 Task: Look for Airbnb options in Seferhisar, Turkey from 1st December, 2023 to 5th December, 2023 for 1 adult.1  bedroom having 1 bed and 1 bathroom. Property type can be flat. Amenities needed are: wifi. Booking option can be shelf check-in. Look for 3 properties as per requirement.
Action: Key pressed seferhid<Key.backspace>
Screenshot: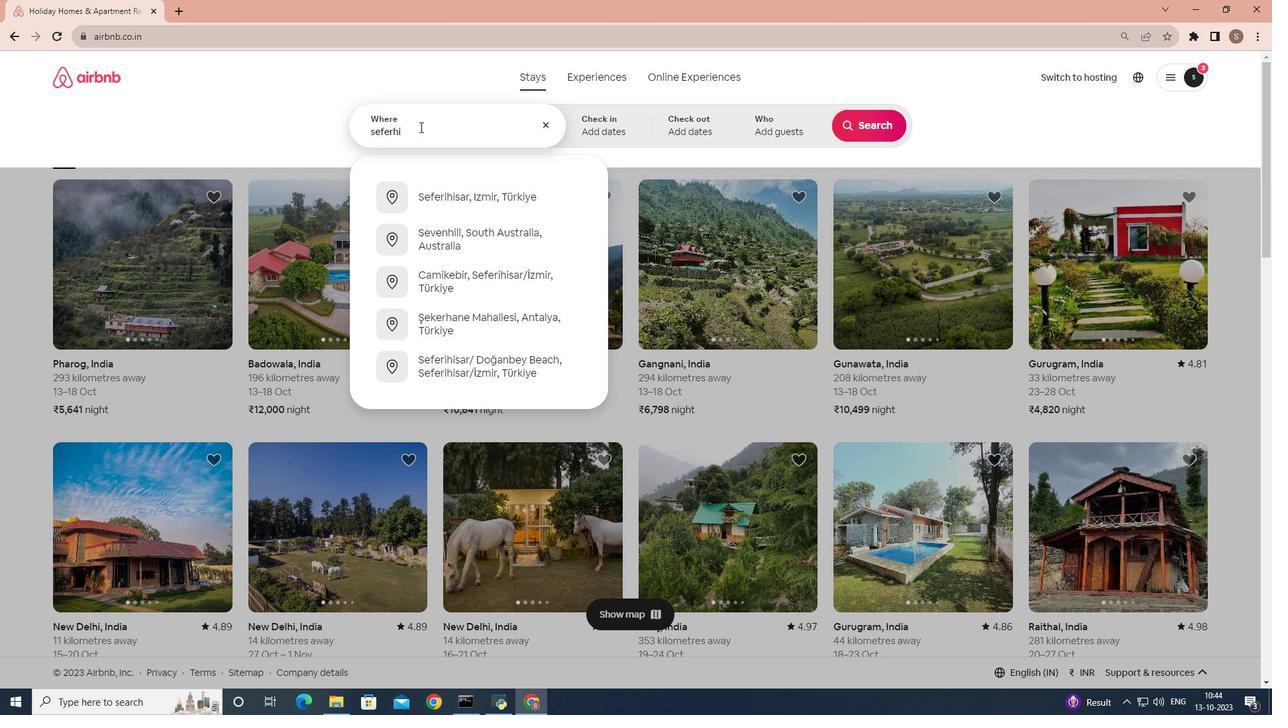 
Action: Mouse moved to (434, 184)
Screenshot: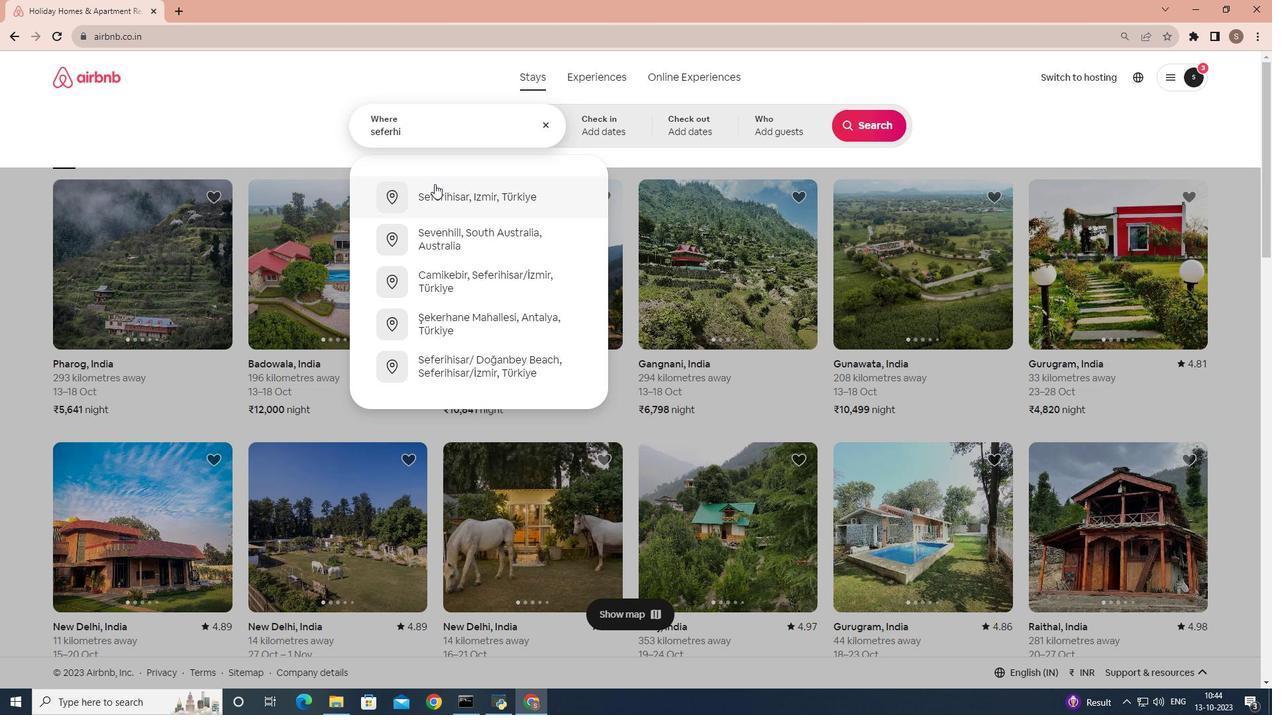 
Action: Mouse pressed left at (434, 184)
Screenshot: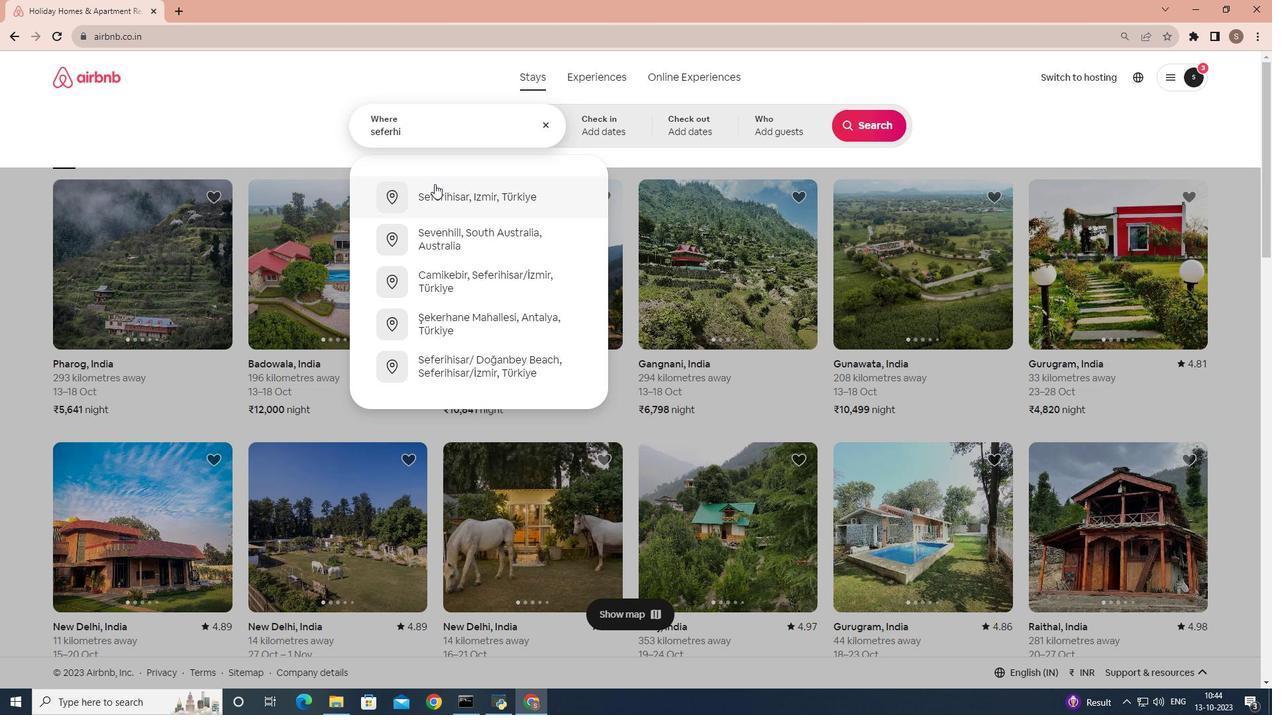 
Action: Mouse moved to (860, 233)
Screenshot: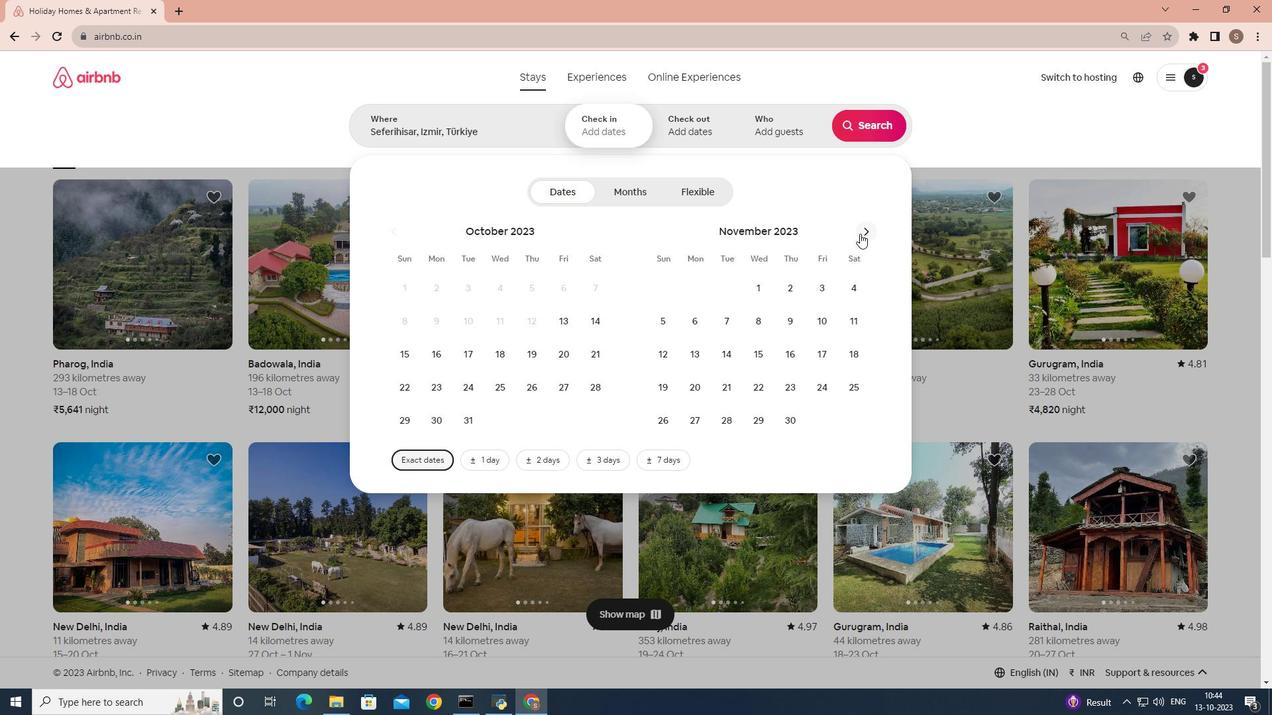 
Action: Mouse pressed left at (860, 233)
Screenshot: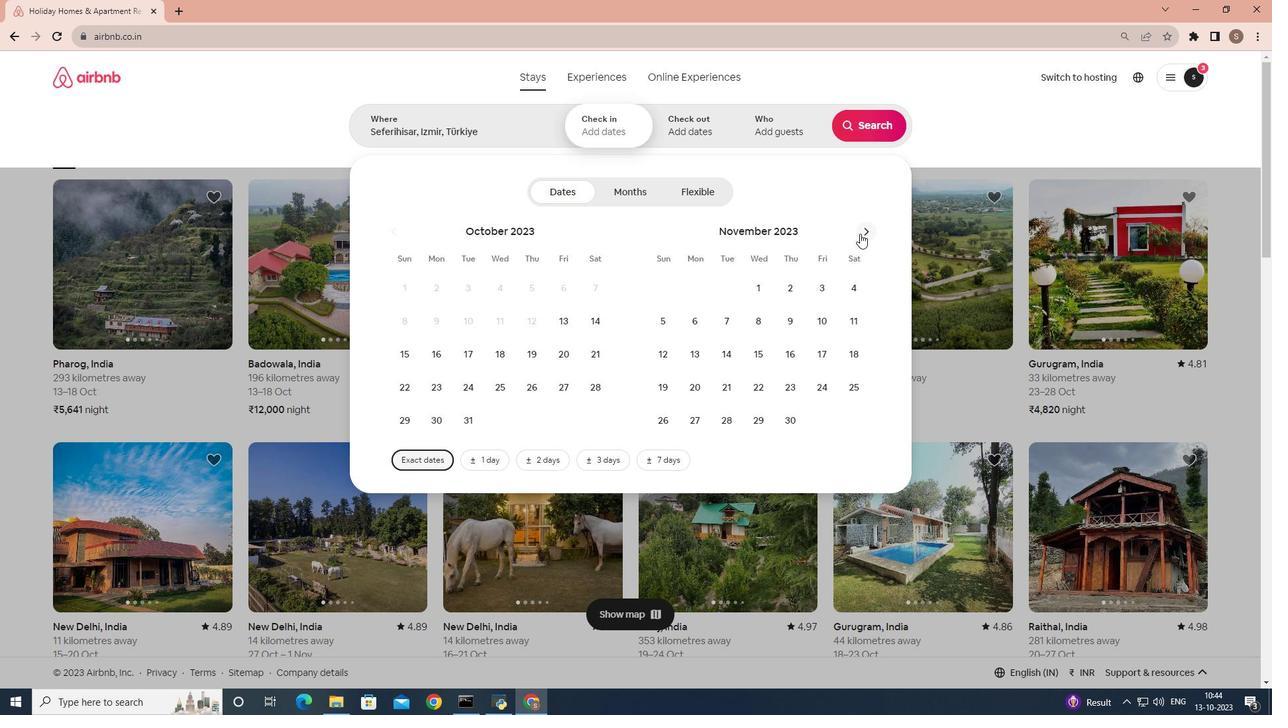 
Action: Mouse moved to (815, 290)
Screenshot: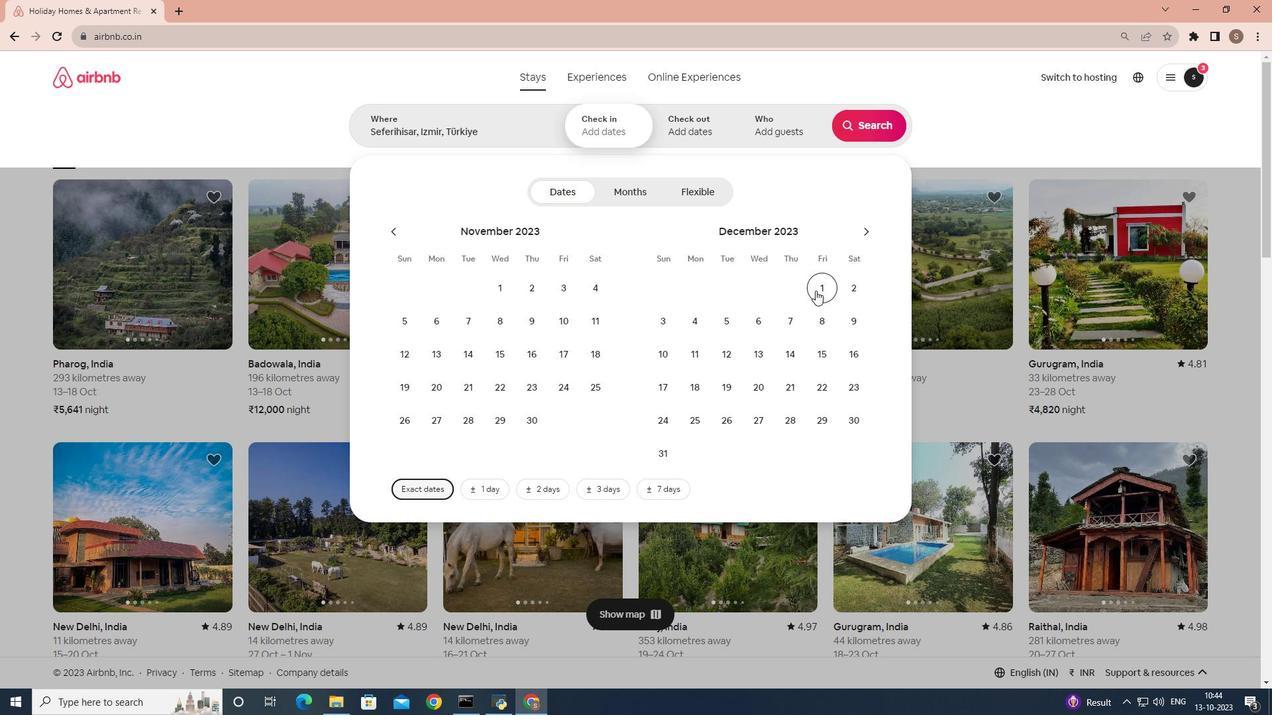 
Action: Mouse pressed left at (815, 290)
Screenshot: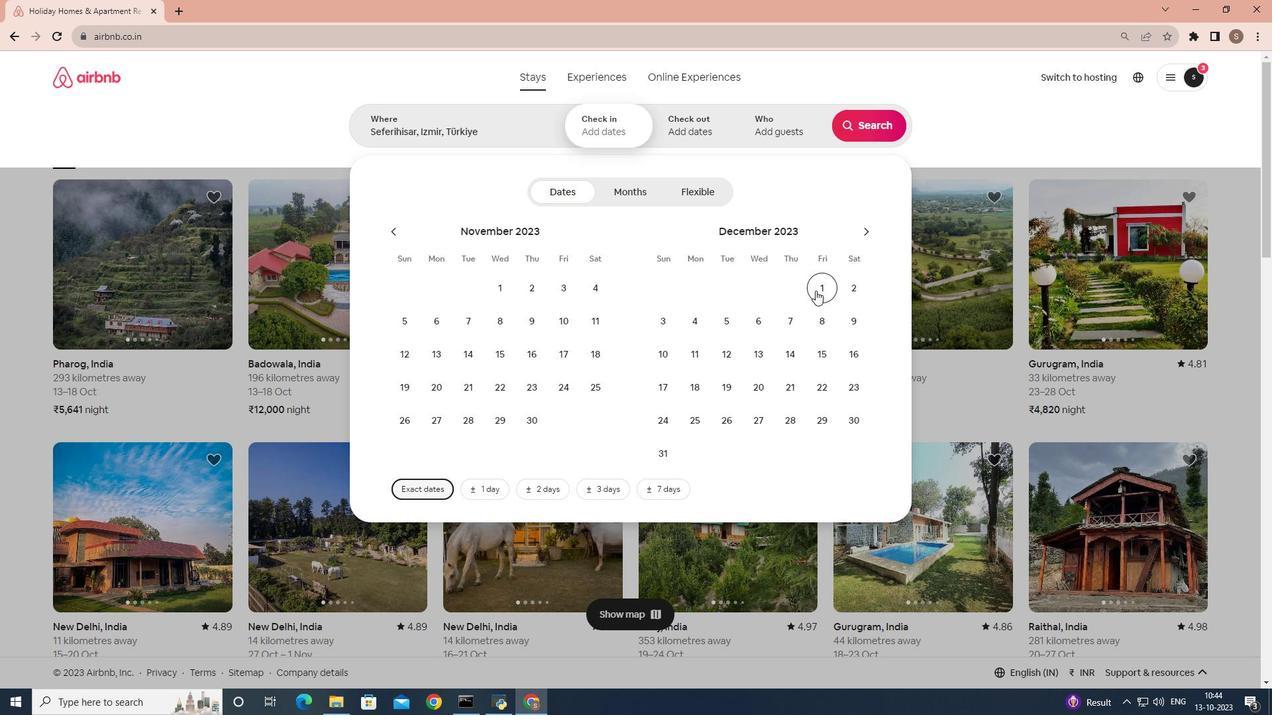 
Action: Mouse moved to (727, 332)
Screenshot: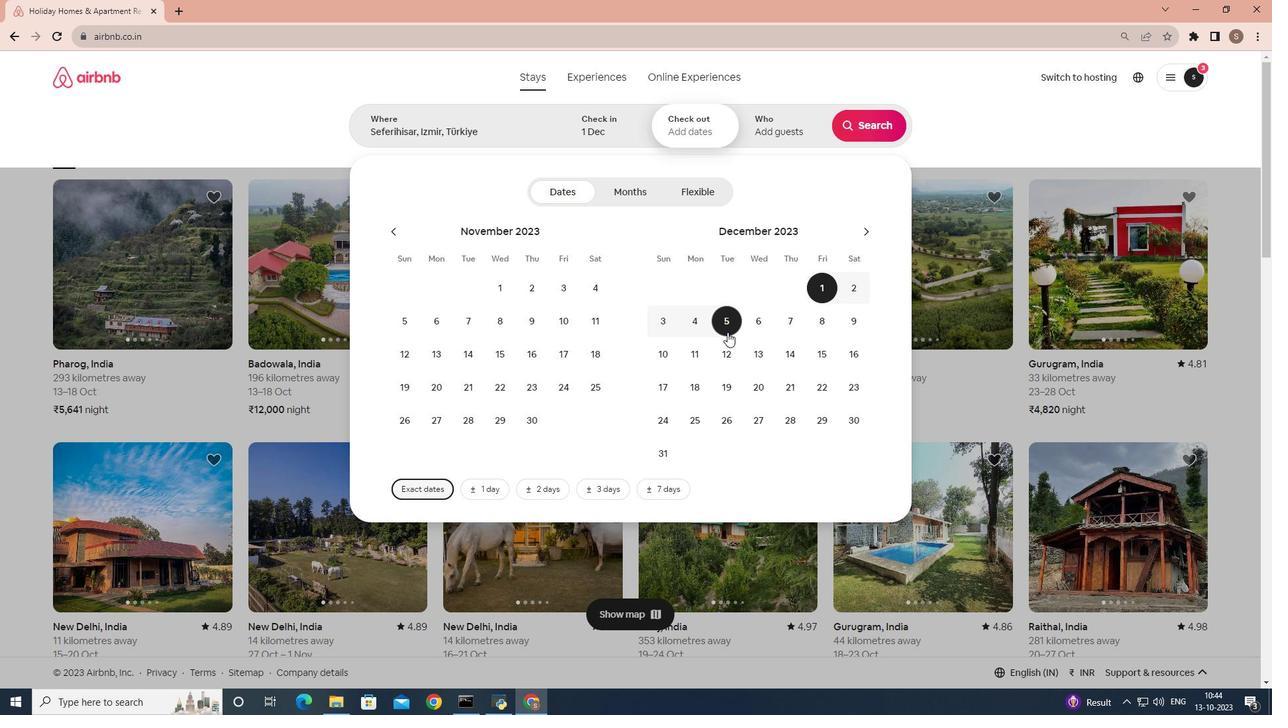 
Action: Mouse pressed left at (727, 332)
Screenshot: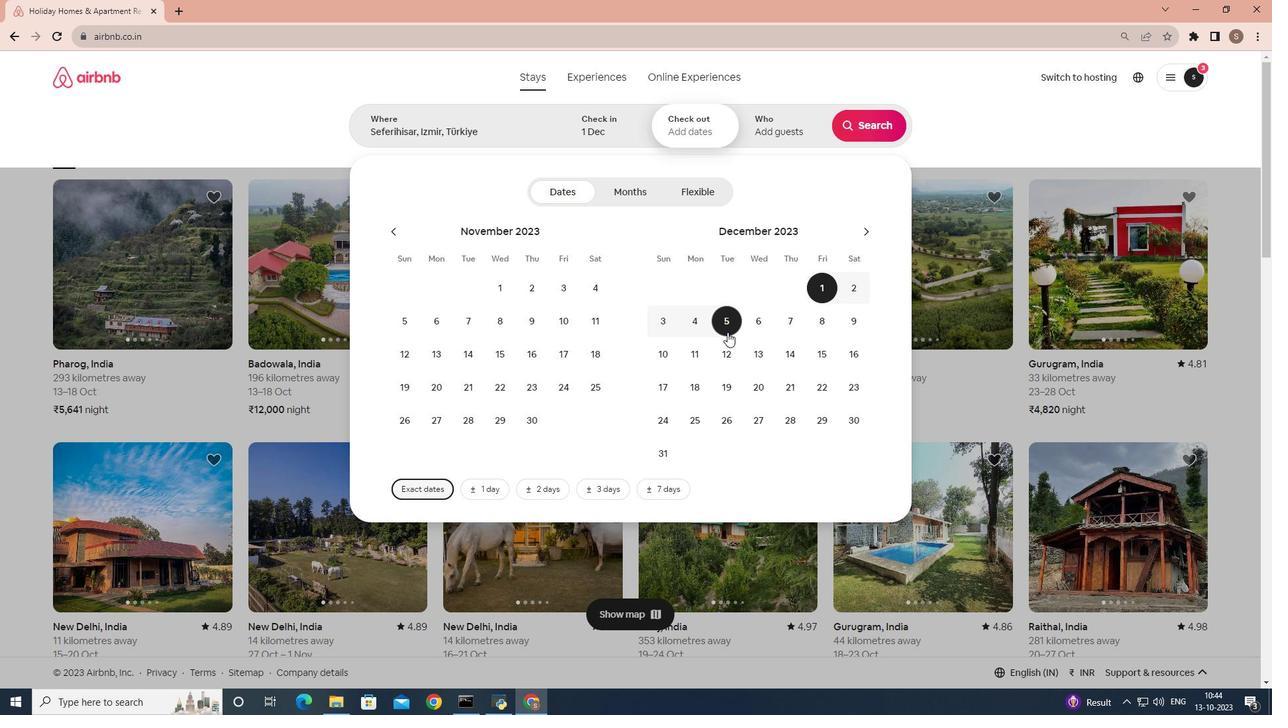 
Action: Mouse moved to (783, 124)
Screenshot: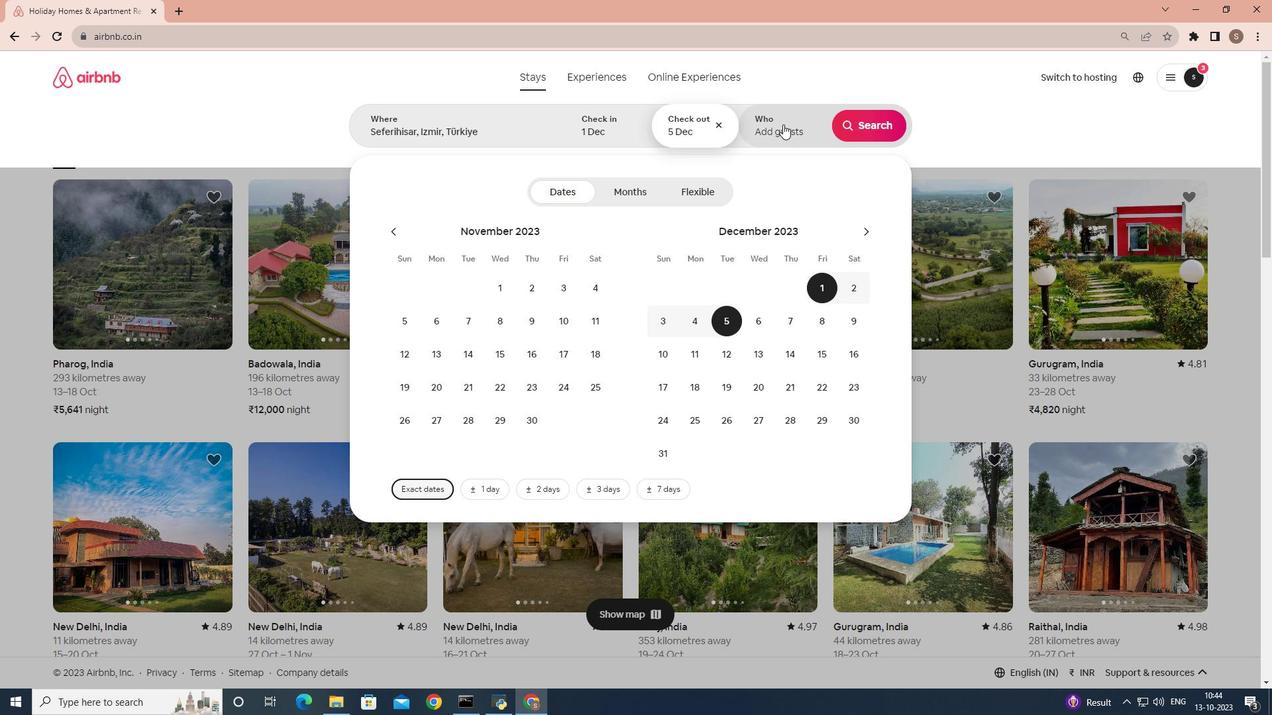 
Action: Mouse pressed left at (783, 124)
Screenshot: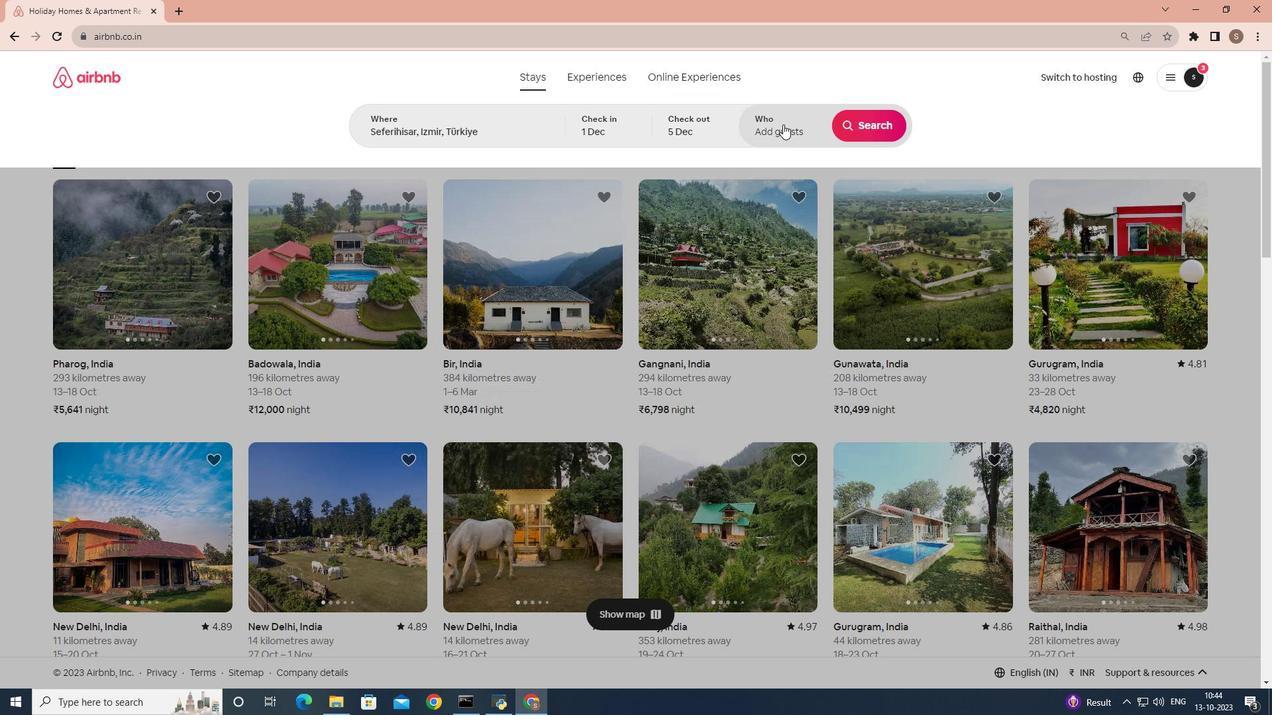 
Action: Mouse moved to (860, 190)
Screenshot: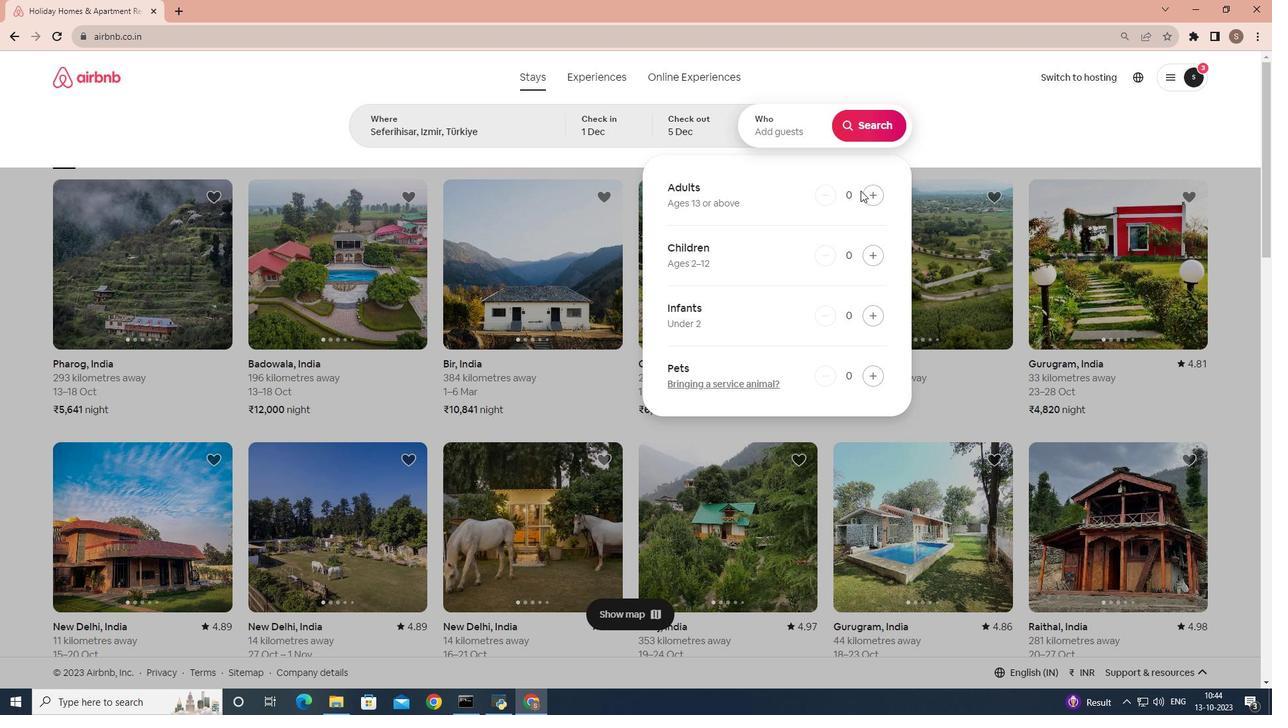
Action: Mouse pressed left at (860, 190)
Screenshot: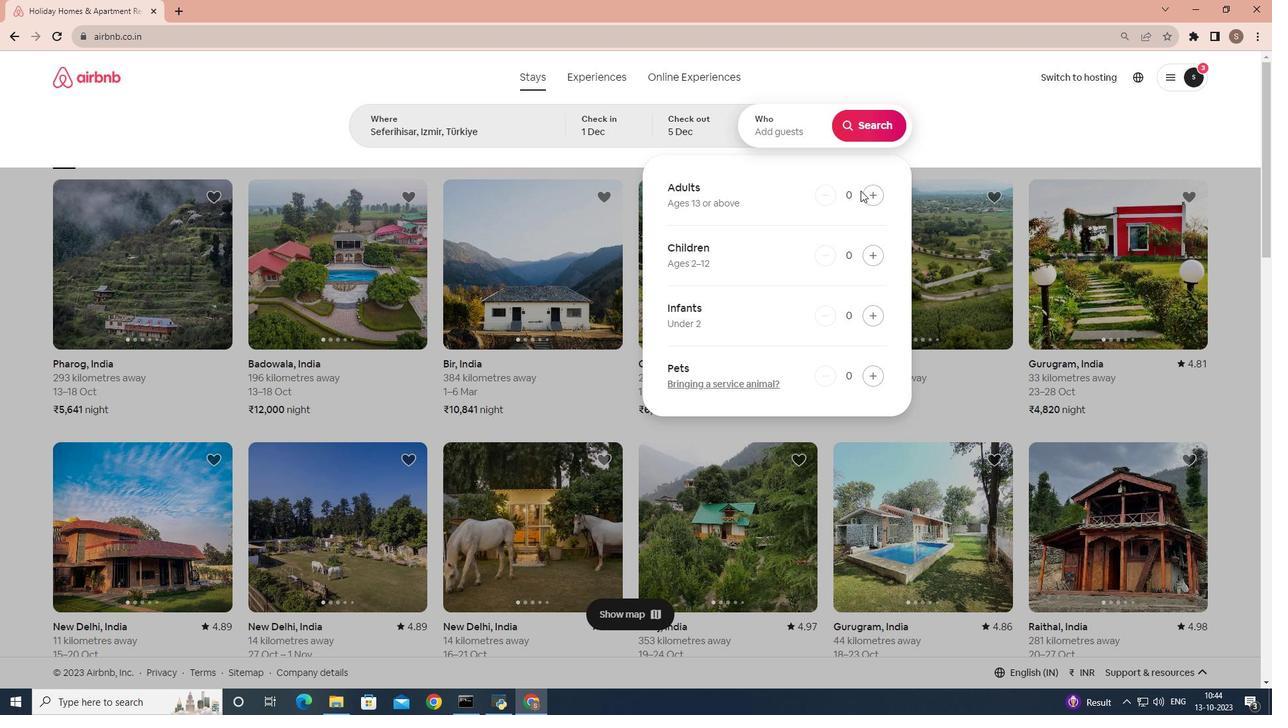 
Action: Mouse moved to (862, 190)
Screenshot: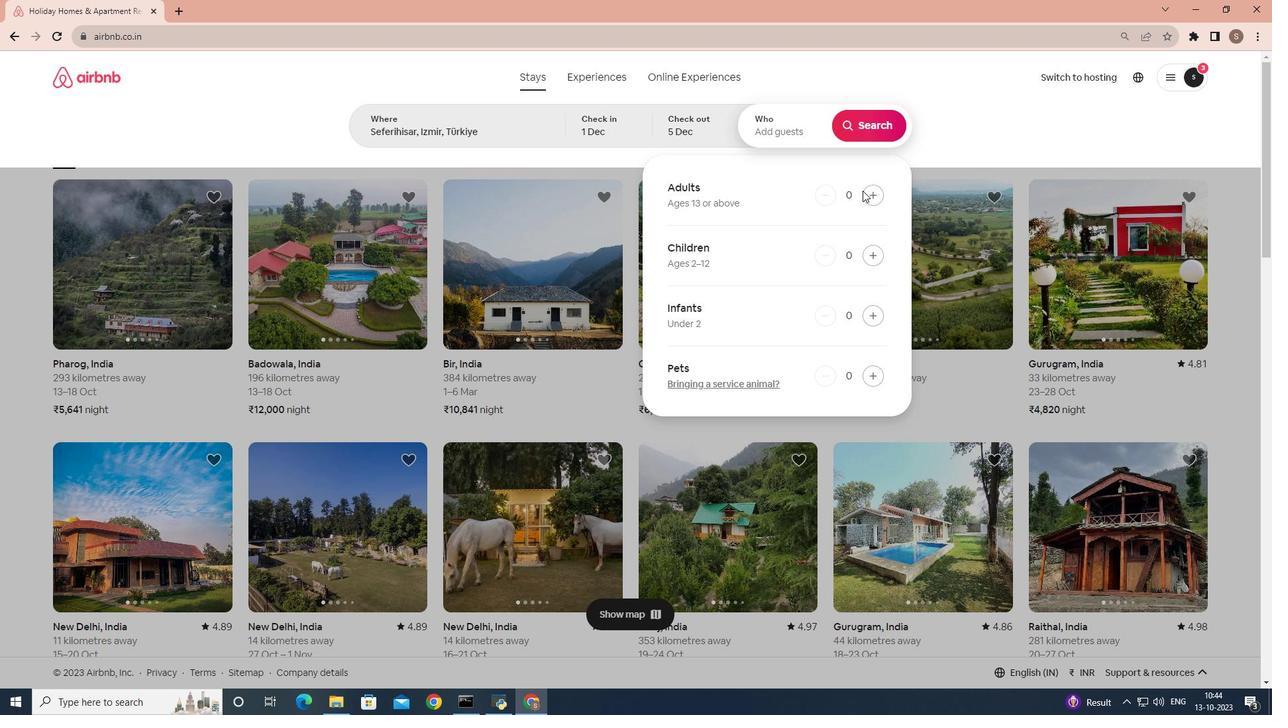 
Action: Mouse pressed left at (862, 190)
Screenshot: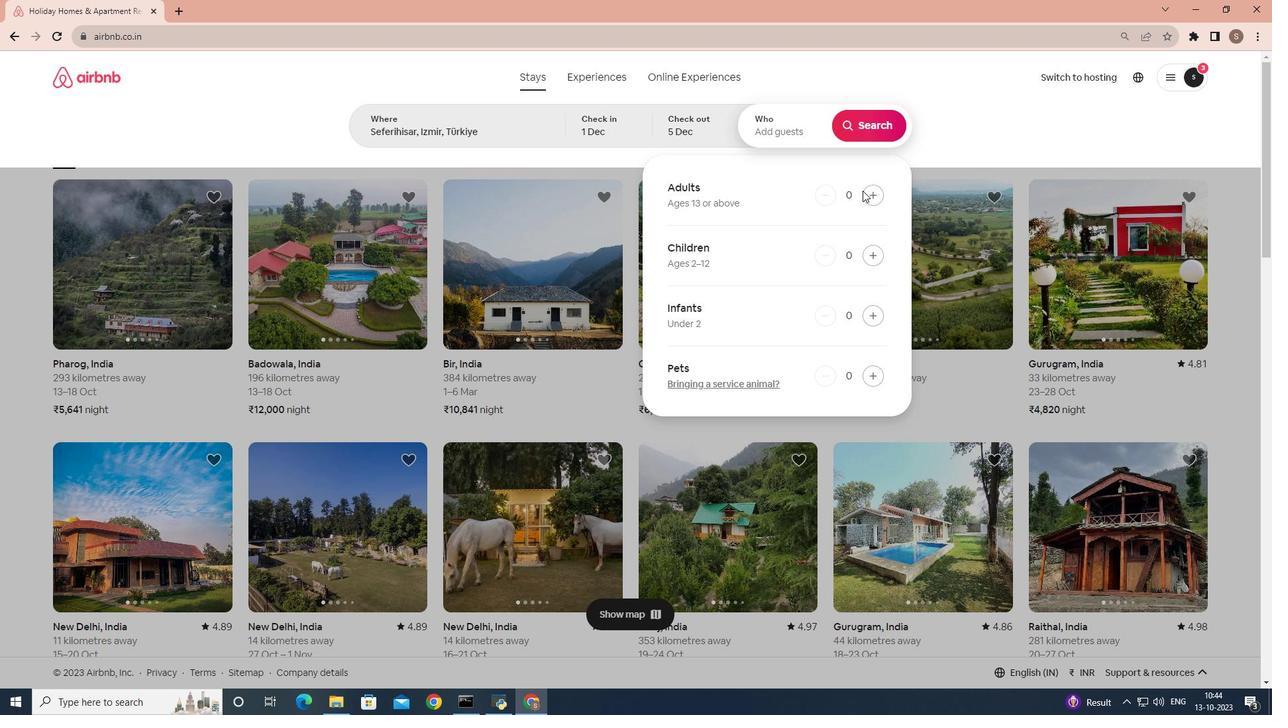 
Action: Mouse moved to (868, 195)
Screenshot: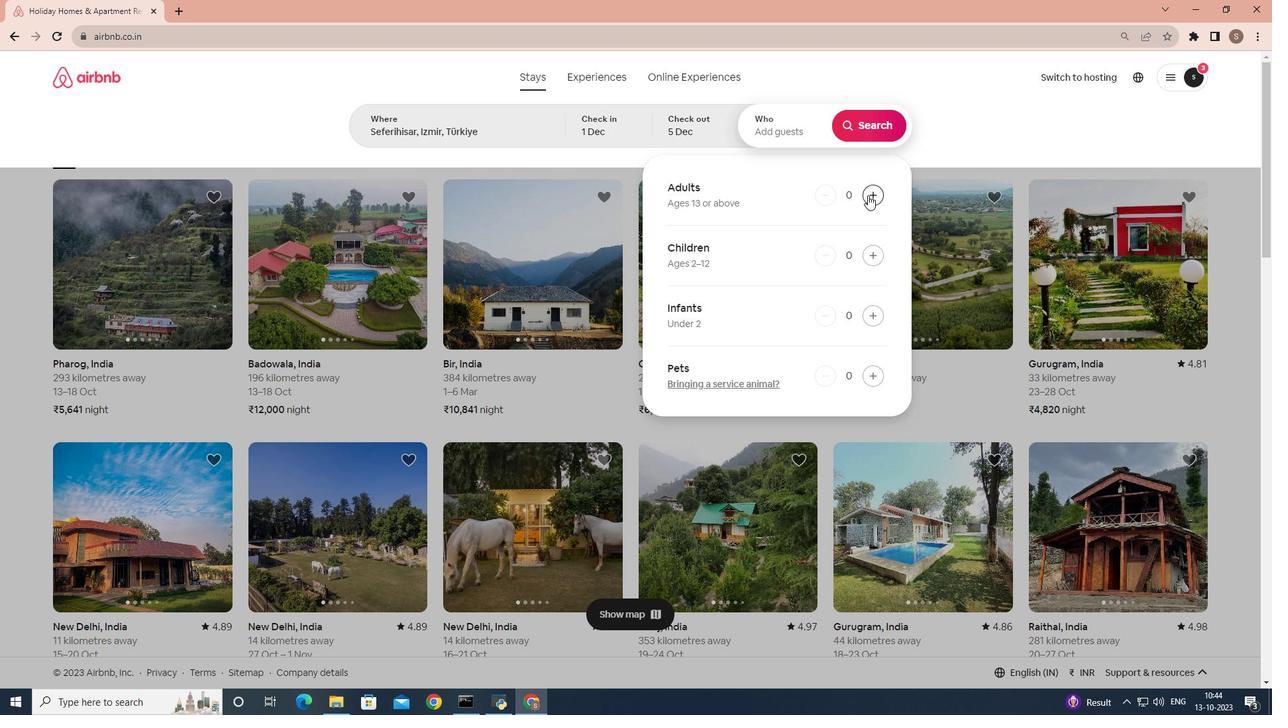 
Action: Mouse pressed left at (868, 195)
Screenshot: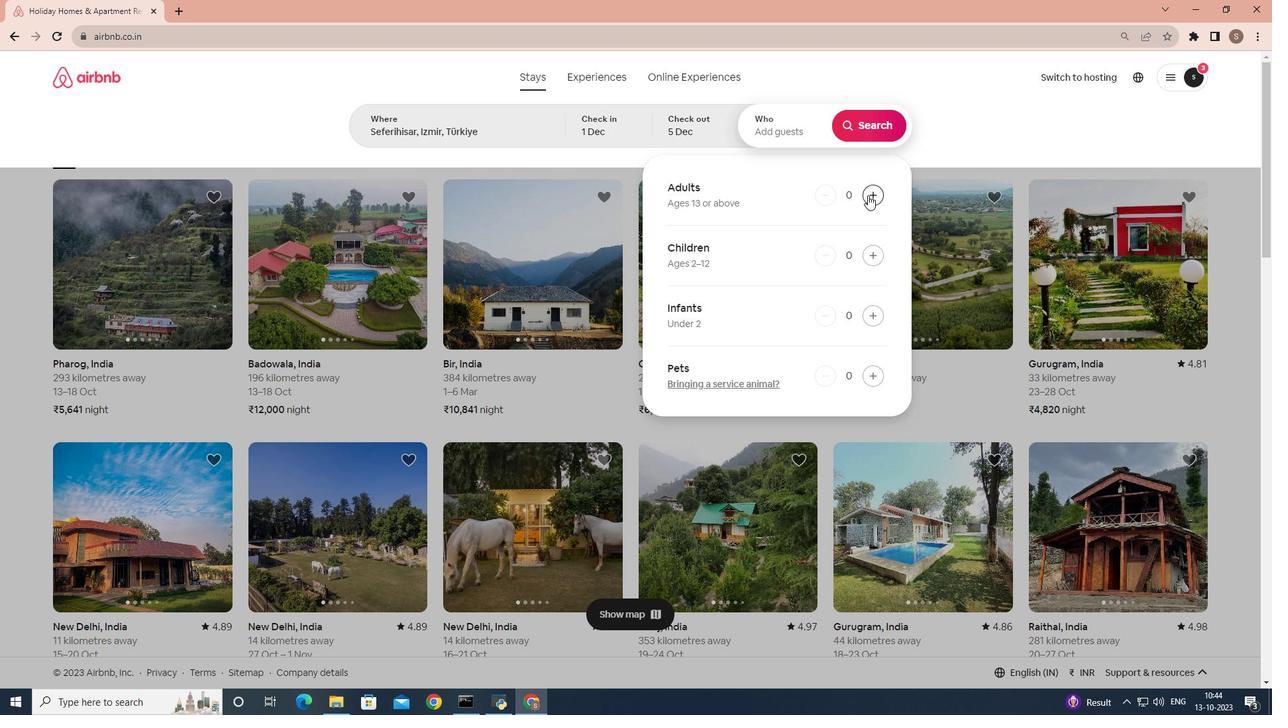 
Action: Mouse moved to (860, 117)
Screenshot: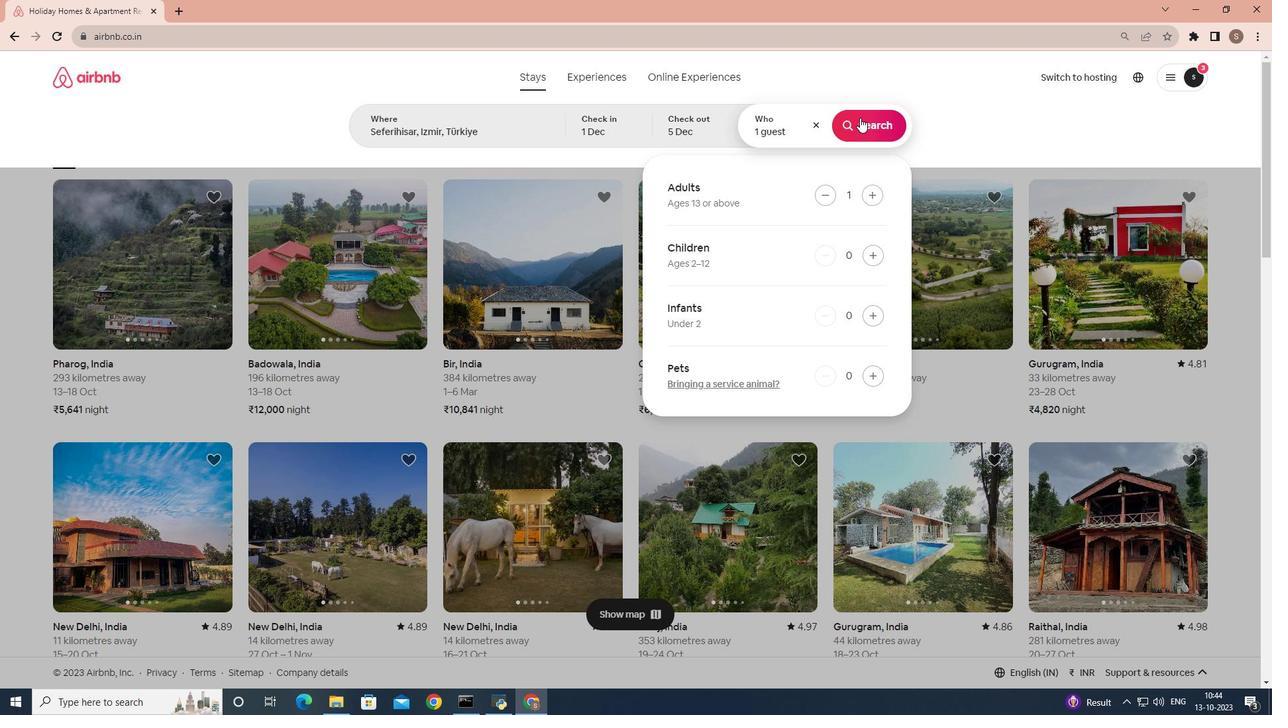 
Action: Mouse pressed left at (860, 117)
Screenshot: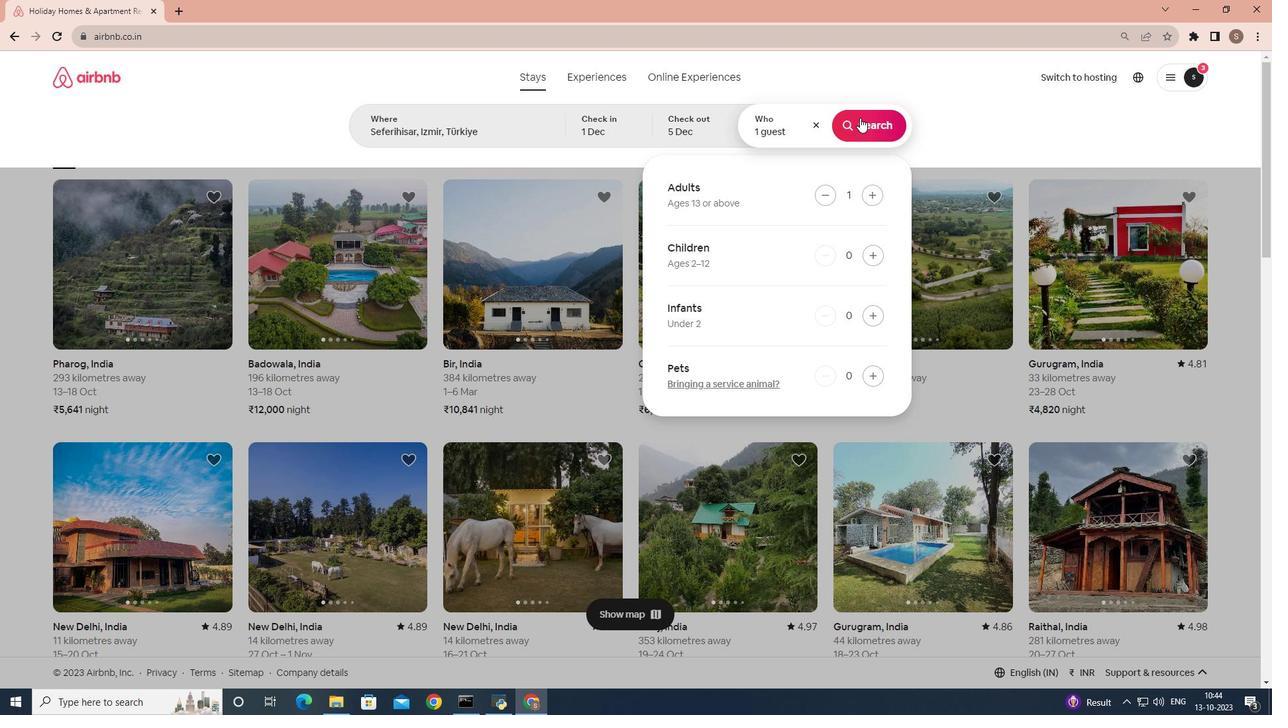 
Action: Mouse moved to (1067, 133)
Screenshot: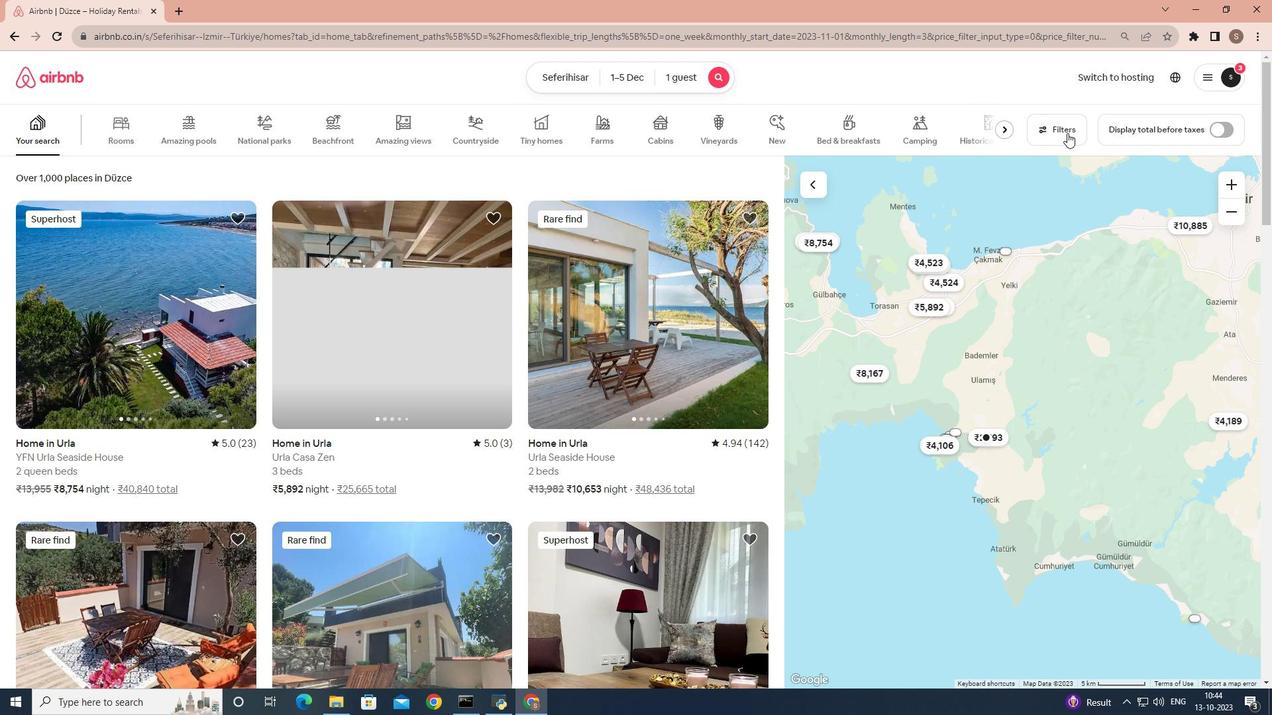 
Action: Mouse pressed left at (1067, 133)
Screenshot: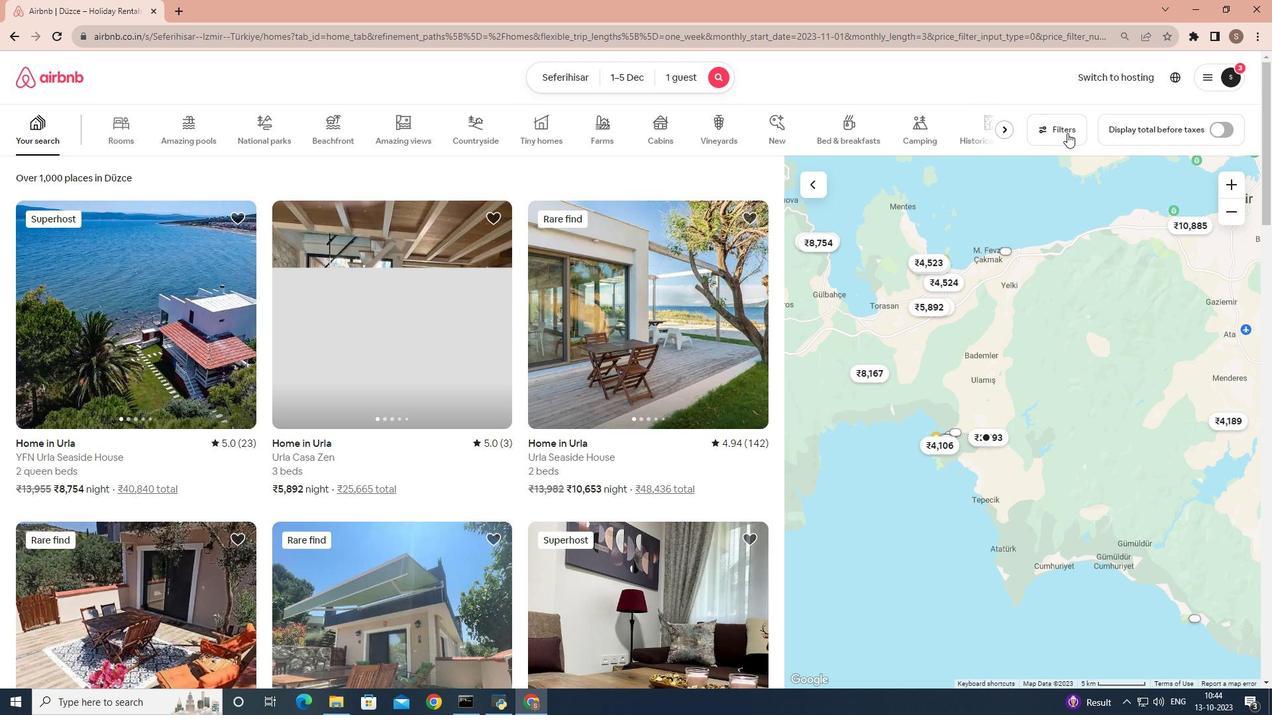 
Action: Mouse moved to (487, 556)
Screenshot: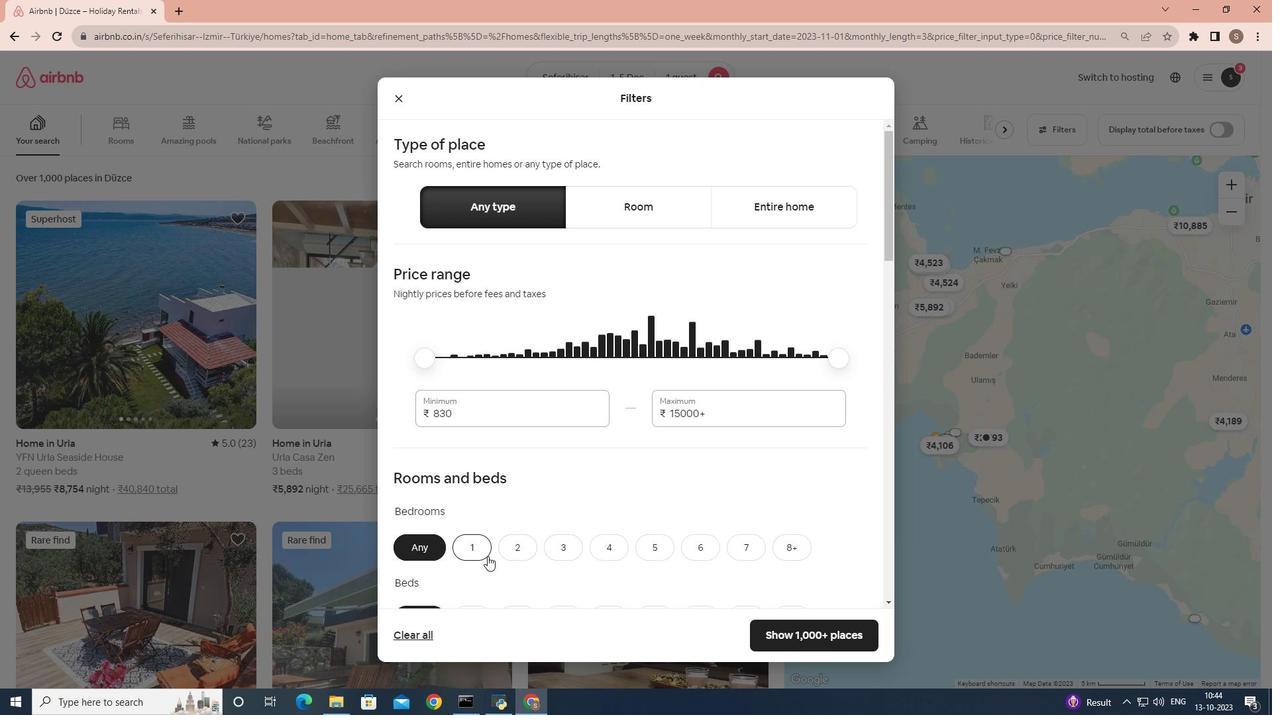 
Action: Mouse pressed left at (487, 556)
Screenshot: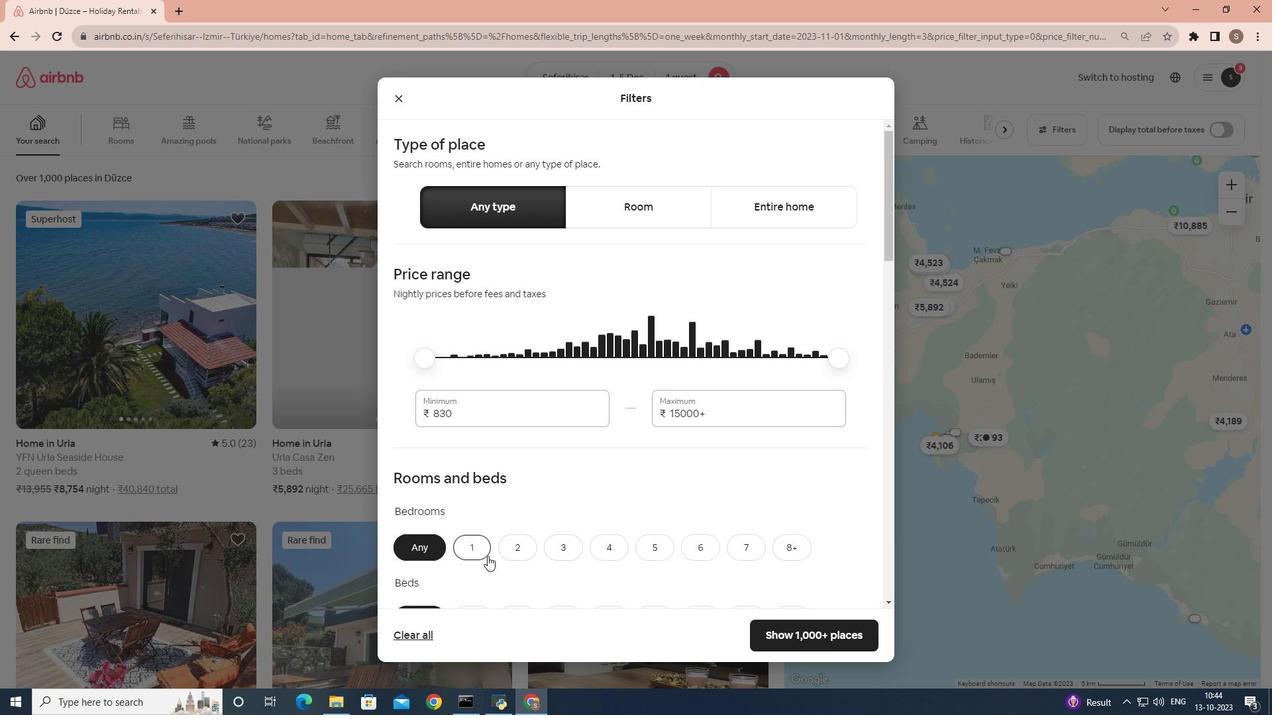 
Action: Mouse moved to (488, 508)
Screenshot: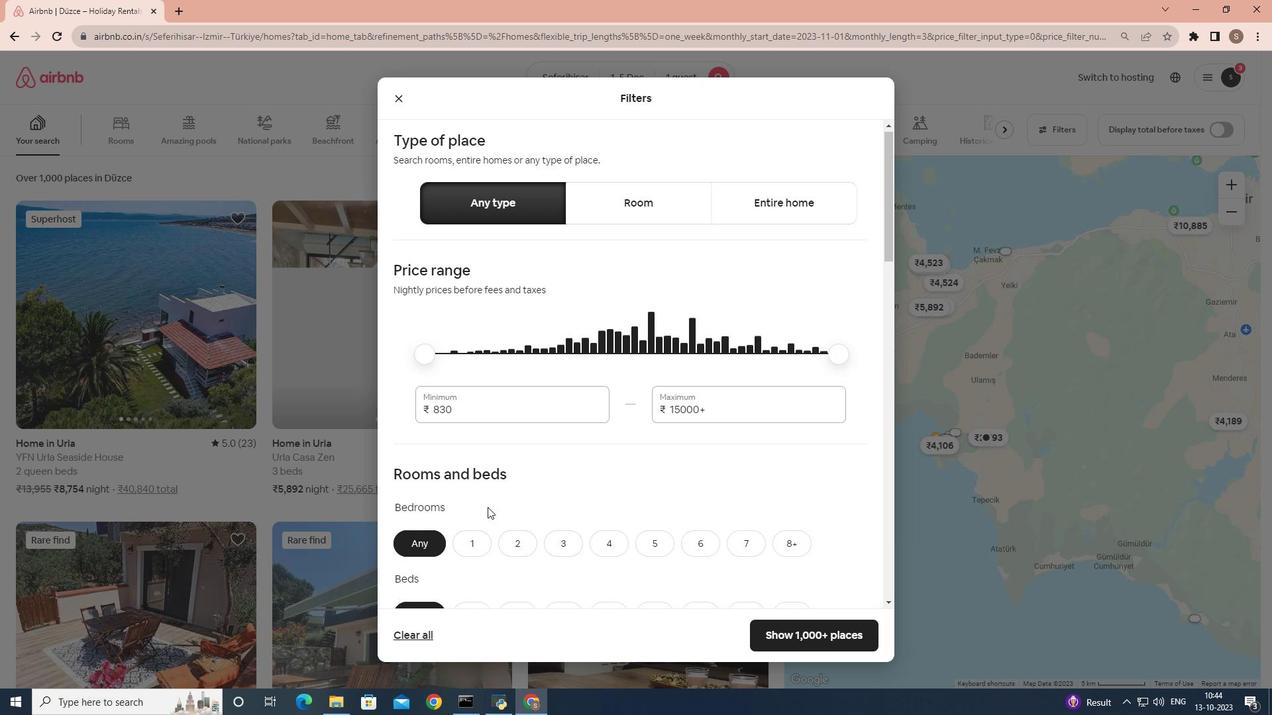 
Action: Mouse scrolled (488, 507) with delta (0, 0)
Screenshot: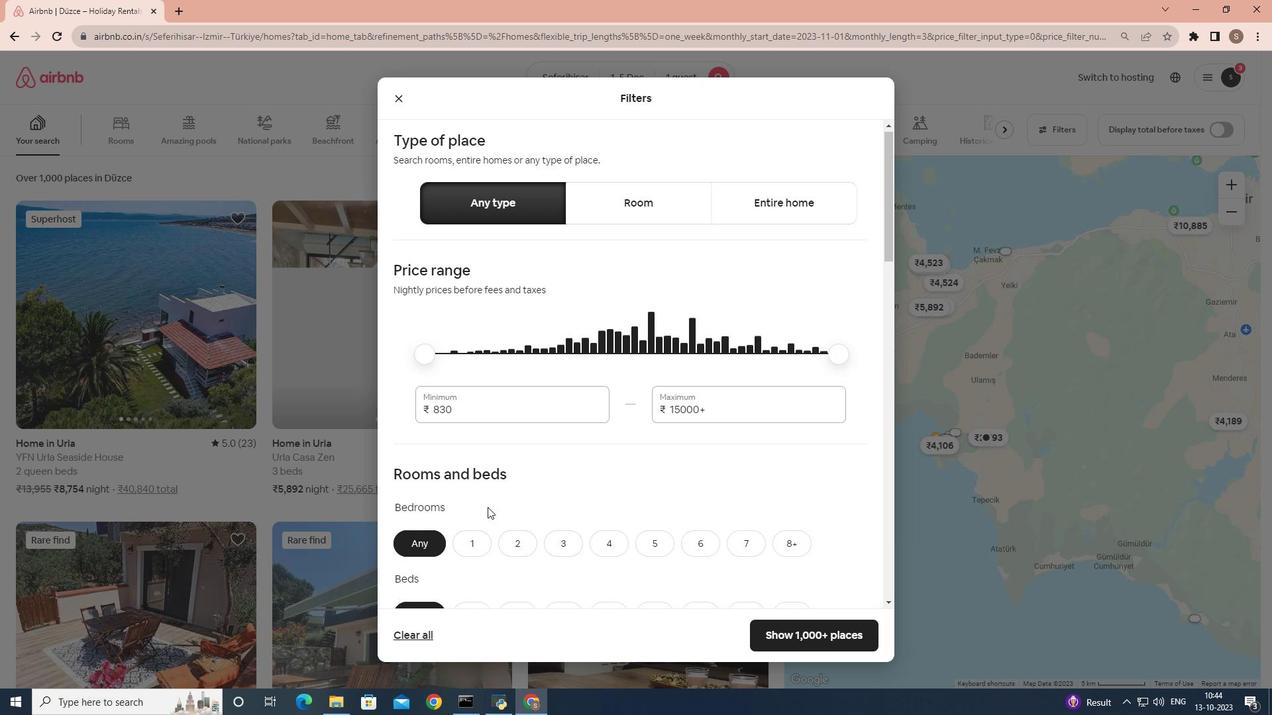 
Action: Mouse moved to (487, 507)
Screenshot: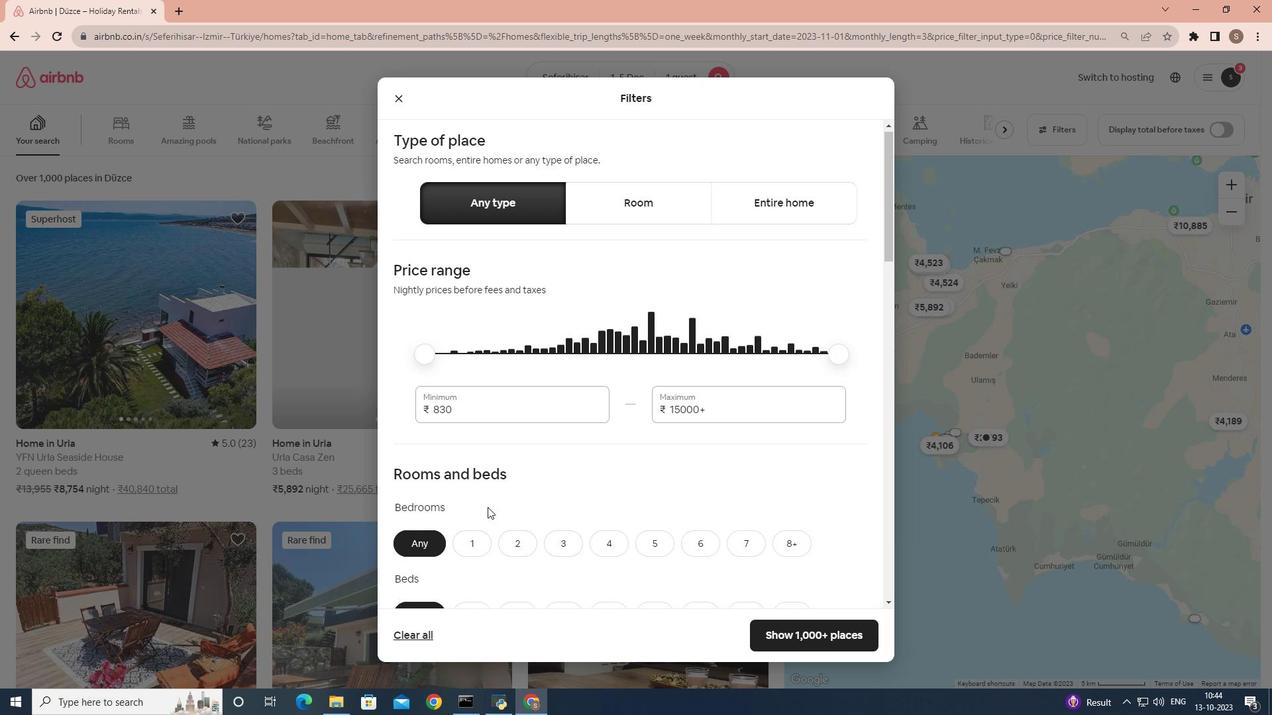 
Action: Mouse scrolled (487, 506) with delta (0, 0)
Screenshot: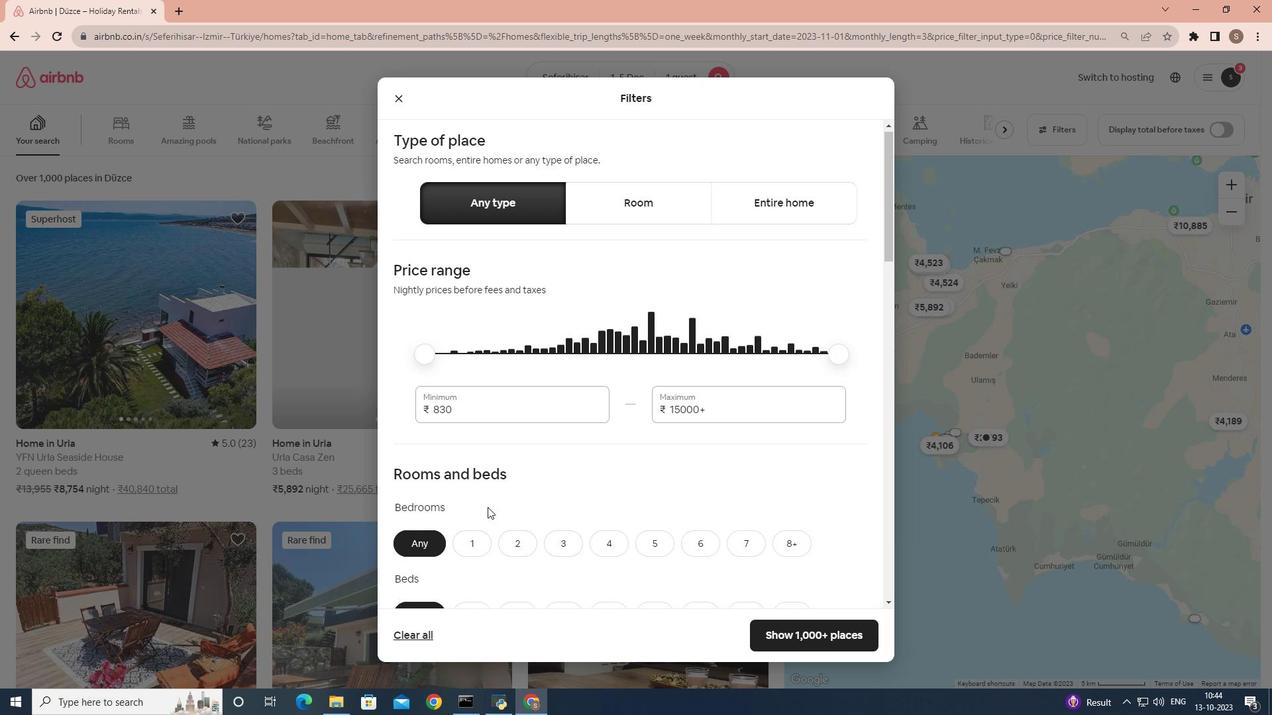 
Action: Mouse scrolled (487, 506) with delta (0, 0)
Screenshot: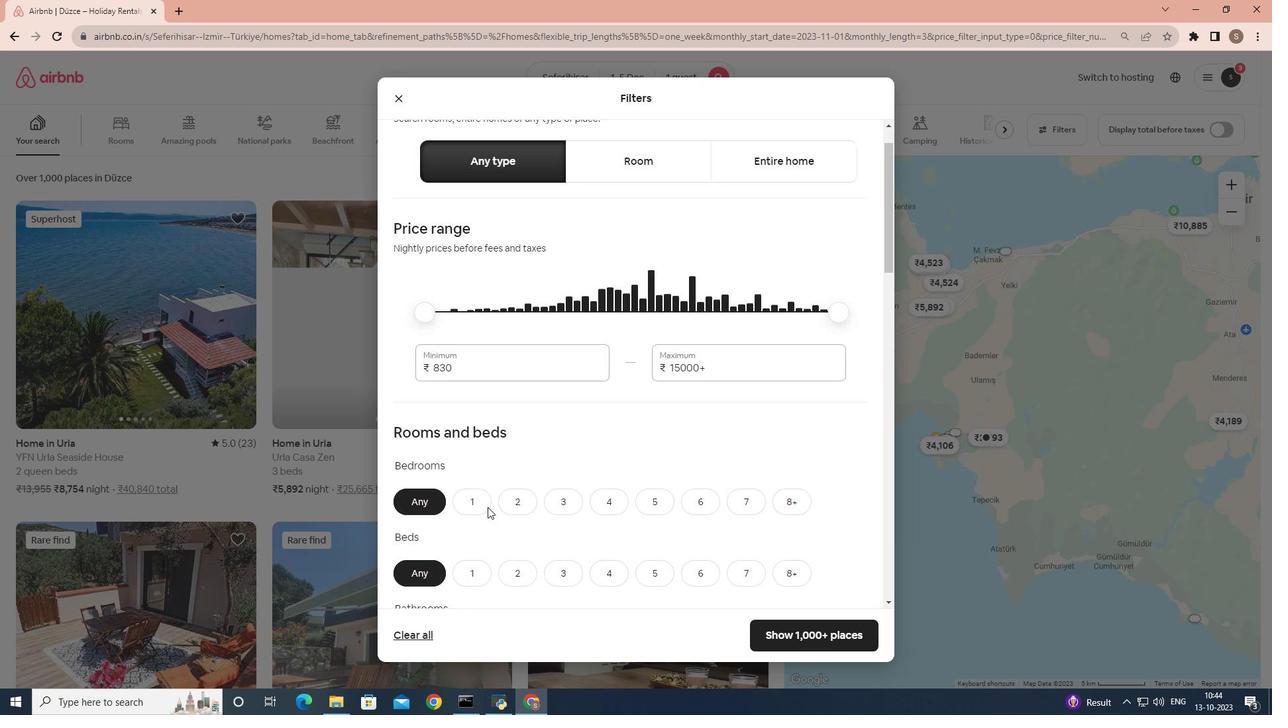 
Action: Mouse moved to (478, 353)
Screenshot: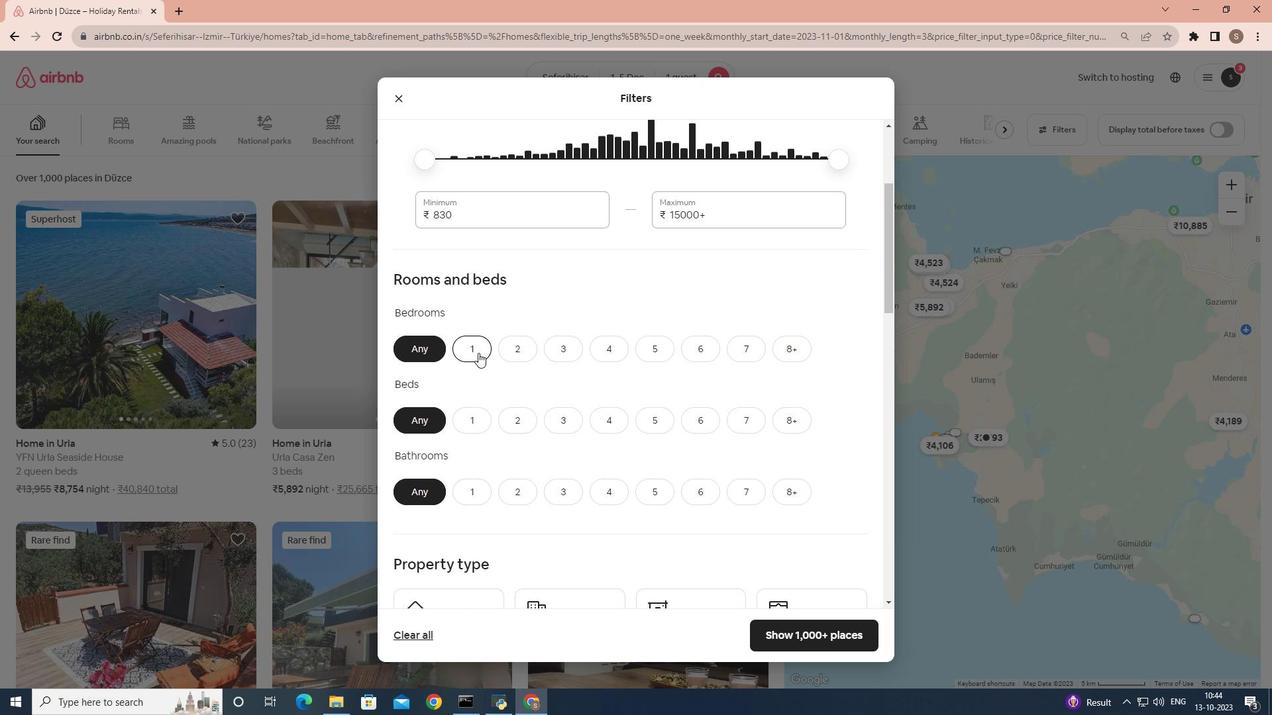 
Action: Mouse pressed left at (478, 353)
Screenshot: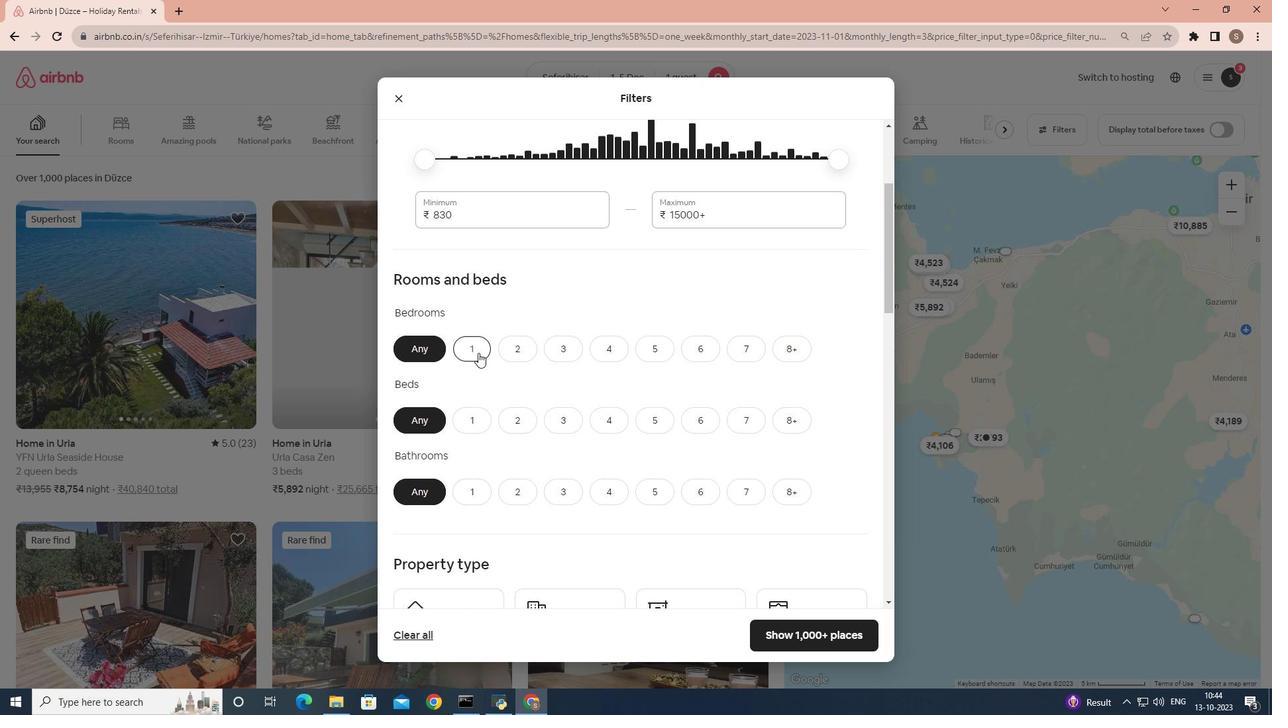 
Action: Mouse moved to (461, 421)
Screenshot: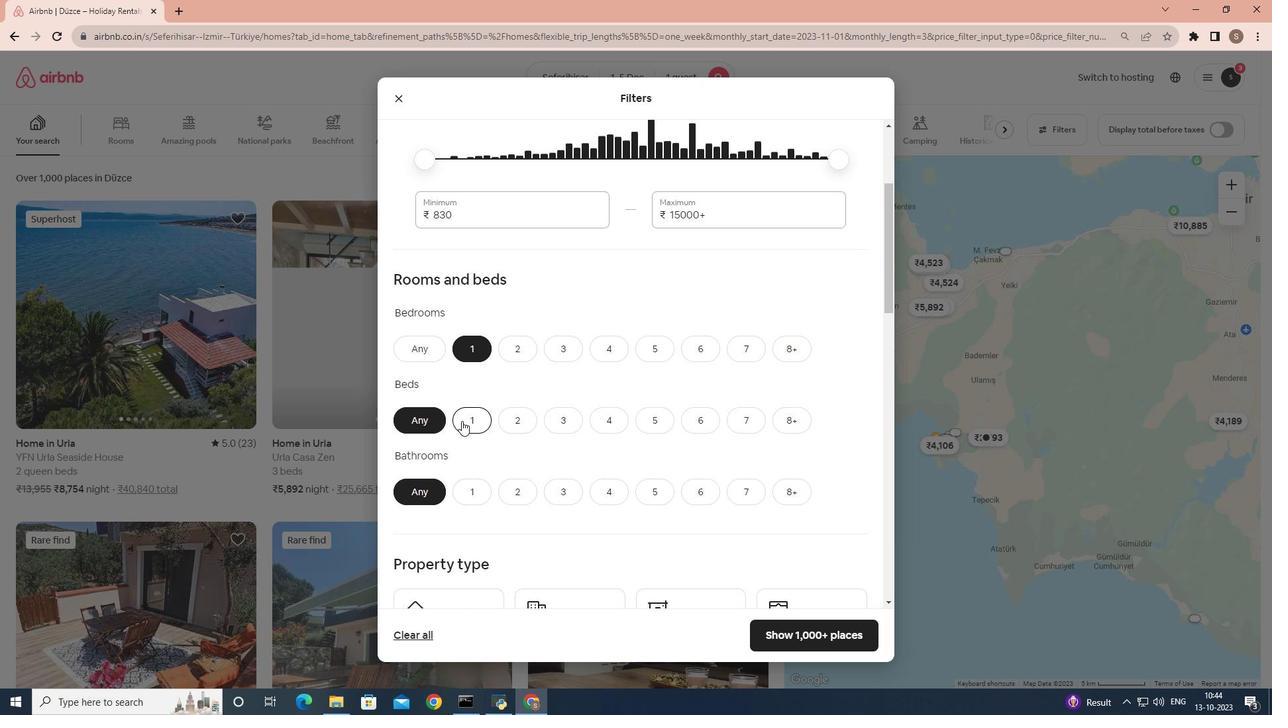 
Action: Mouse pressed left at (461, 421)
Screenshot: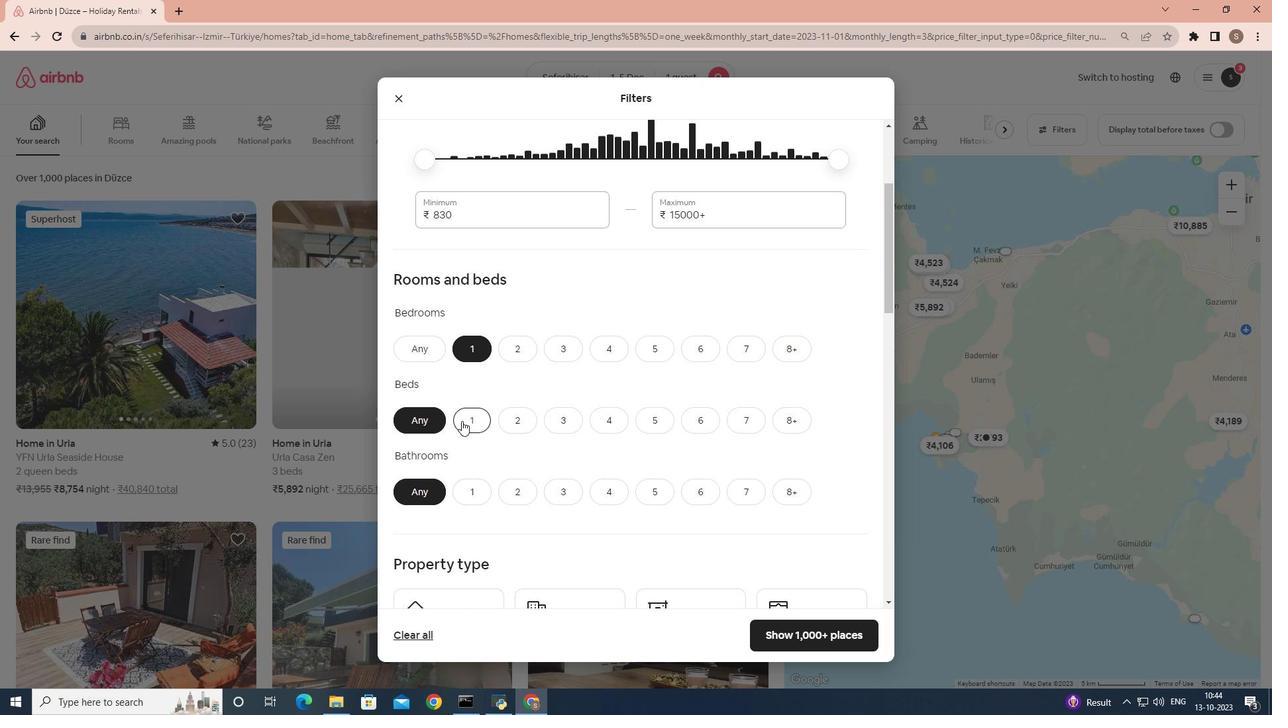 
Action: Mouse moved to (472, 418)
Screenshot: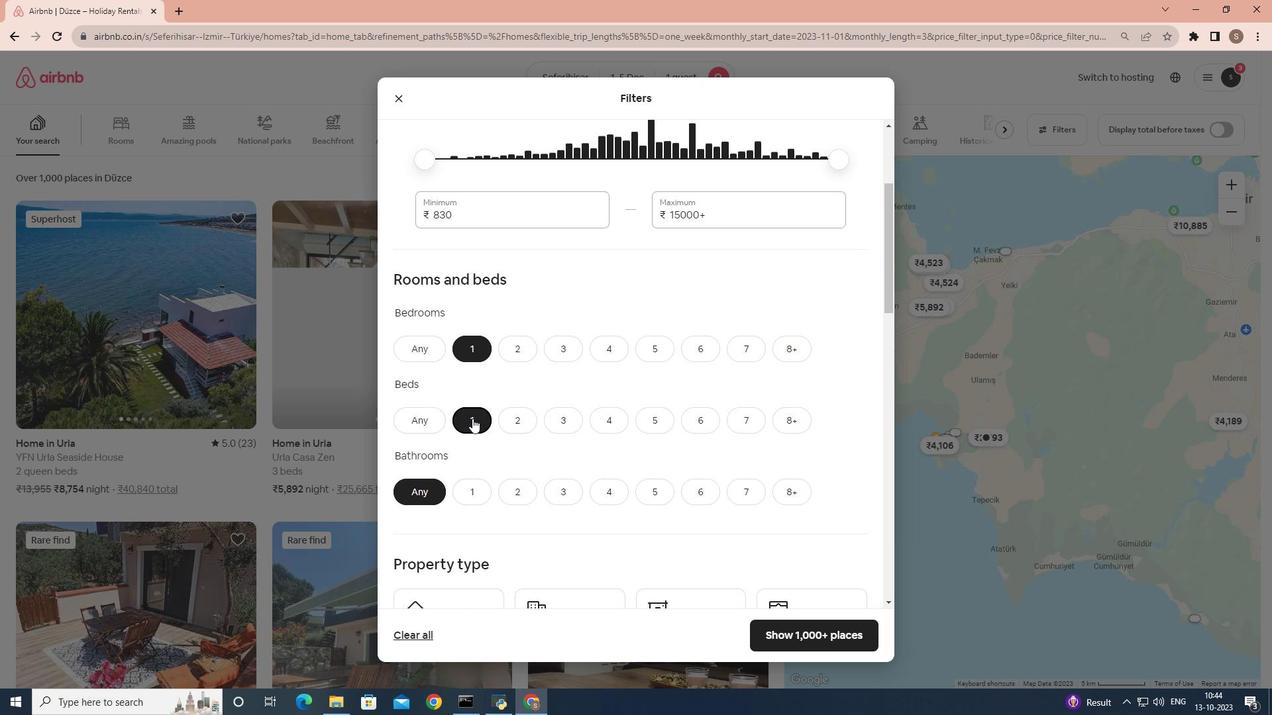 
Action: Mouse scrolled (472, 418) with delta (0, 0)
Screenshot: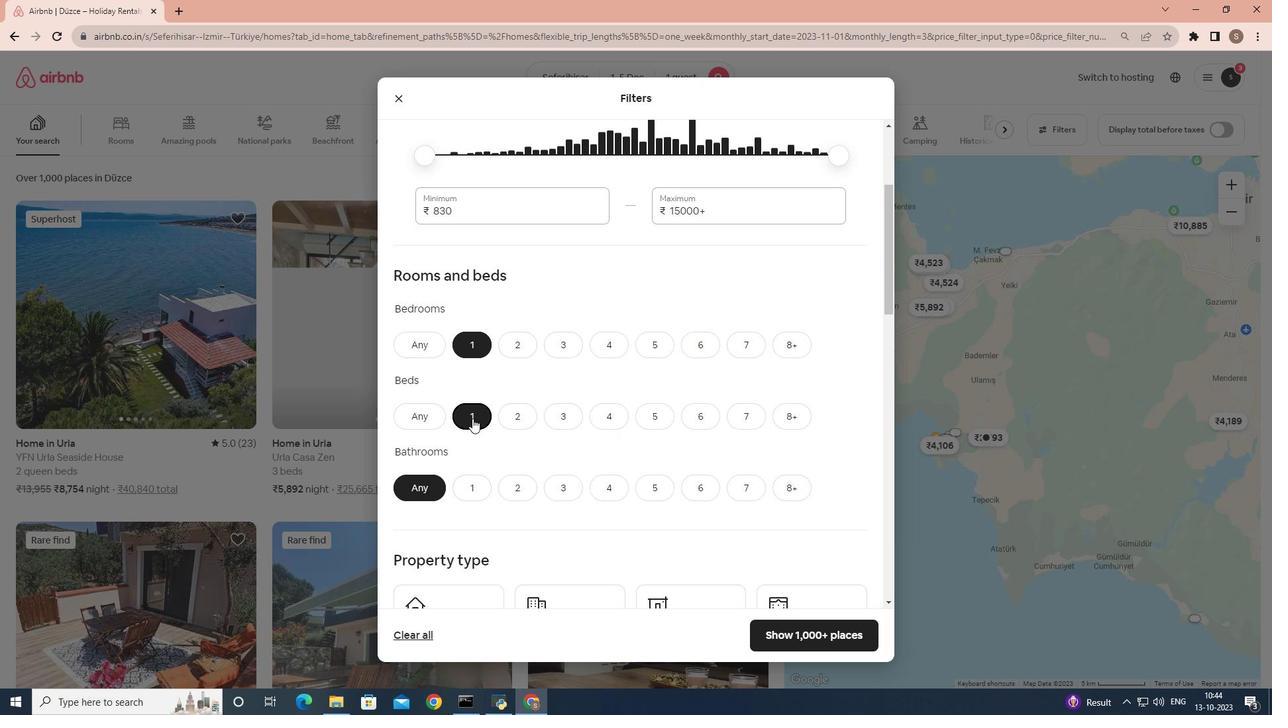 
Action: Mouse scrolled (472, 418) with delta (0, 0)
Screenshot: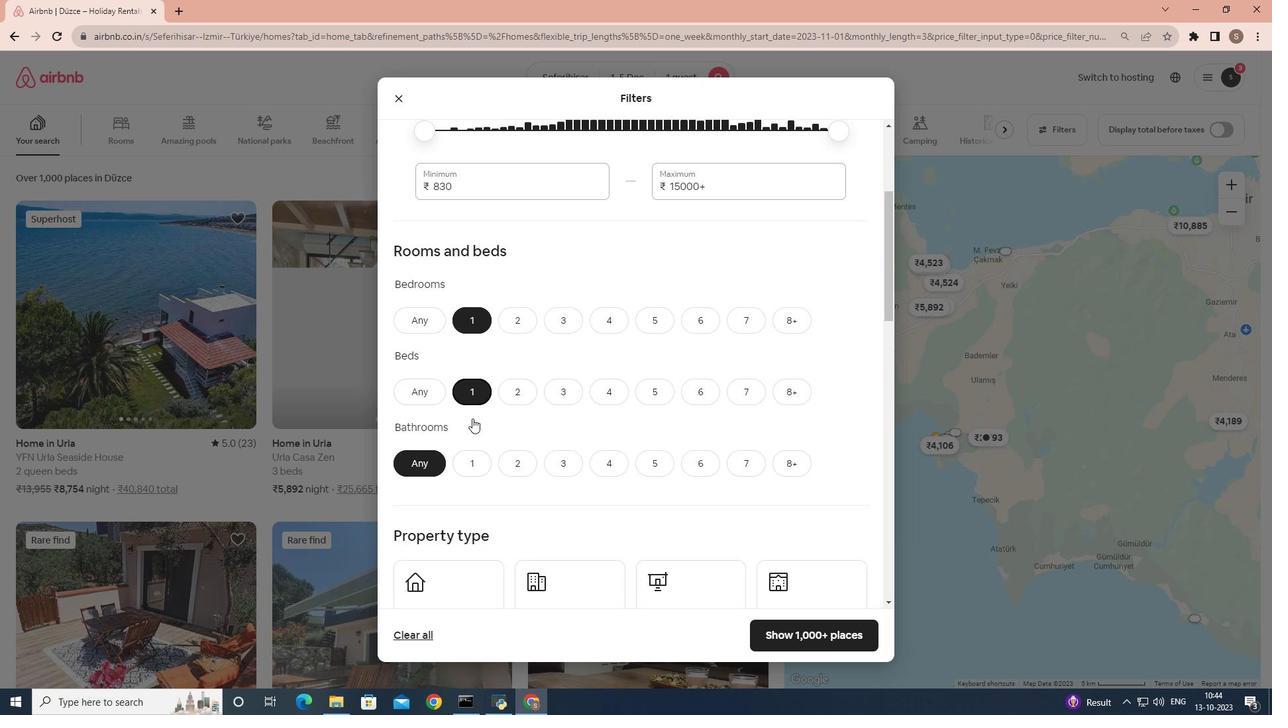 
Action: Mouse scrolled (472, 418) with delta (0, 0)
Screenshot: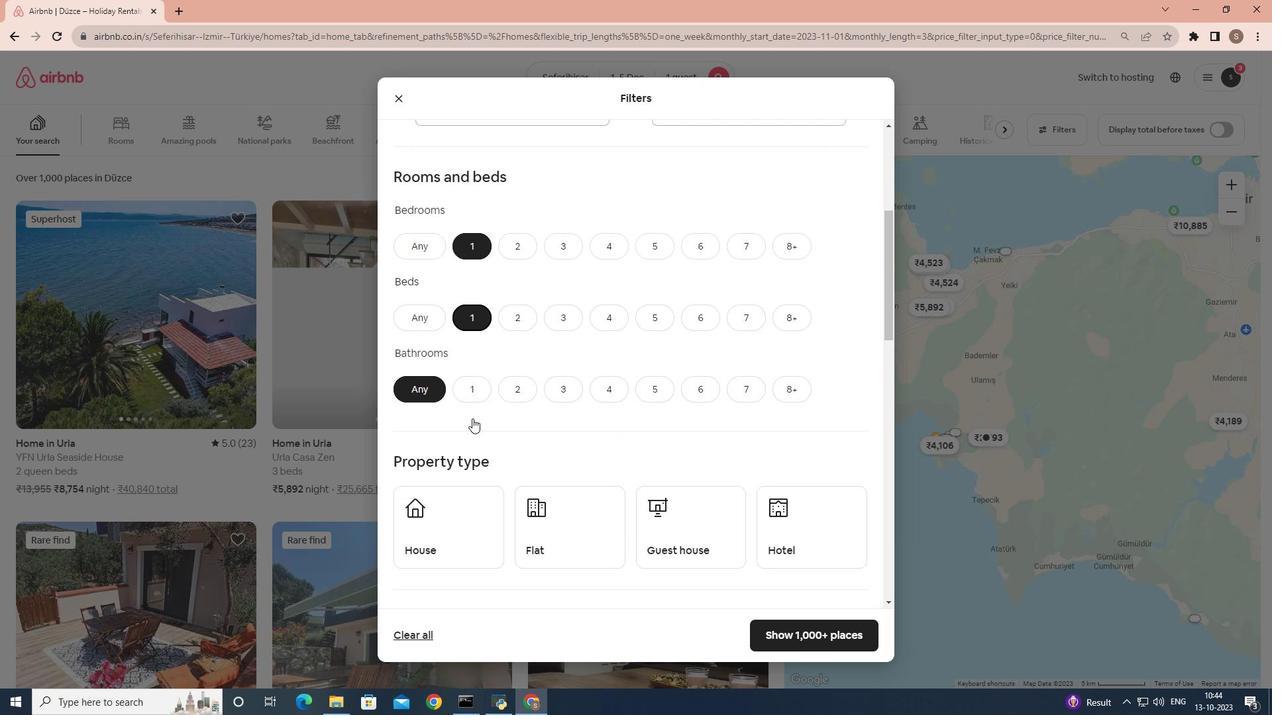 
Action: Mouse moved to (483, 296)
Screenshot: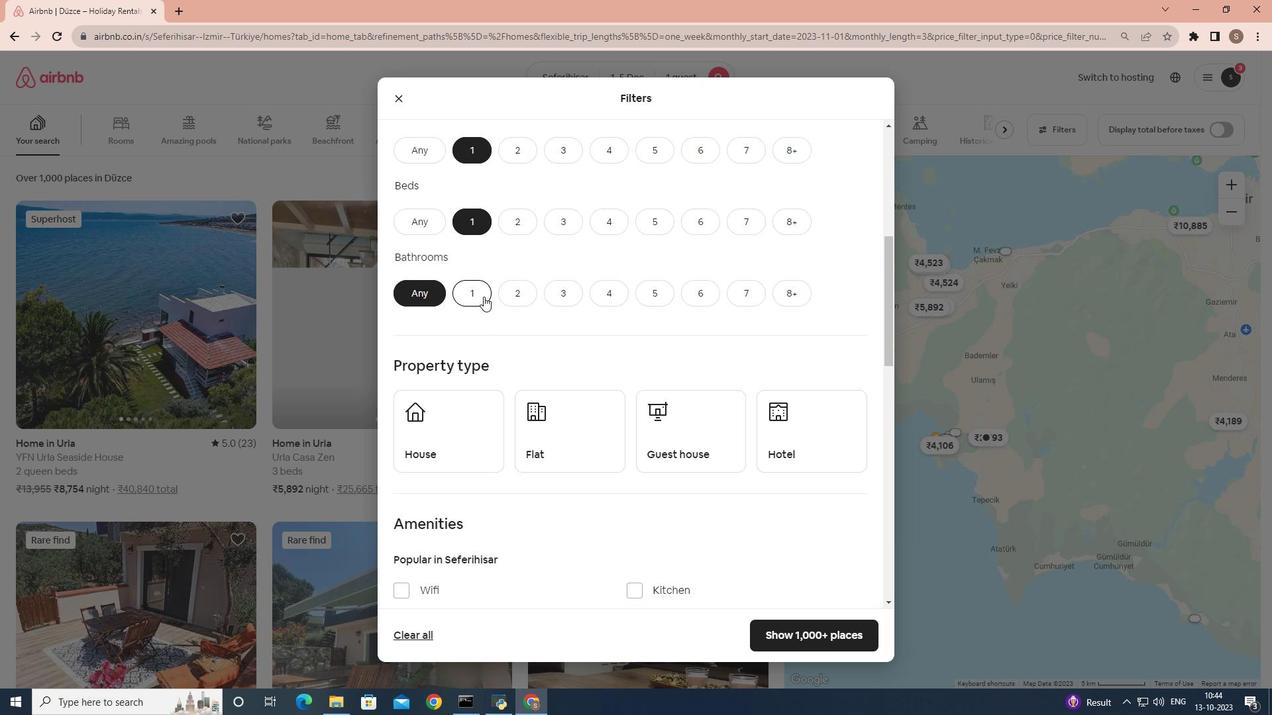 
Action: Mouse pressed left at (483, 296)
Screenshot: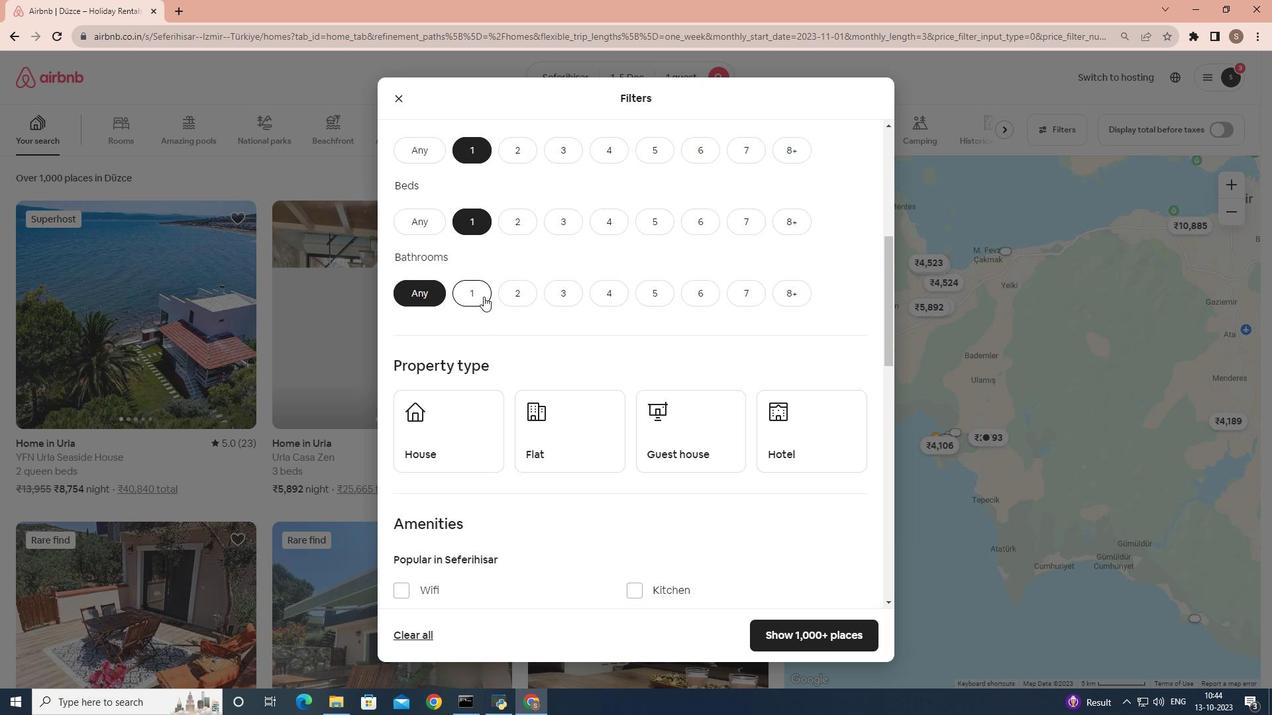 
Action: Mouse moved to (501, 350)
Screenshot: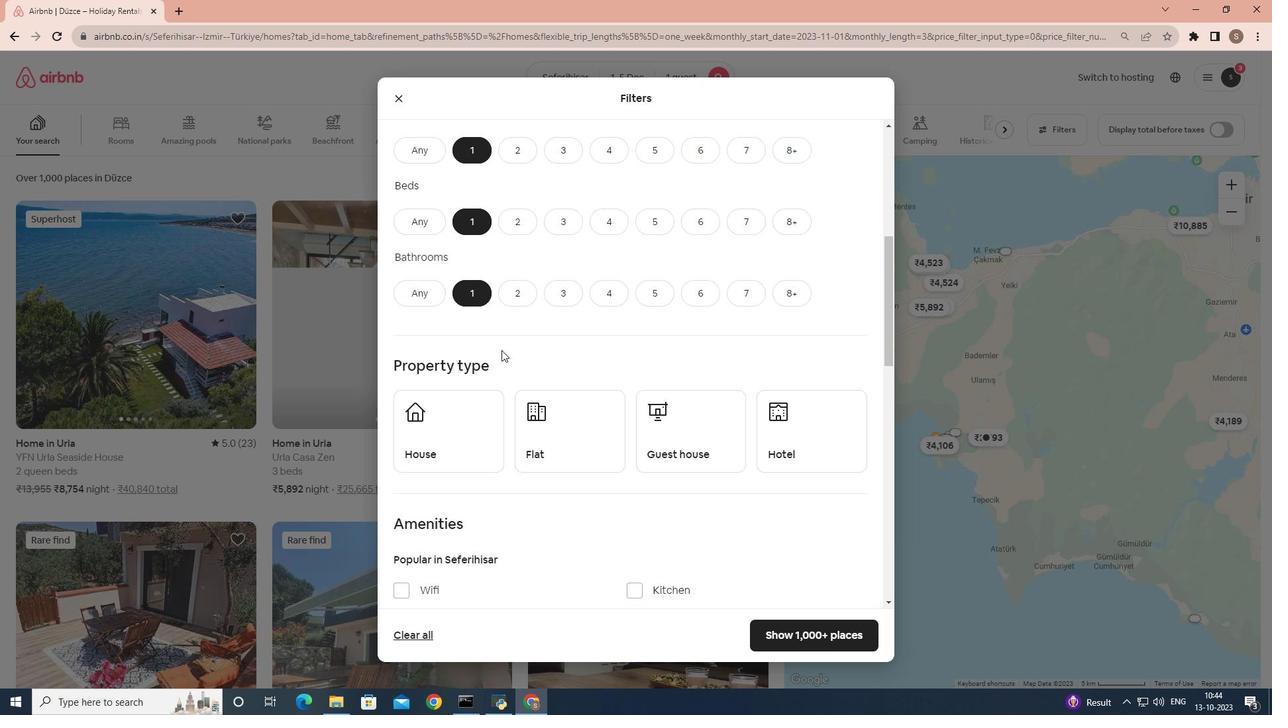 
Action: Mouse scrolled (501, 349) with delta (0, 0)
Screenshot: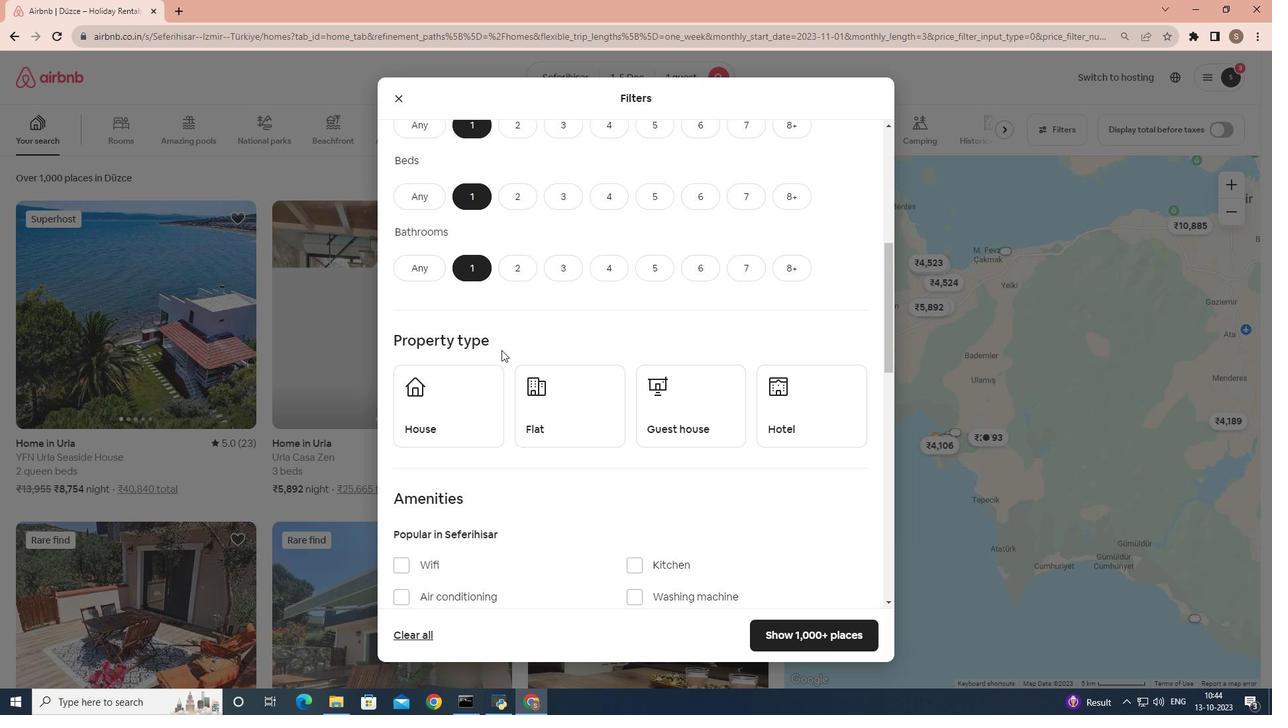 
Action: Mouse scrolled (501, 349) with delta (0, 0)
Screenshot: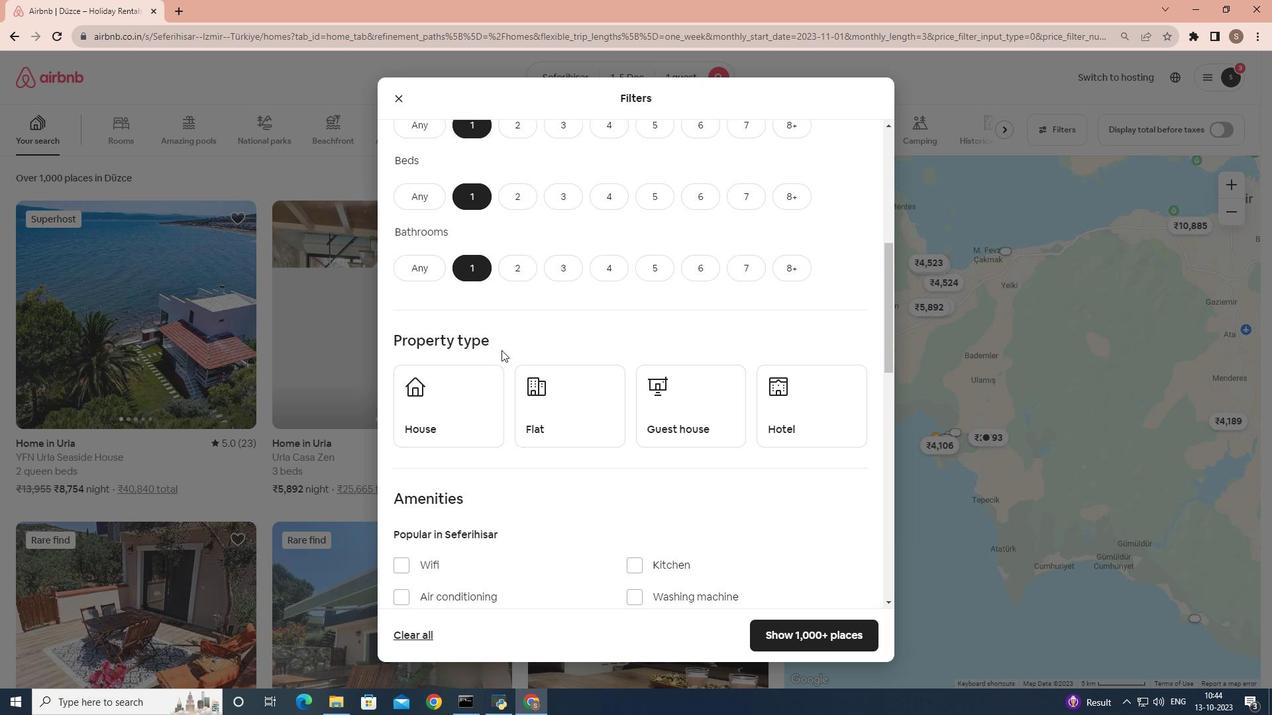 
Action: Mouse scrolled (501, 349) with delta (0, 0)
Screenshot: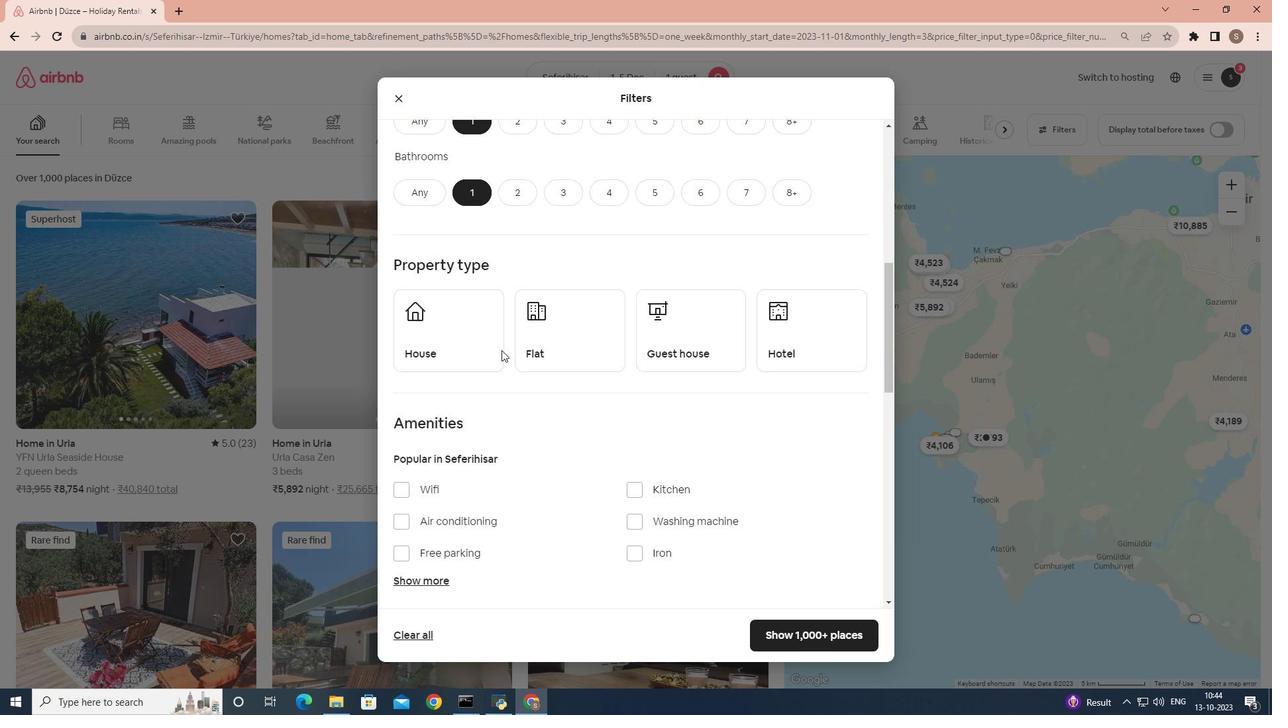 
Action: Mouse scrolled (501, 349) with delta (0, 0)
Screenshot: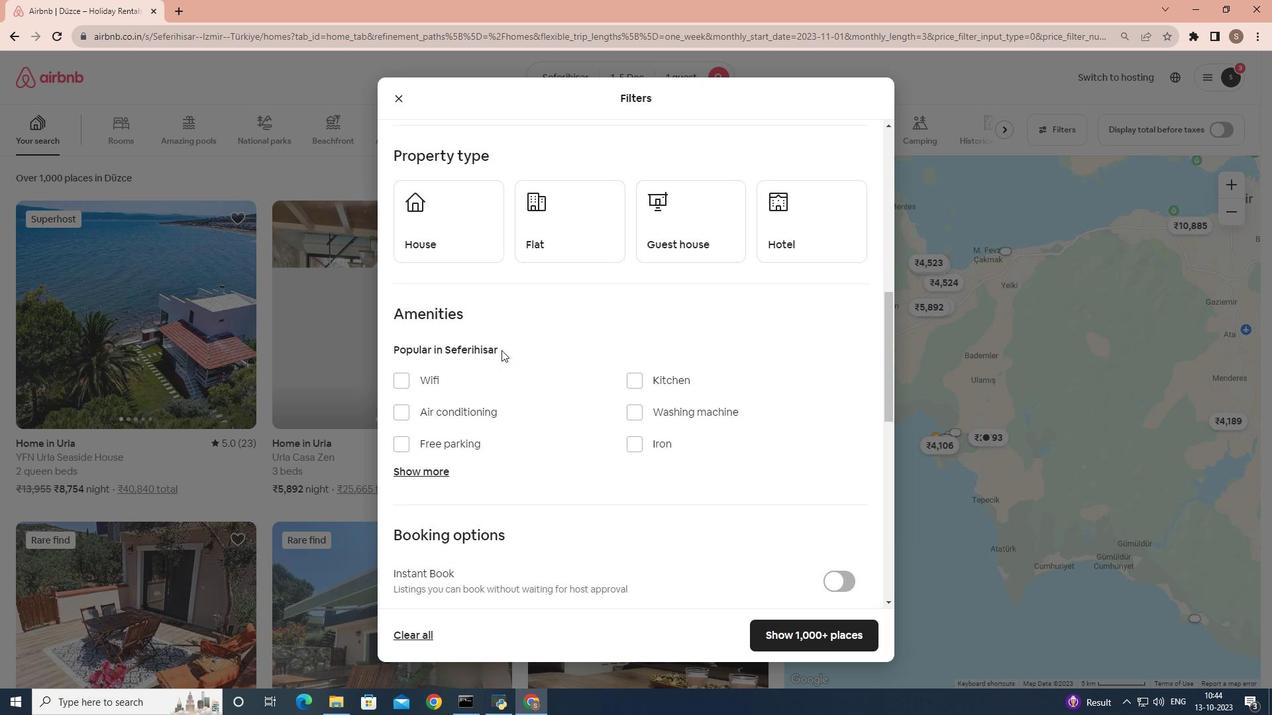 
Action: Mouse scrolled (501, 351) with delta (0, 0)
Screenshot: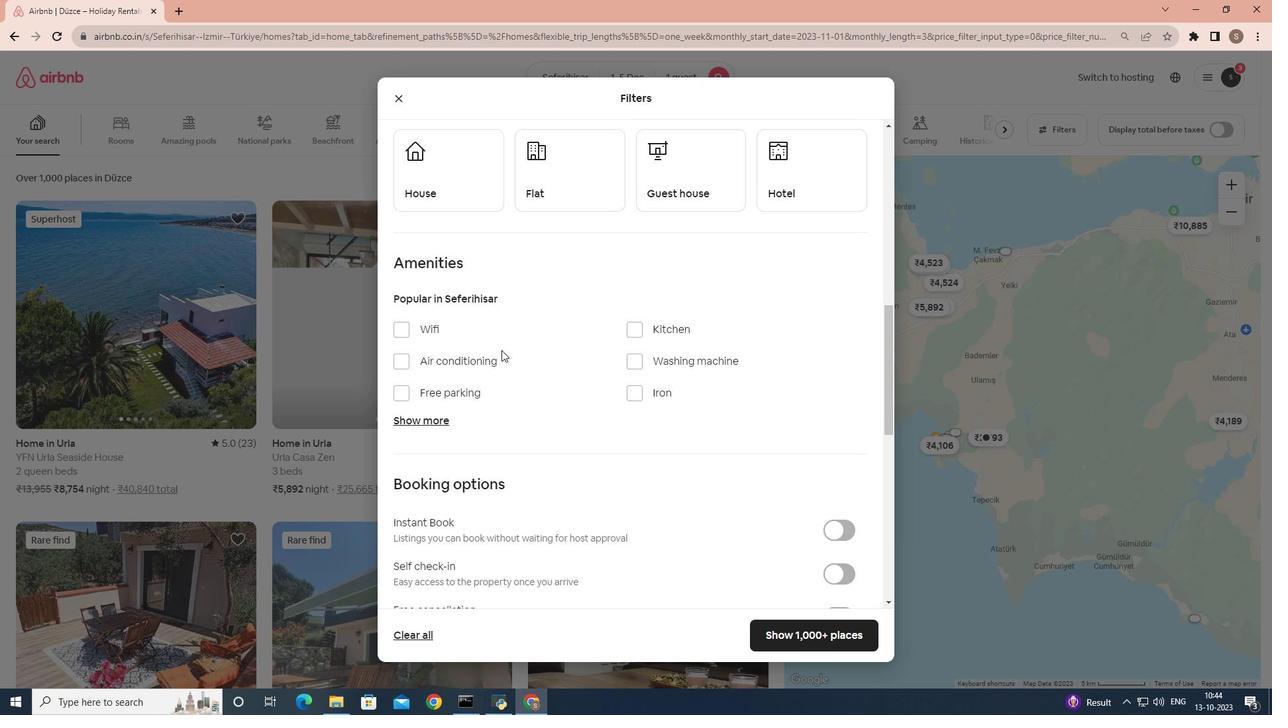 
Action: Mouse moved to (544, 254)
Screenshot: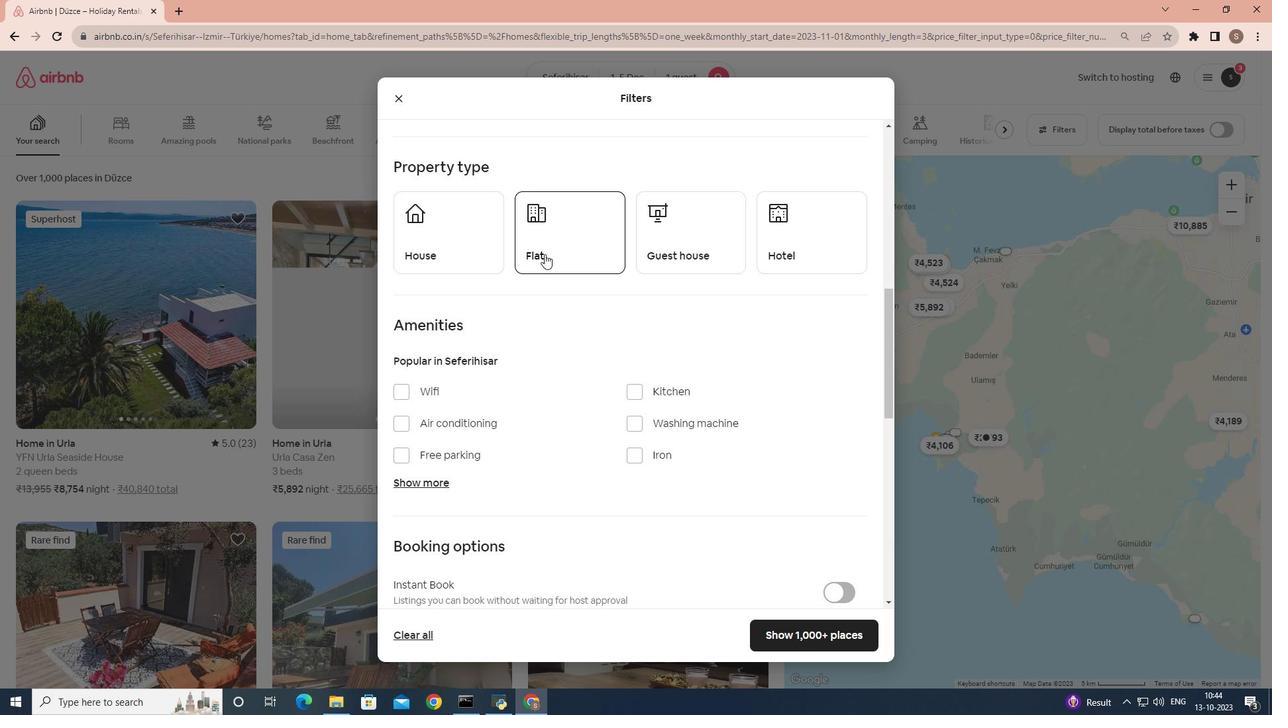 
Action: Mouse pressed left at (544, 254)
Screenshot: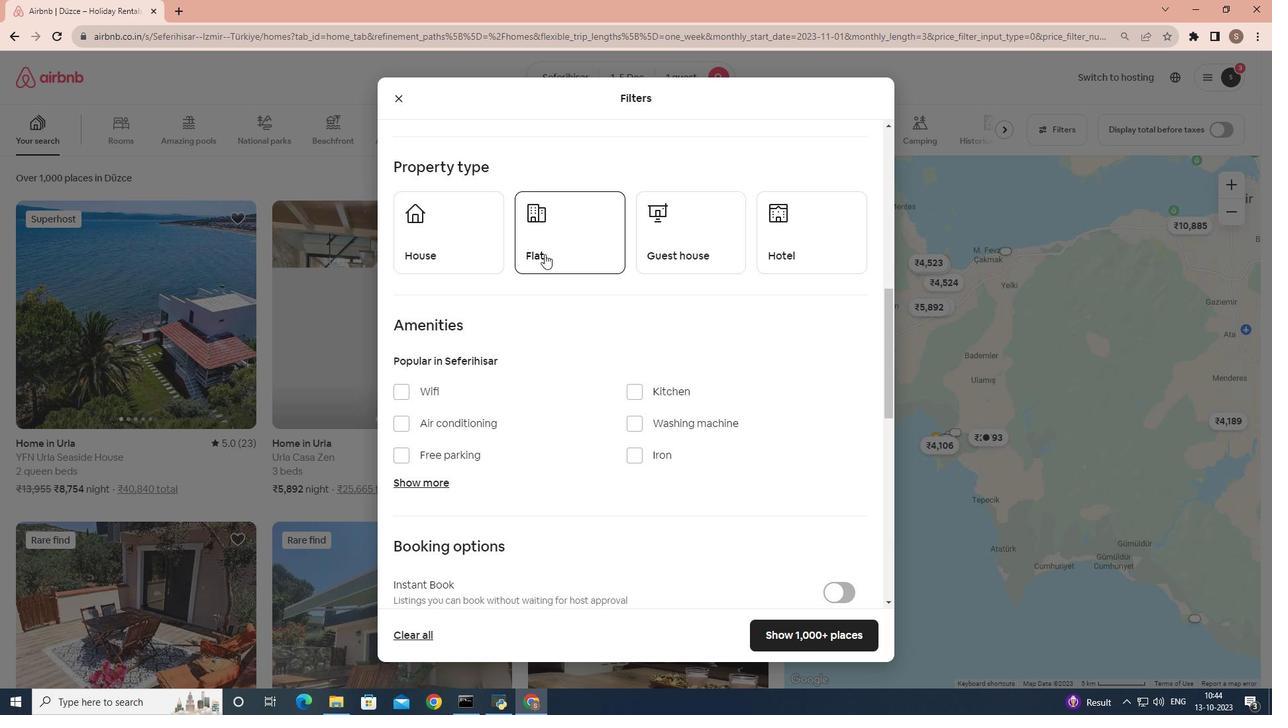 
Action: Mouse moved to (461, 426)
Screenshot: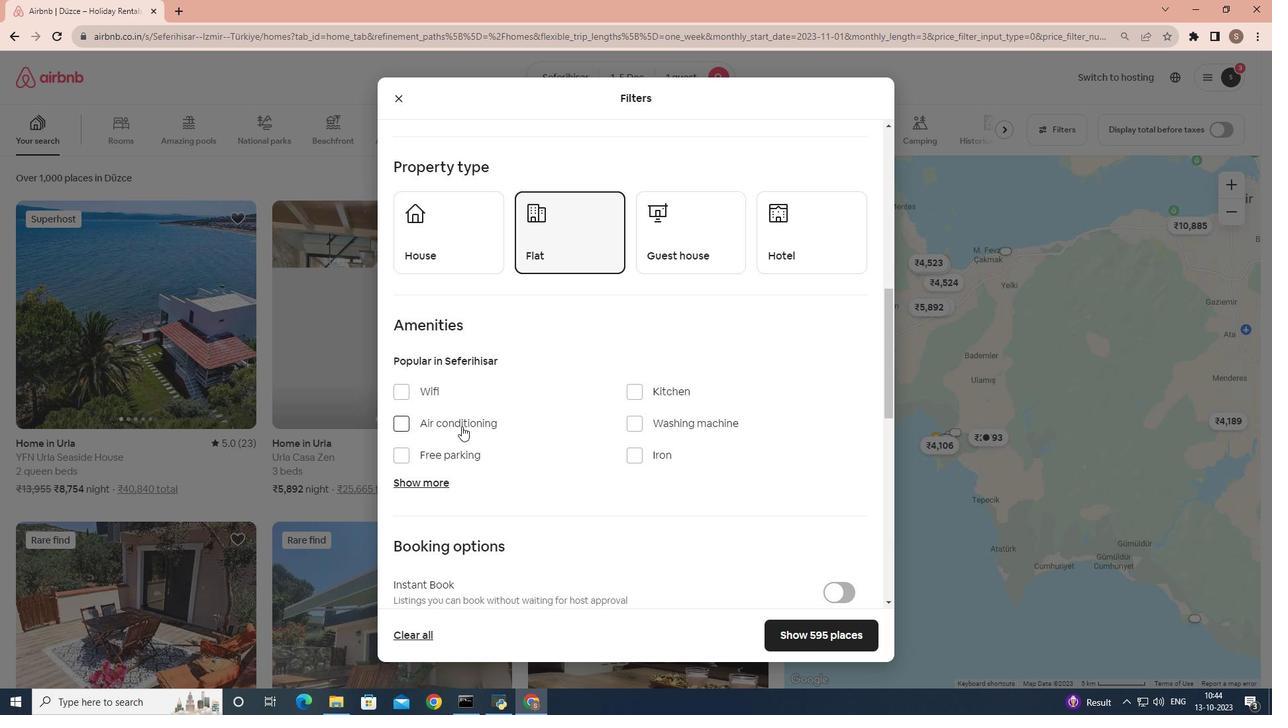 
Action: Mouse scrolled (461, 426) with delta (0, 0)
Screenshot: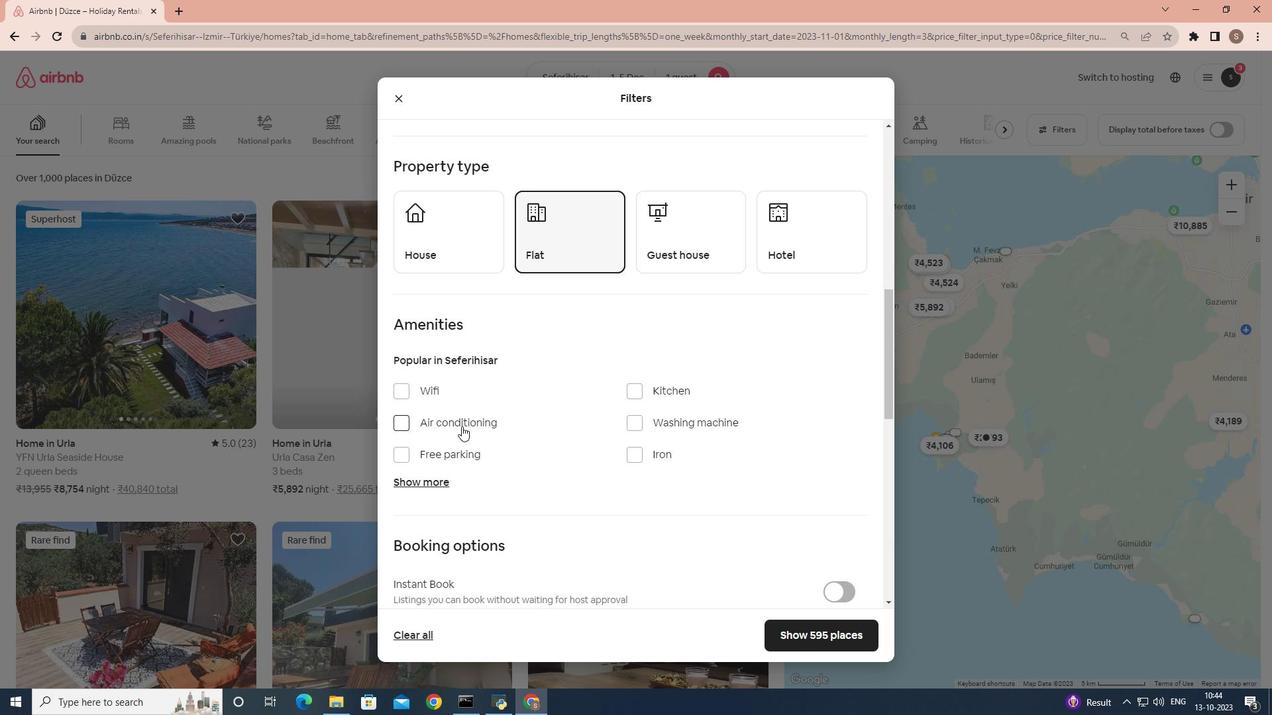 
Action: Mouse scrolled (461, 426) with delta (0, 0)
Screenshot: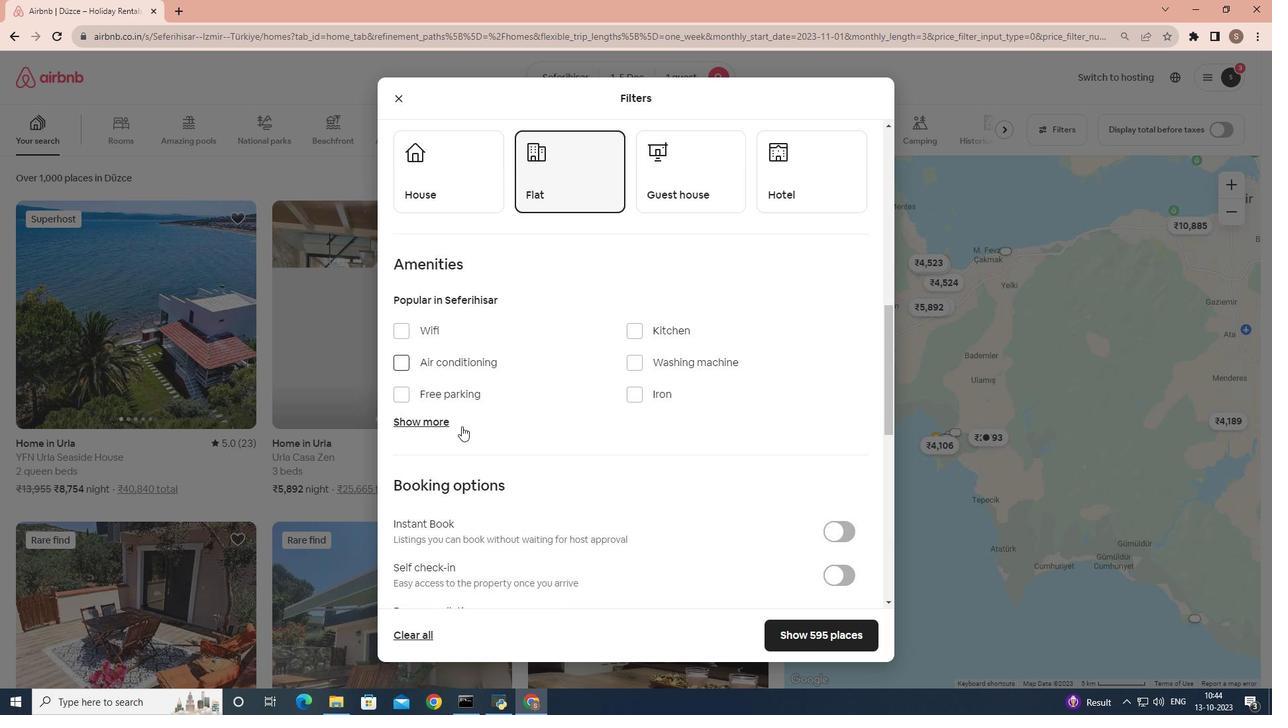
Action: Mouse moved to (432, 256)
Screenshot: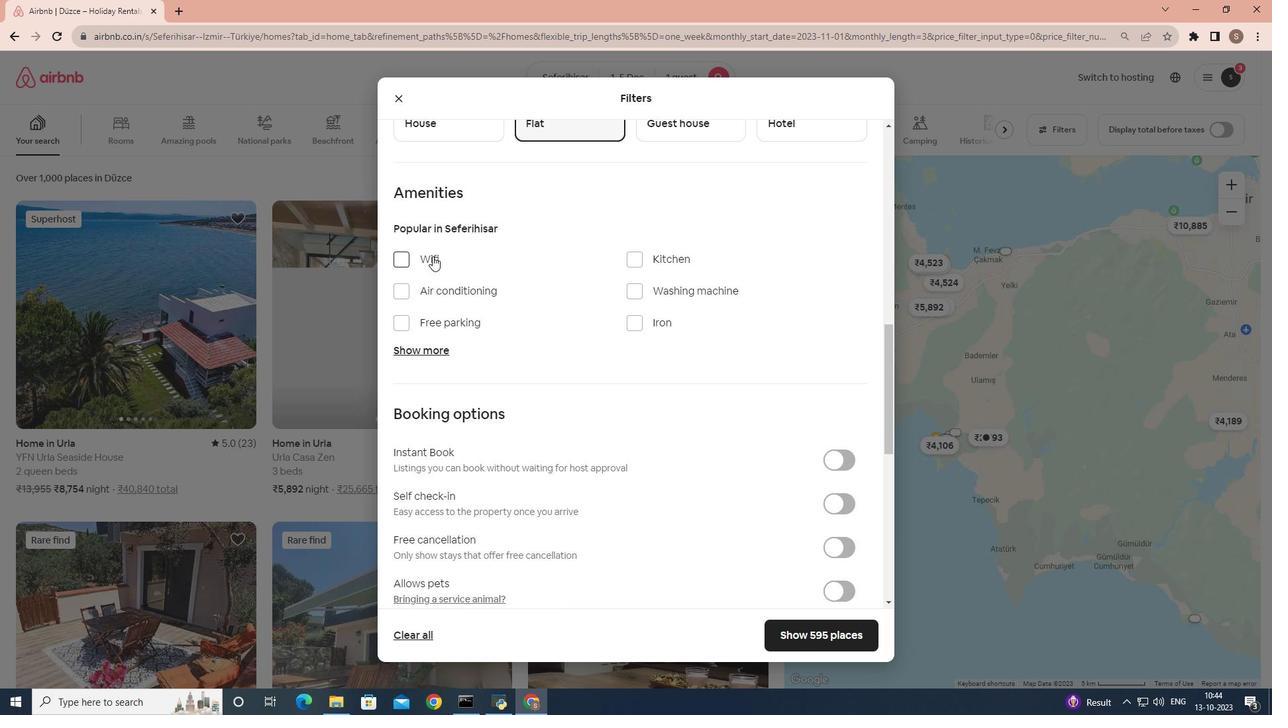 
Action: Mouse pressed left at (432, 256)
Screenshot: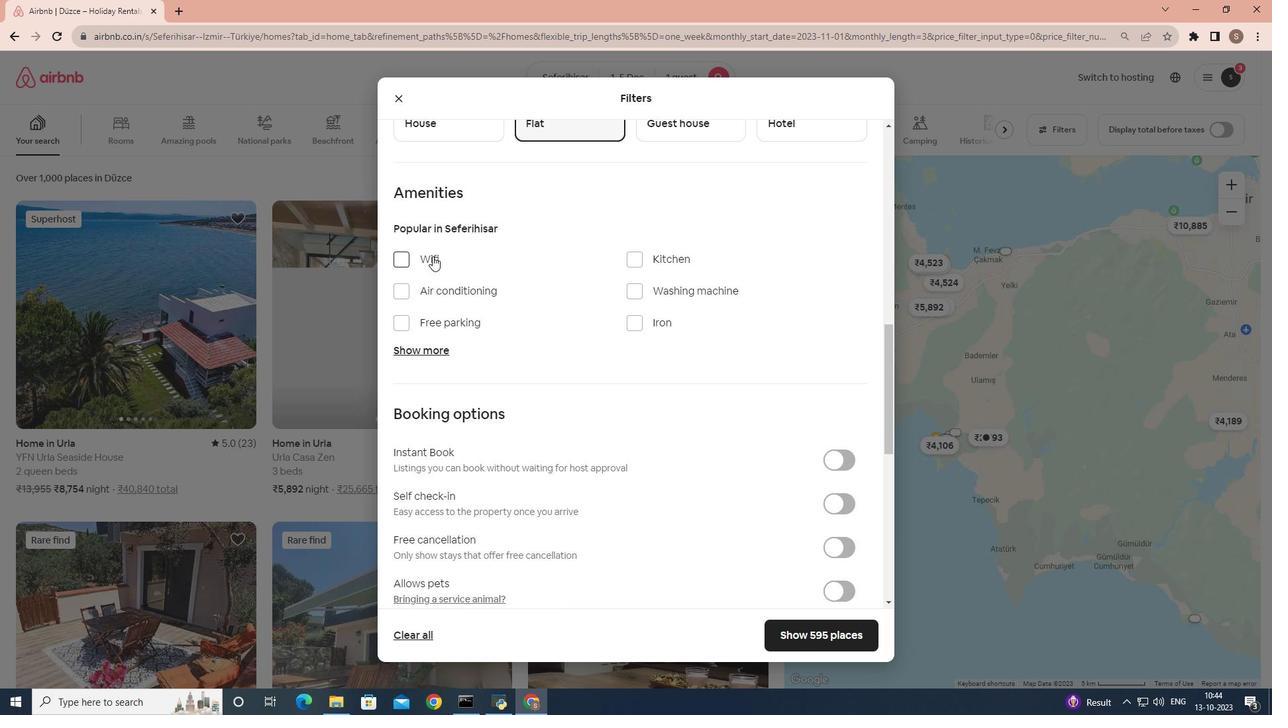 
Action: Mouse moved to (520, 381)
Screenshot: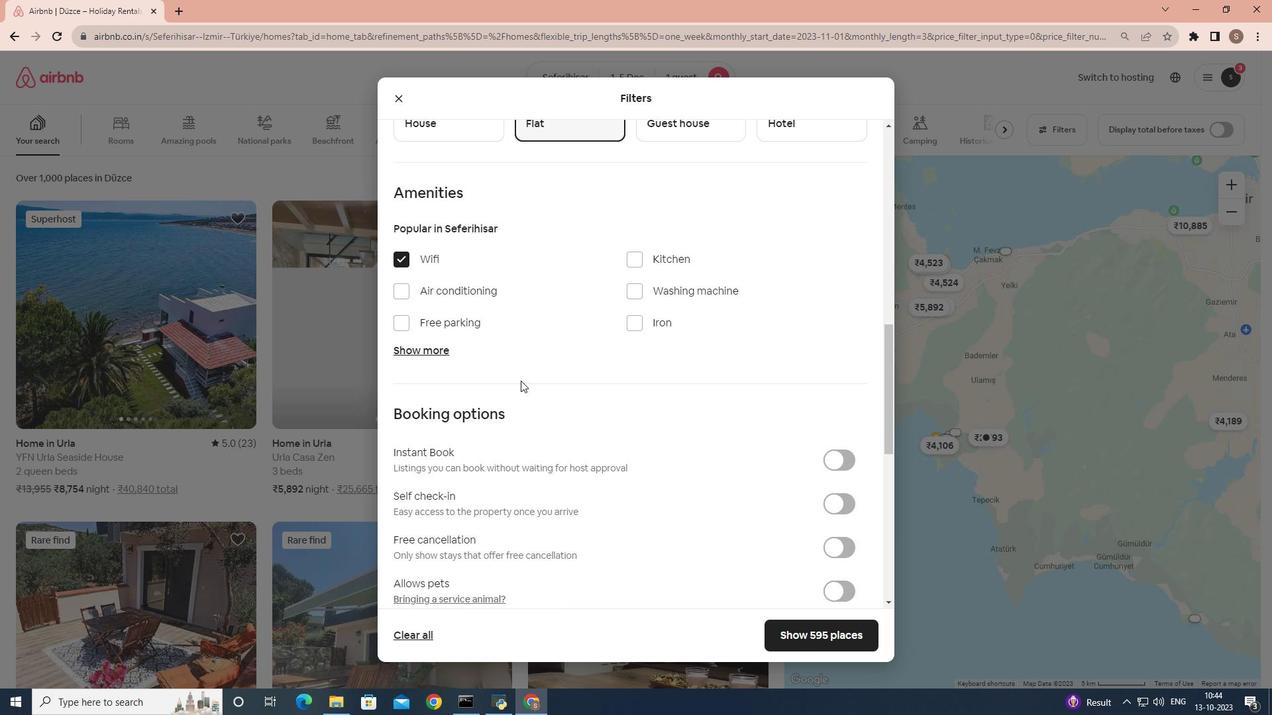 
Action: Mouse scrolled (520, 380) with delta (0, 0)
Screenshot: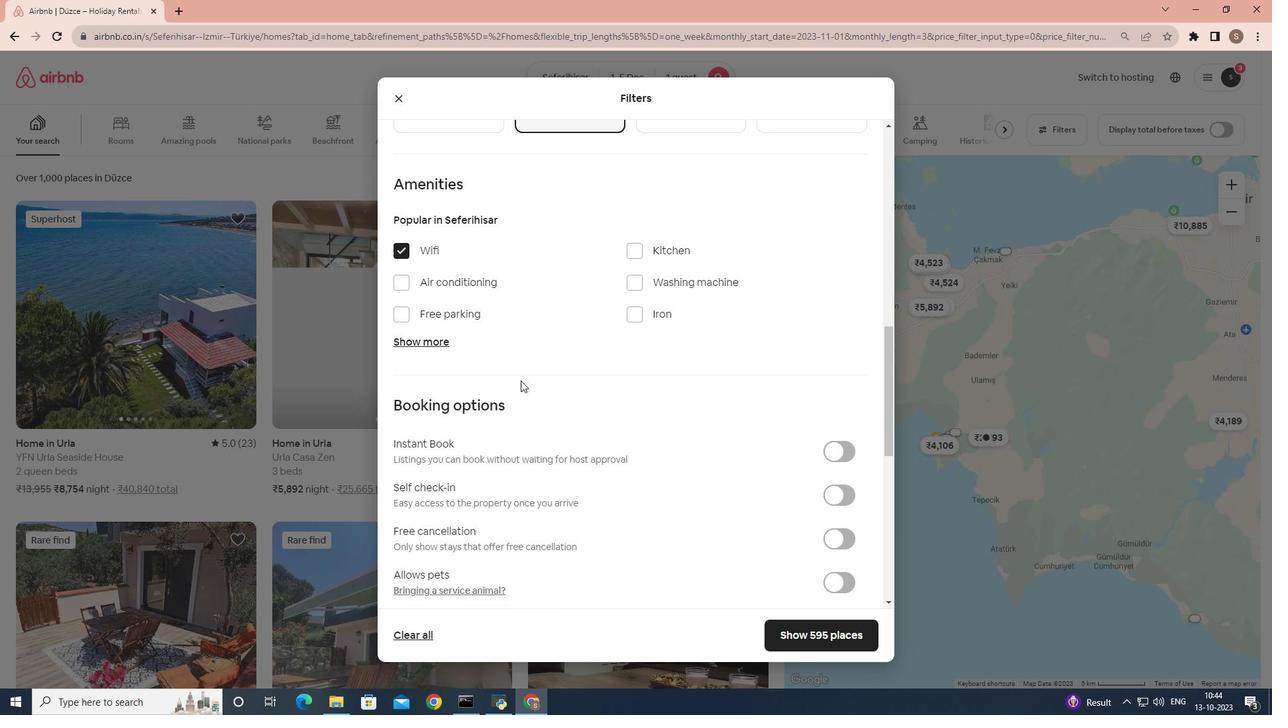 
Action: Mouse scrolled (520, 380) with delta (0, 0)
Screenshot: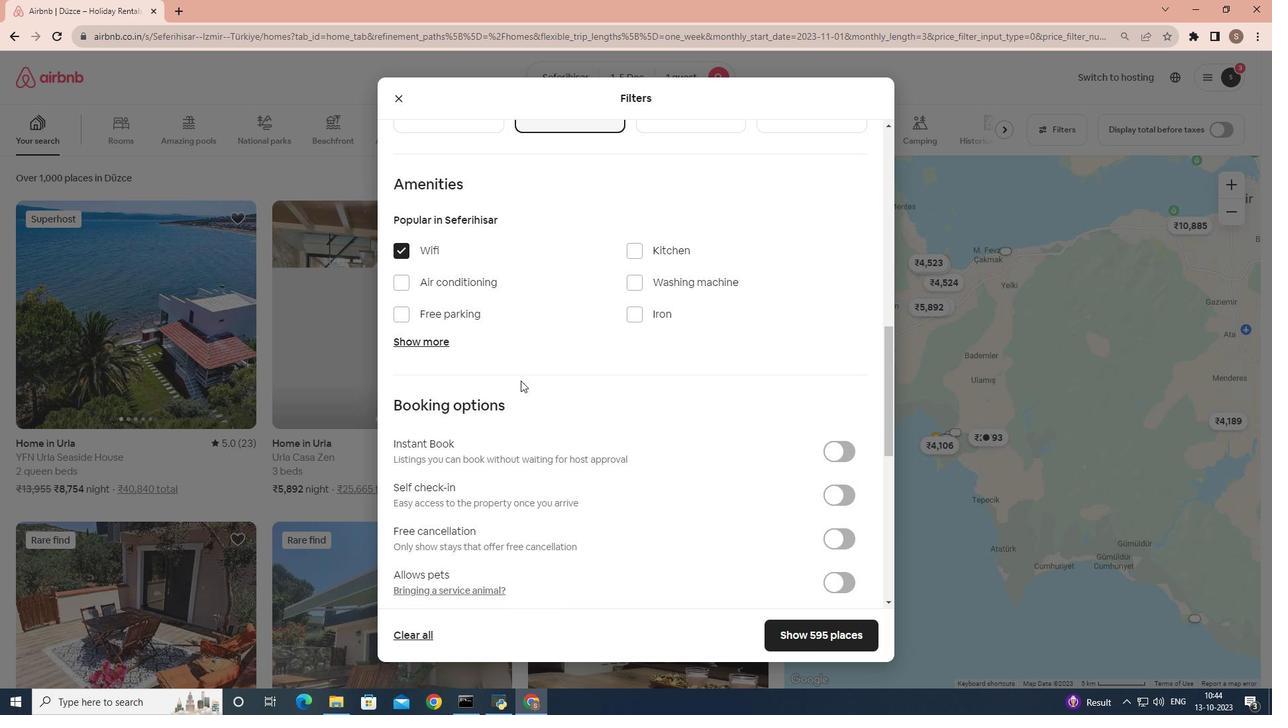 
Action: Mouse scrolled (520, 380) with delta (0, 0)
Screenshot: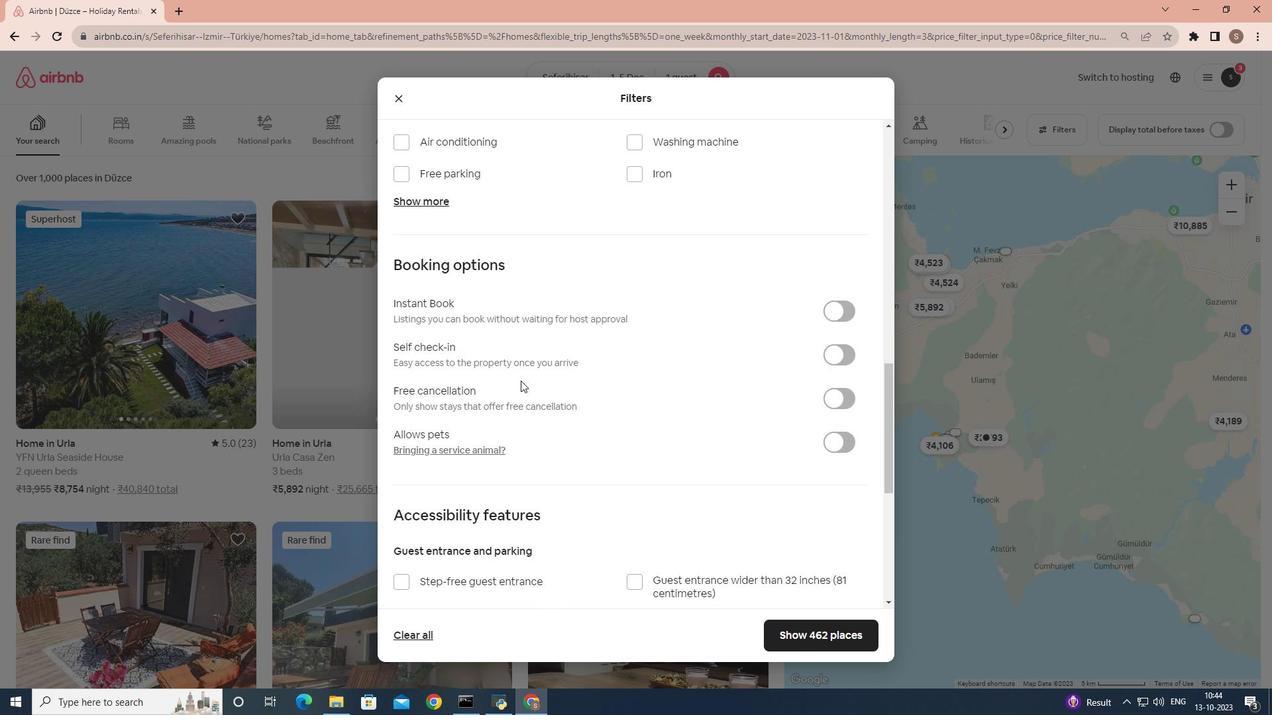 
Action: Mouse moved to (851, 308)
Screenshot: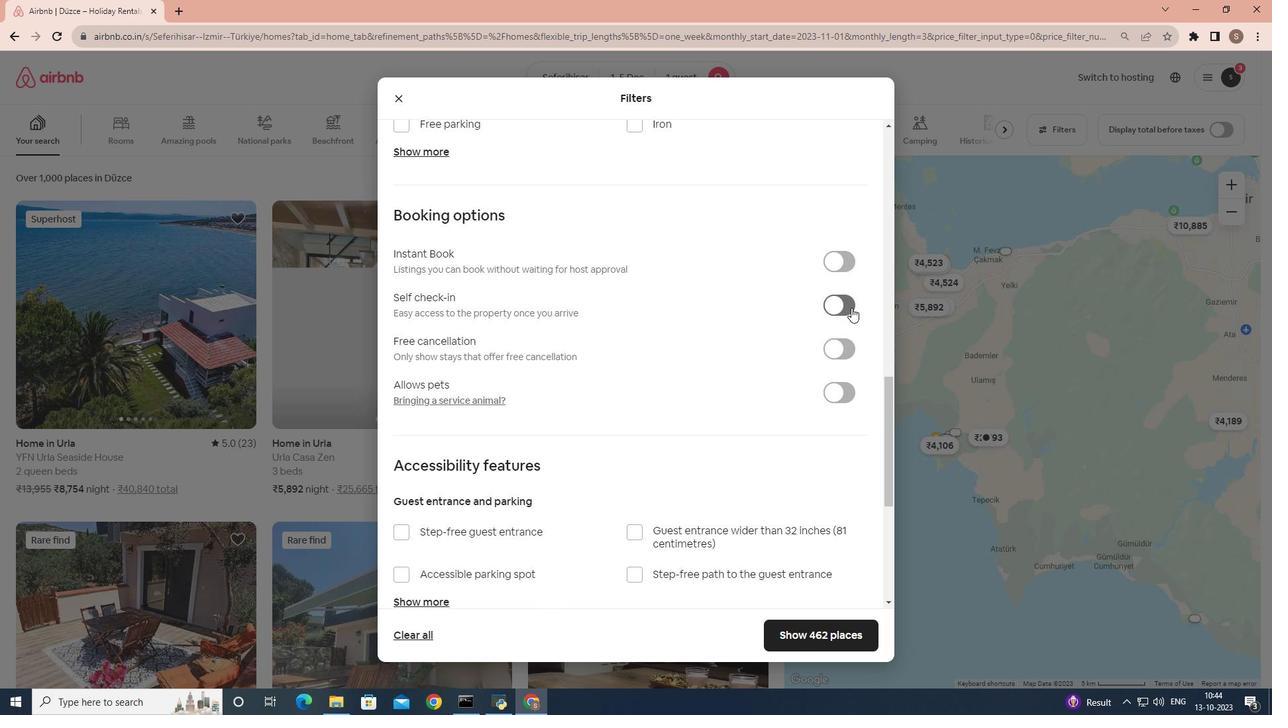 
Action: Mouse pressed left at (851, 308)
Screenshot: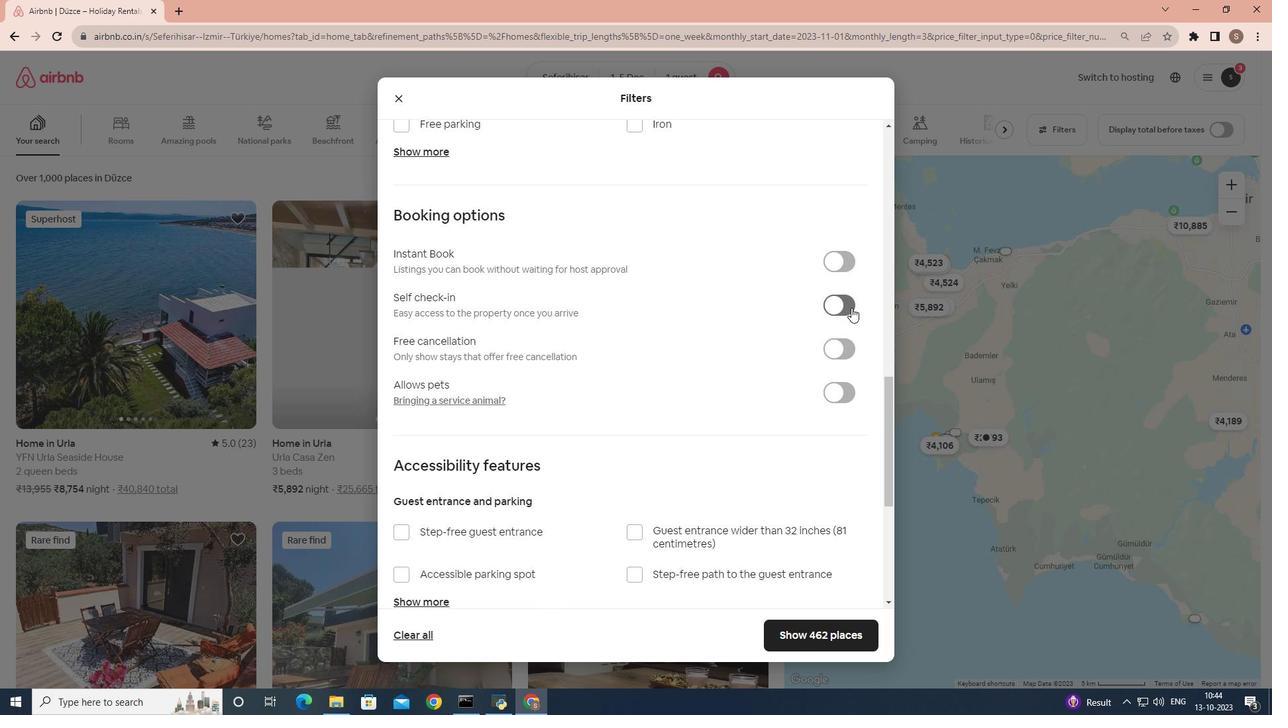 
Action: Mouse moved to (832, 645)
Screenshot: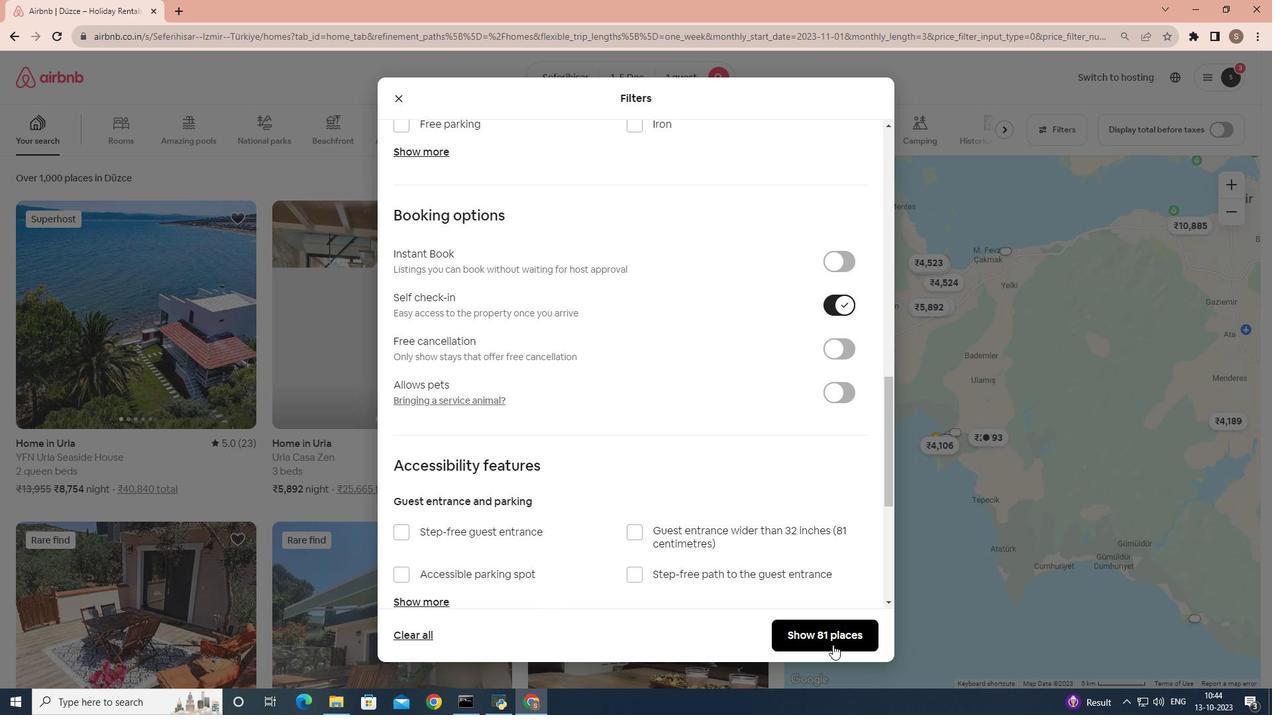 
Action: Mouse pressed left at (832, 645)
Screenshot: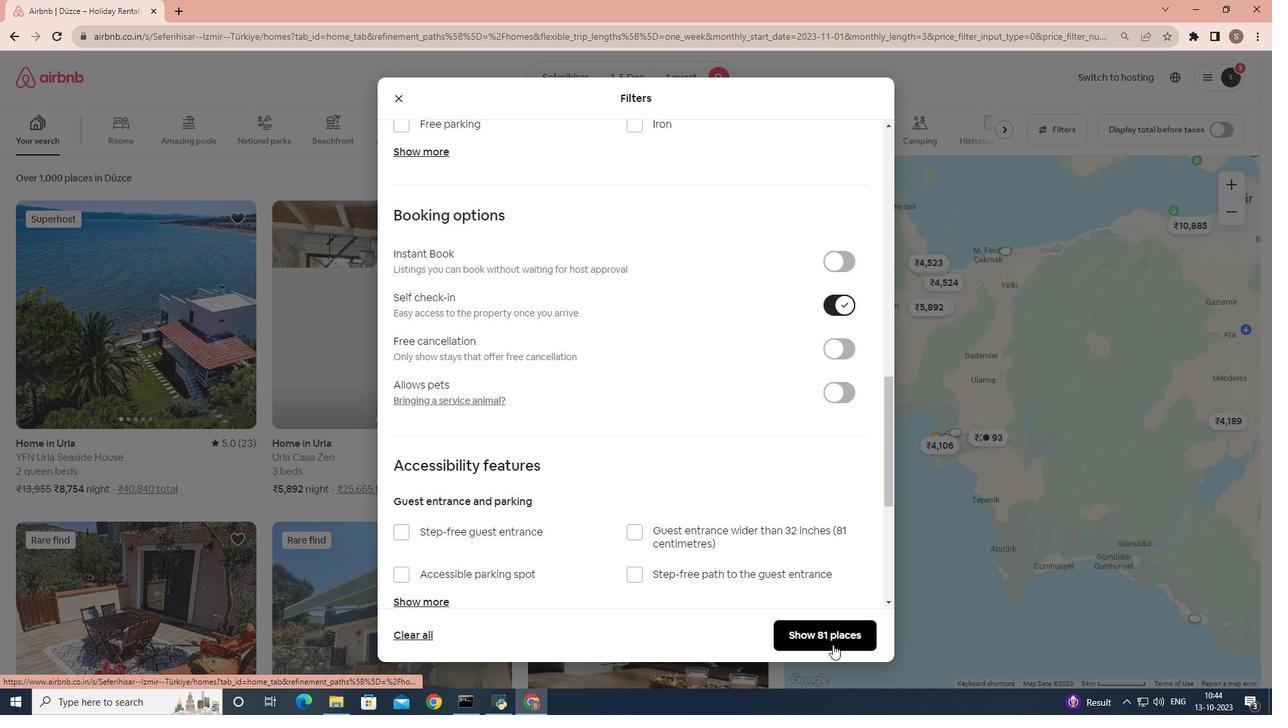 
Action: Mouse moved to (131, 357)
Screenshot: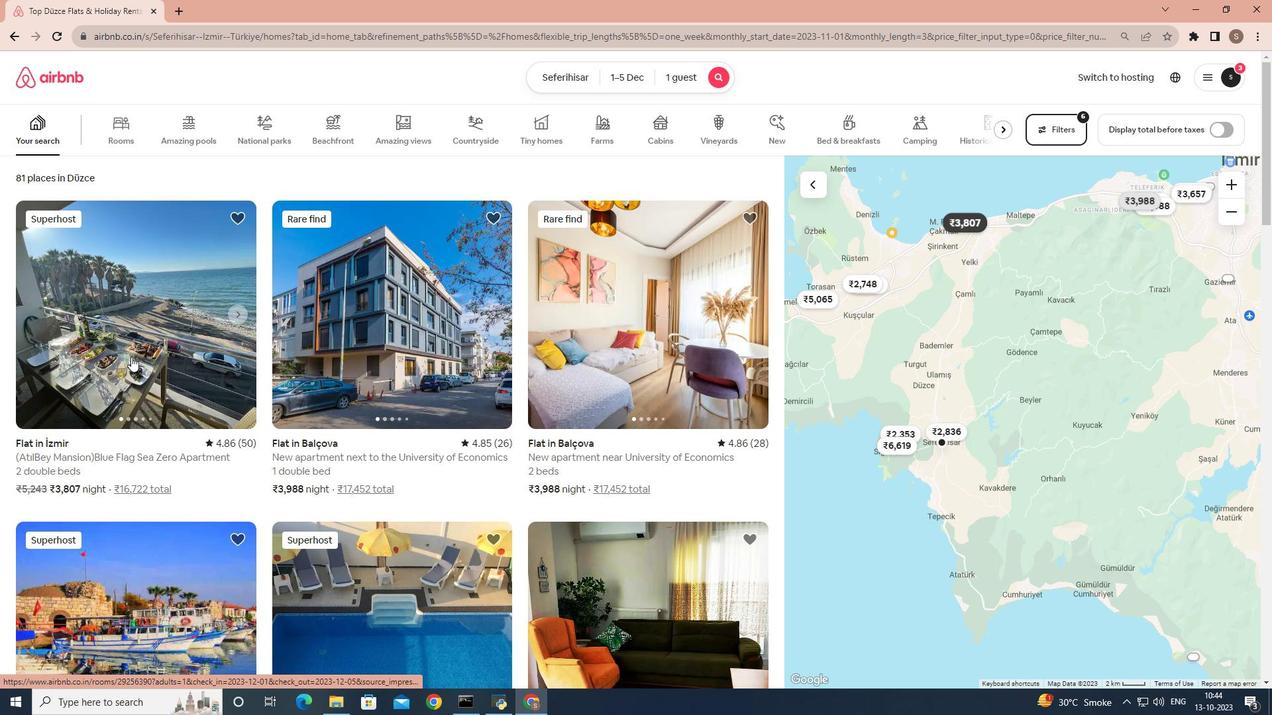 
Action: Mouse pressed left at (131, 357)
Screenshot: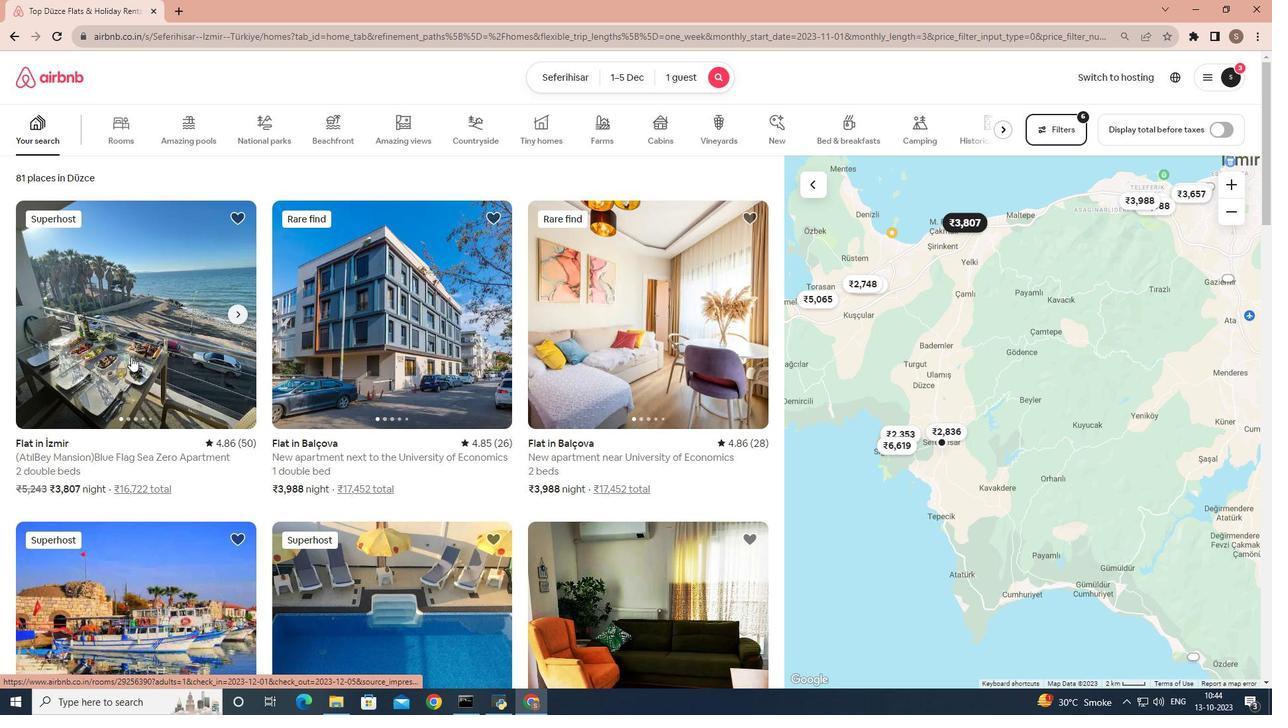 
Action: Mouse moved to (339, 350)
Screenshot: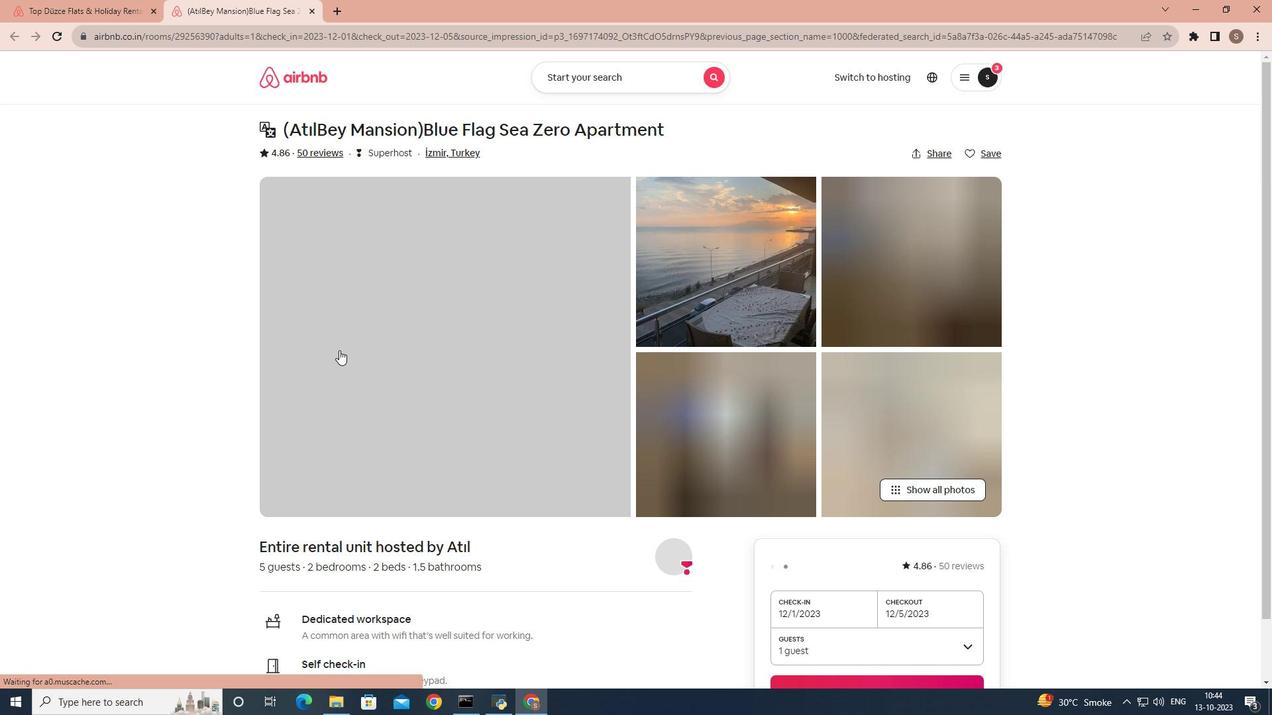 
Action: Mouse scrolled (339, 349) with delta (0, 0)
Screenshot: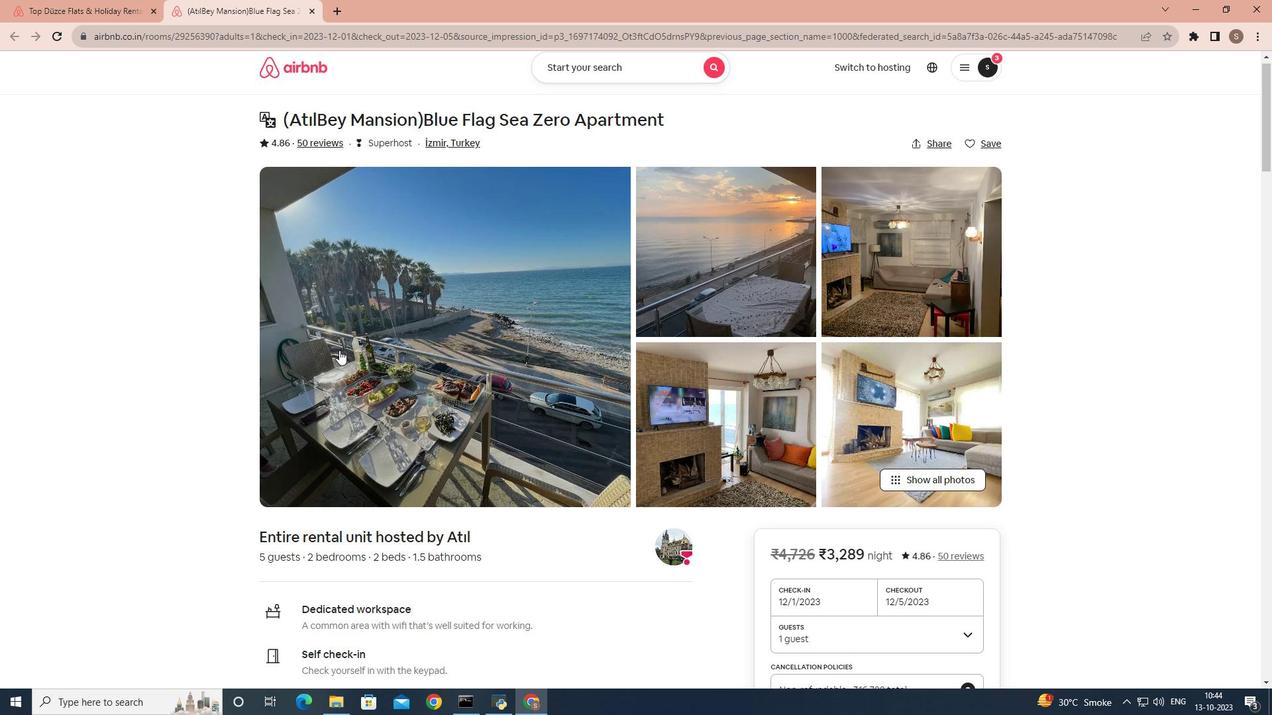 
Action: Mouse scrolled (339, 349) with delta (0, 0)
Screenshot: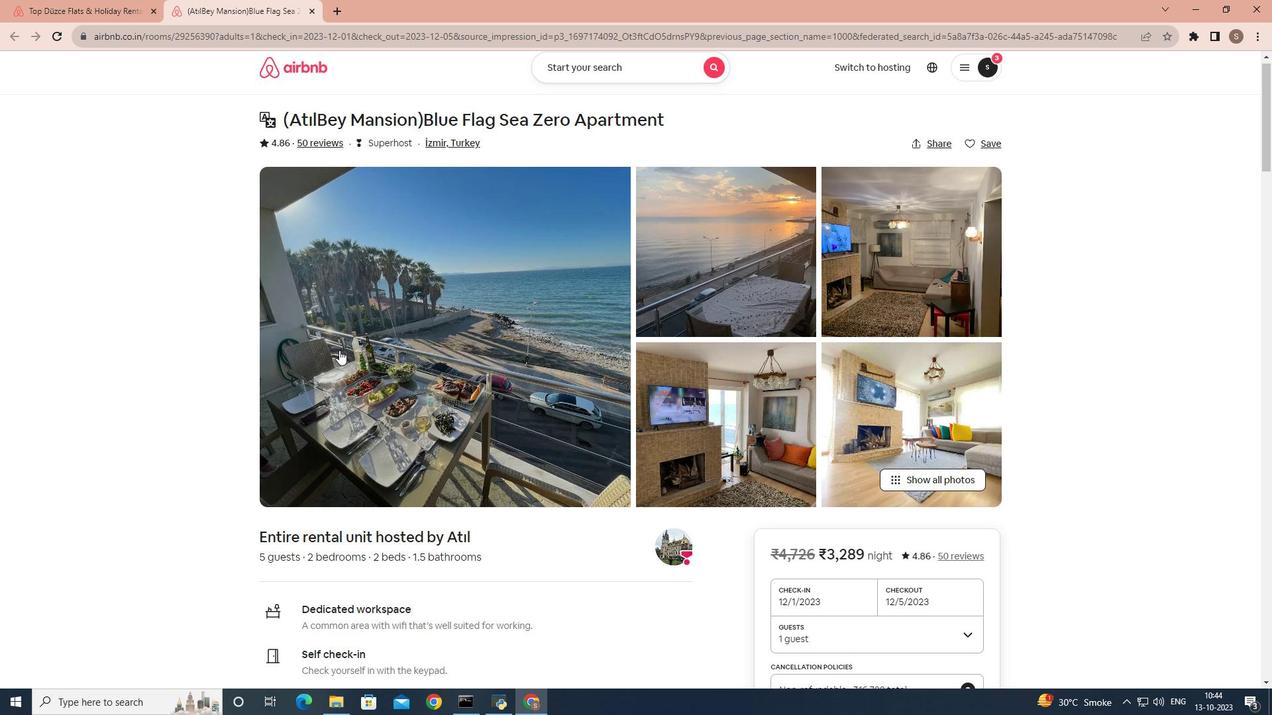 
Action: Mouse scrolled (339, 349) with delta (0, 0)
Screenshot: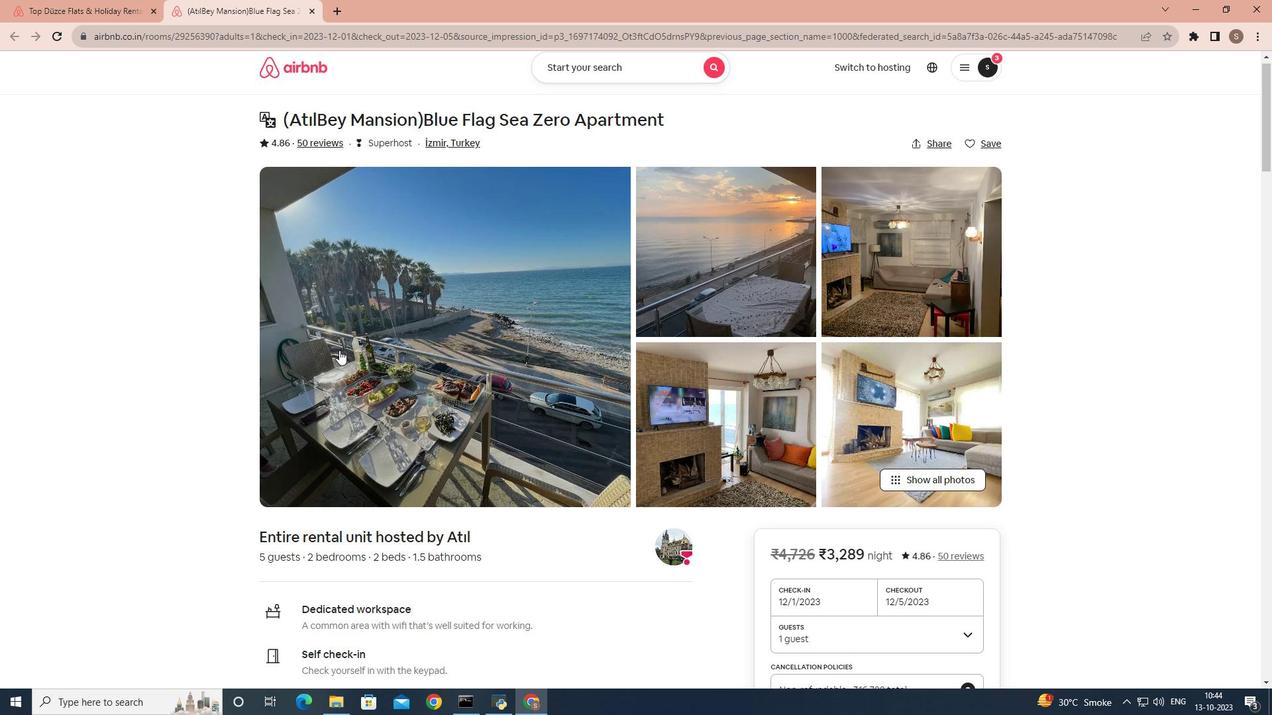 
Action: Mouse scrolled (339, 349) with delta (0, 0)
Screenshot: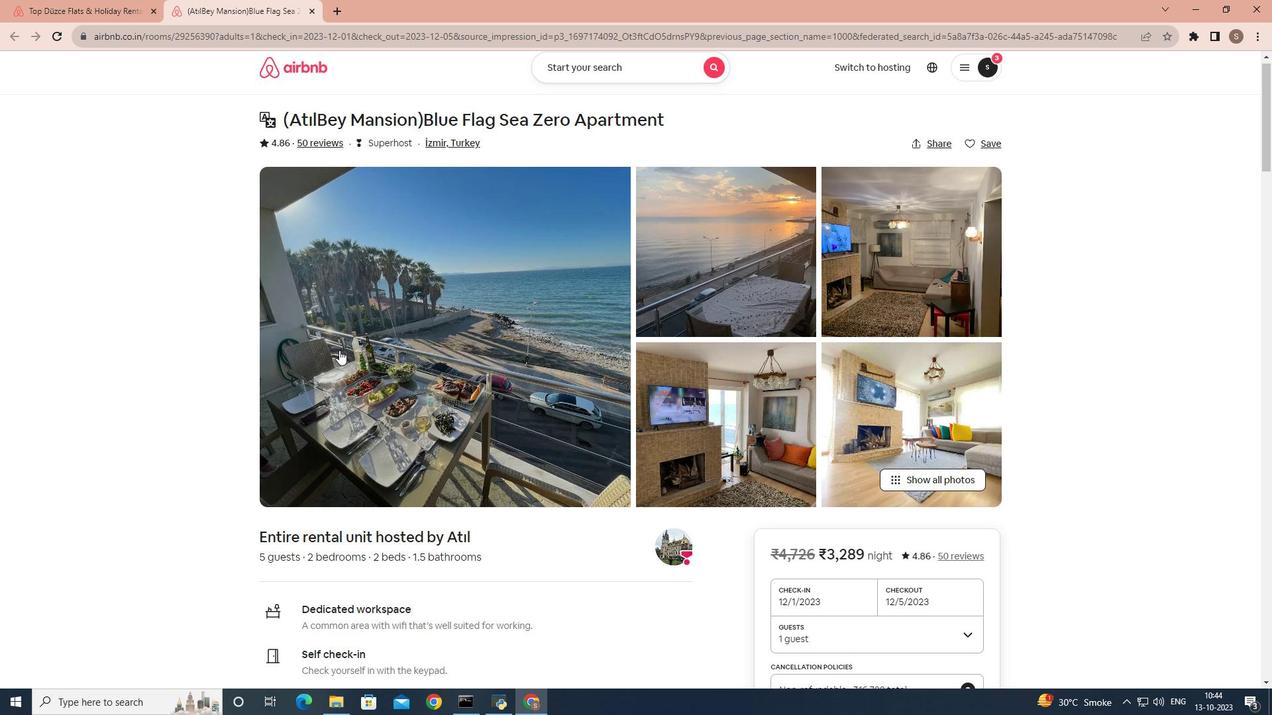 
Action: Mouse scrolled (339, 349) with delta (0, 0)
Screenshot: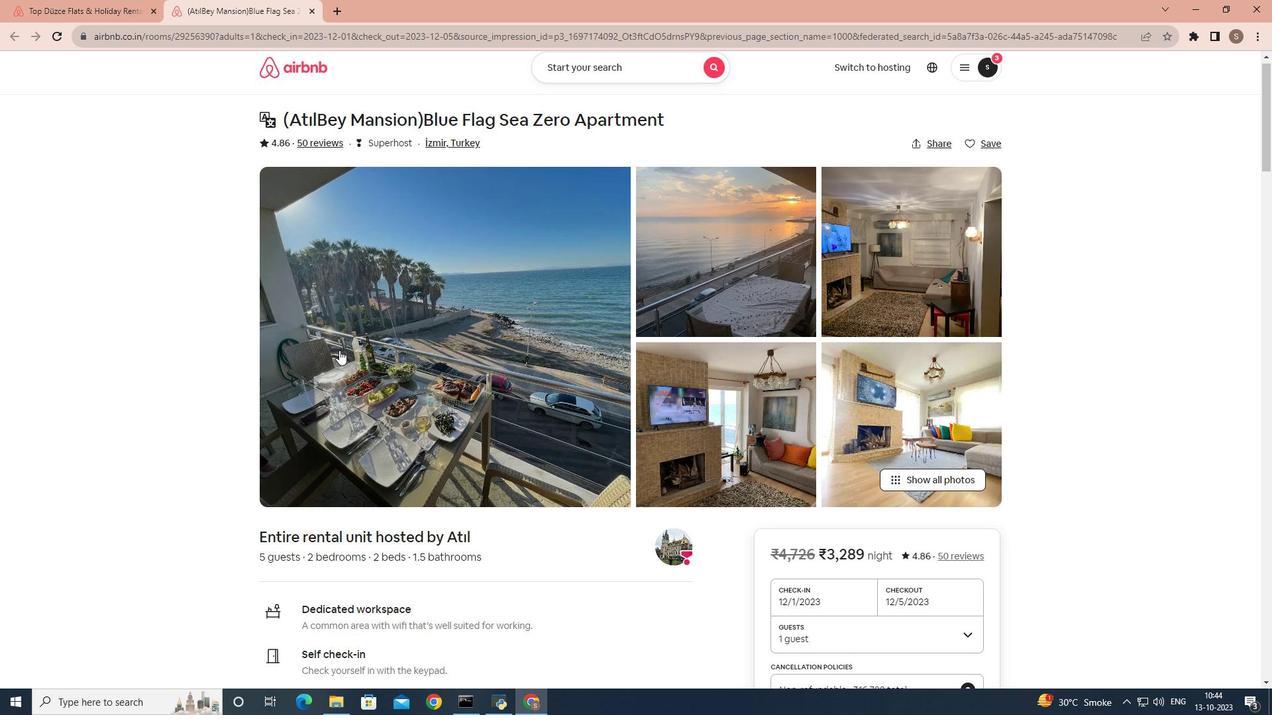 
Action: Mouse scrolled (339, 349) with delta (0, 0)
Screenshot: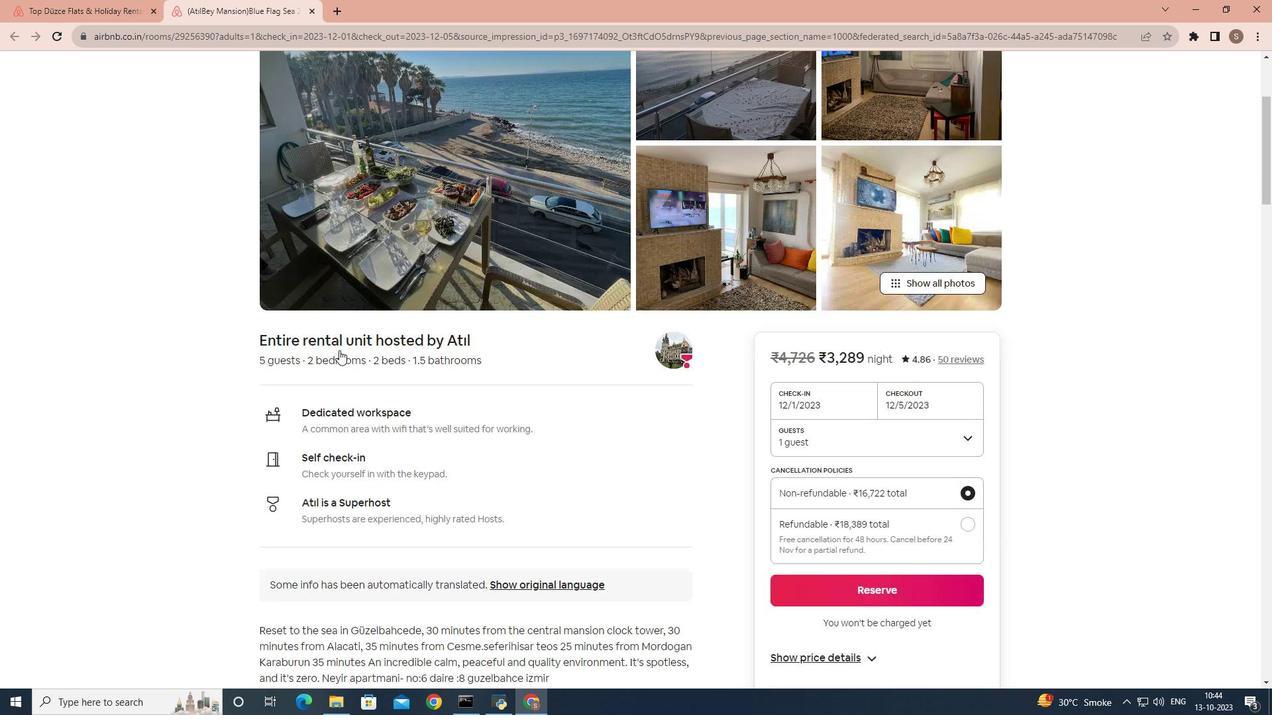 
Action: Mouse scrolled (339, 349) with delta (0, 0)
Screenshot: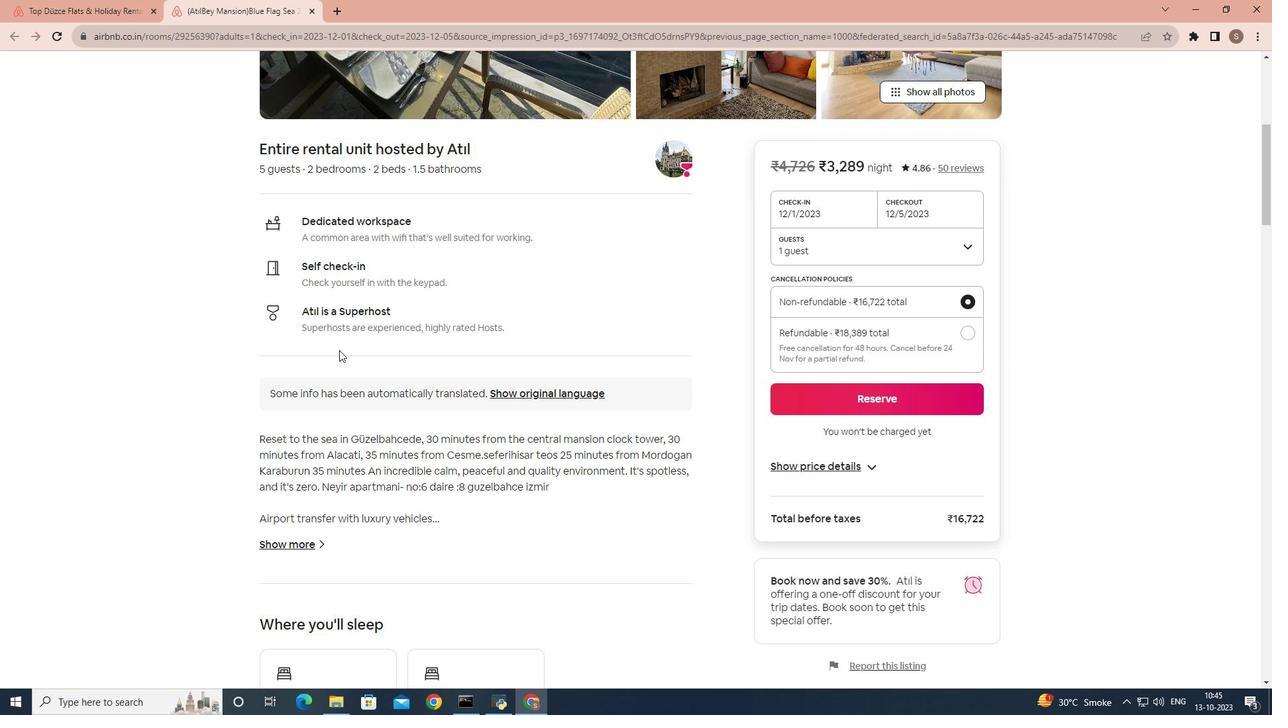 
Action: Mouse scrolled (339, 349) with delta (0, 0)
Screenshot: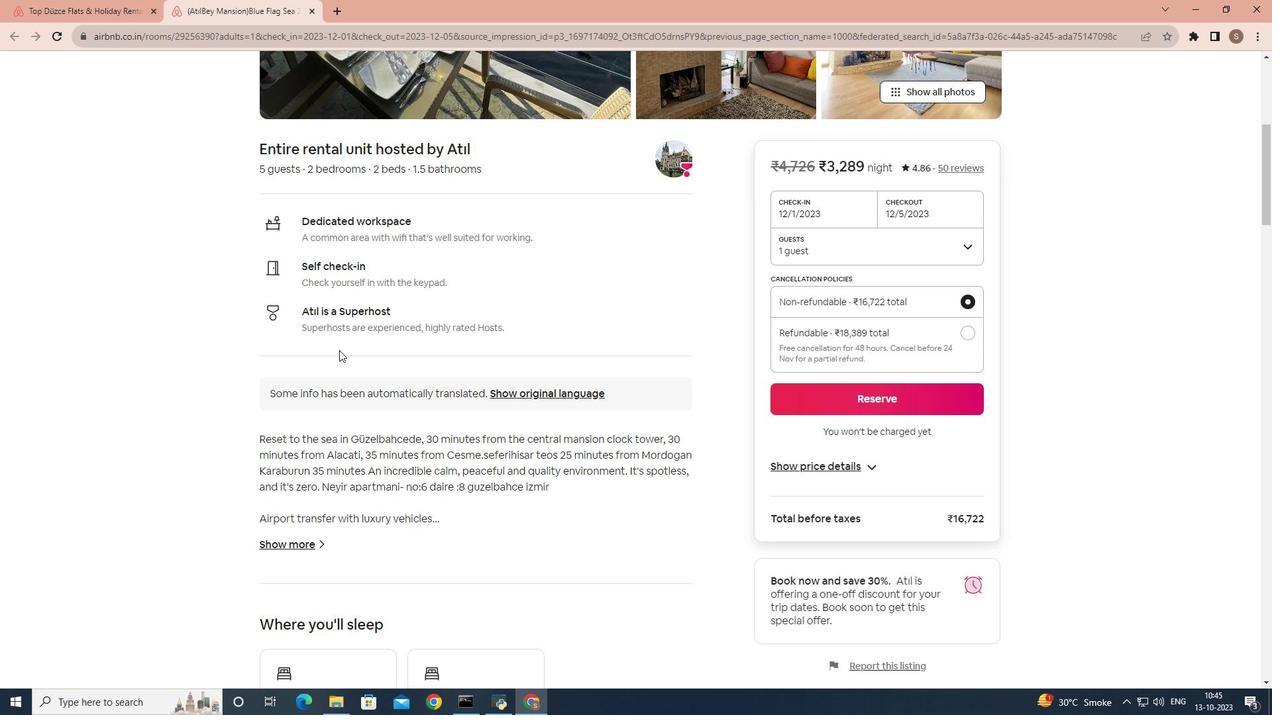 
Action: Mouse scrolled (339, 349) with delta (0, 0)
Screenshot: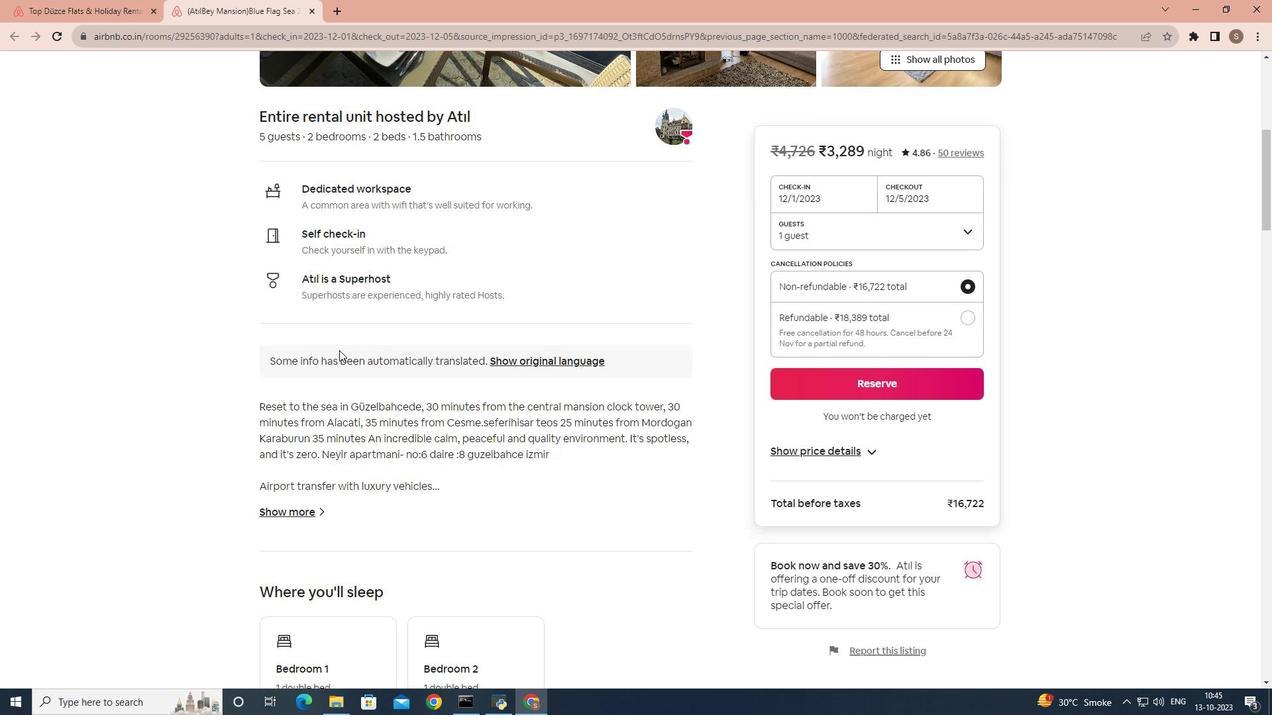 
Action: Mouse moved to (321, 355)
Screenshot: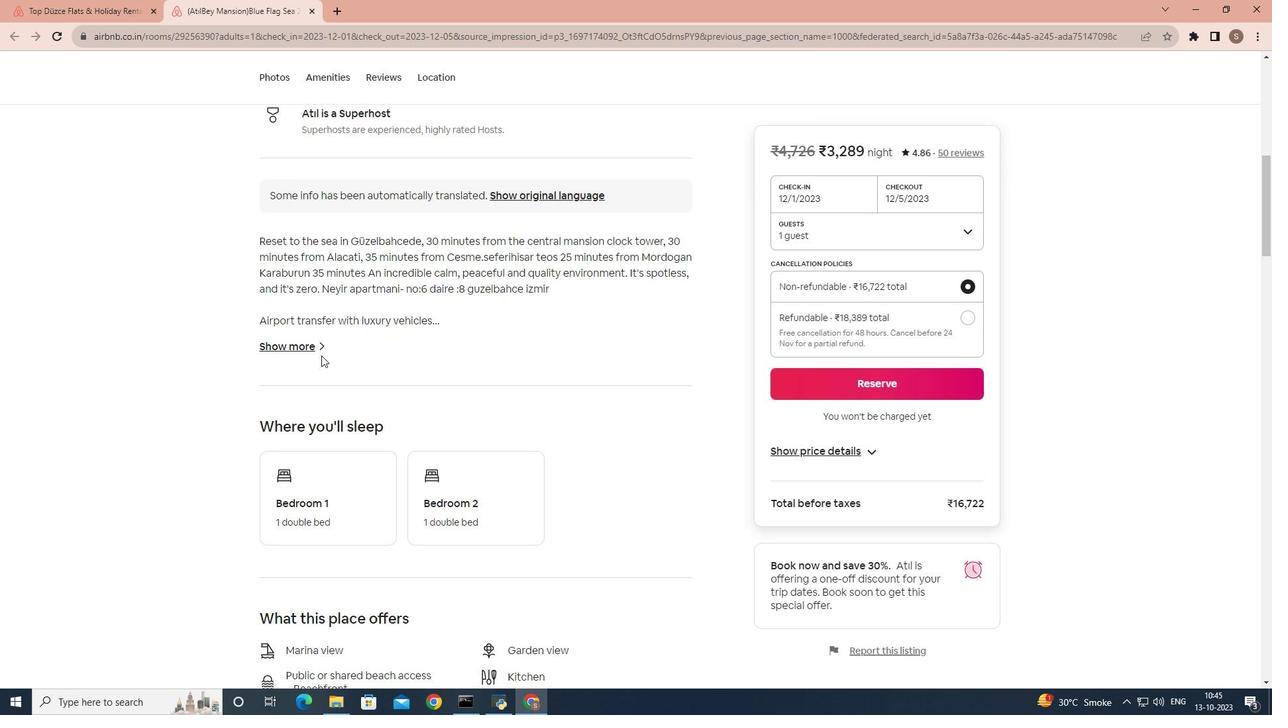 
Action: Mouse pressed left at (321, 355)
Screenshot: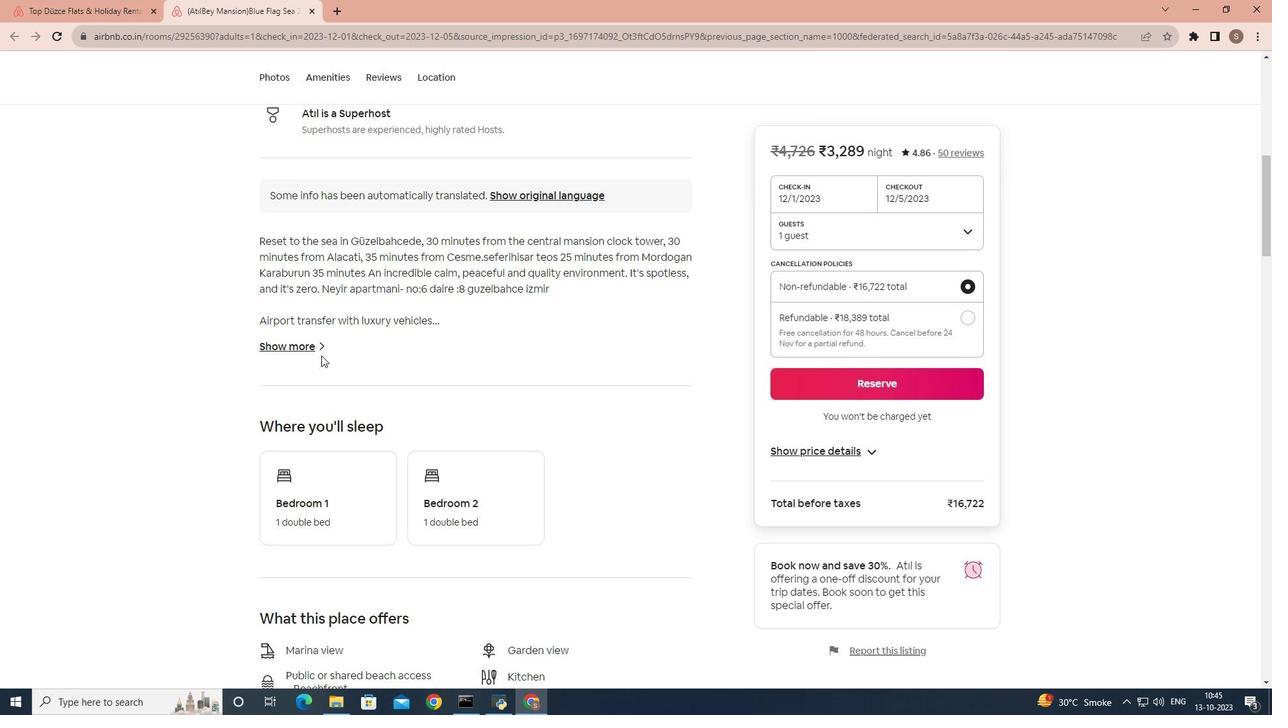 
Action: Mouse moved to (320, 347)
Screenshot: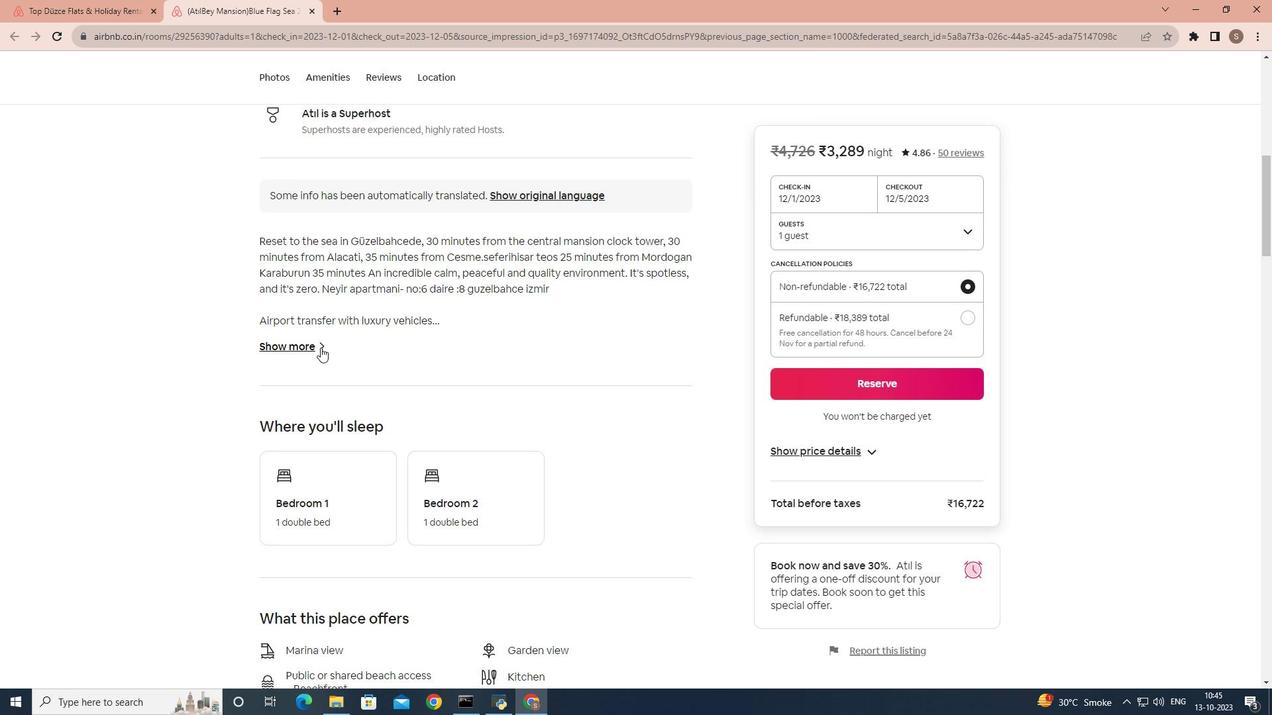 
Action: Mouse pressed left at (320, 347)
Screenshot: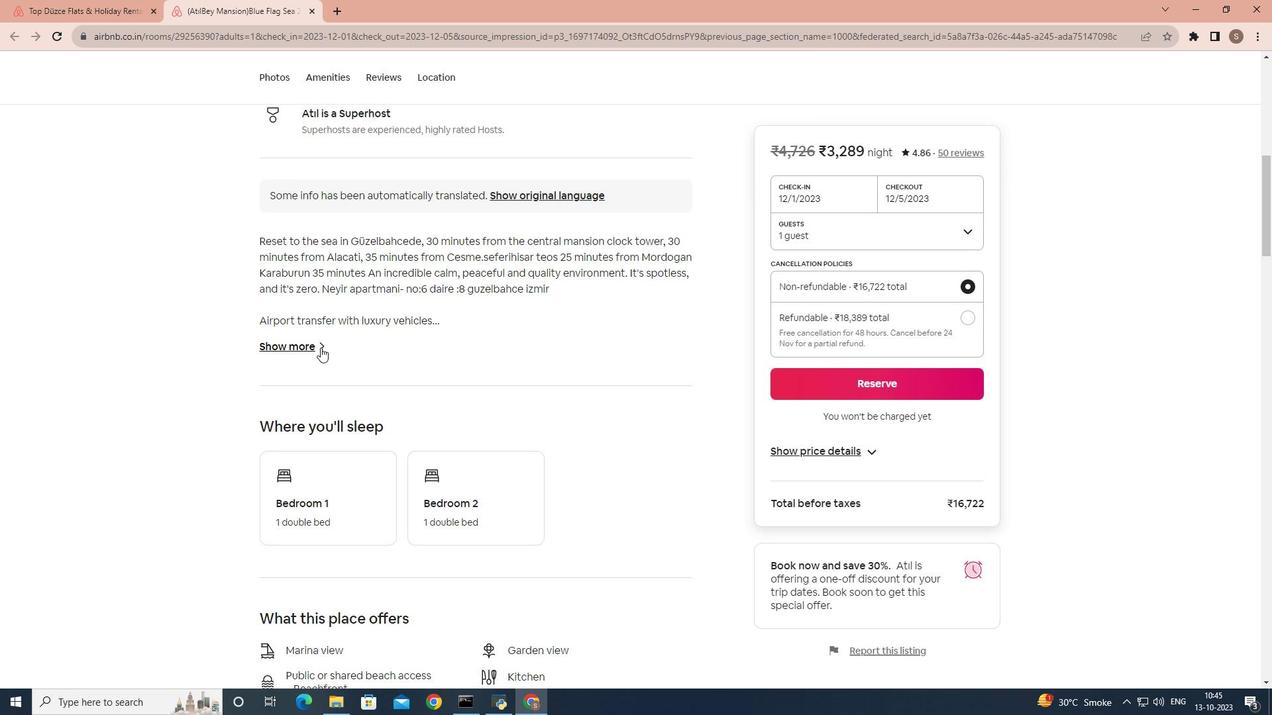 
Action: Mouse moved to (447, 342)
Screenshot: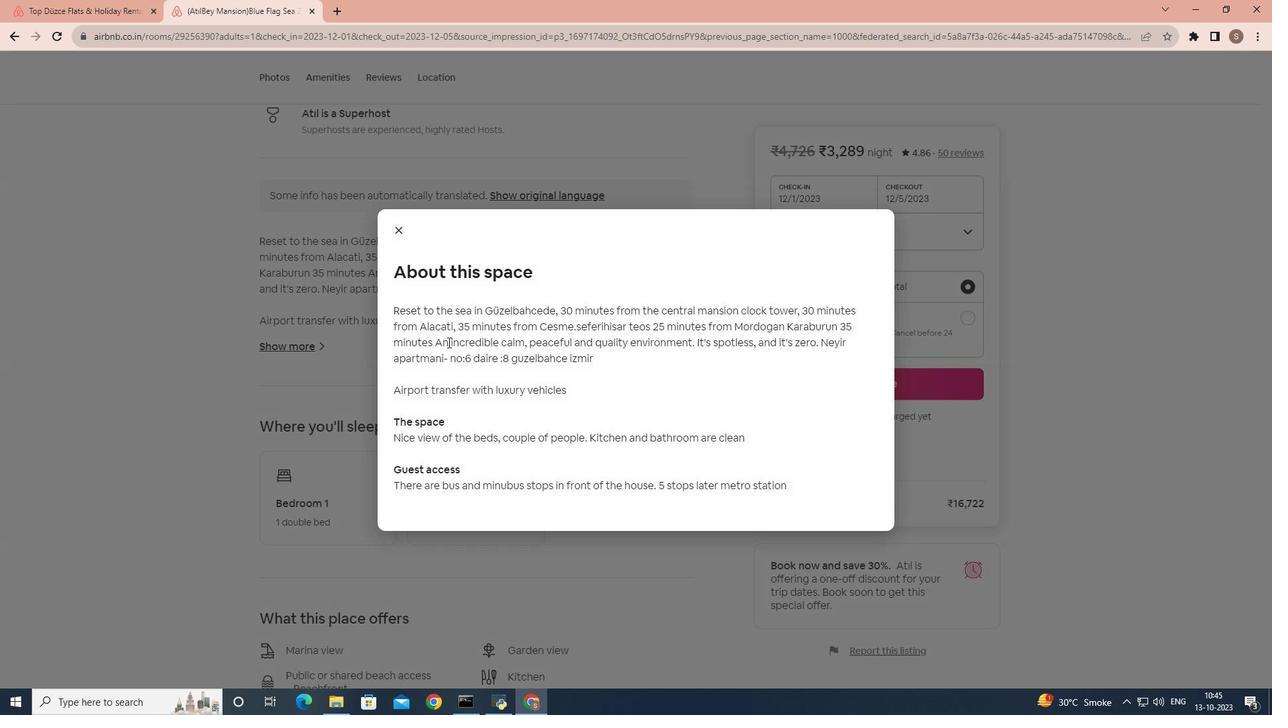 
Action: Mouse scrolled (447, 341) with delta (0, 0)
Screenshot: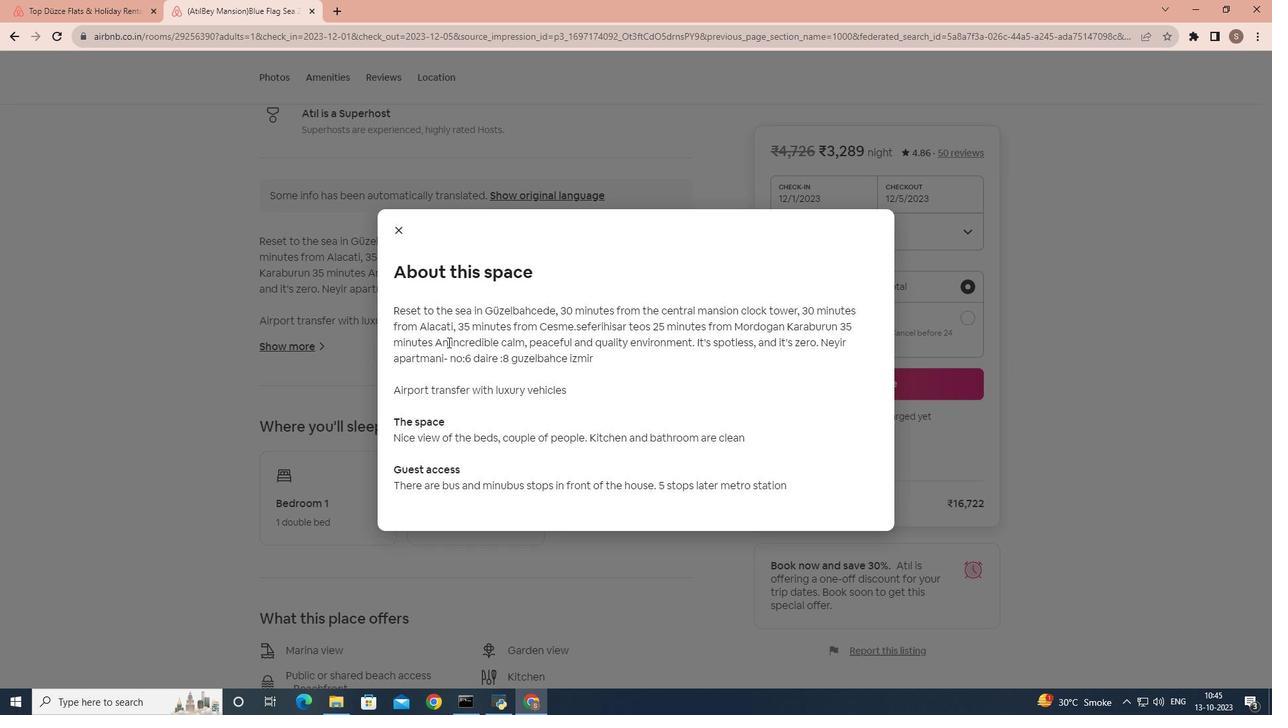 
Action: Mouse scrolled (447, 341) with delta (0, 0)
Screenshot: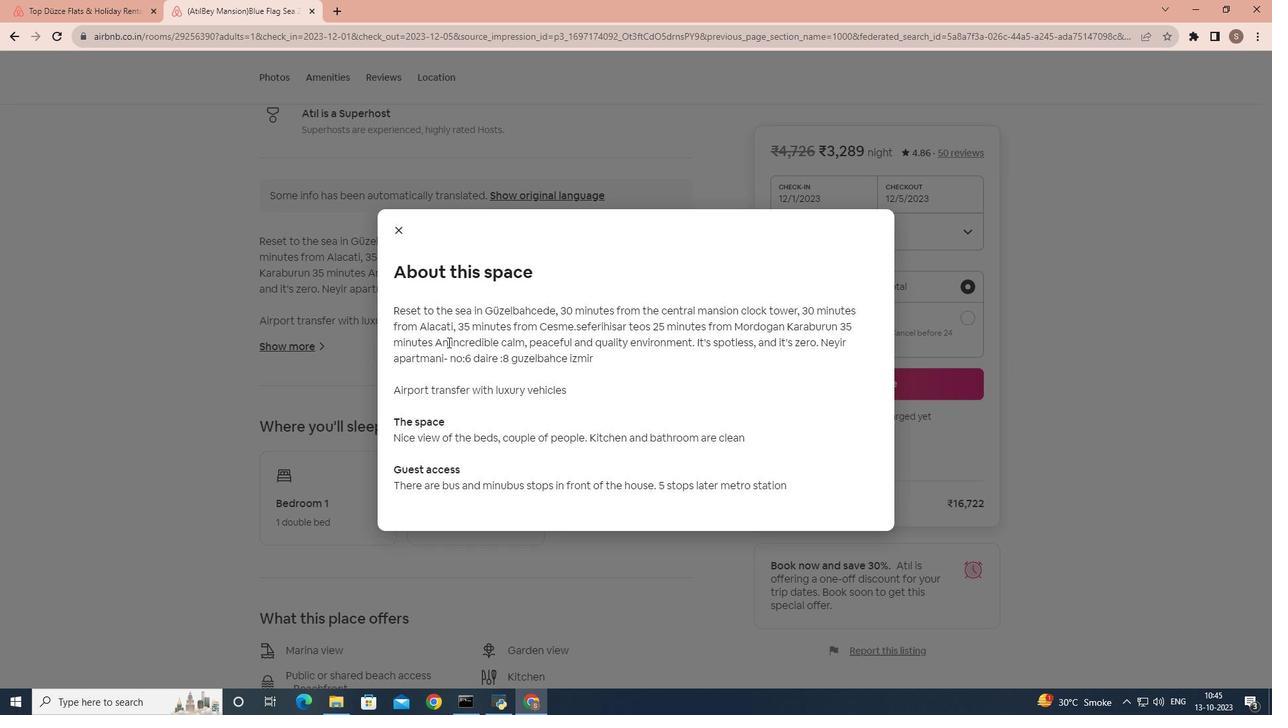 
Action: Mouse moved to (403, 233)
Screenshot: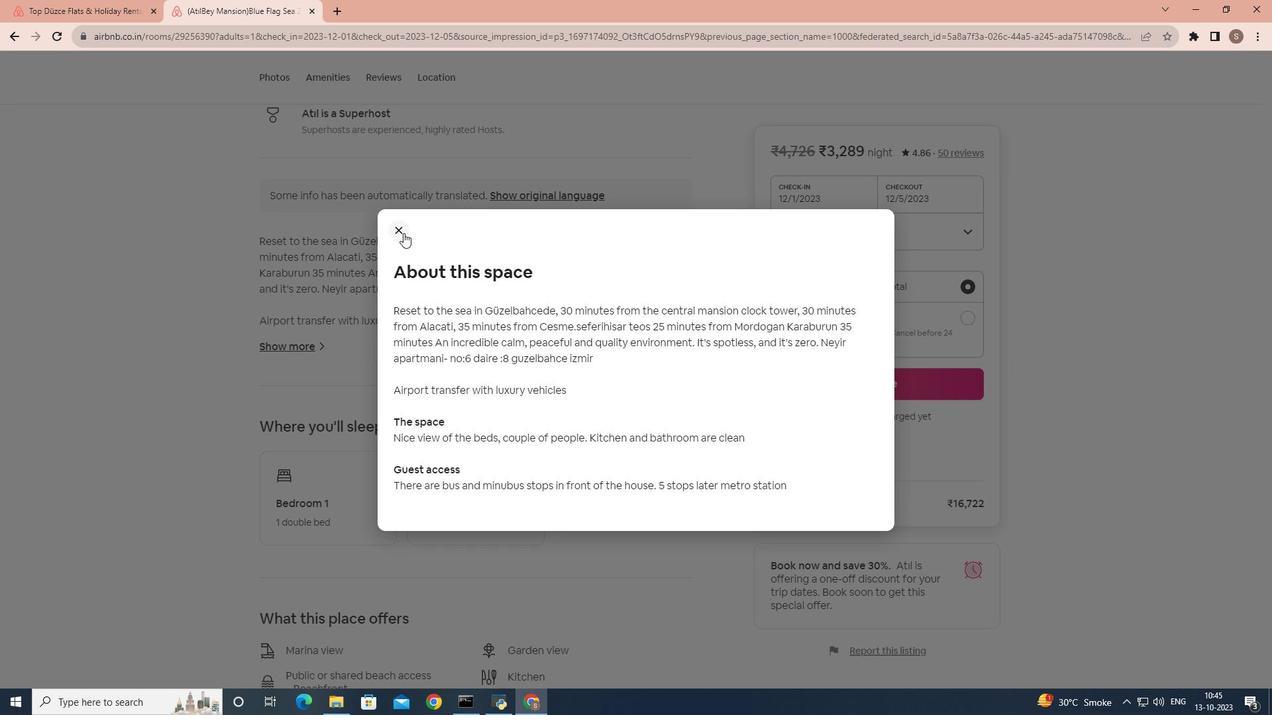 
Action: Mouse pressed left at (403, 233)
Screenshot: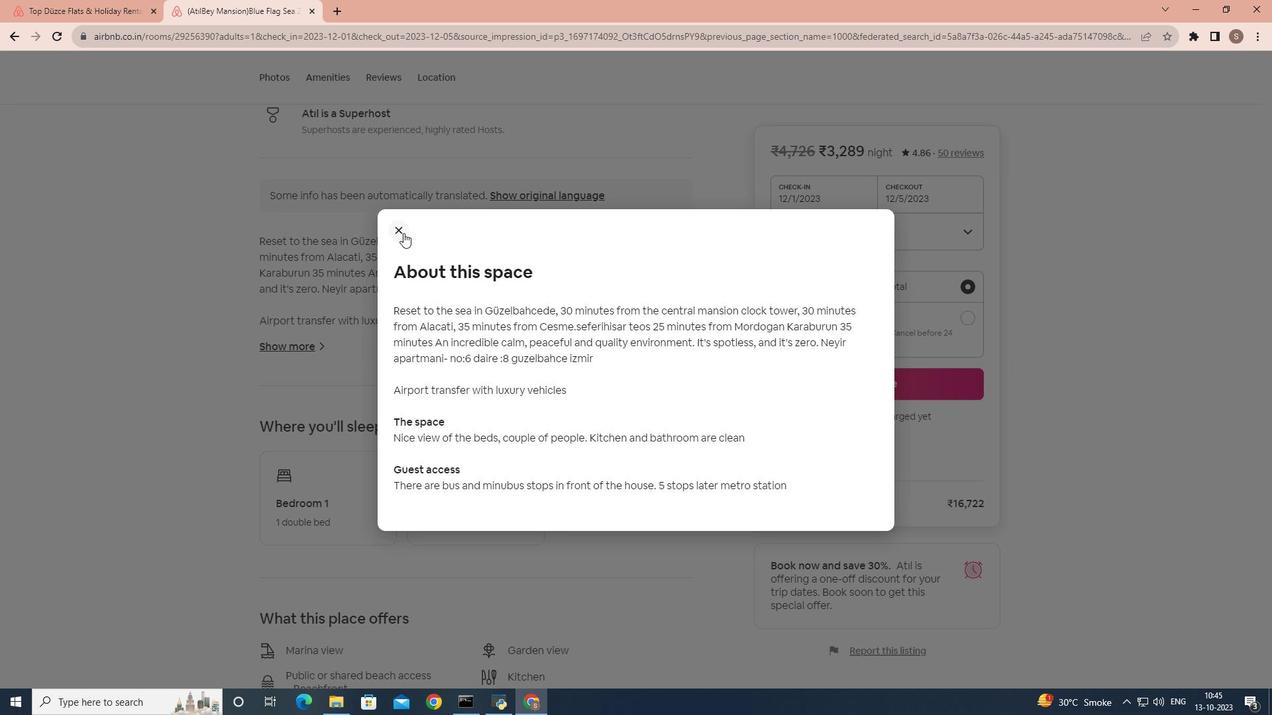 
Action: Mouse moved to (369, 322)
Screenshot: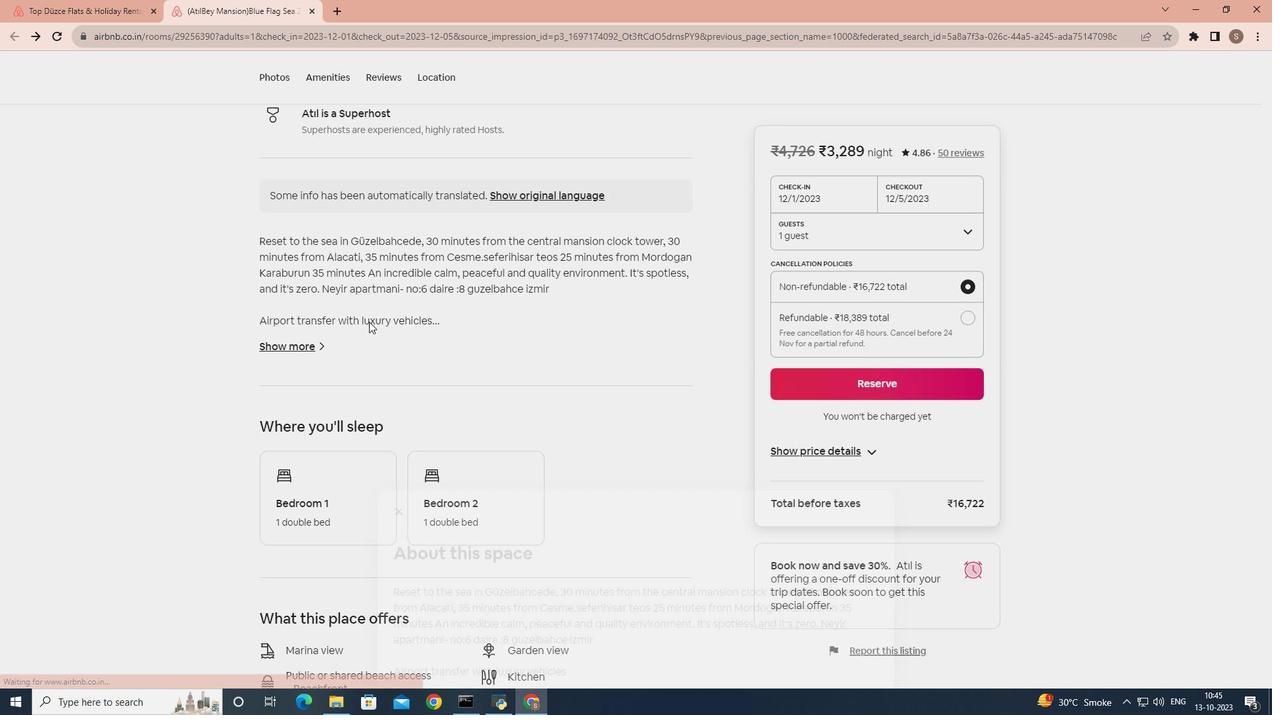 
Action: Mouse scrolled (369, 321) with delta (0, 0)
Screenshot: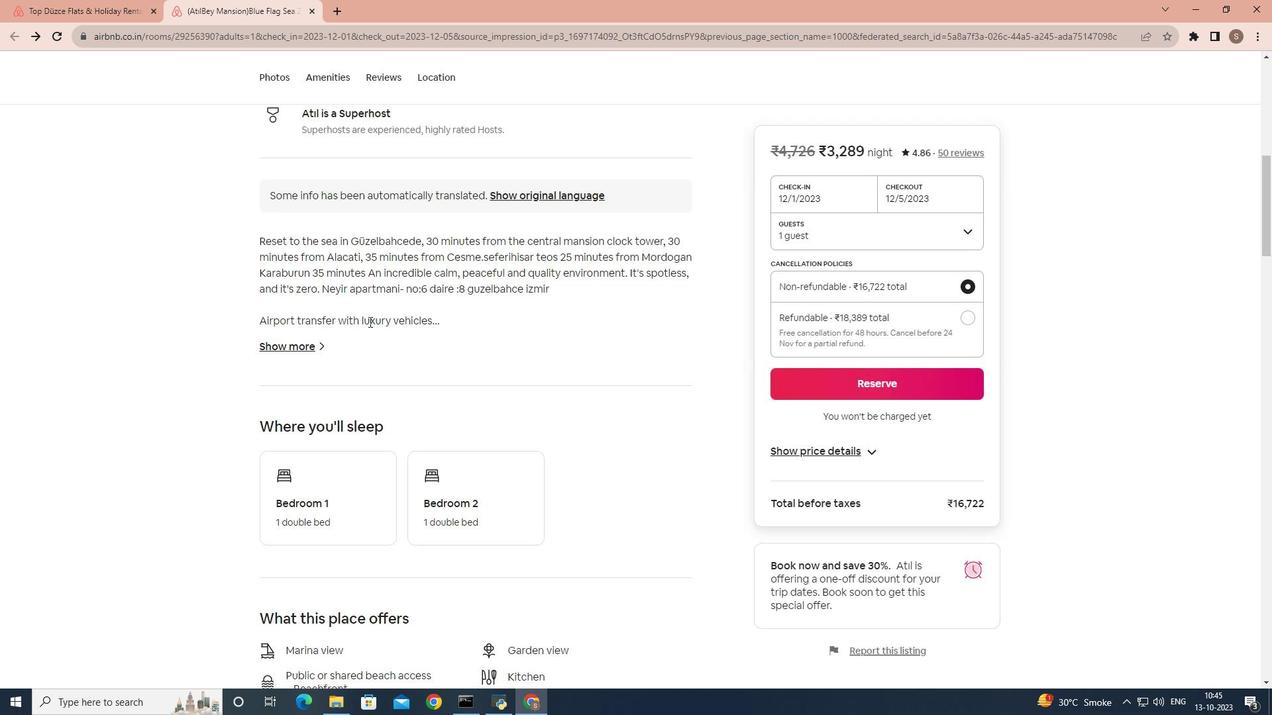 
Action: Mouse scrolled (369, 321) with delta (0, 0)
Screenshot: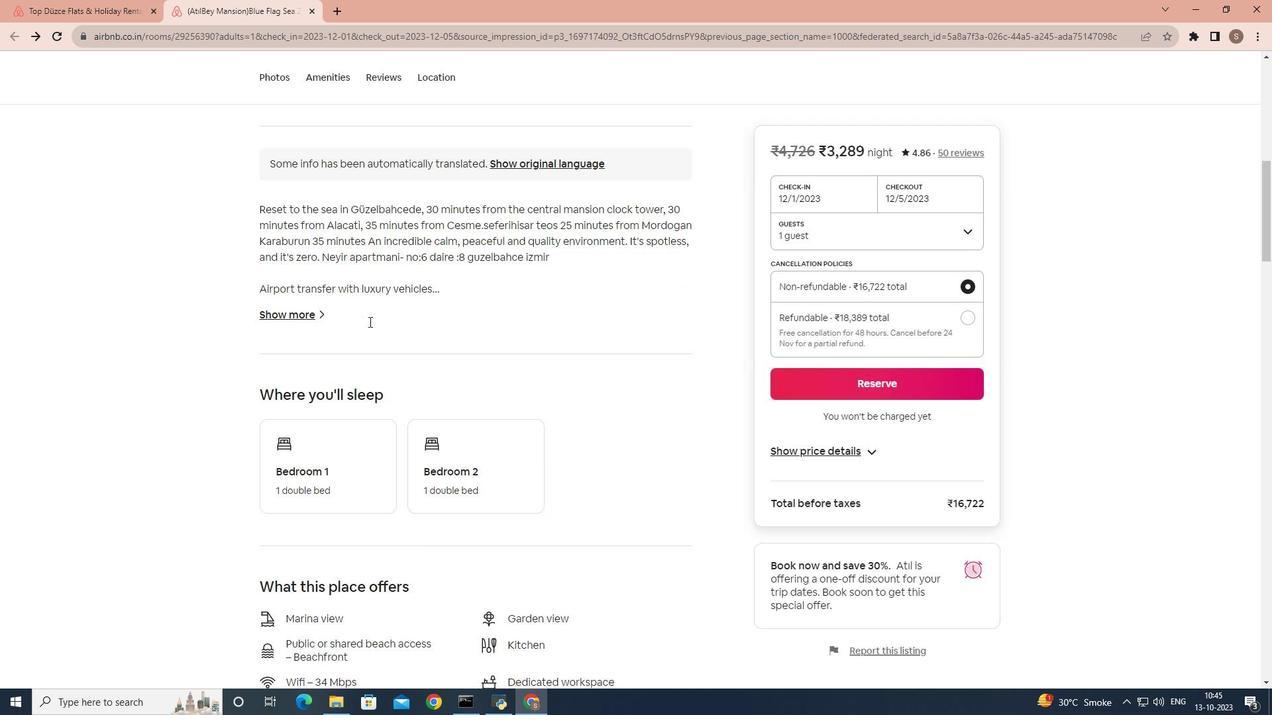 
Action: Mouse scrolled (369, 321) with delta (0, 0)
Screenshot: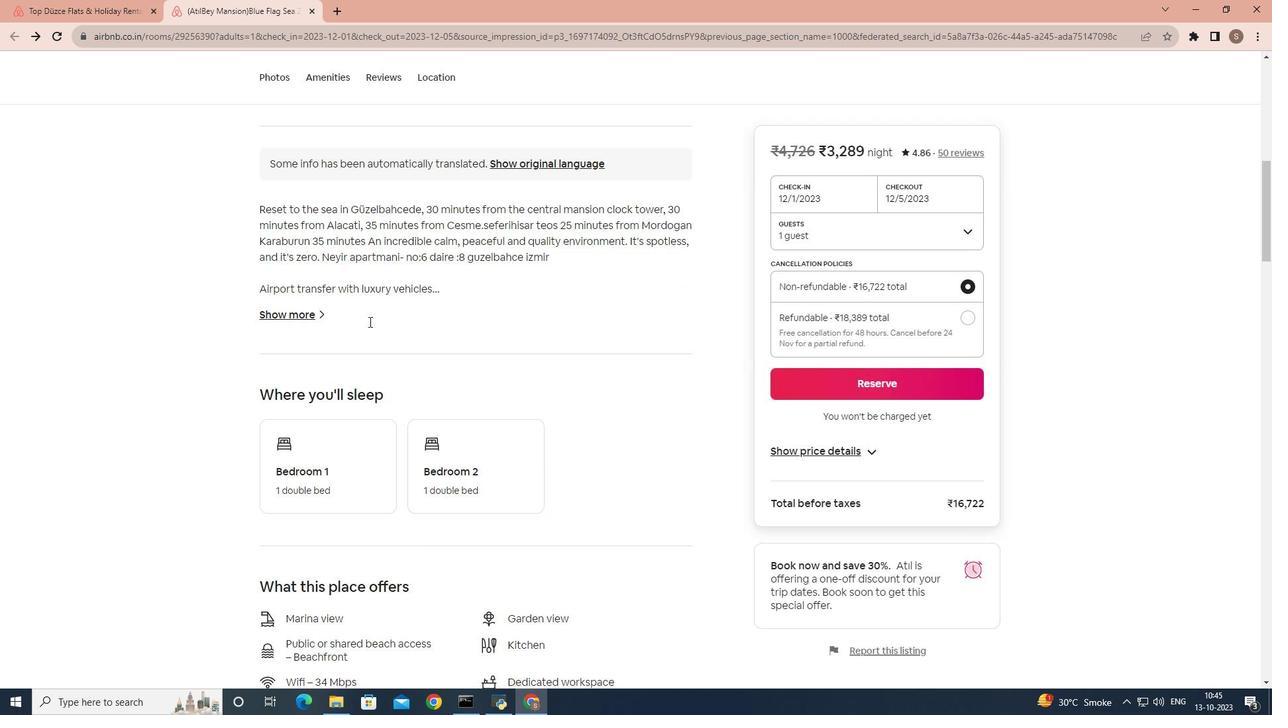 
Action: Mouse scrolled (369, 321) with delta (0, 0)
Screenshot: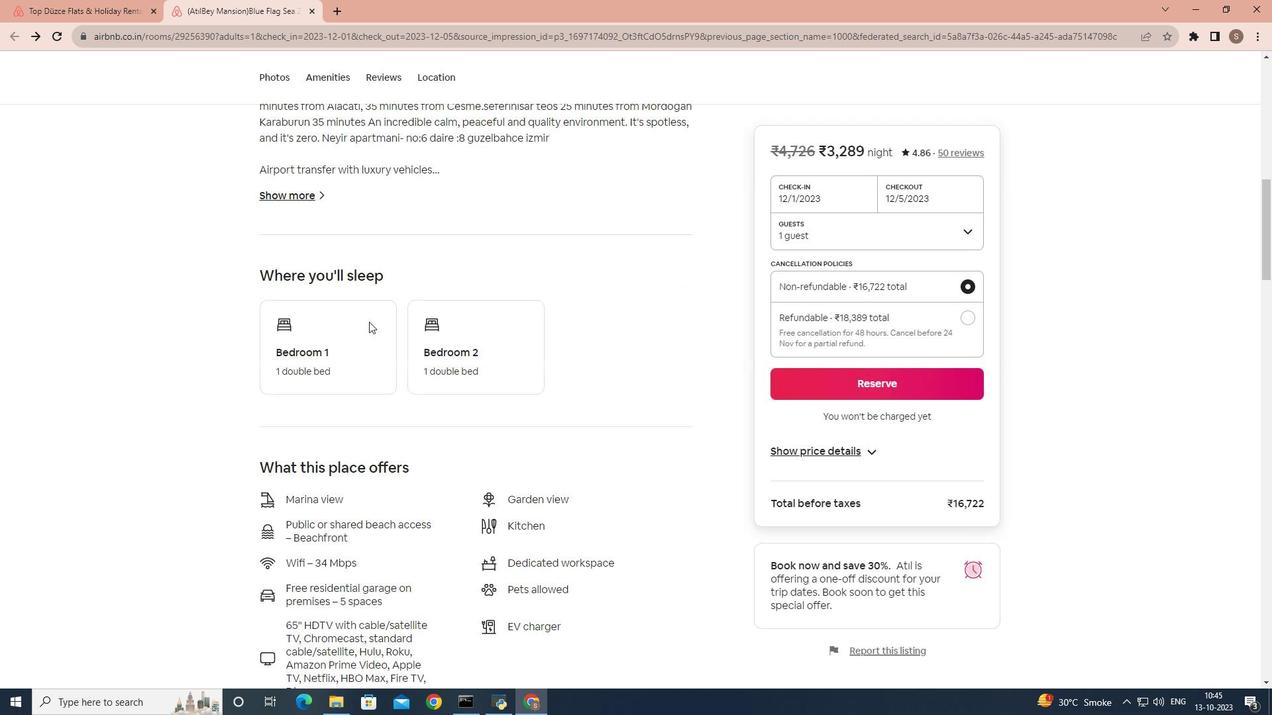 
Action: Mouse scrolled (369, 321) with delta (0, 0)
Screenshot: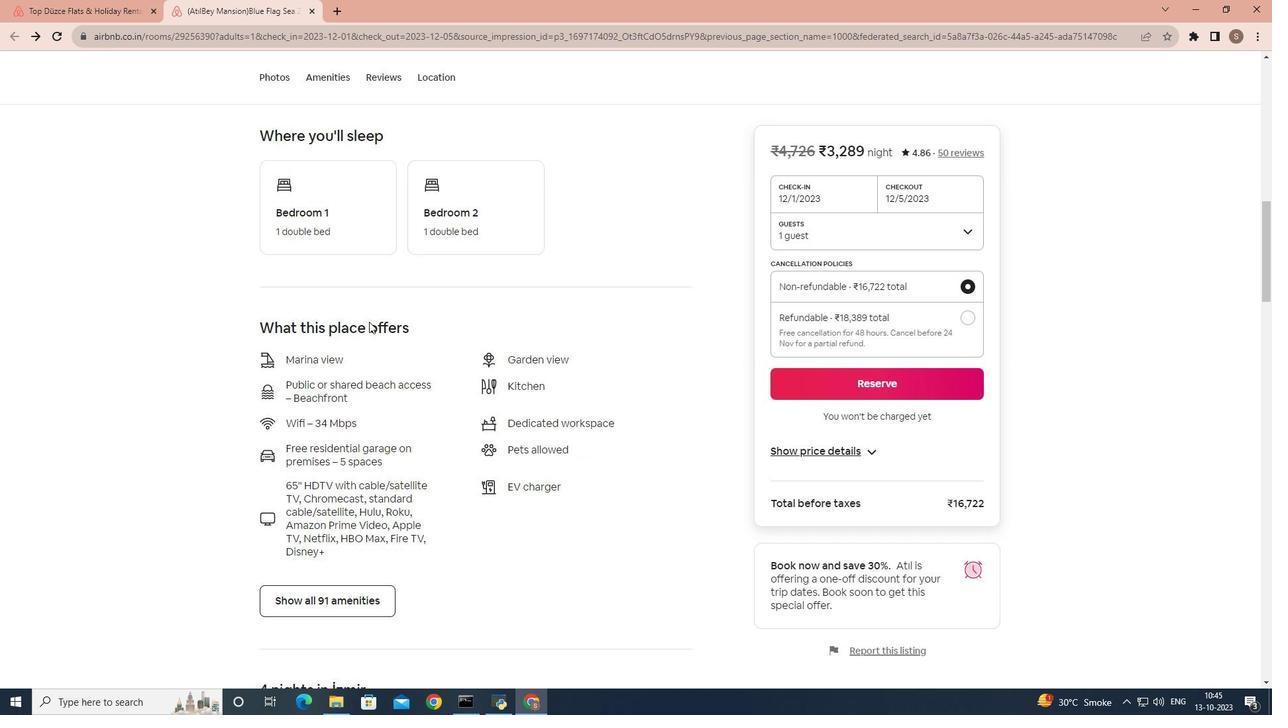 
Action: Mouse scrolled (369, 321) with delta (0, 0)
Screenshot: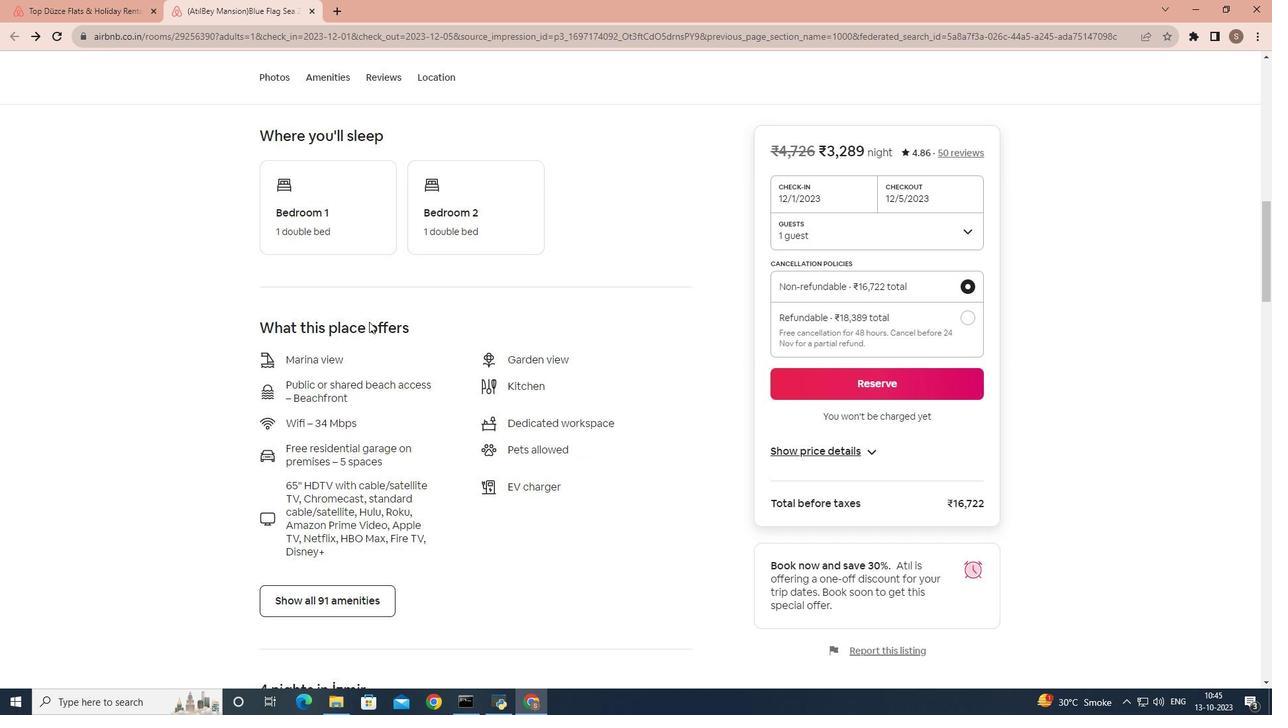 
Action: Mouse scrolled (369, 321) with delta (0, 0)
Screenshot: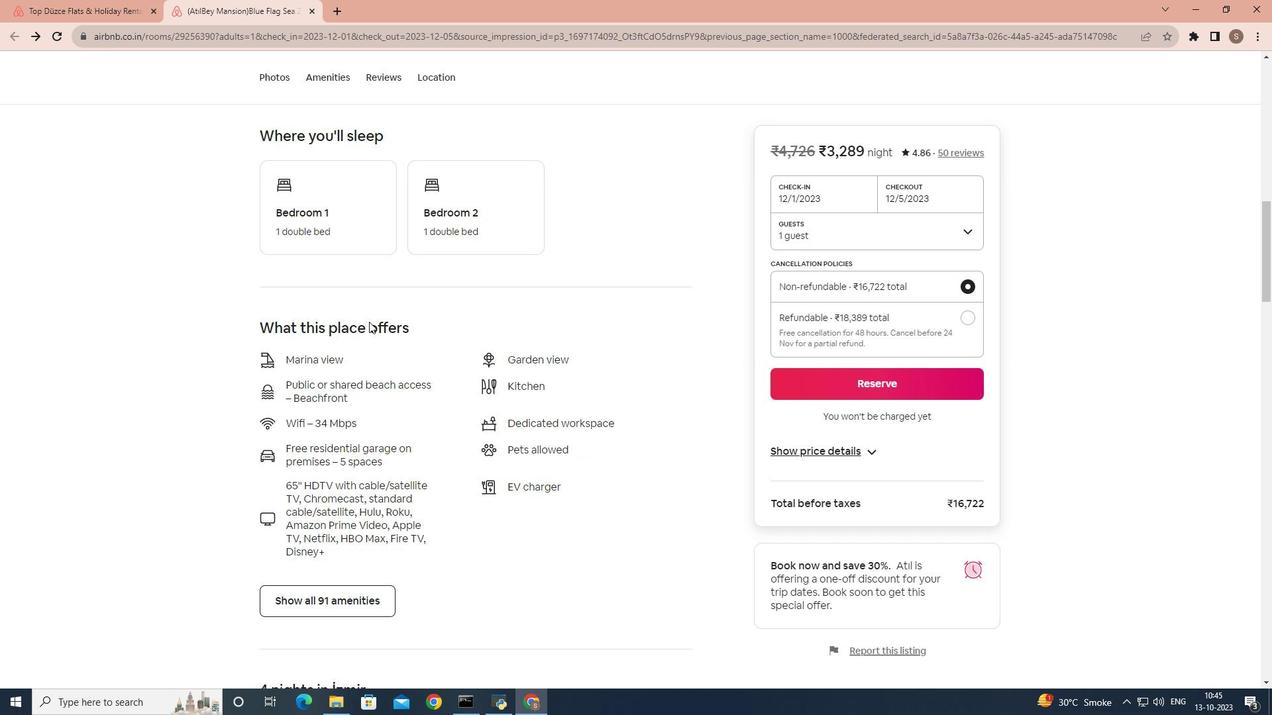 
Action: Mouse moved to (274, 437)
Screenshot: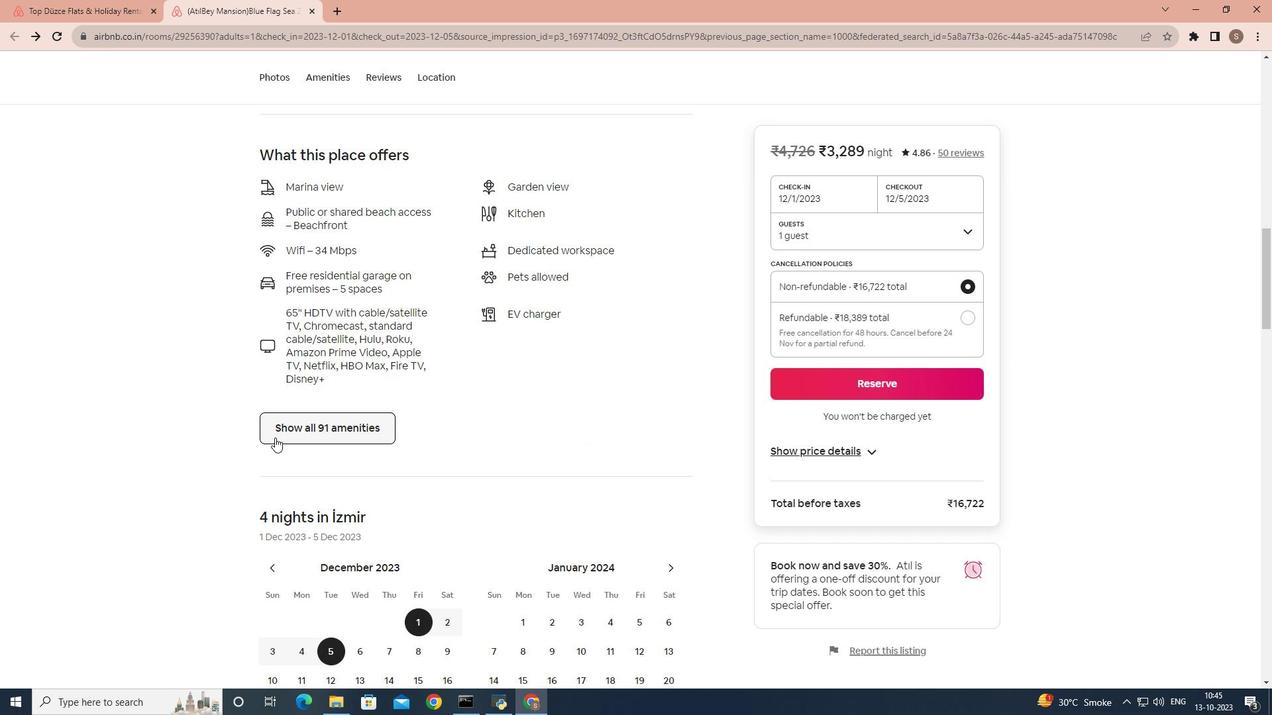 
Action: Mouse pressed left at (274, 437)
Screenshot: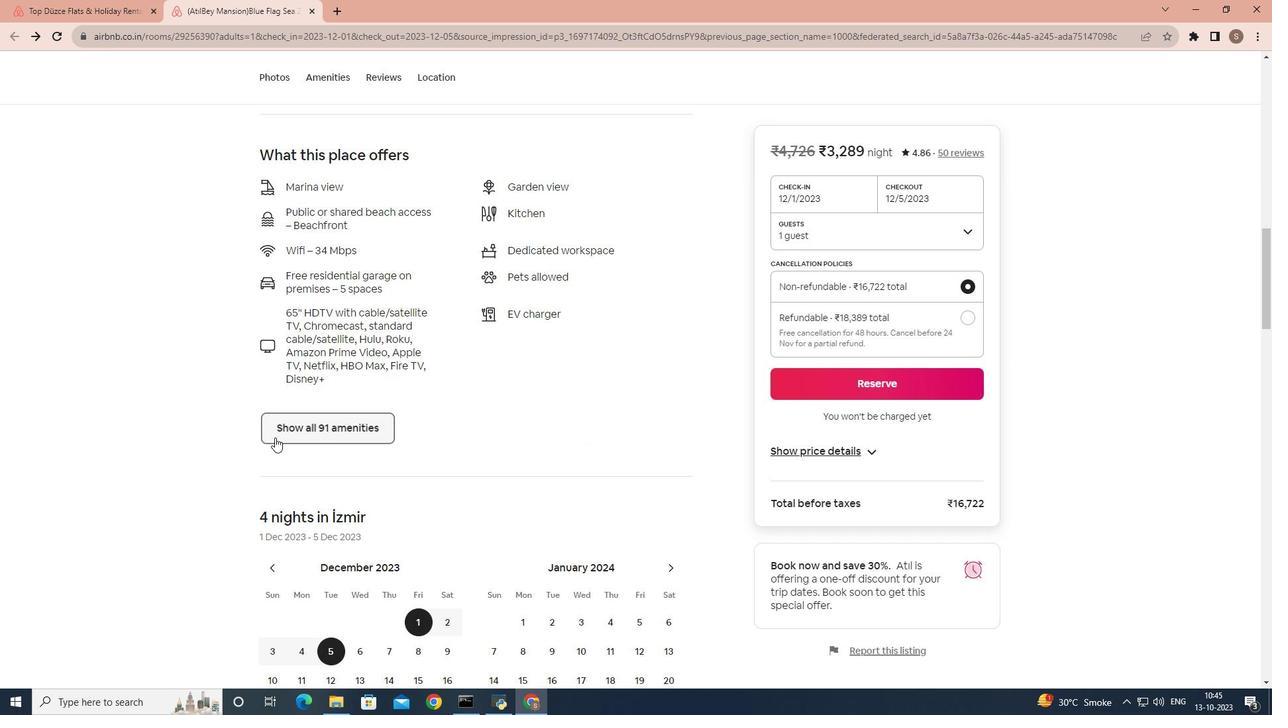 
Action: Mouse moved to (553, 392)
Screenshot: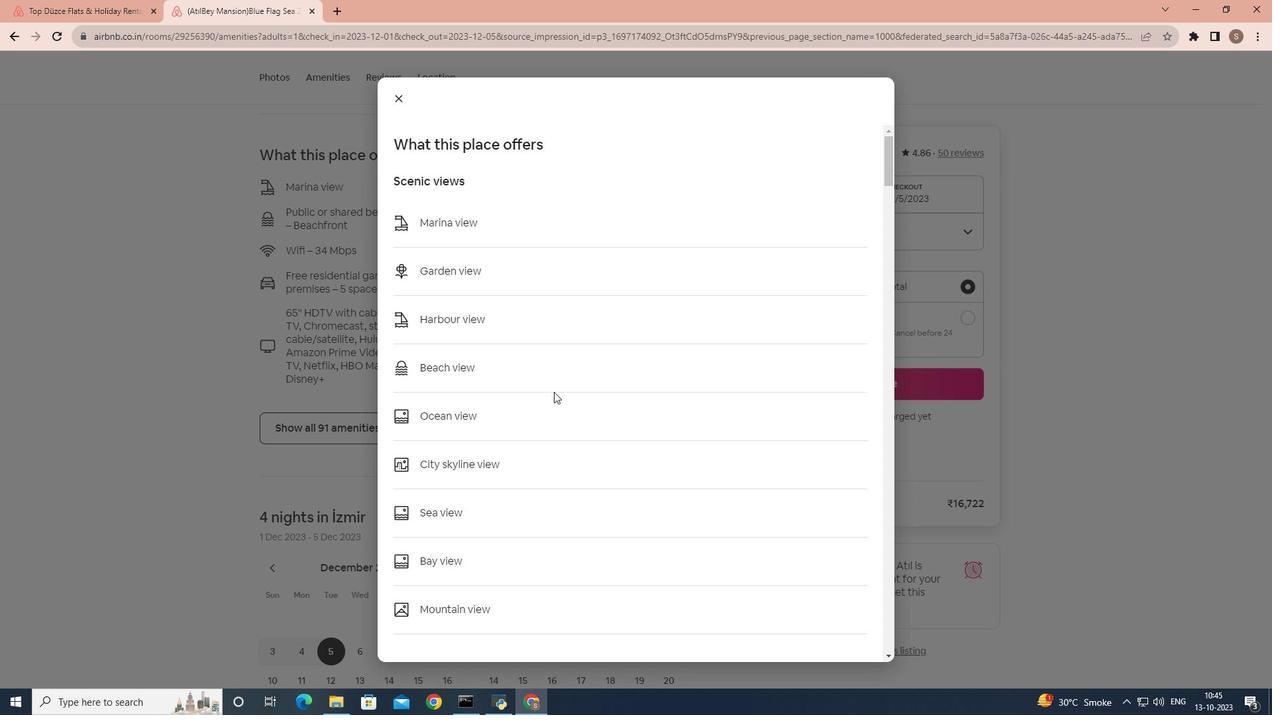 
Action: Mouse scrolled (553, 391) with delta (0, 0)
Screenshot: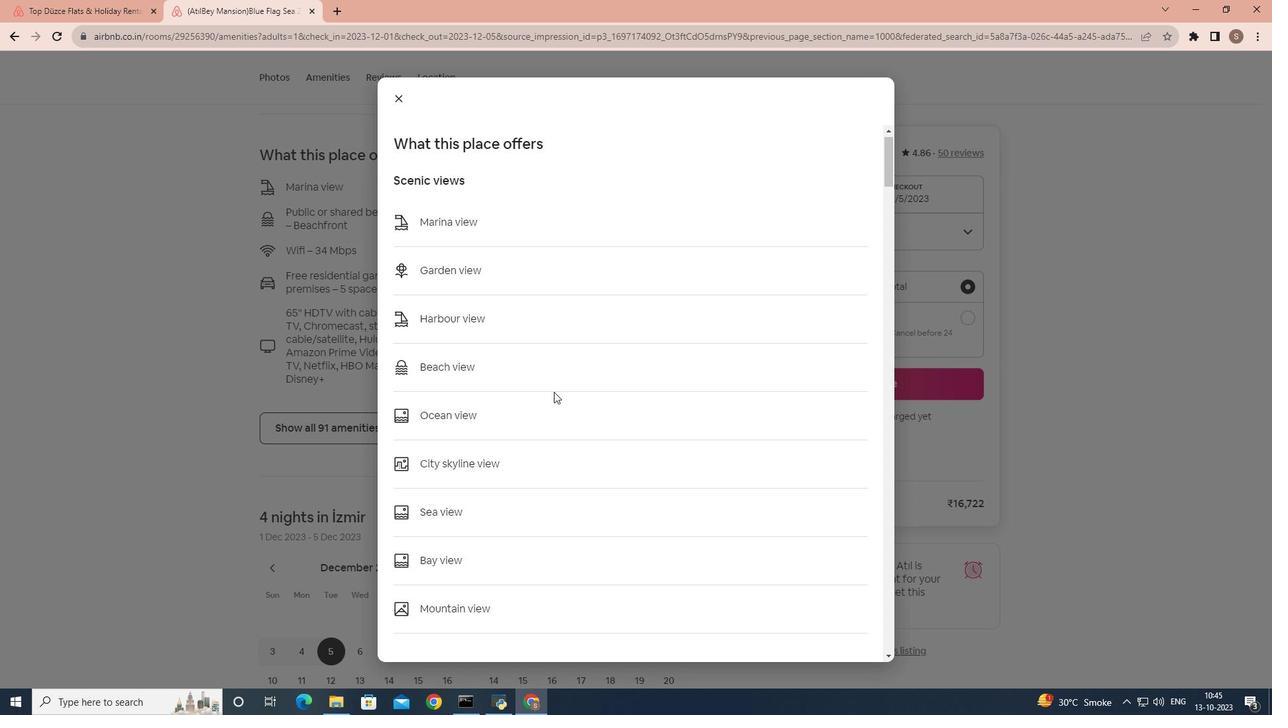 
Action: Mouse scrolled (553, 391) with delta (0, 0)
Screenshot: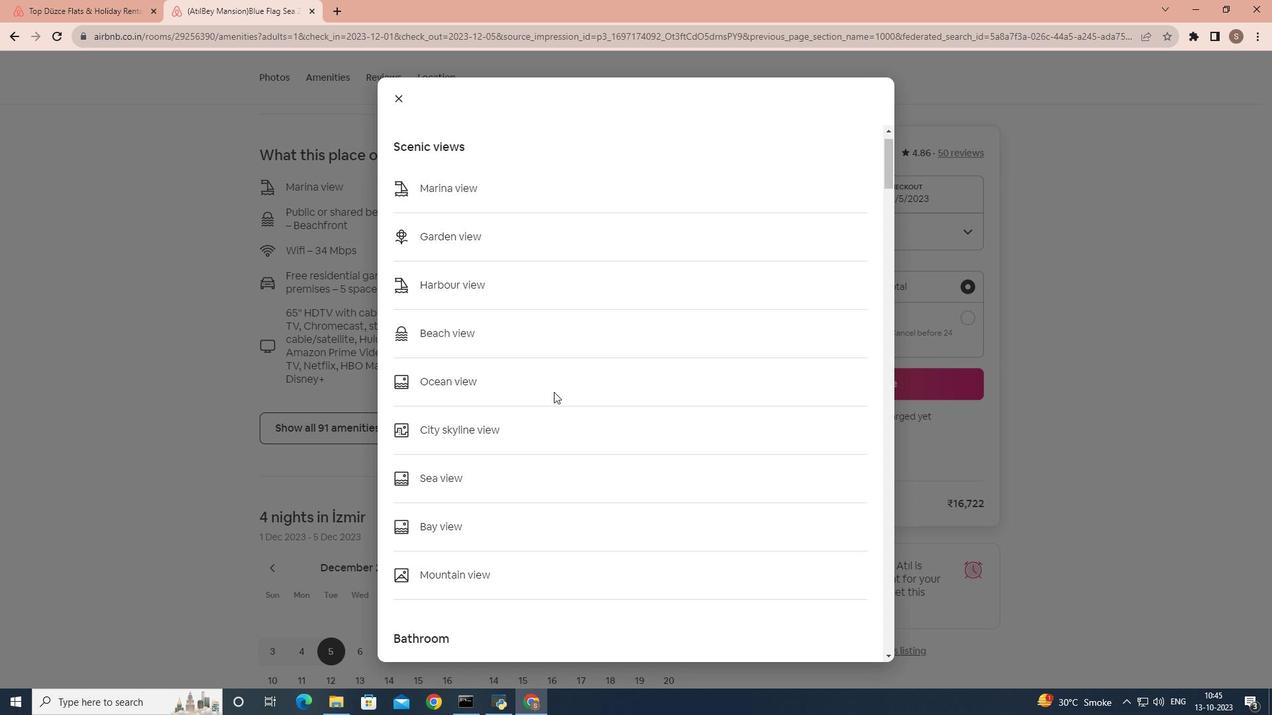 
Action: Mouse scrolled (553, 391) with delta (0, 0)
Screenshot: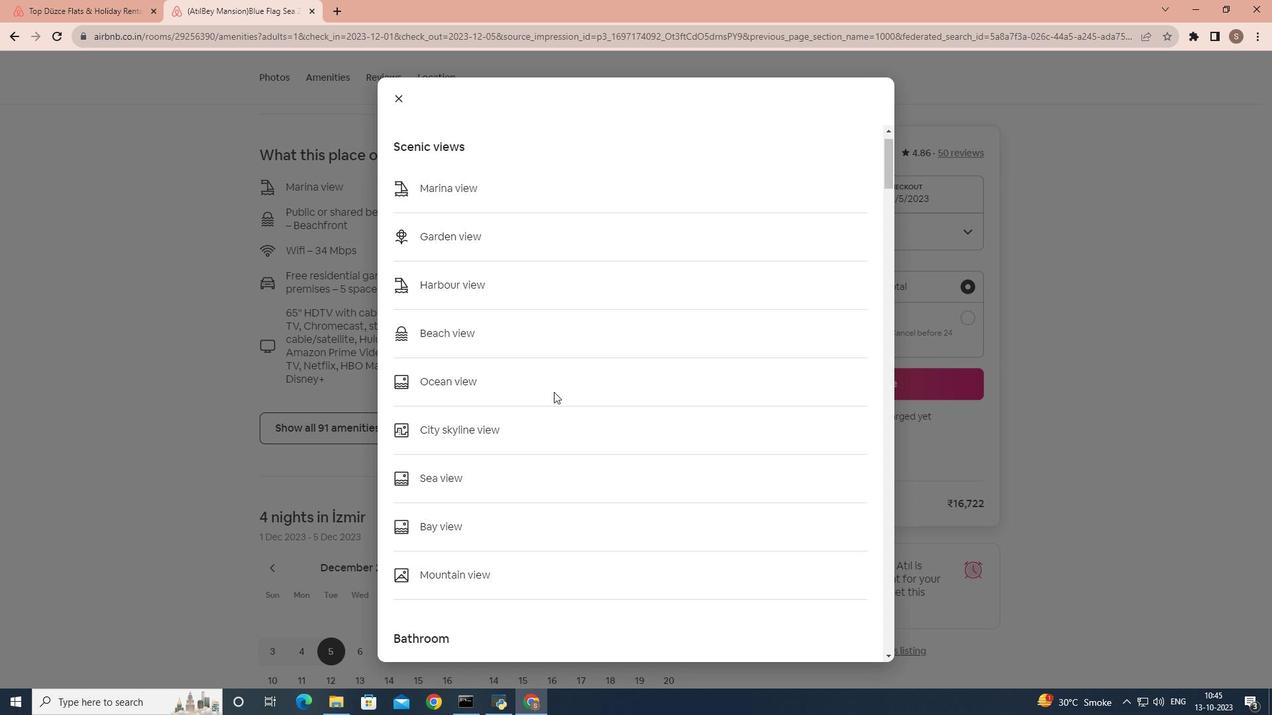 
Action: Mouse scrolled (553, 391) with delta (0, 0)
Screenshot: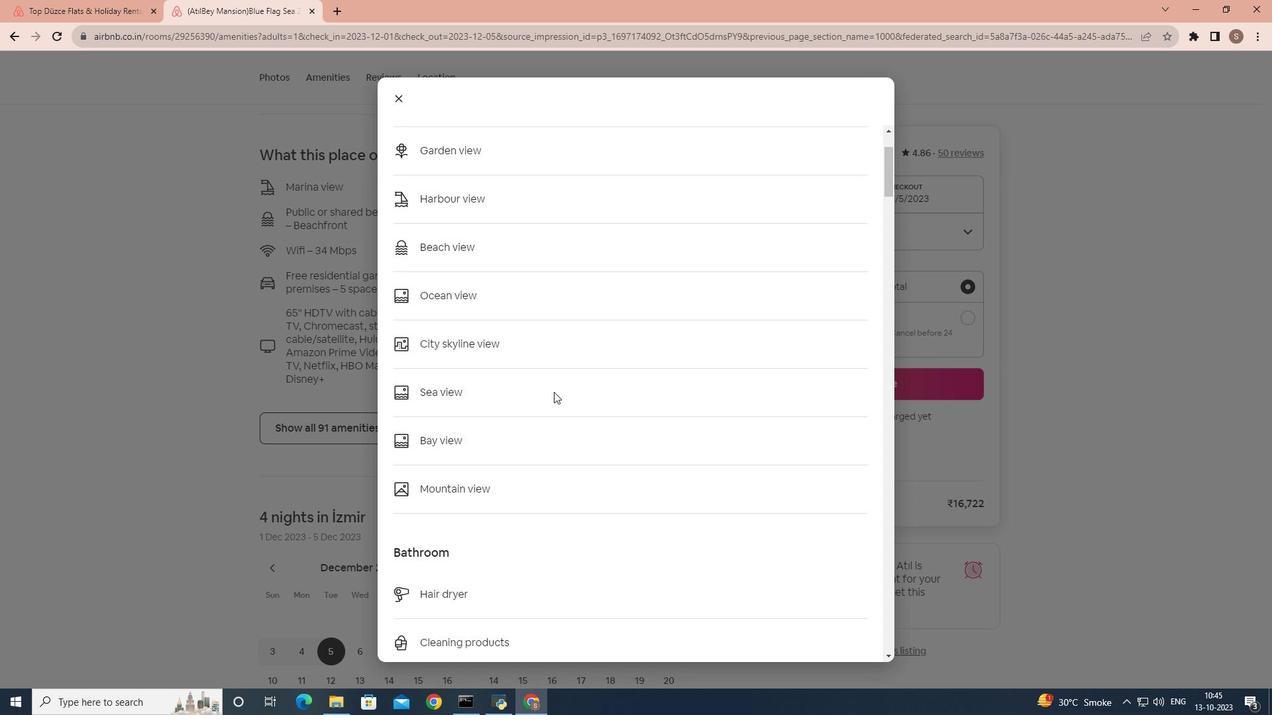 
Action: Mouse scrolled (553, 391) with delta (0, 0)
Screenshot: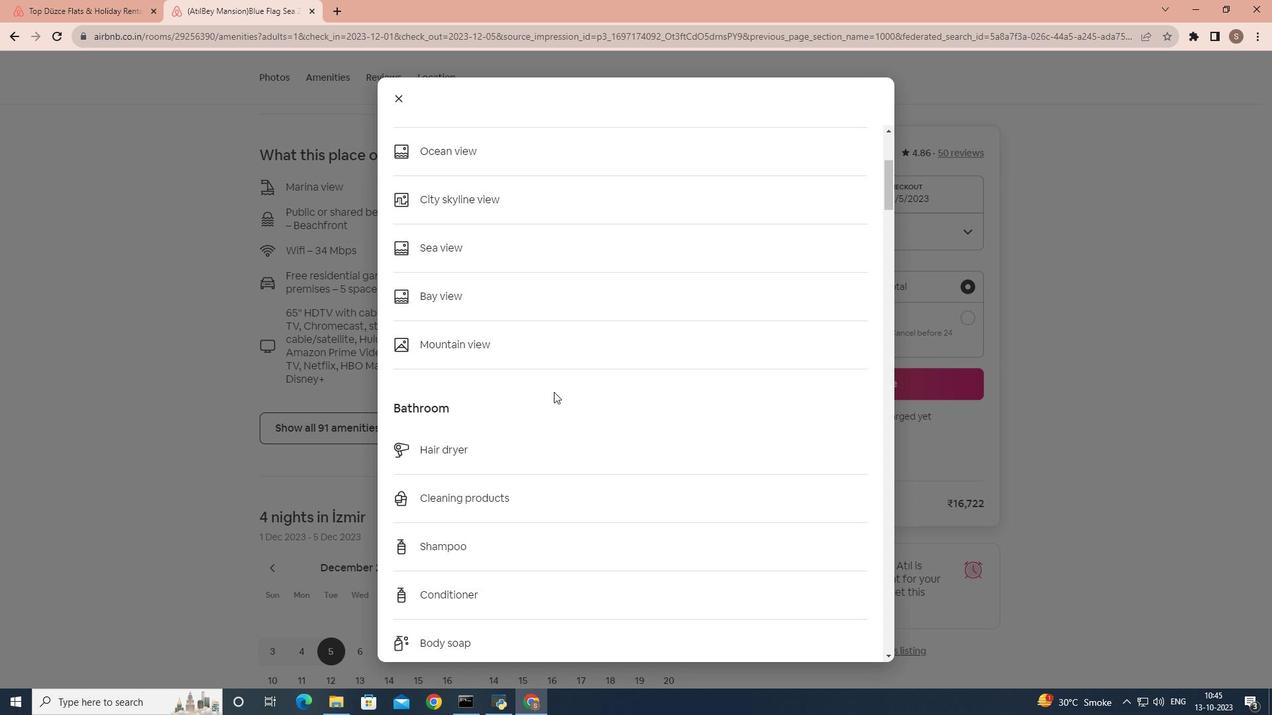 
Action: Mouse scrolled (553, 391) with delta (0, 0)
Screenshot: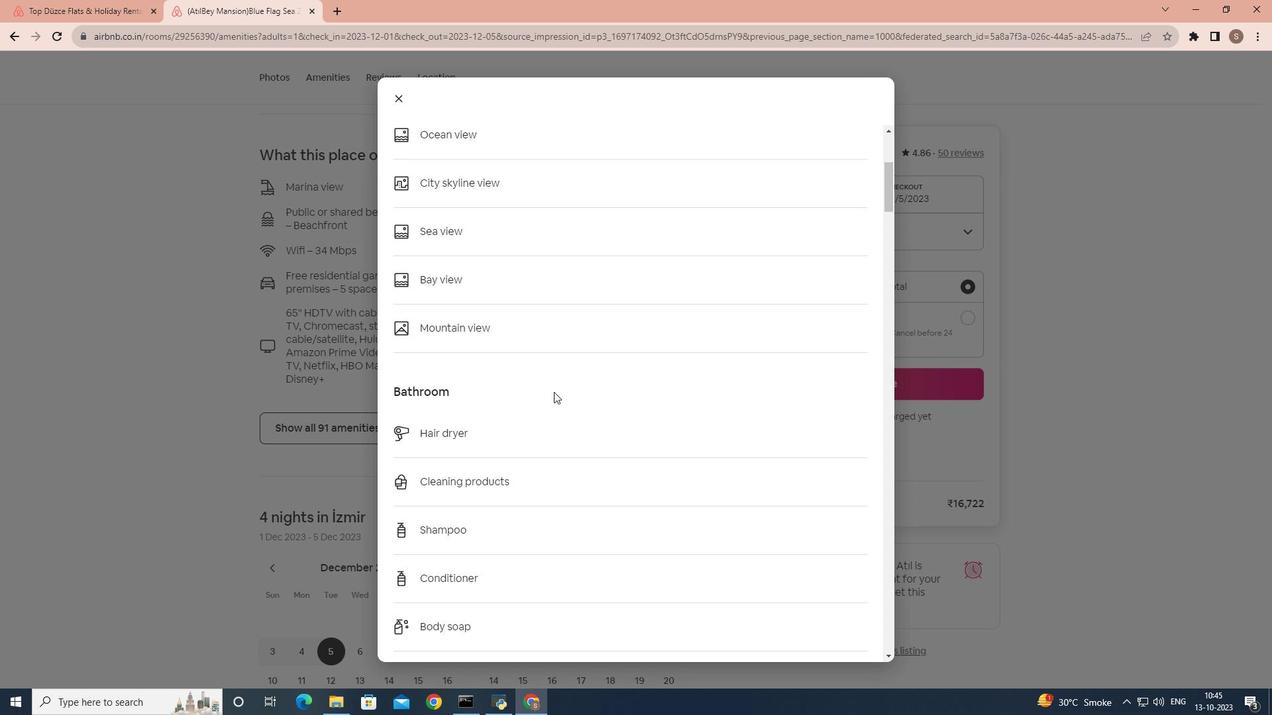 
Action: Mouse scrolled (553, 391) with delta (0, 0)
Screenshot: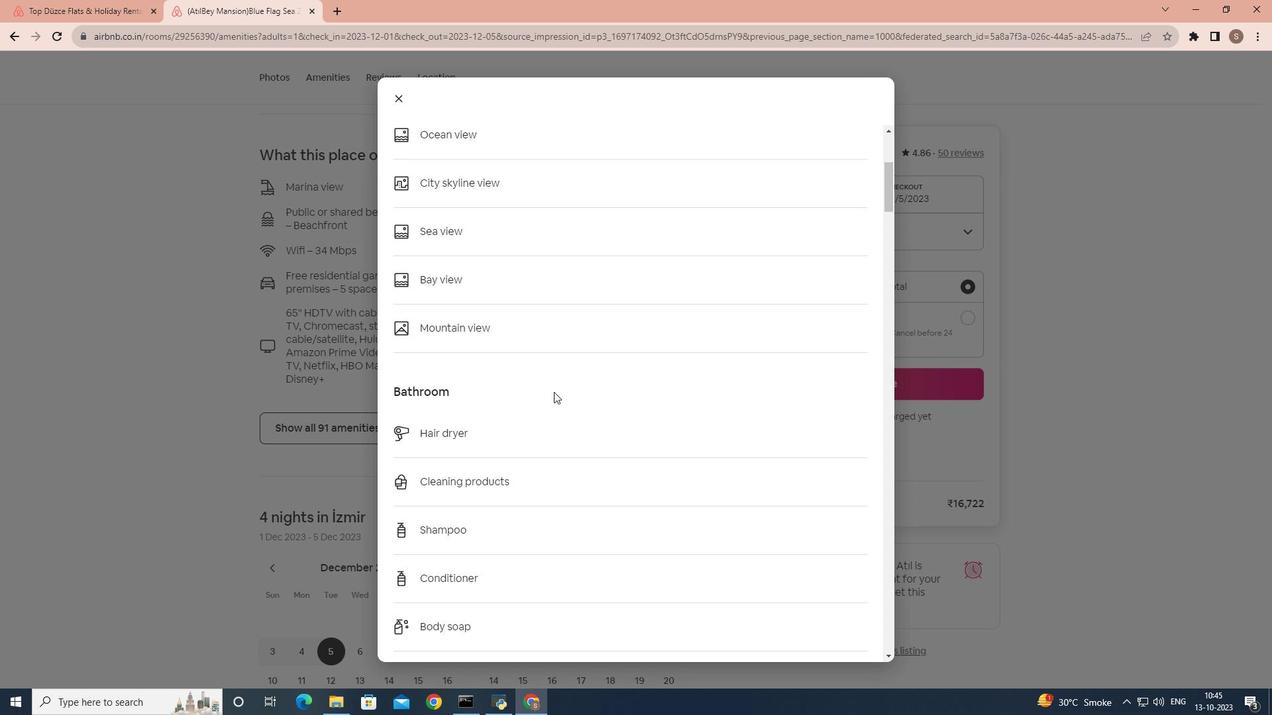 
Action: Mouse scrolled (553, 391) with delta (0, 0)
Screenshot: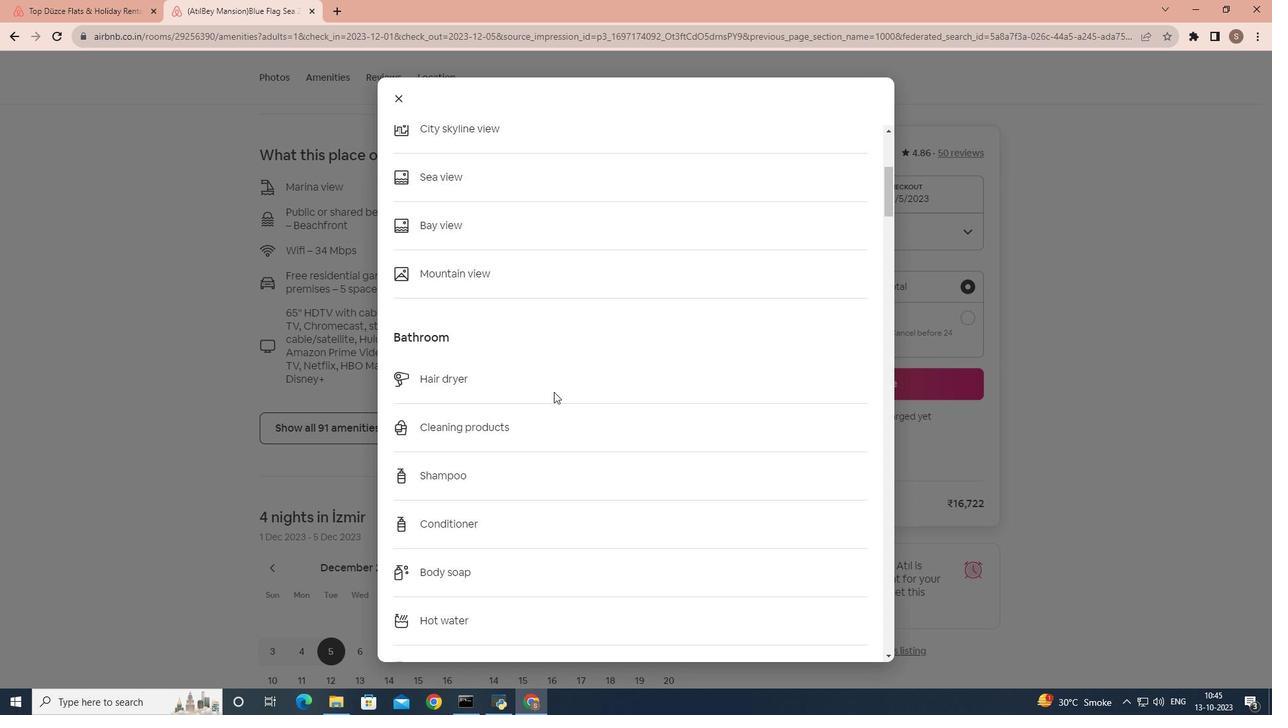 
Action: Mouse scrolled (553, 391) with delta (0, 0)
Screenshot: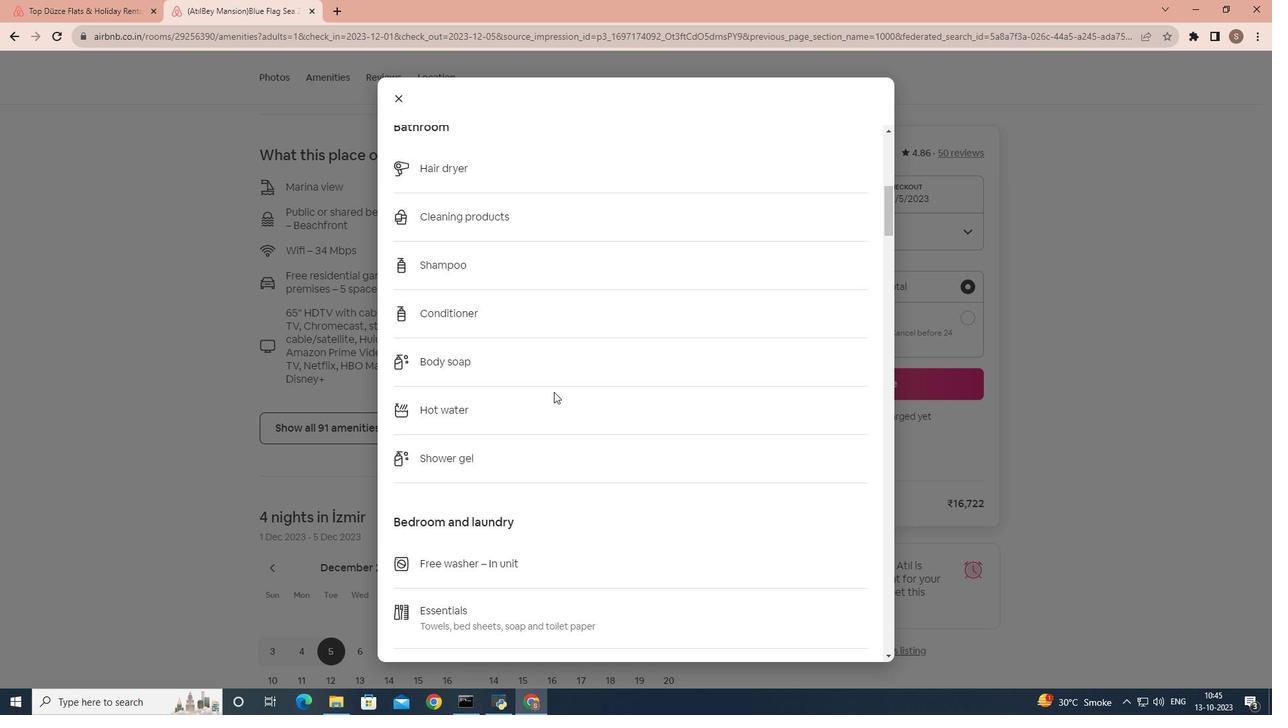 
Action: Mouse scrolled (553, 391) with delta (0, 0)
Screenshot: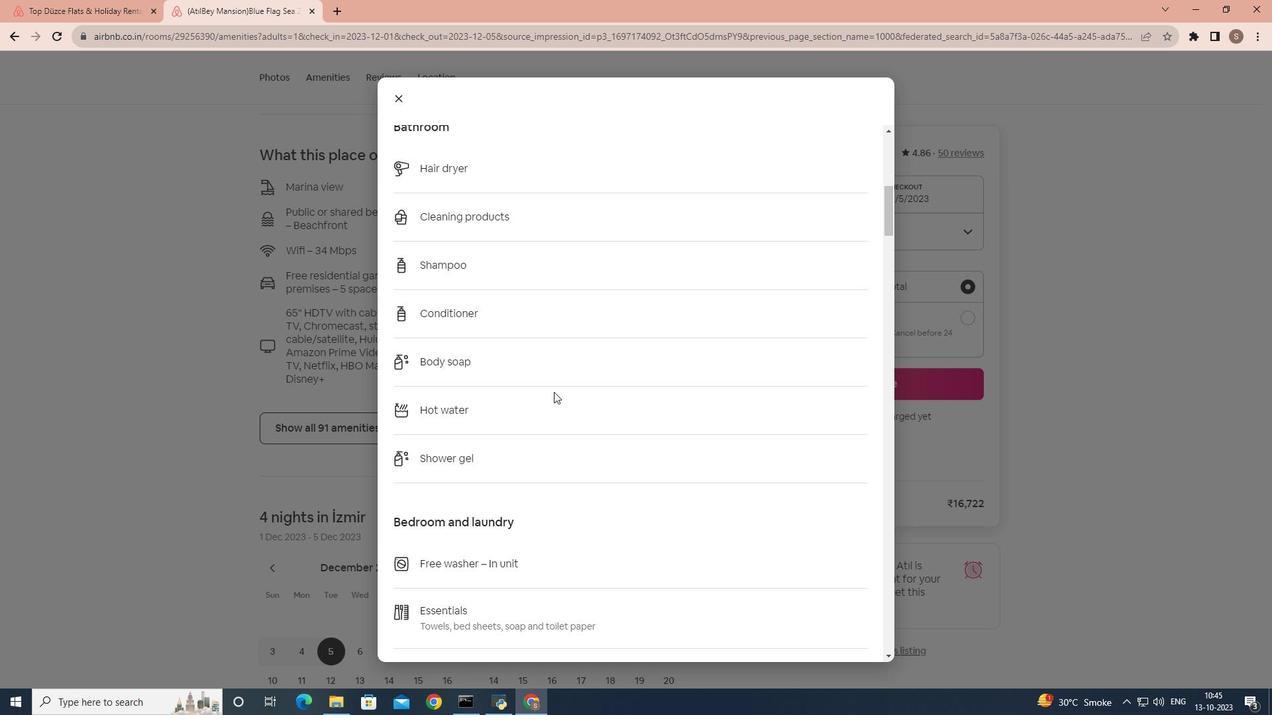 
Action: Mouse scrolled (553, 391) with delta (0, 0)
Screenshot: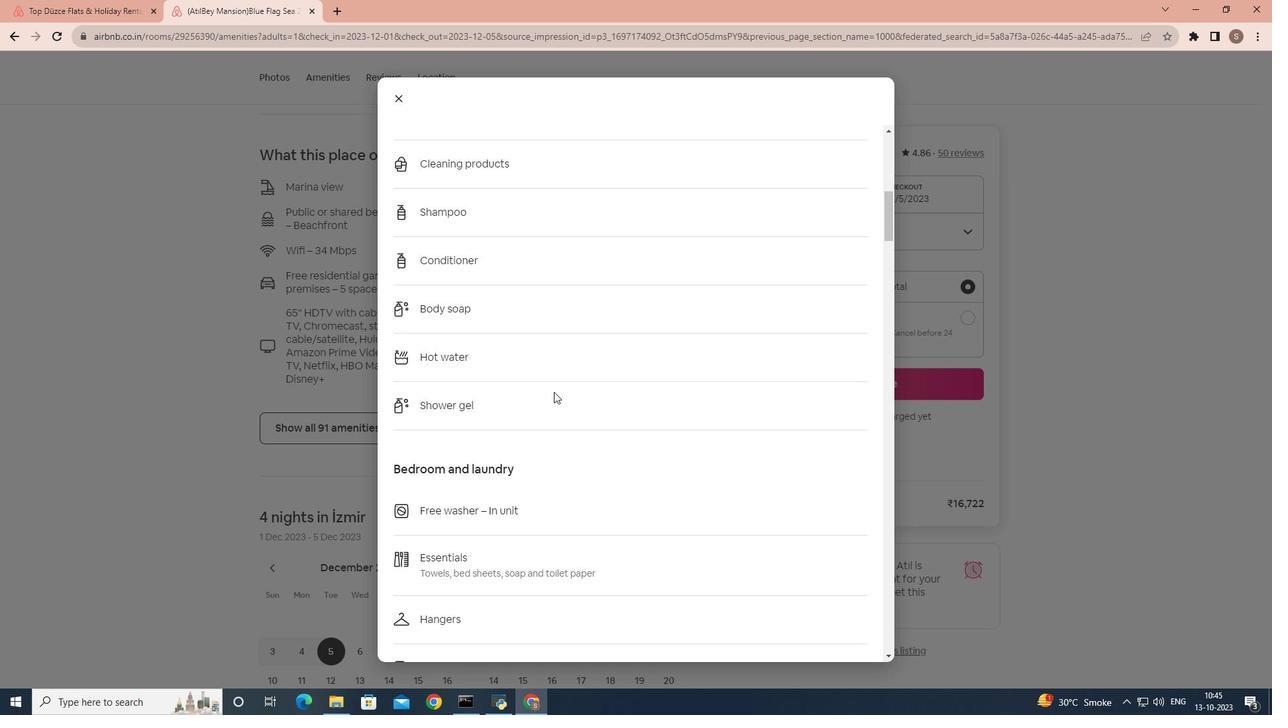 
Action: Mouse scrolled (553, 391) with delta (0, 0)
Screenshot: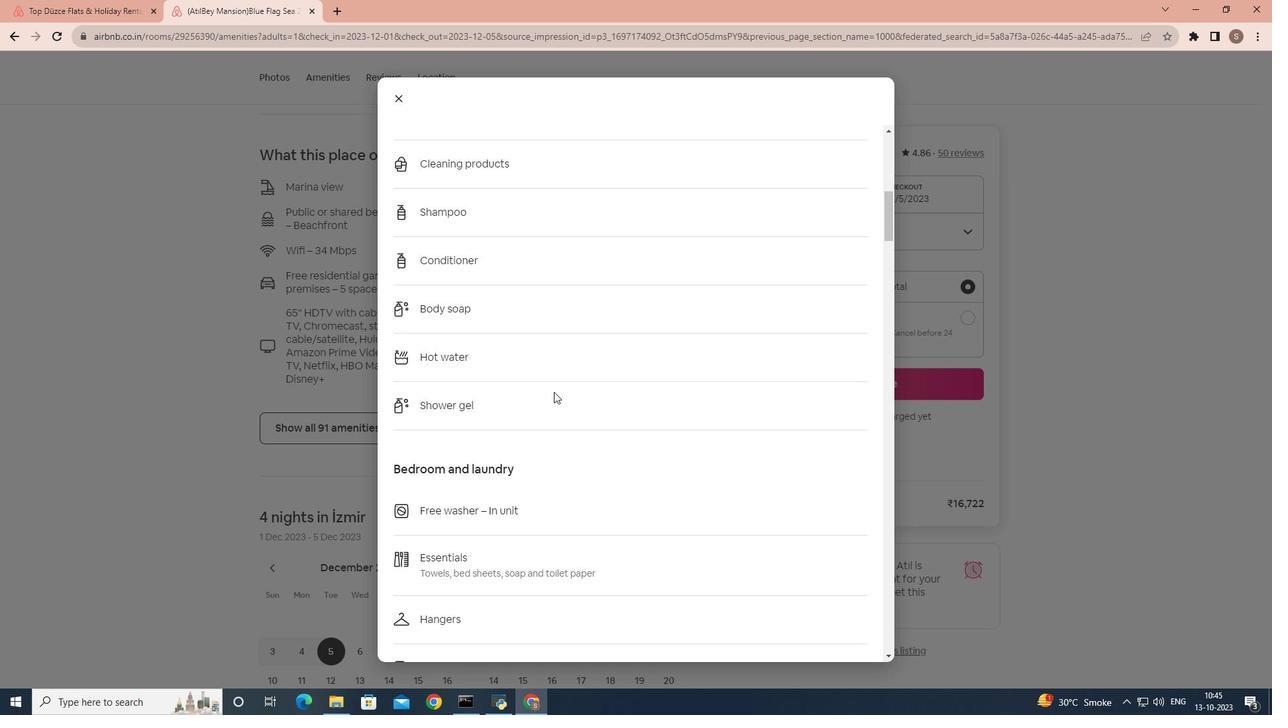 
Action: Mouse scrolled (553, 391) with delta (0, 0)
Screenshot: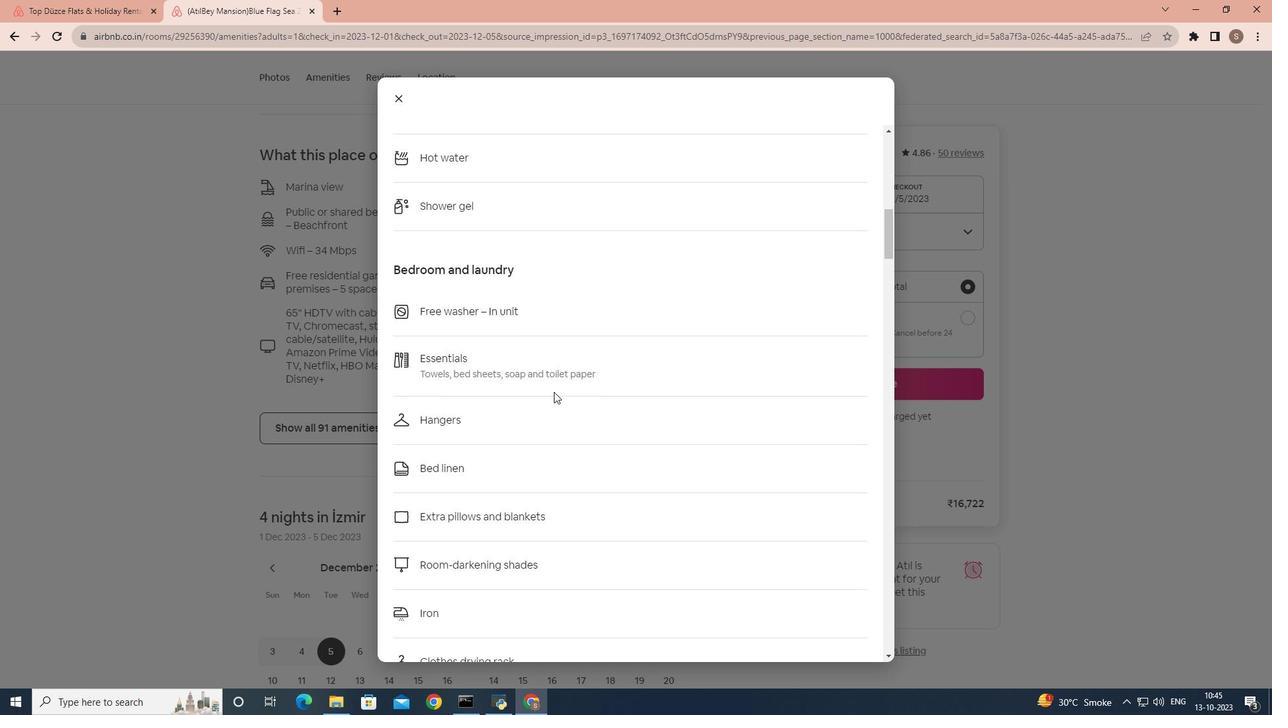 
Action: Mouse scrolled (553, 391) with delta (0, 0)
Screenshot: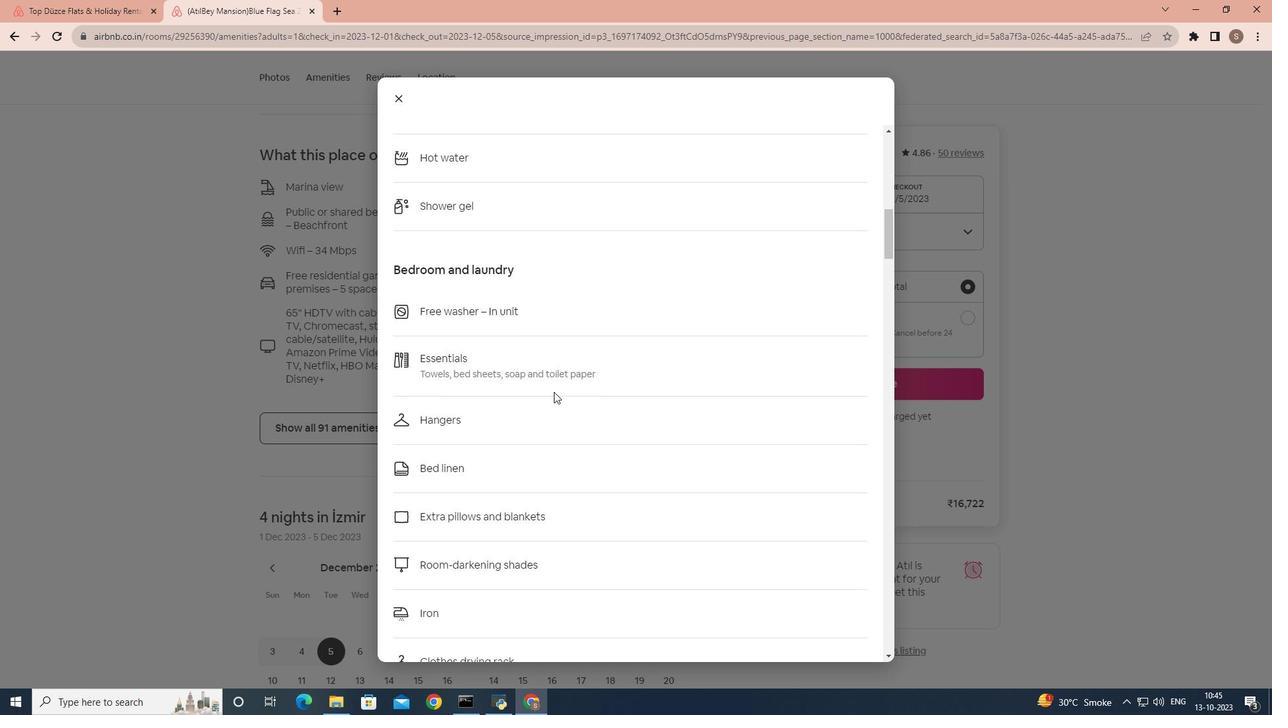 
Action: Mouse scrolled (553, 391) with delta (0, 0)
Screenshot: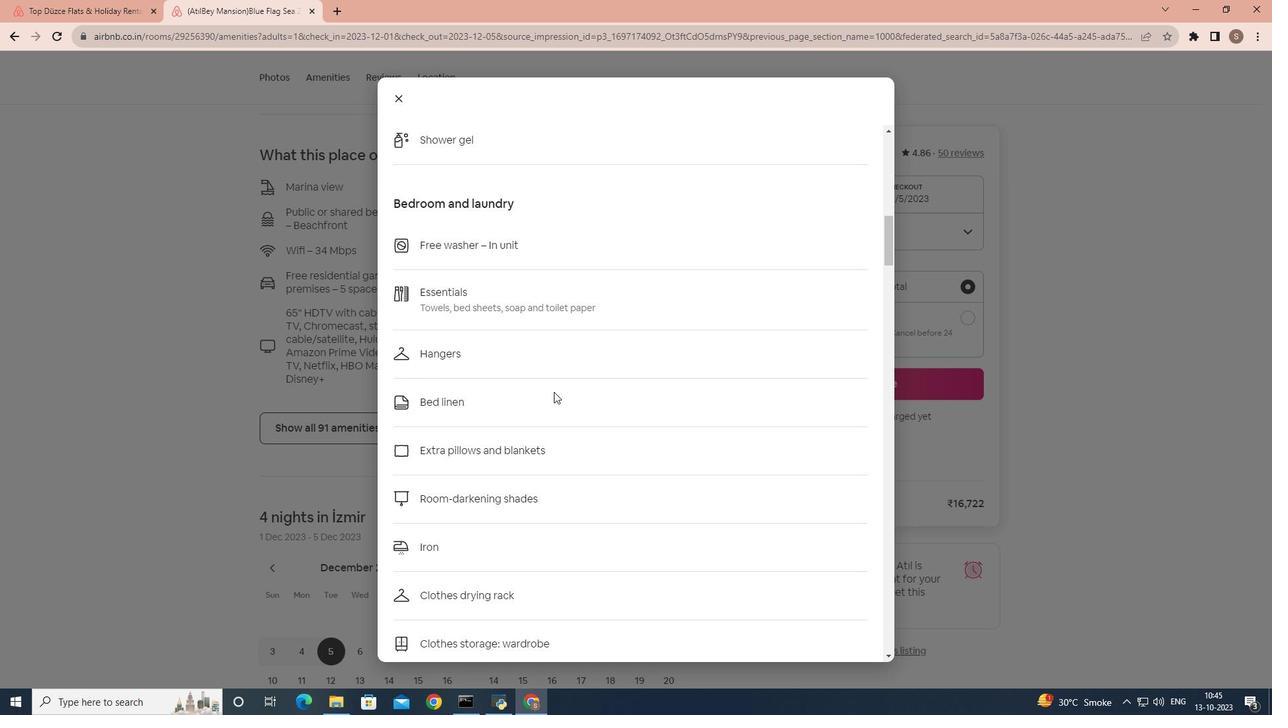 
Action: Mouse scrolled (553, 391) with delta (0, 0)
Screenshot: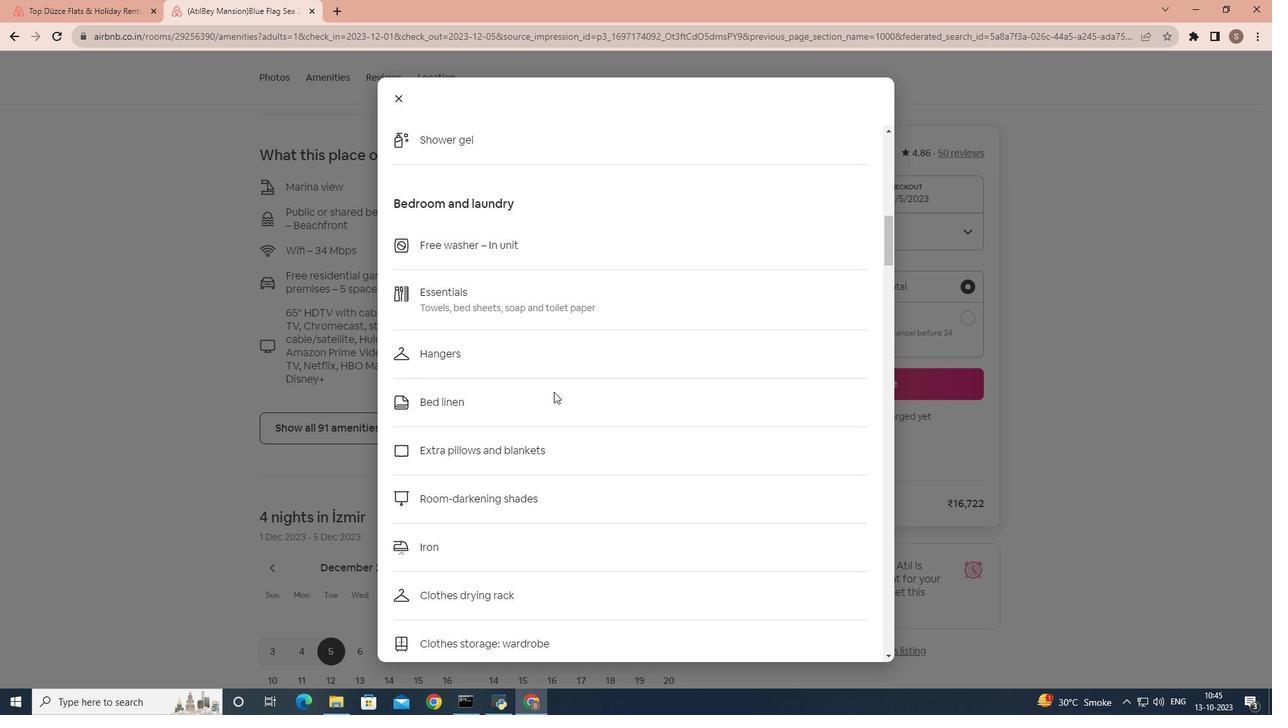 
Action: Mouse scrolled (553, 391) with delta (0, 0)
Screenshot: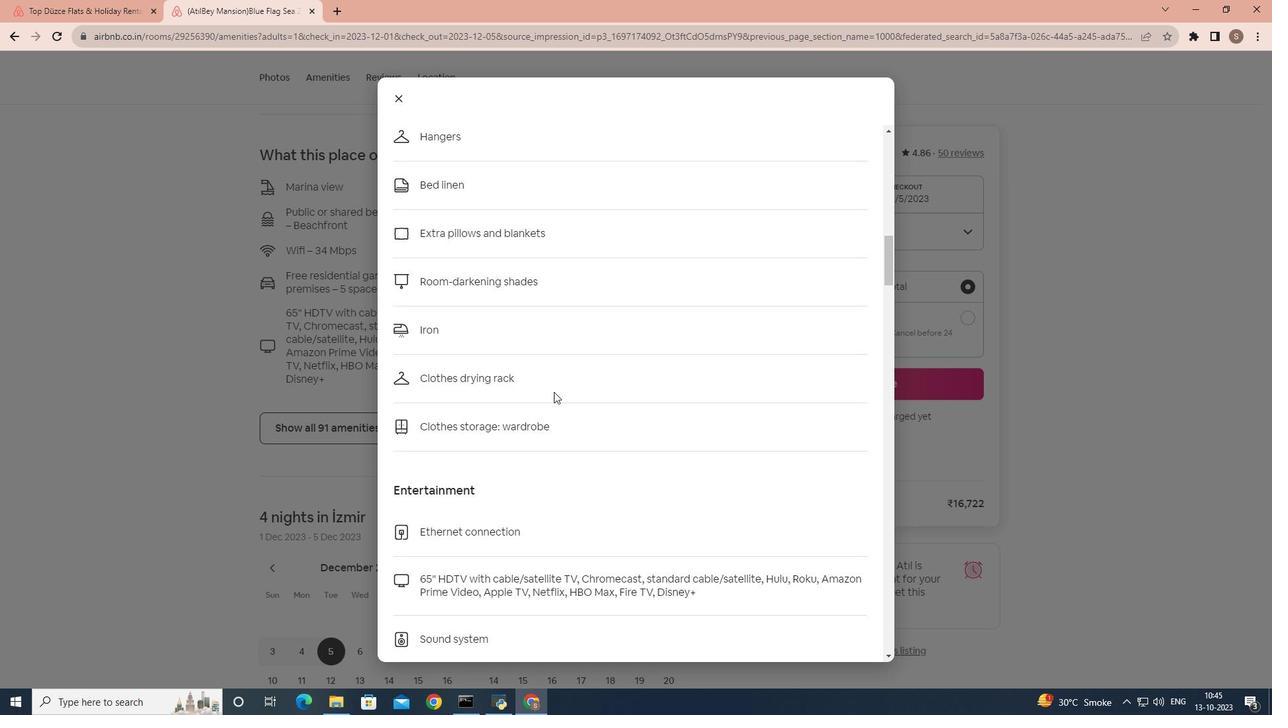 
Action: Mouse scrolled (553, 391) with delta (0, 0)
Screenshot: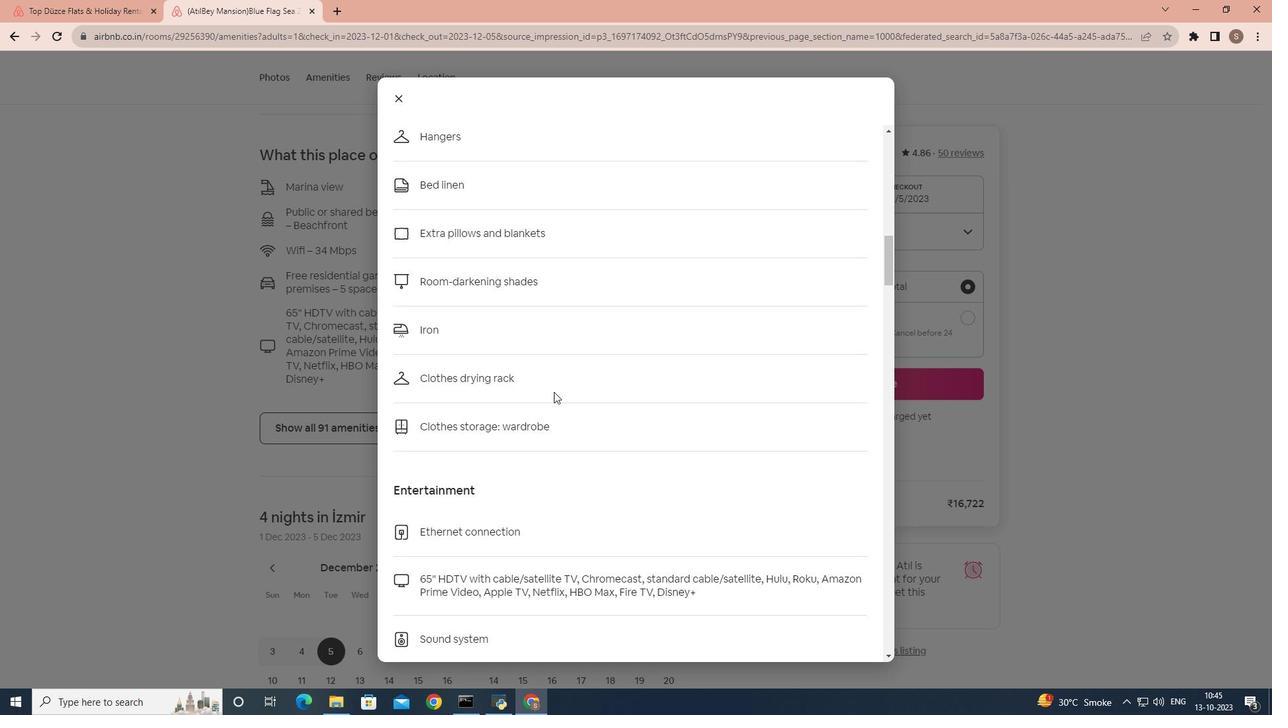 
Action: Mouse scrolled (553, 391) with delta (0, 0)
Screenshot: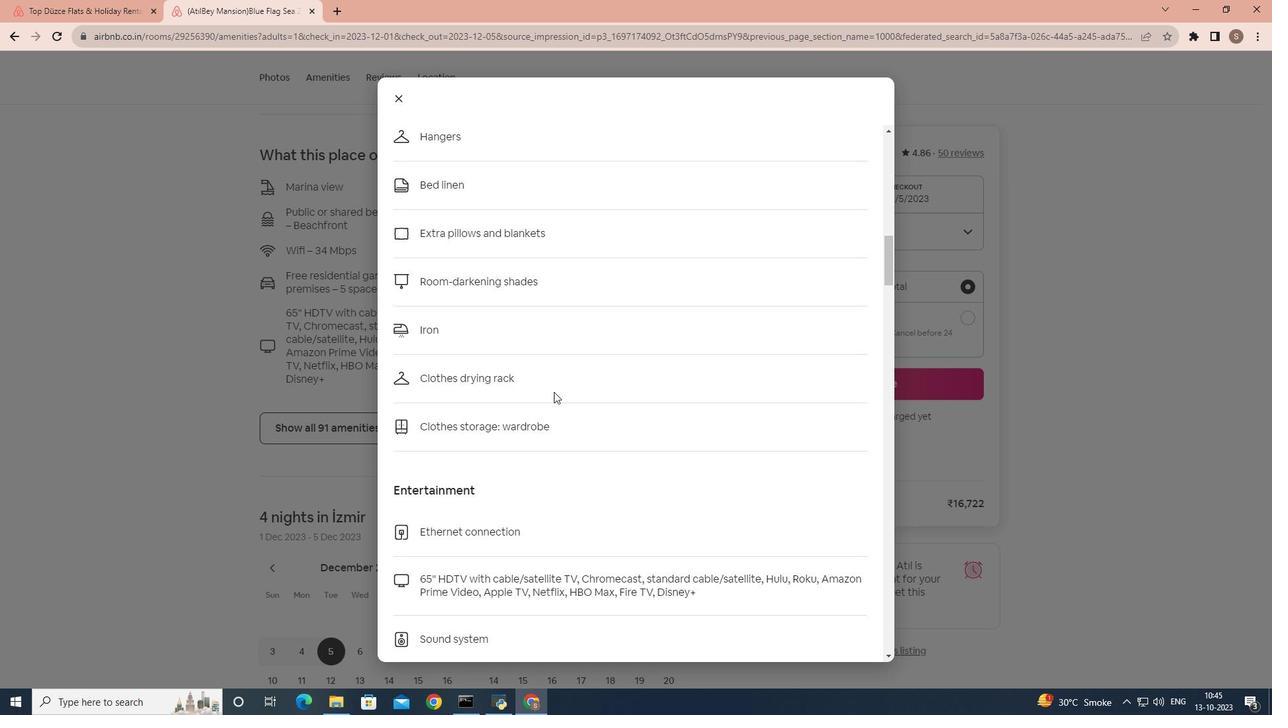 
Action: Mouse scrolled (553, 391) with delta (0, 0)
Screenshot: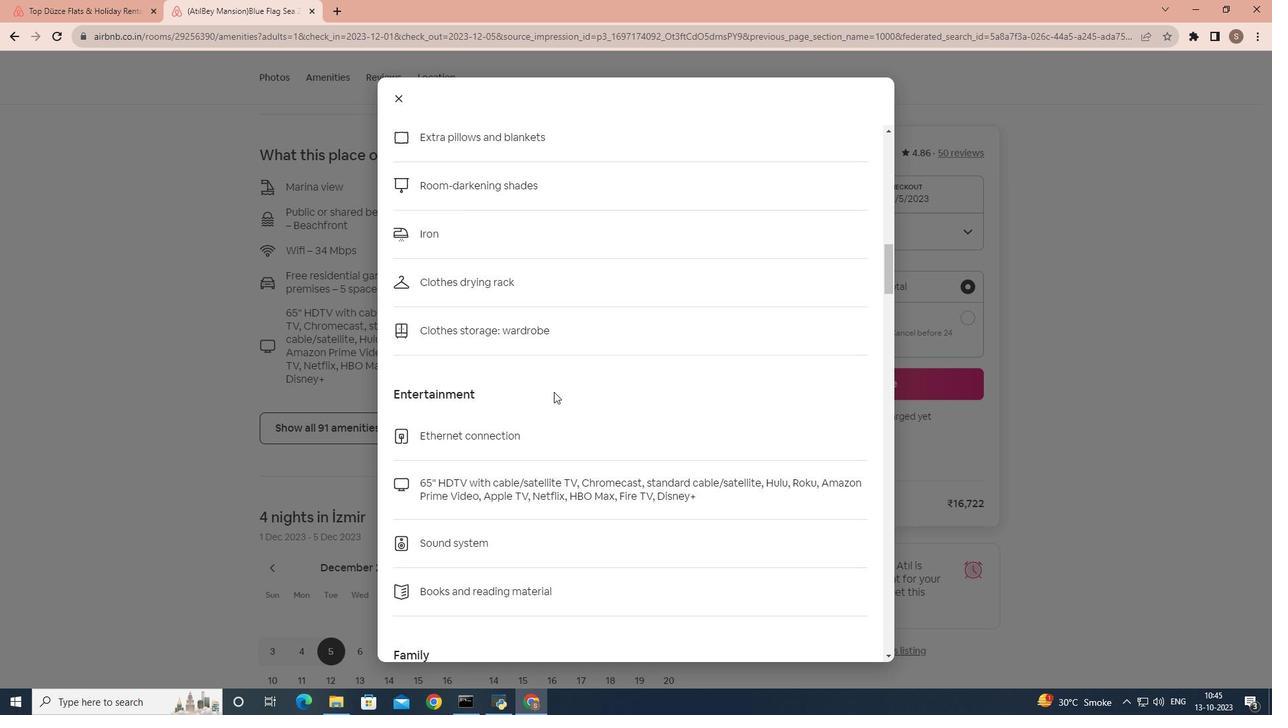 
Action: Mouse scrolled (553, 391) with delta (0, 0)
Screenshot: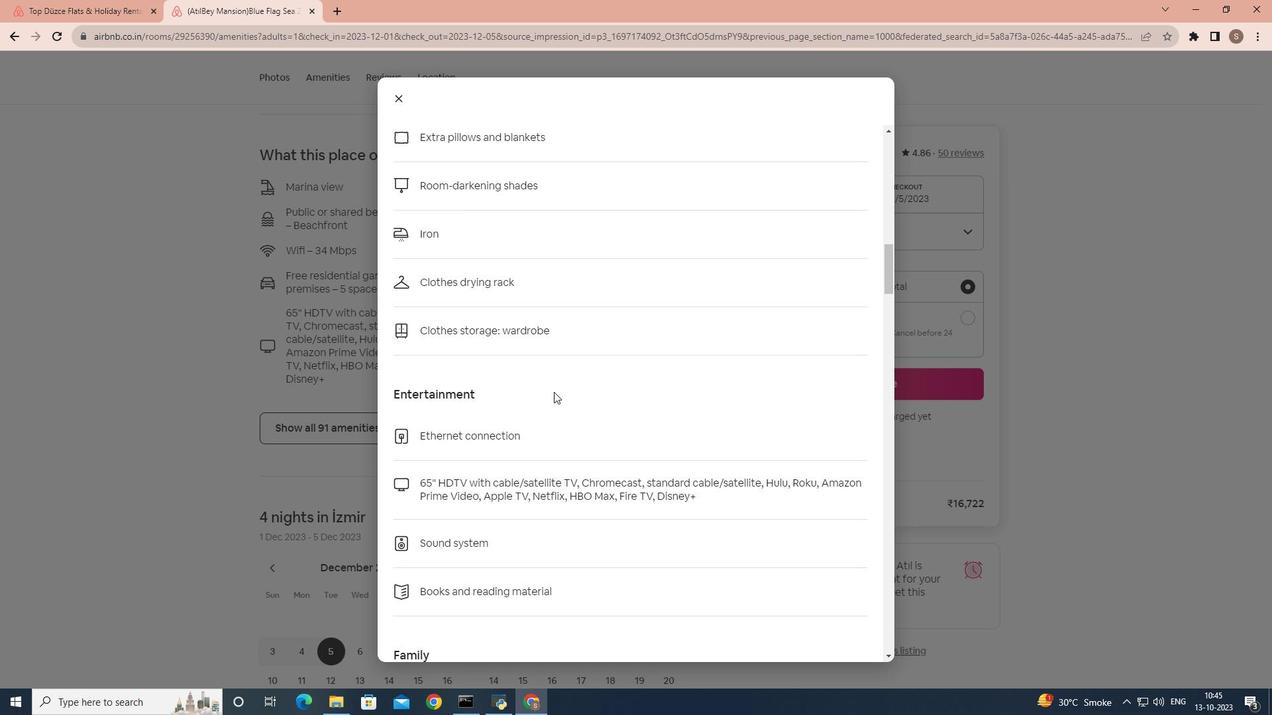 
Action: Mouse scrolled (553, 391) with delta (0, 0)
Screenshot: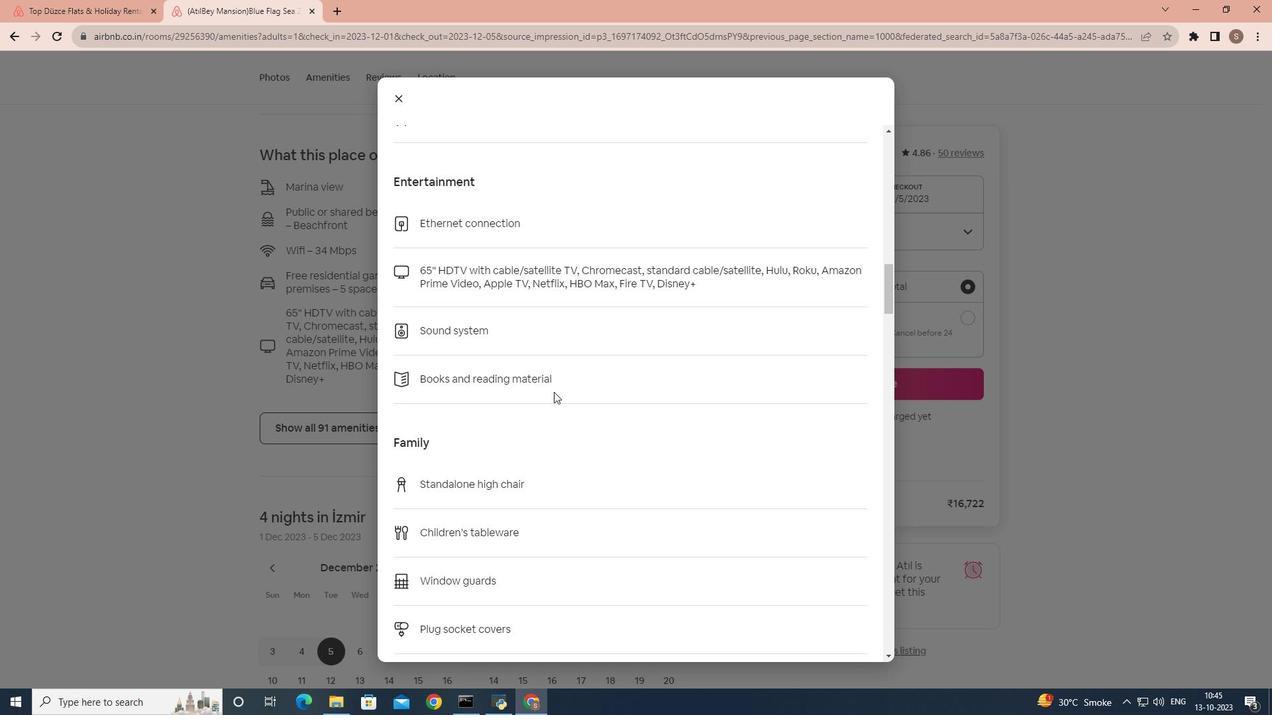 
Action: Mouse scrolled (553, 391) with delta (0, 0)
Screenshot: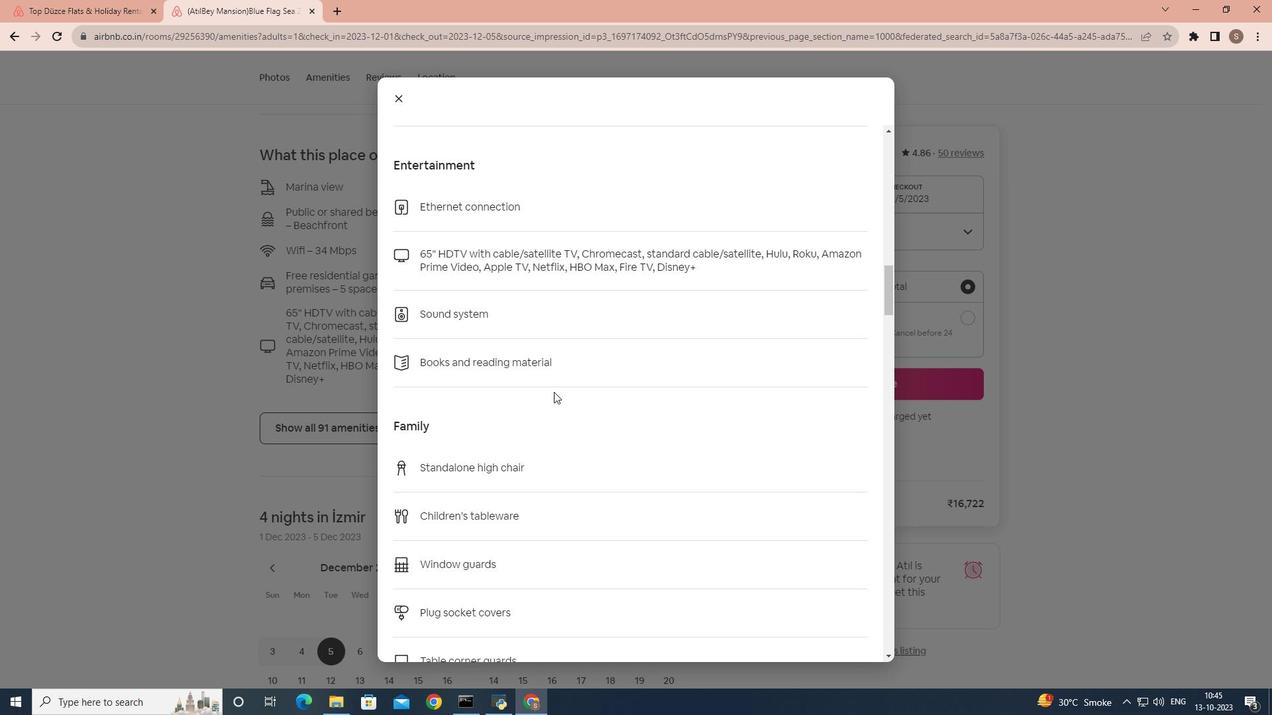
Action: Mouse scrolled (553, 391) with delta (0, 0)
Screenshot: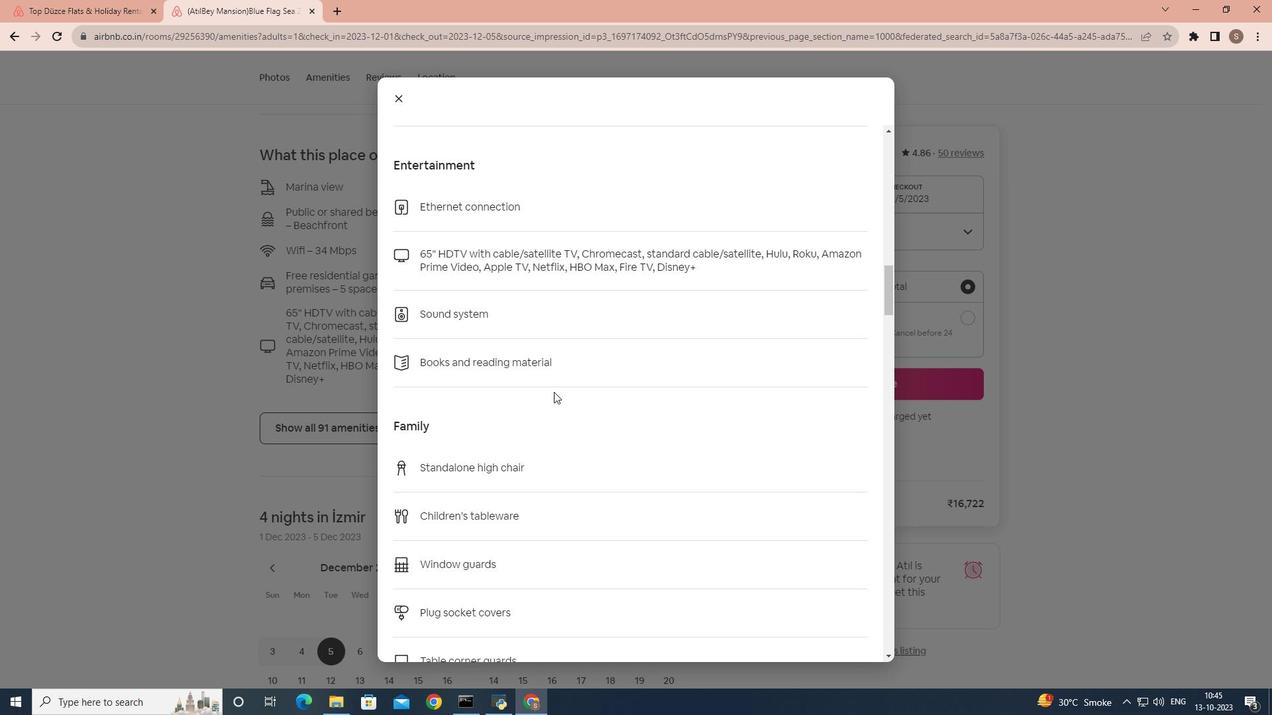 
Action: Mouse scrolled (553, 391) with delta (0, 0)
Screenshot: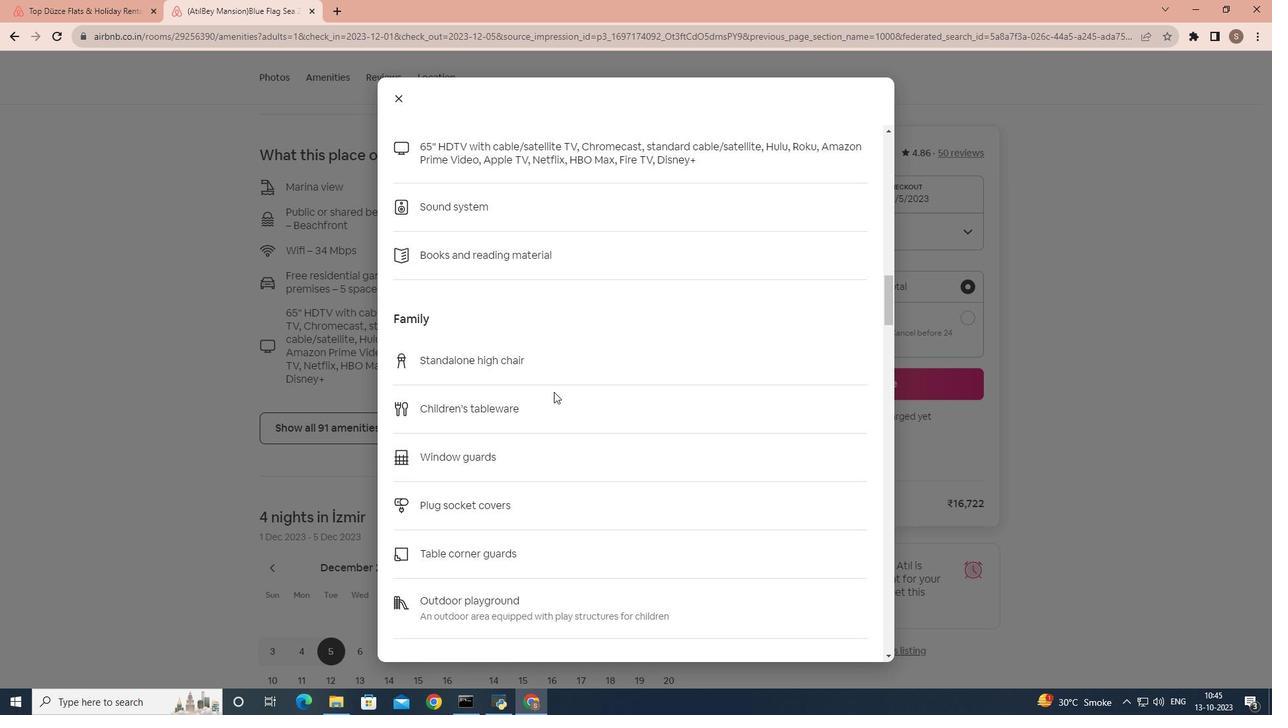 
Action: Mouse scrolled (553, 391) with delta (0, 0)
Screenshot: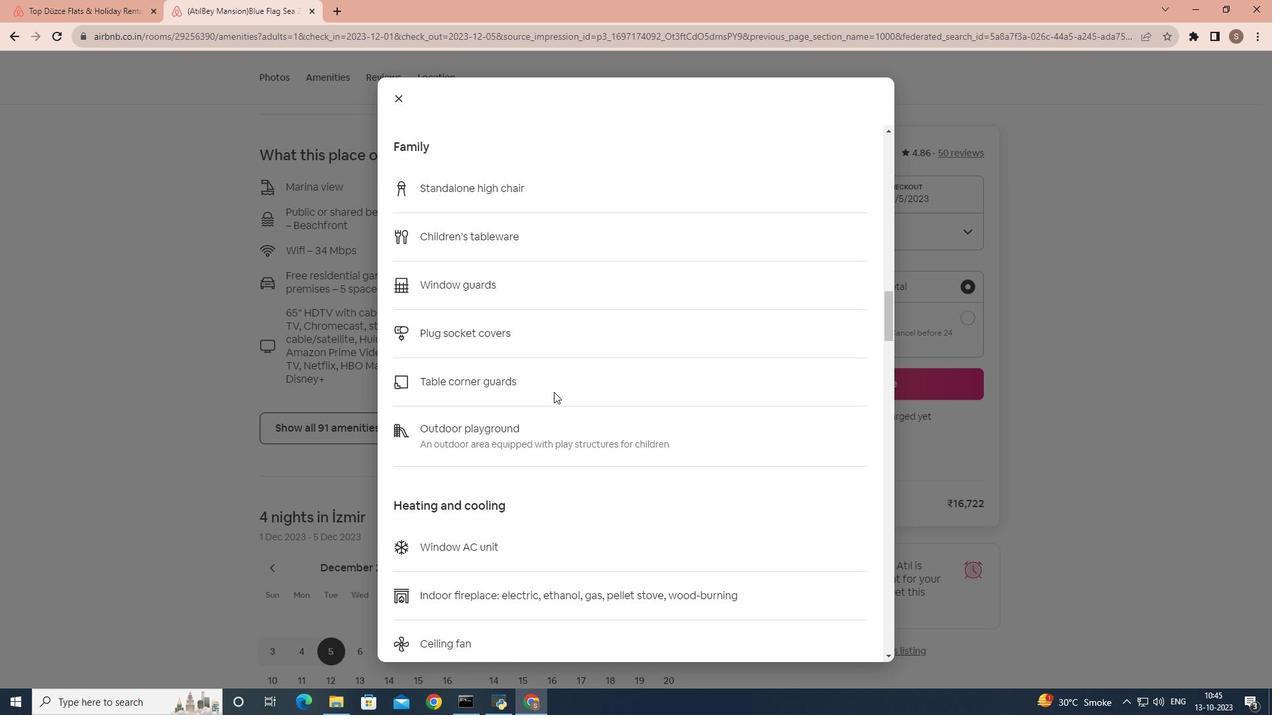 
Action: Mouse scrolled (553, 391) with delta (0, 0)
Screenshot: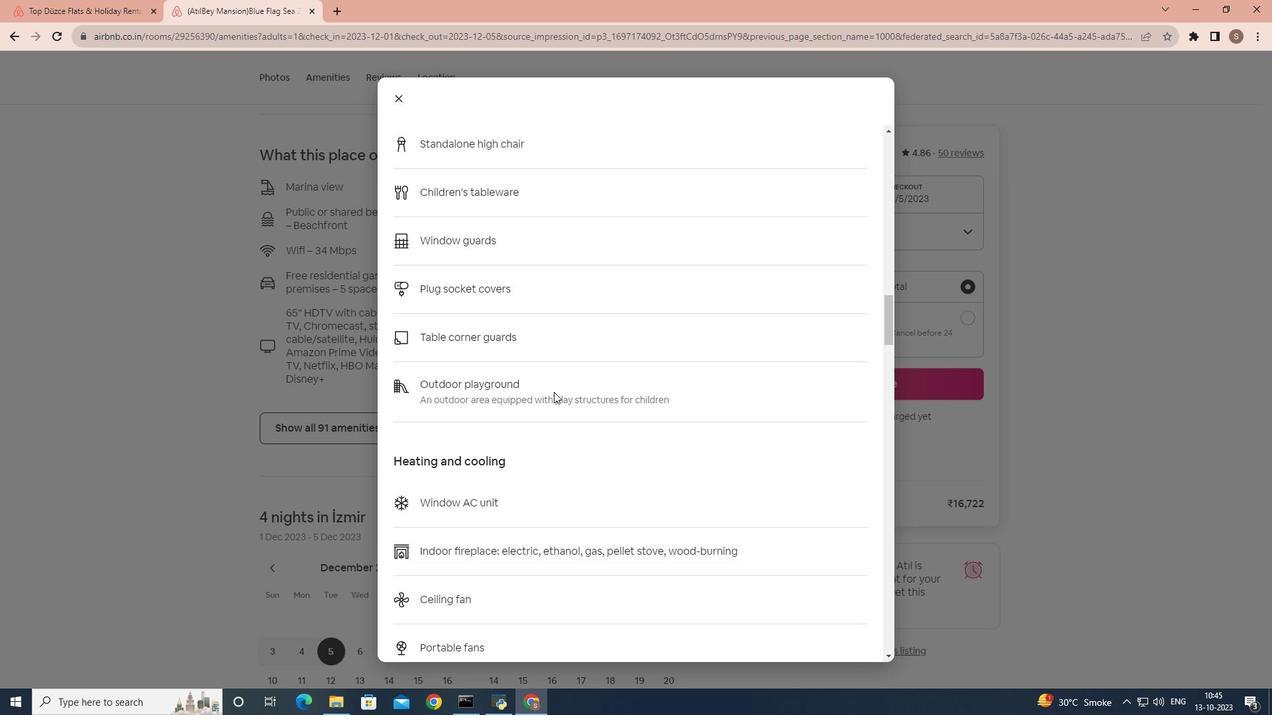 
Action: Mouse scrolled (553, 391) with delta (0, 0)
Screenshot: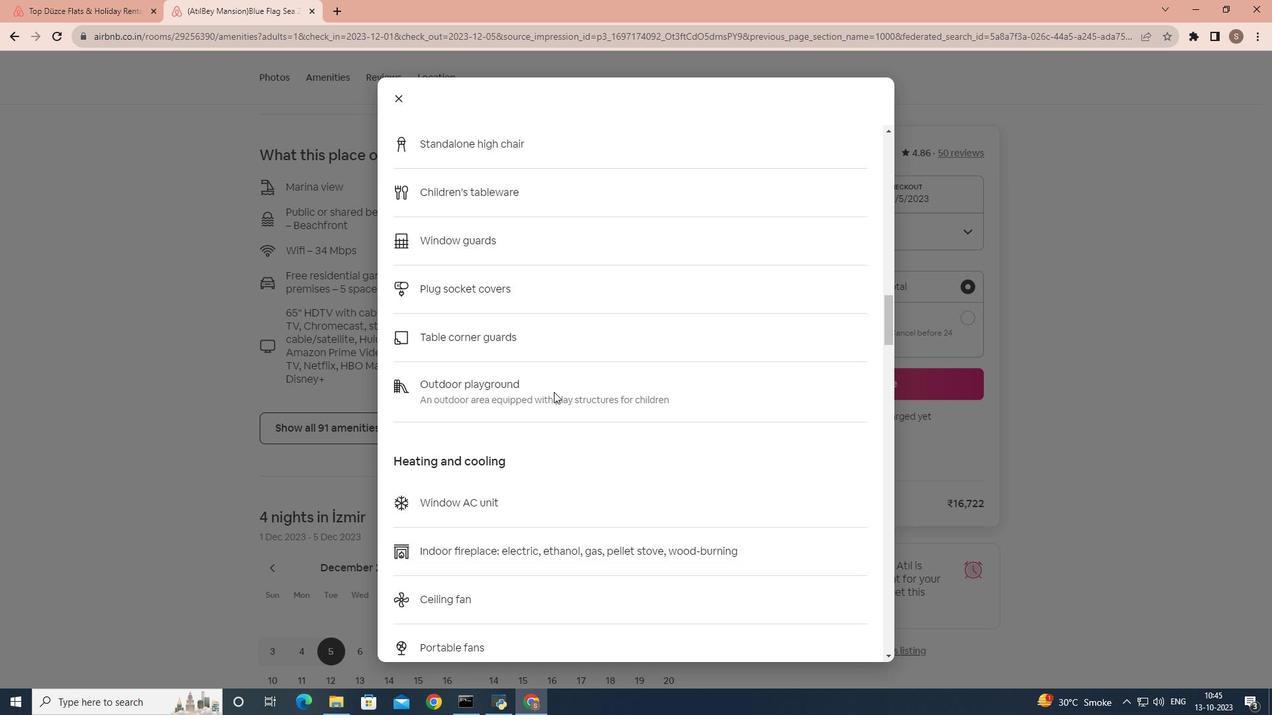 
Action: Mouse scrolled (553, 391) with delta (0, 0)
Screenshot: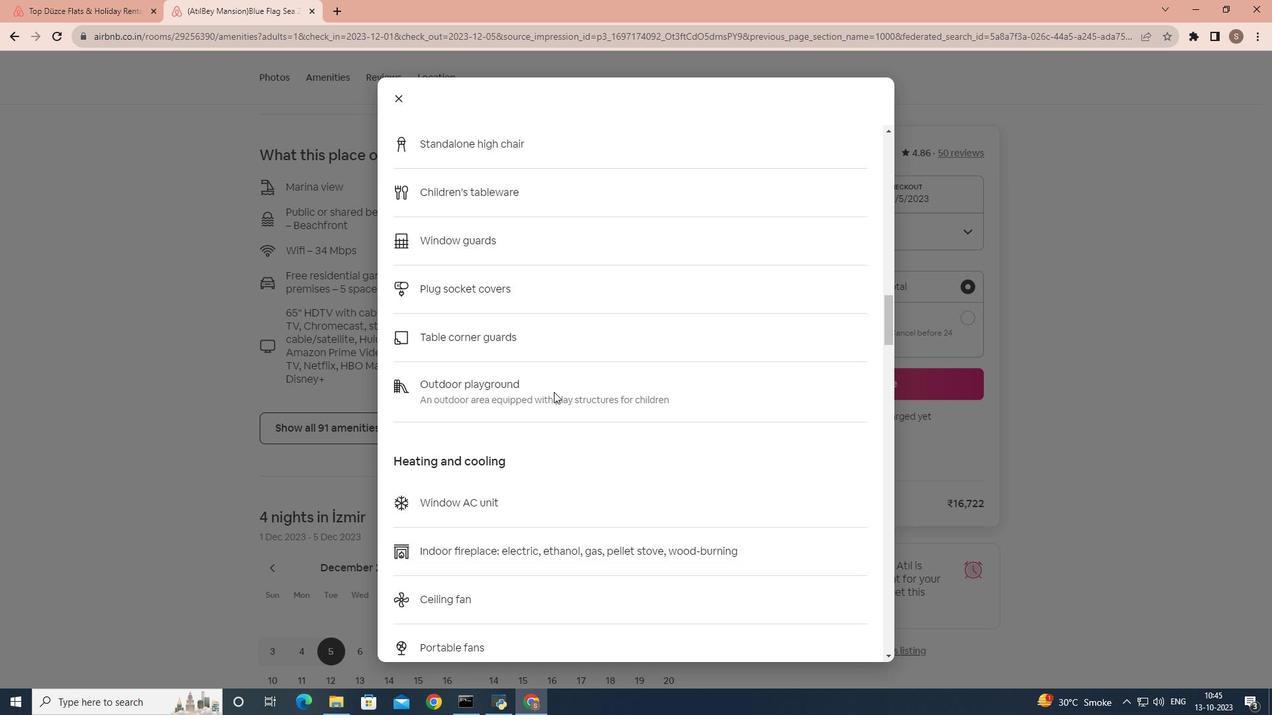 
Action: Mouse scrolled (553, 391) with delta (0, 0)
Screenshot: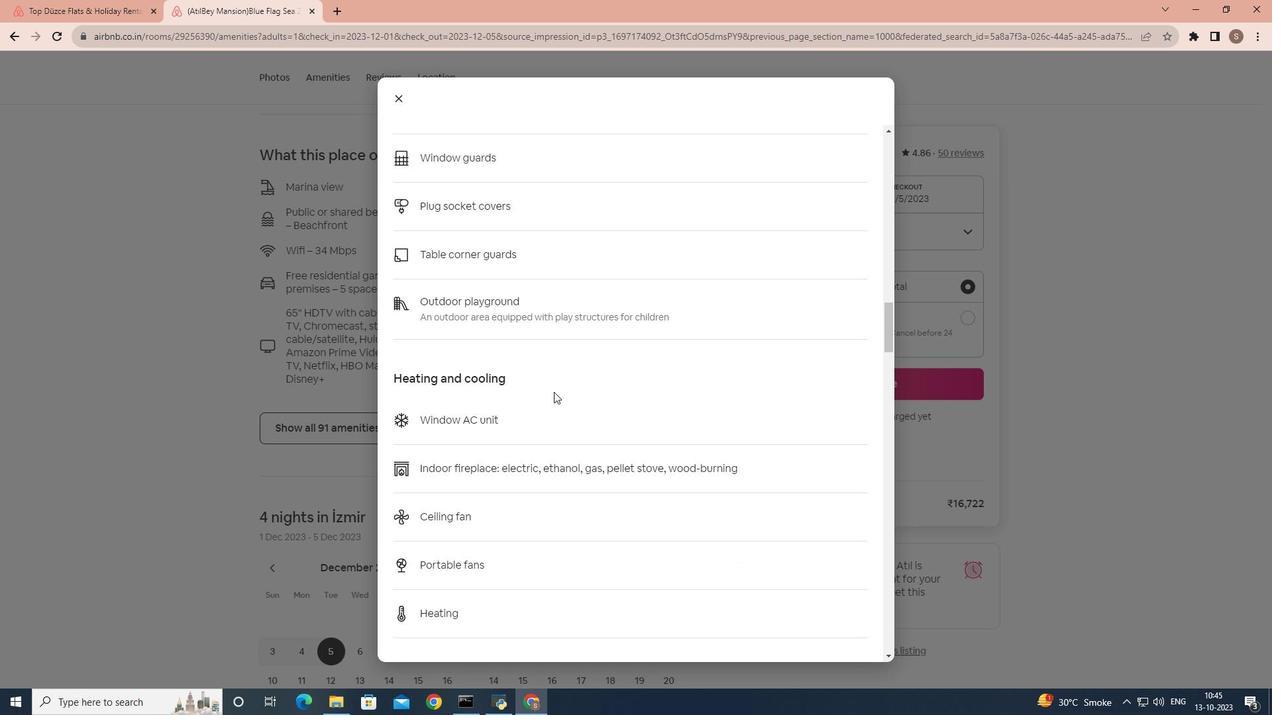 
Action: Mouse scrolled (553, 391) with delta (0, 0)
Screenshot: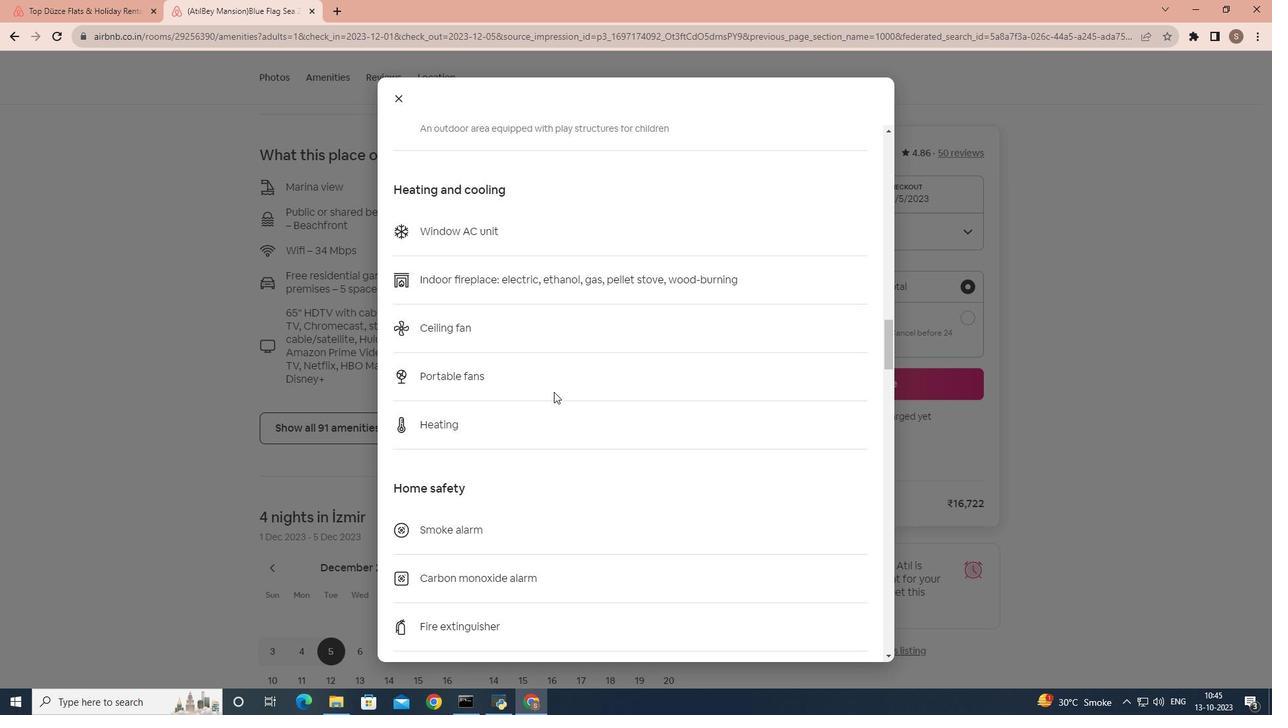 
Action: Mouse scrolled (553, 391) with delta (0, 0)
Screenshot: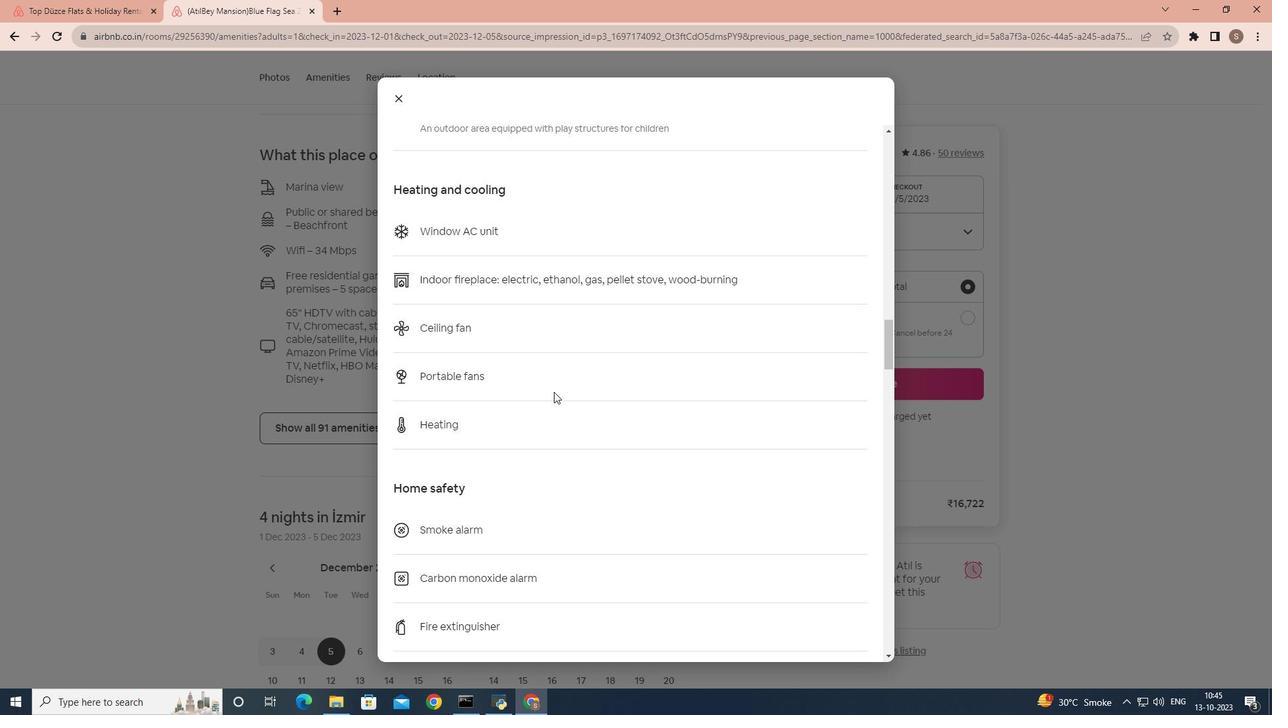 
Action: Mouse scrolled (553, 391) with delta (0, 0)
Screenshot: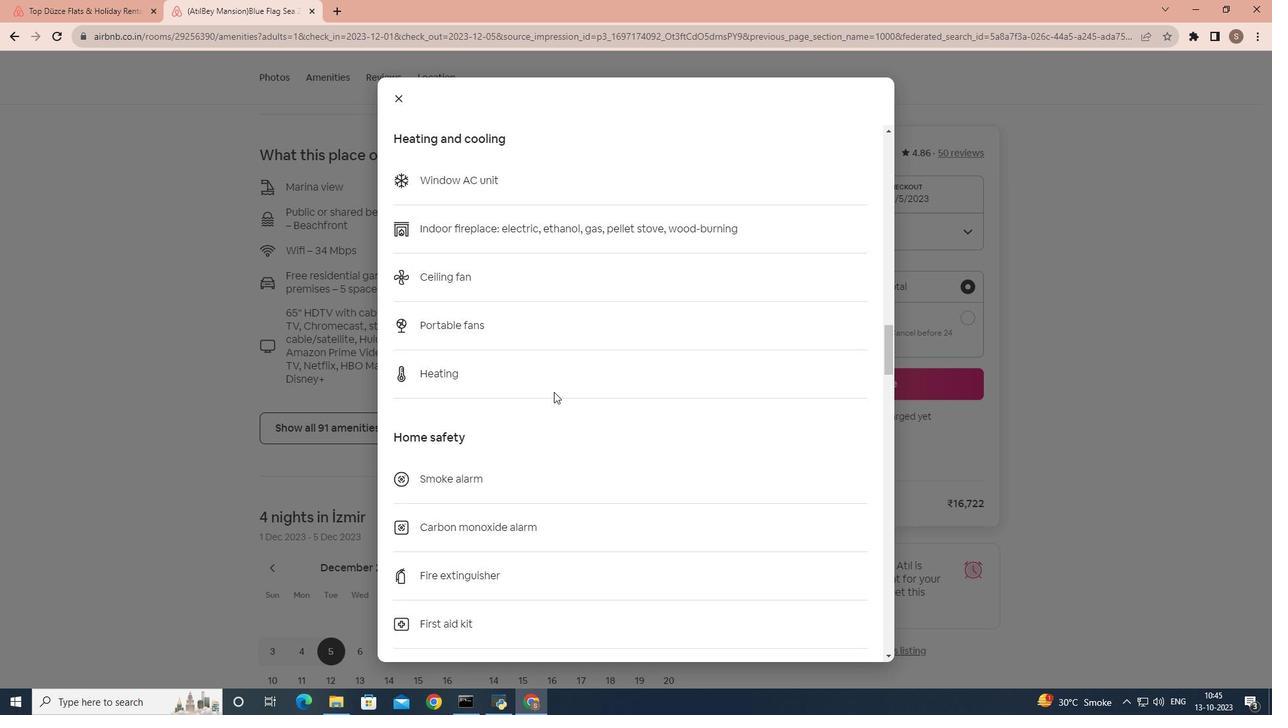 
Action: Mouse scrolled (553, 391) with delta (0, 0)
Screenshot: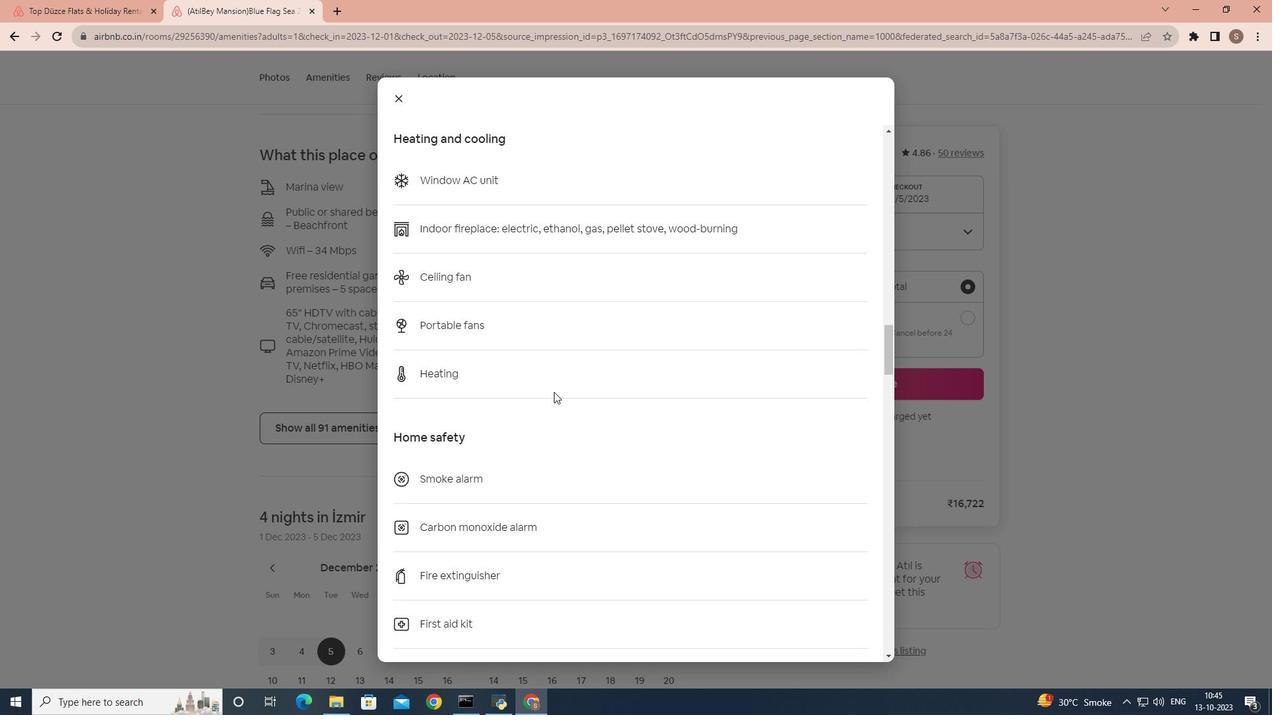 
Action: Mouse scrolled (553, 391) with delta (0, 0)
Screenshot: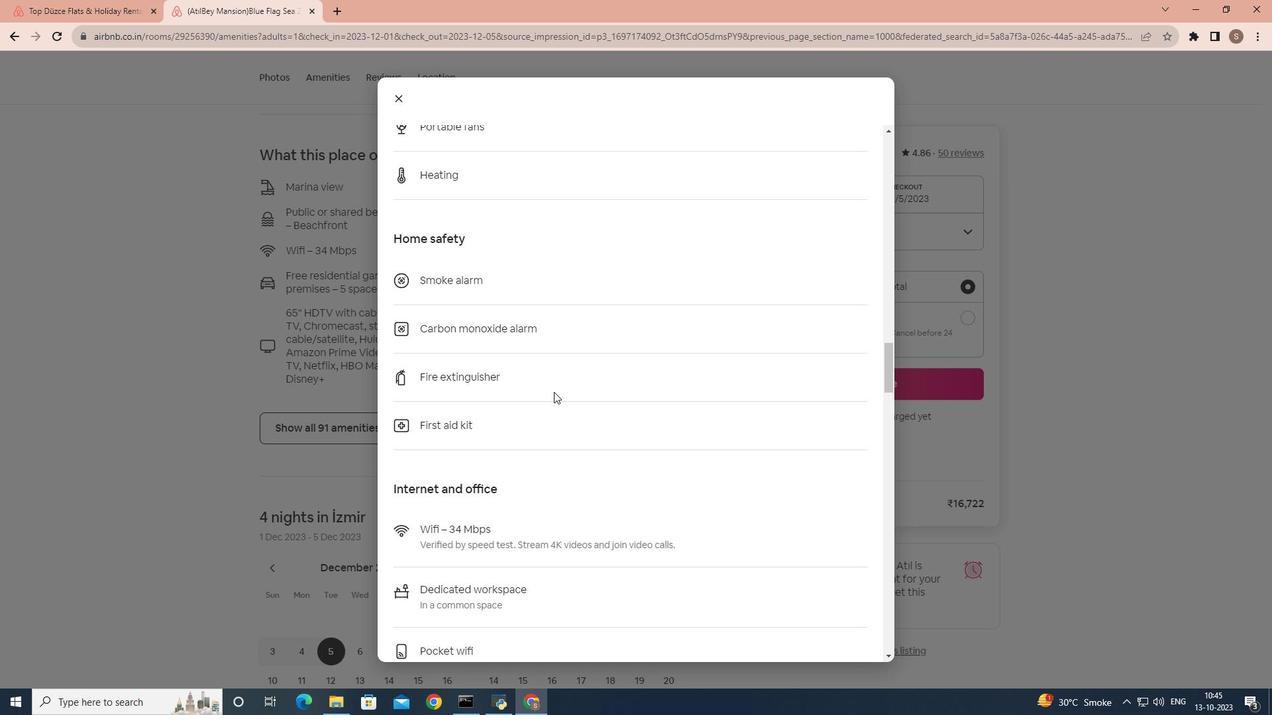 
Action: Mouse scrolled (553, 391) with delta (0, 0)
Screenshot: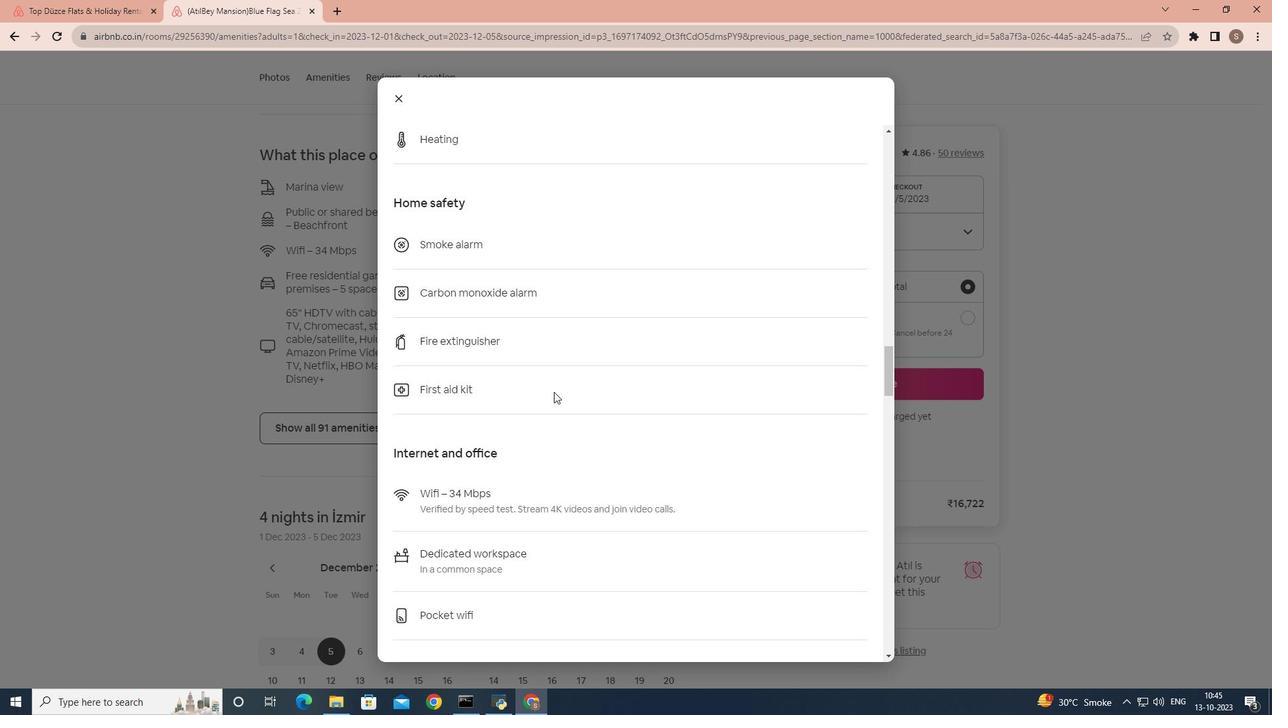 
Action: Mouse scrolled (553, 391) with delta (0, 0)
Screenshot: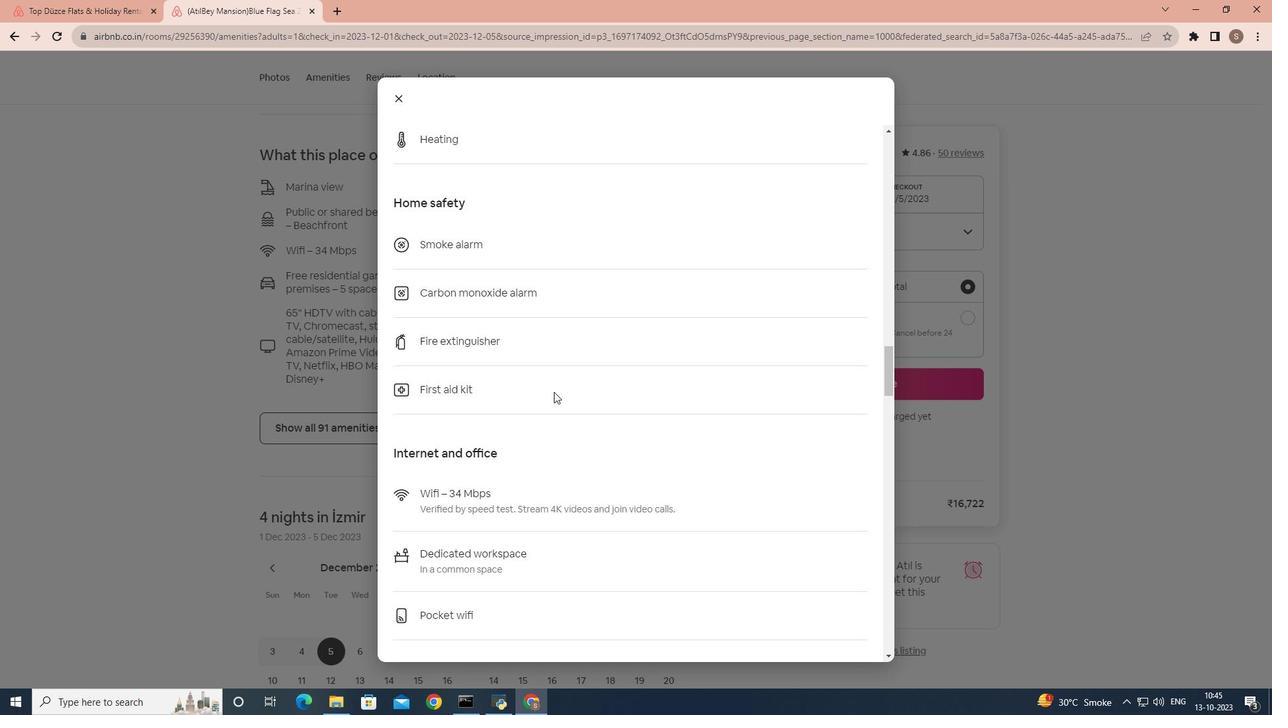 
Action: Mouse scrolled (553, 391) with delta (0, 0)
Screenshot: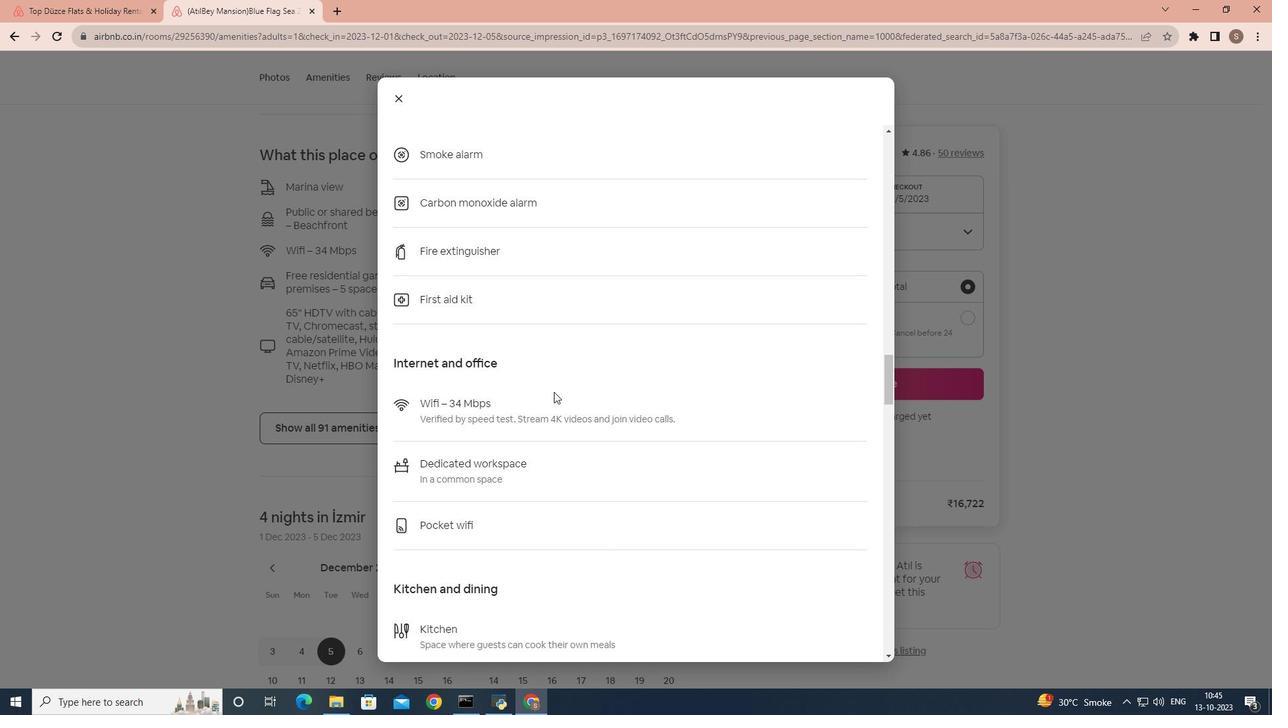 
Action: Mouse scrolled (553, 391) with delta (0, 0)
Screenshot: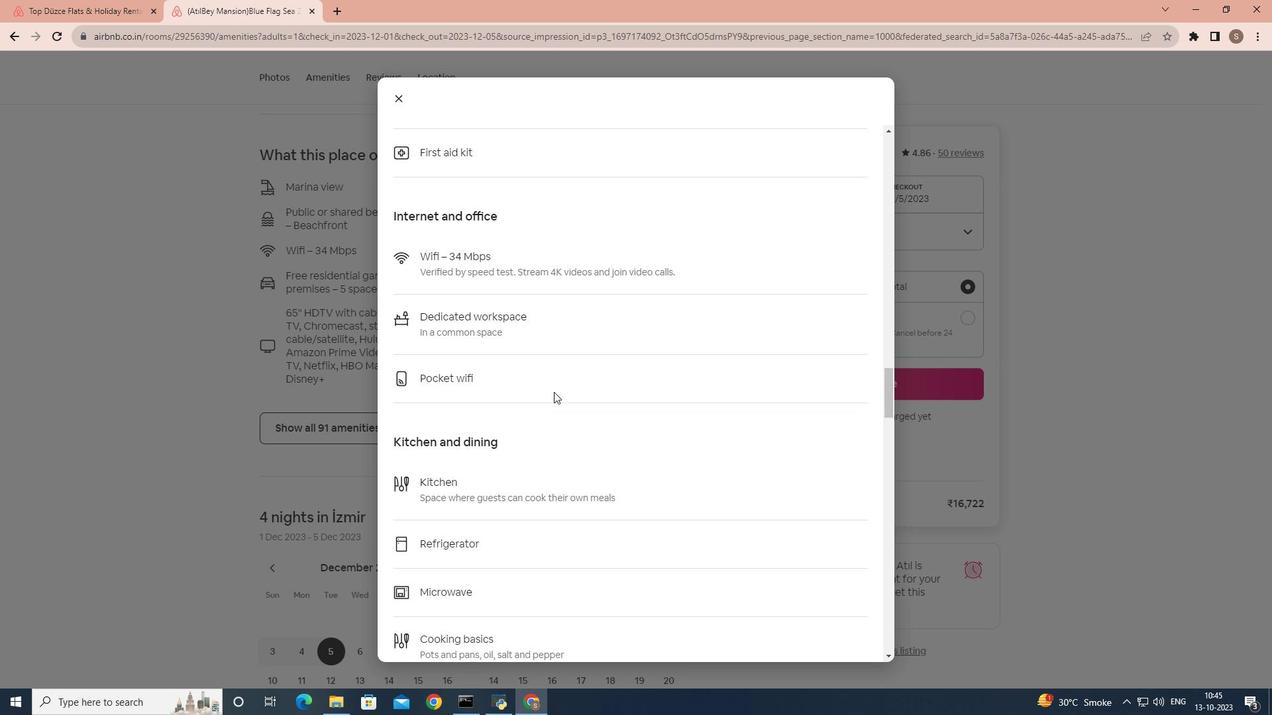 
Action: Mouse scrolled (553, 391) with delta (0, 0)
Screenshot: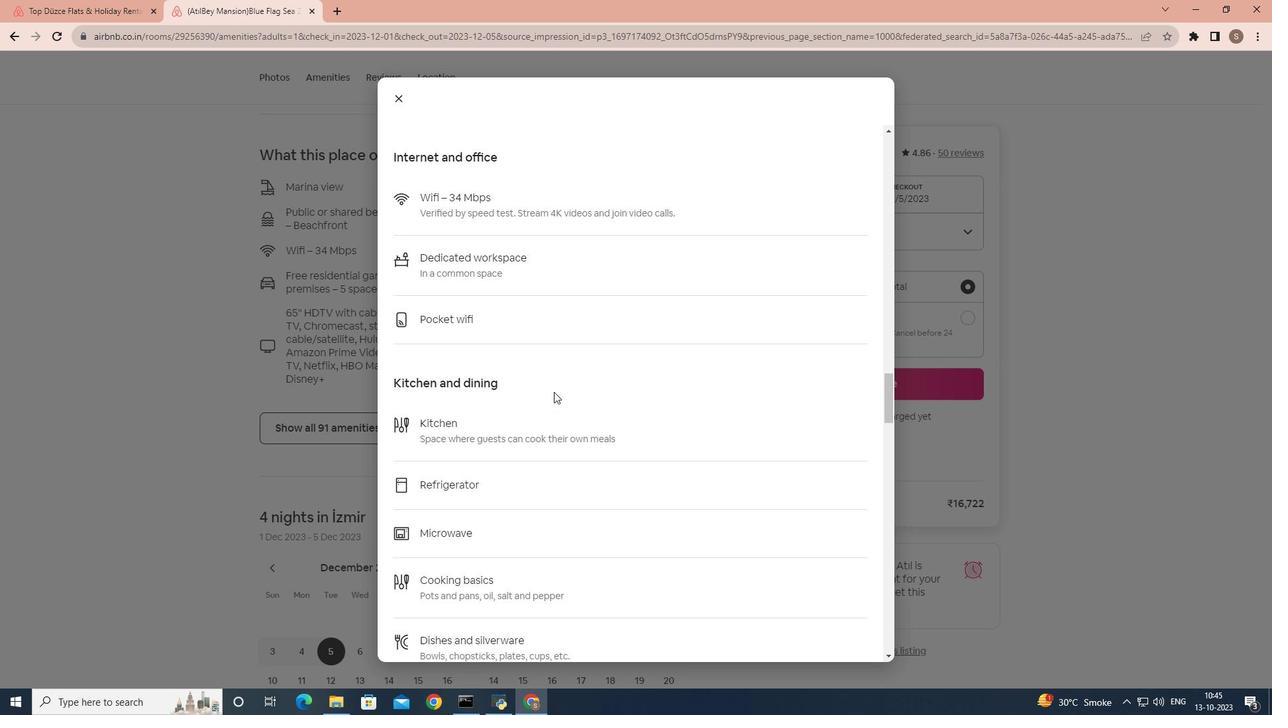 
Action: Mouse scrolled (553, 391) with delta (0, 0)
Screenshot: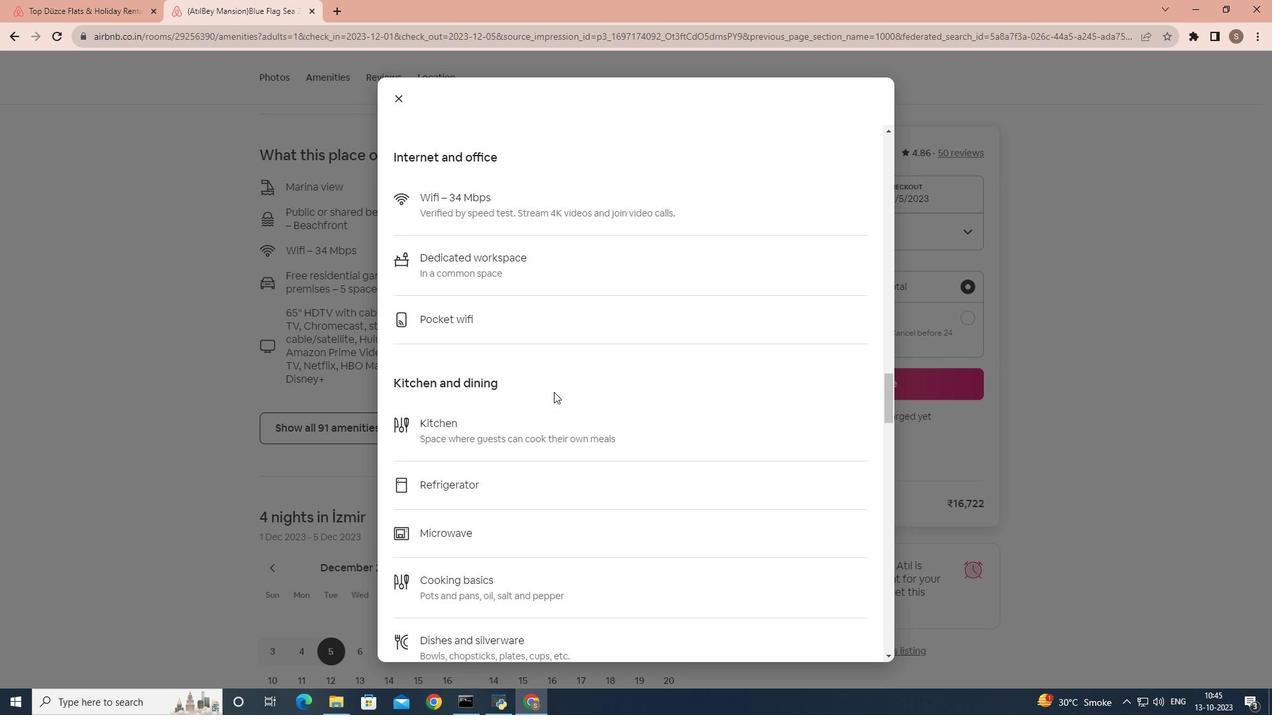 
Action: Mouse scrolled (553, 391) with delta (0, 0)
Screenshot: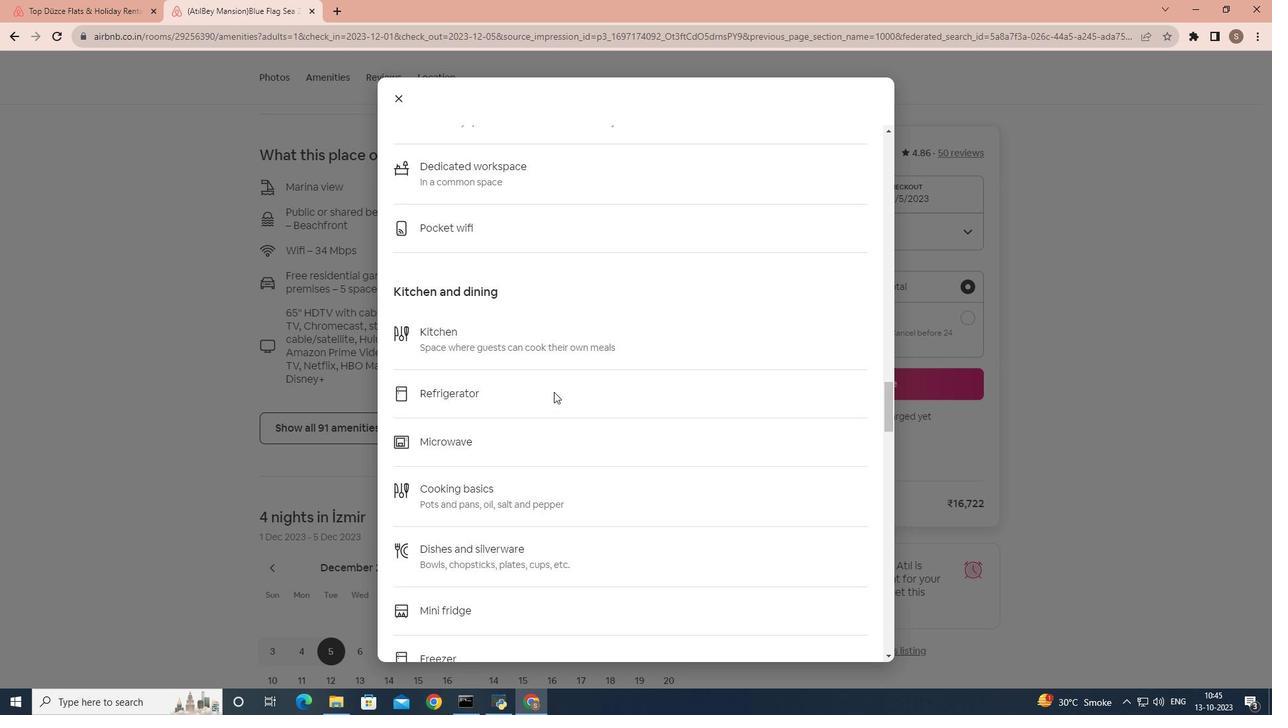 
Action: Mouse scrolled (553, 391) with delta (0, 0)
Screenshot: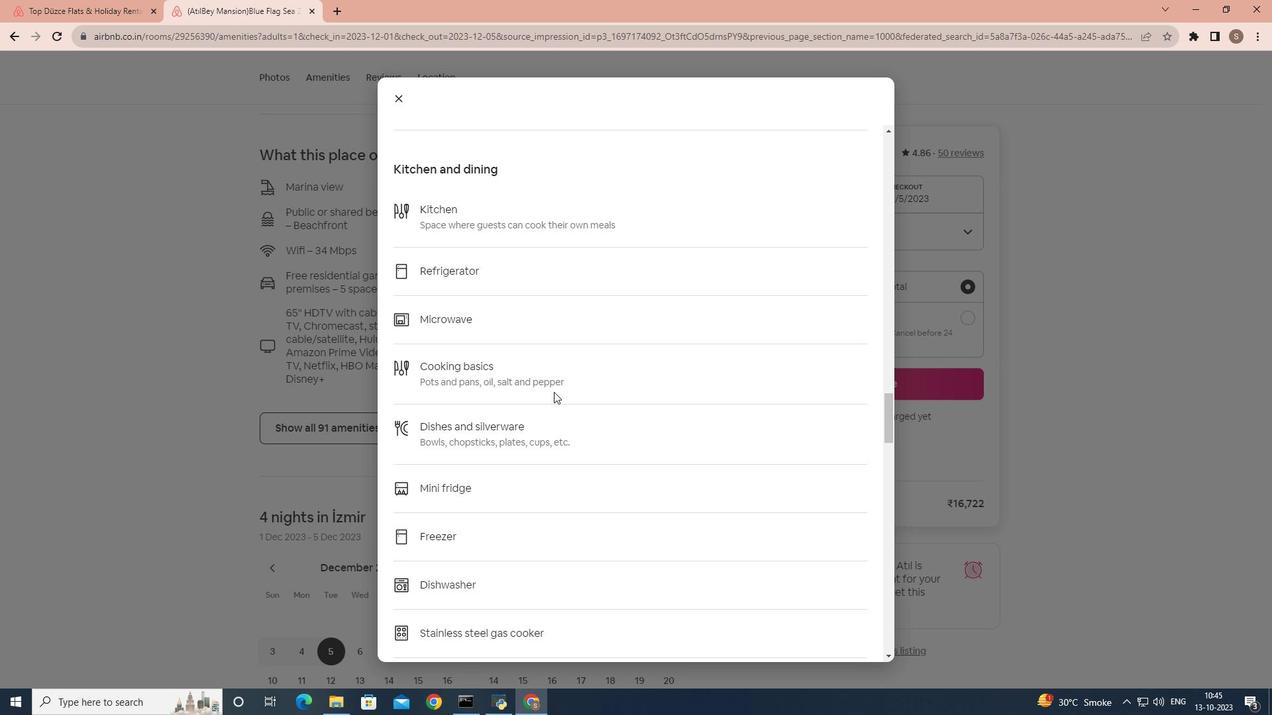 
Action: Mouse scrolled (553, 391) with delta (0, 0)
Screenshot: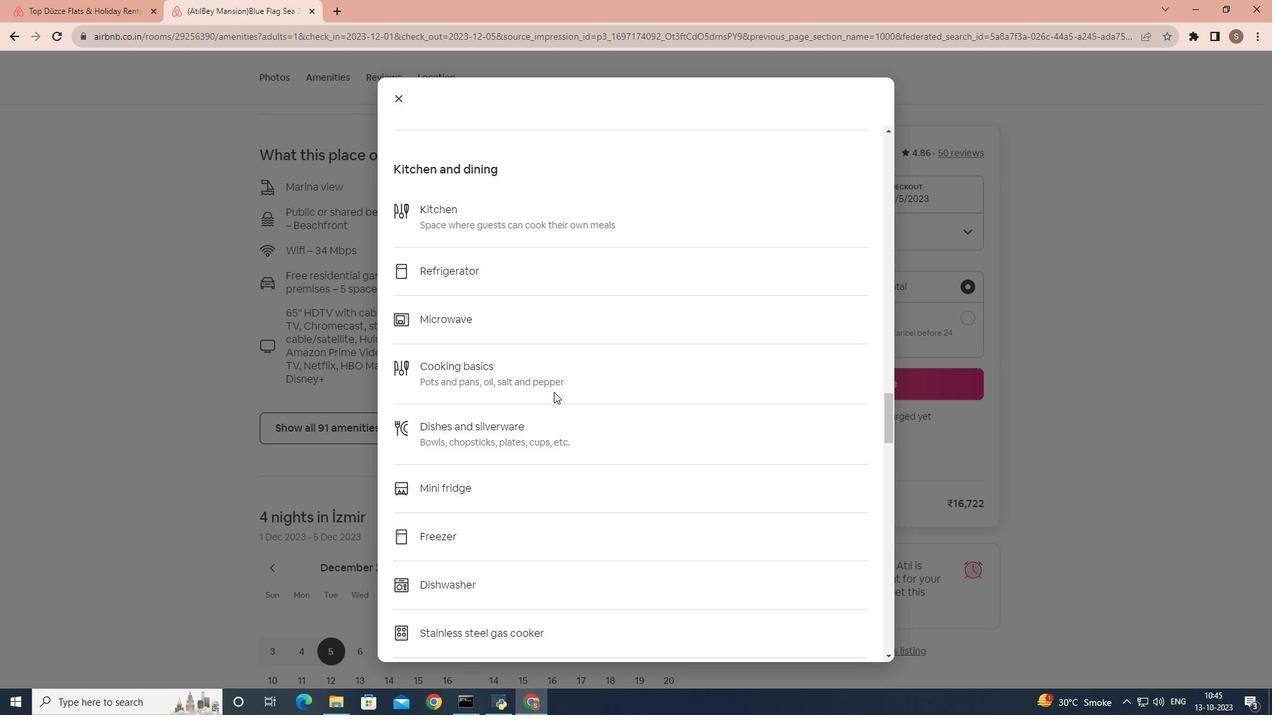 
Action: Mouse scrolled (553, 391) with delta (0, 0)
Screenshot: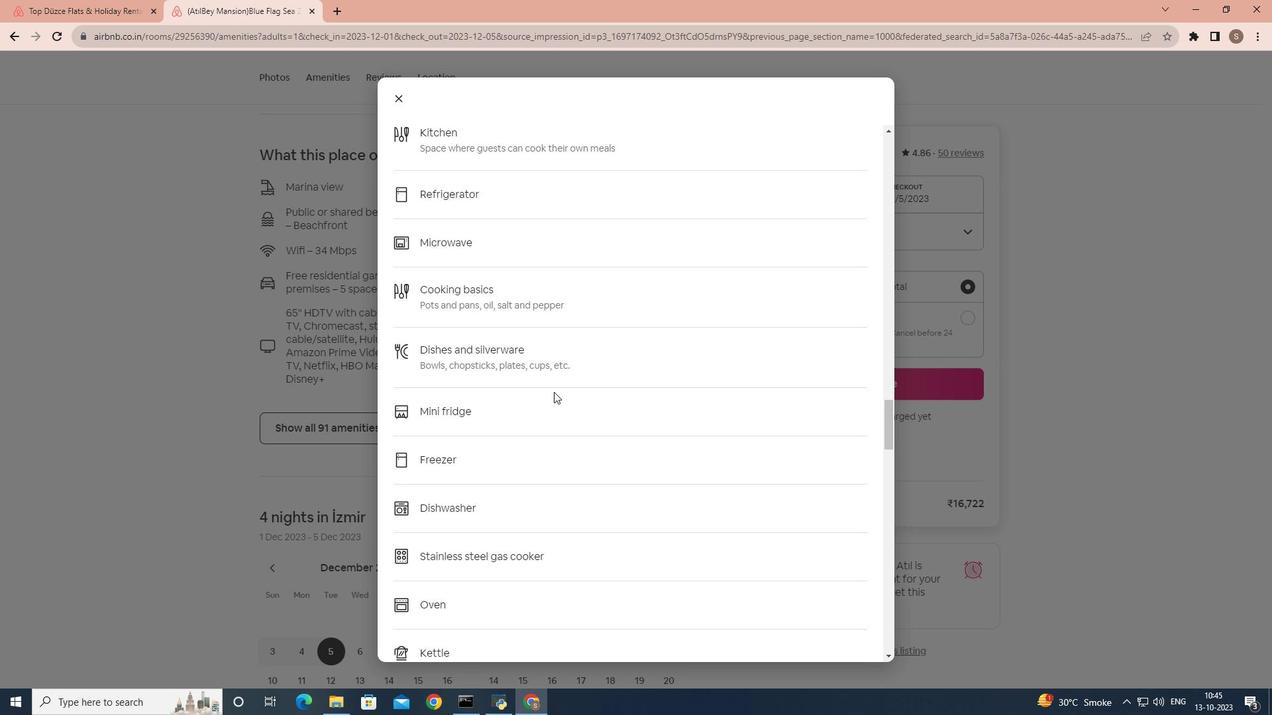 
Action: Mouse scrolled (553, 391) with delta (0, 0)
Screenshot: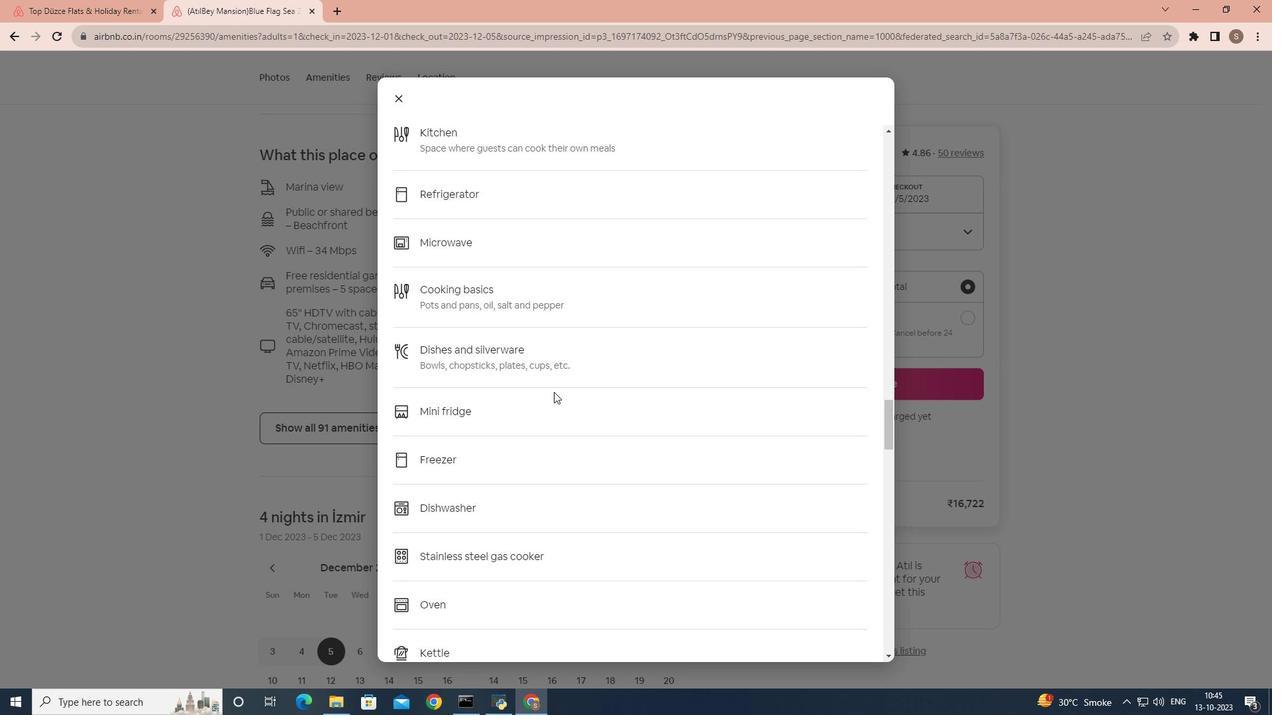 
Action: Mouse scrolled (553, 391) with delta (0, 0)
Screenshot: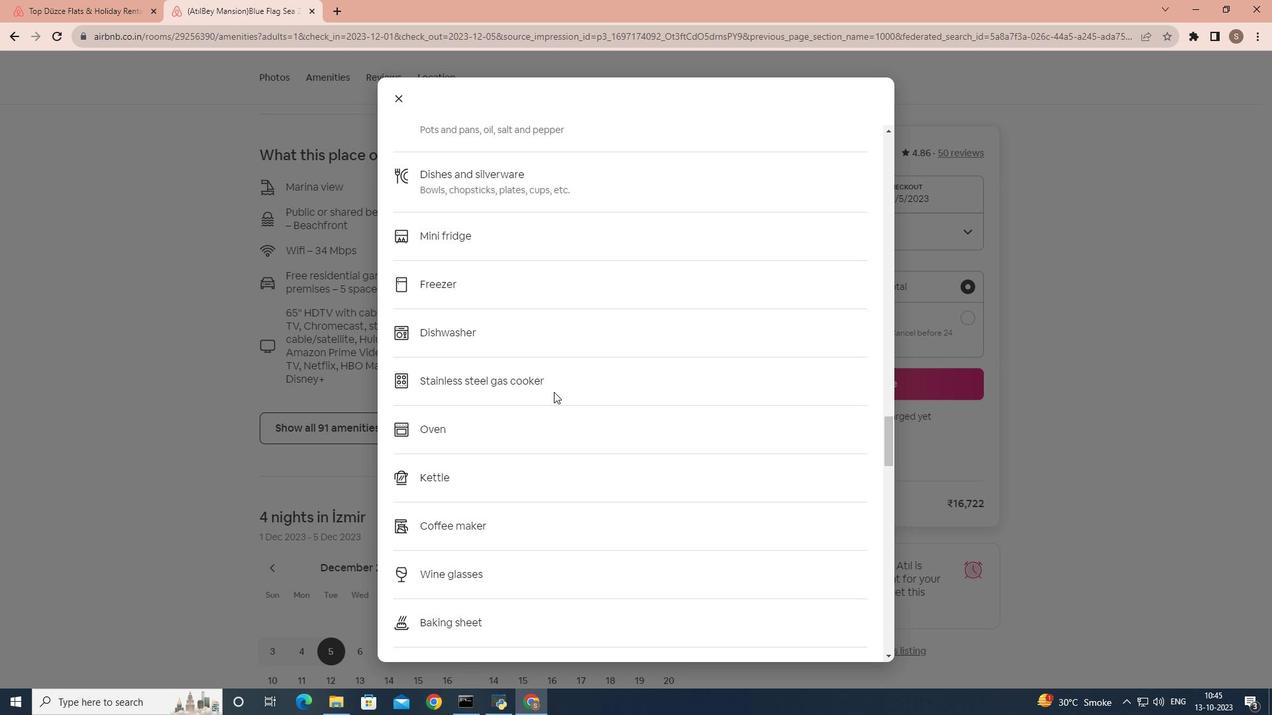 
Action: Mouse scrolled (553, 391) with delta (0, 0)
Screenshot: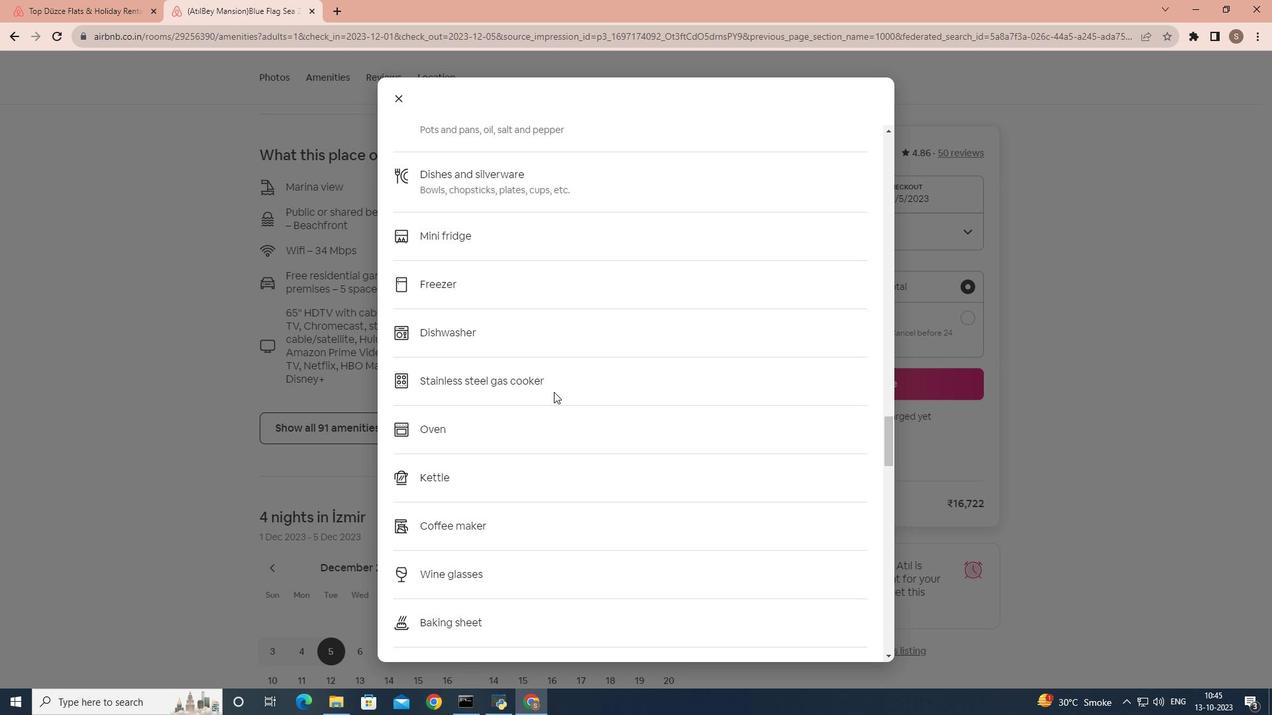 
Action: Mouse scrolled (553, 391) with delta (0, 0)
Screenshot: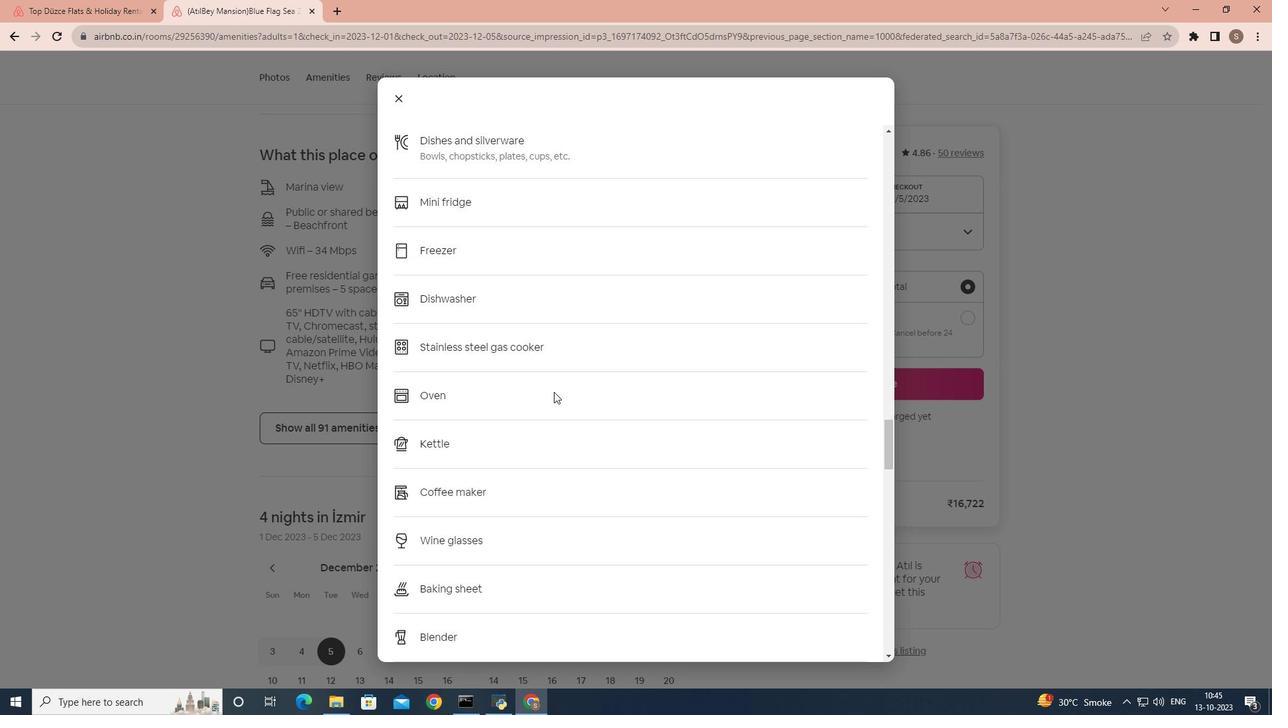 
Action: Mouse scrolled (553, 391) with delta (0, 0)
Screenshot: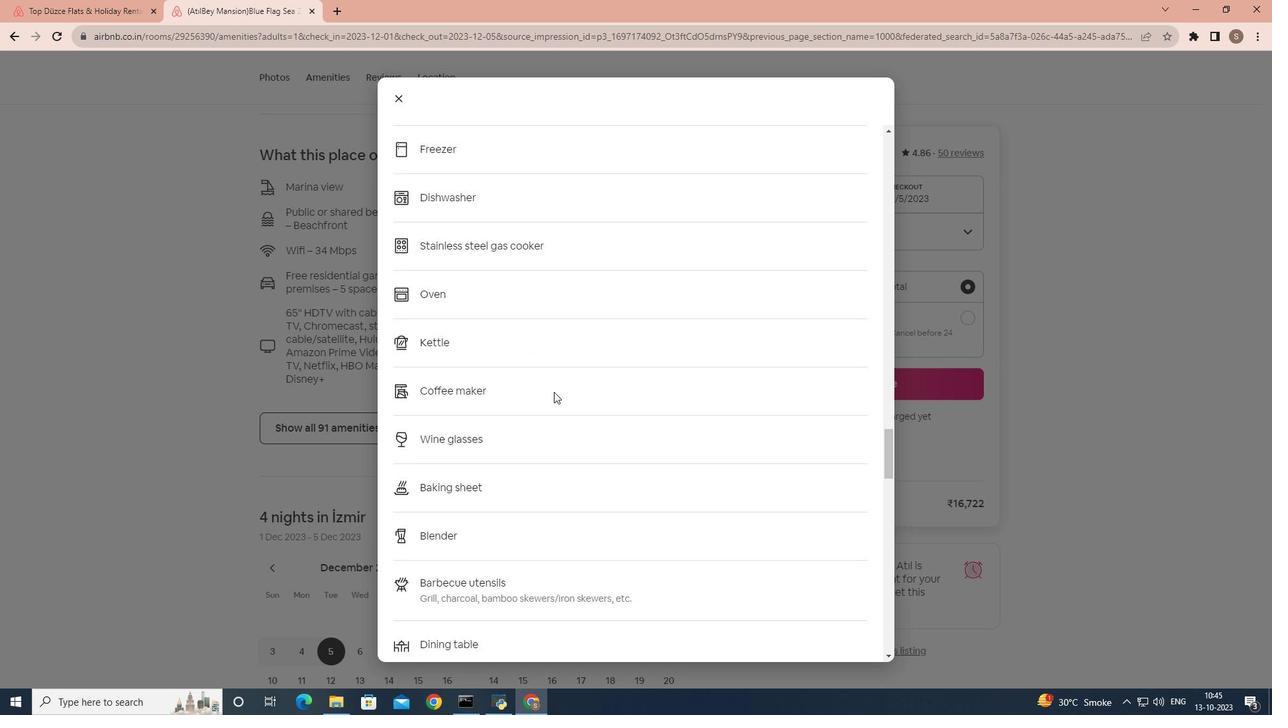 
Action: Mouse scrolled (553, 391) with delta (0, 0)
Screenshot: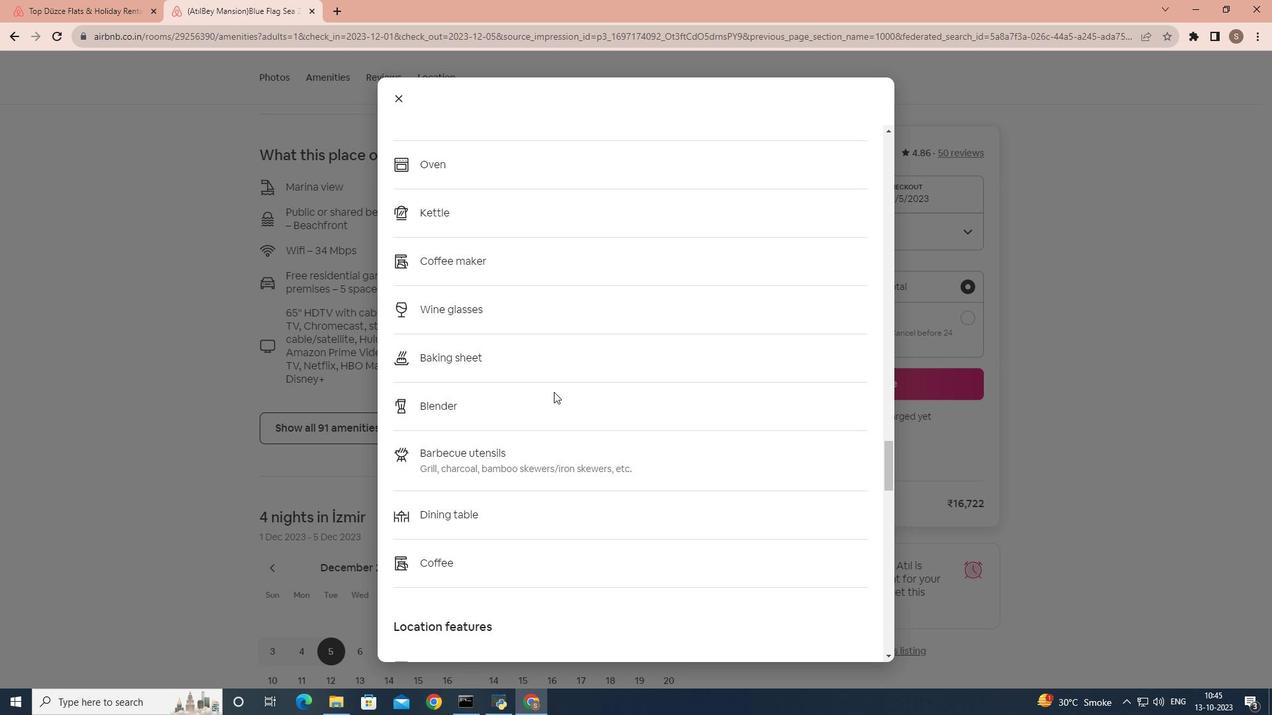 
Action: Mouse scrolled (553, 391) with delta (0, 0)
Screenshot: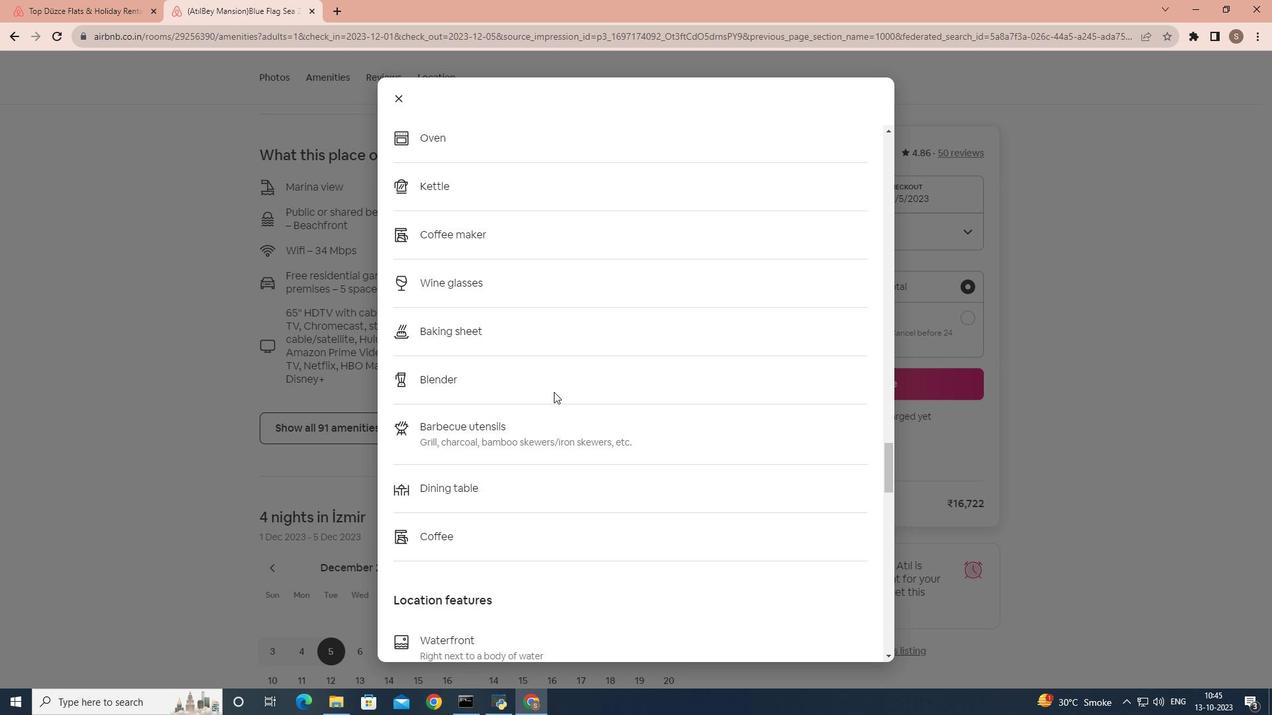 
Action: Mouse scrolled (553, 391) with delta (0, 0)
Screenshot: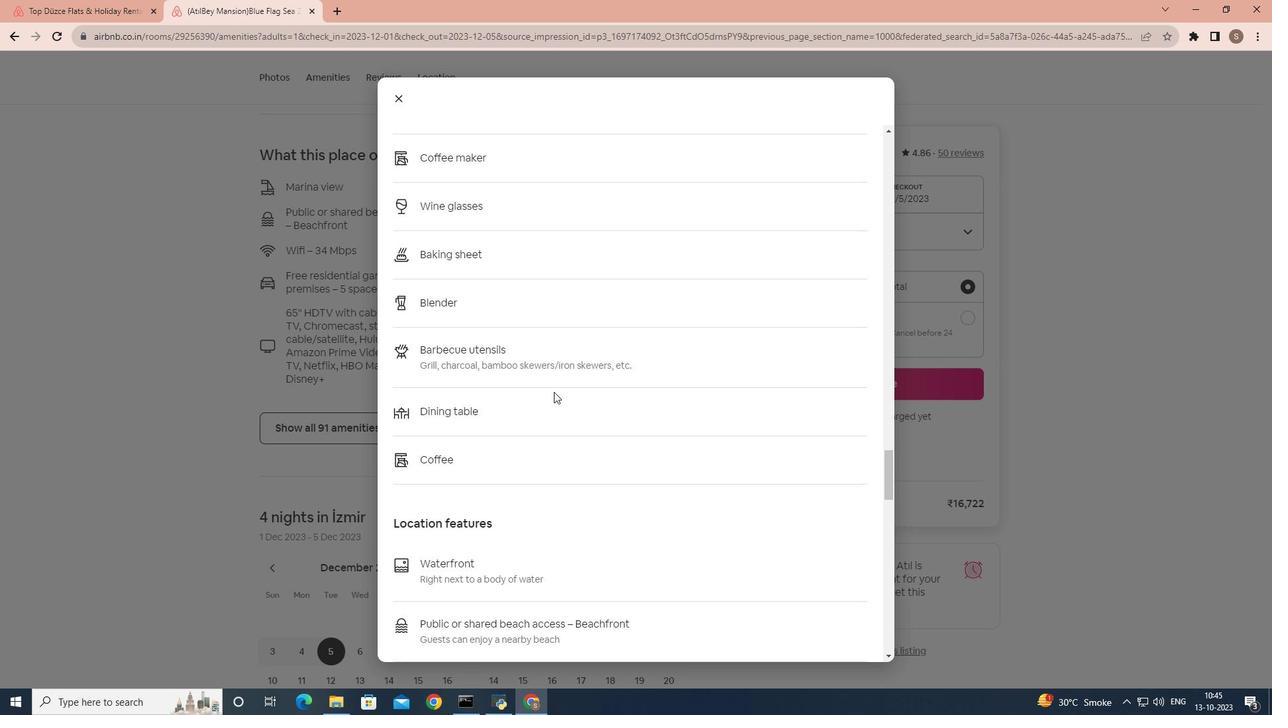 
Action: Mouse scrolled (553, 391) with delta (0, 0)
Screenshot: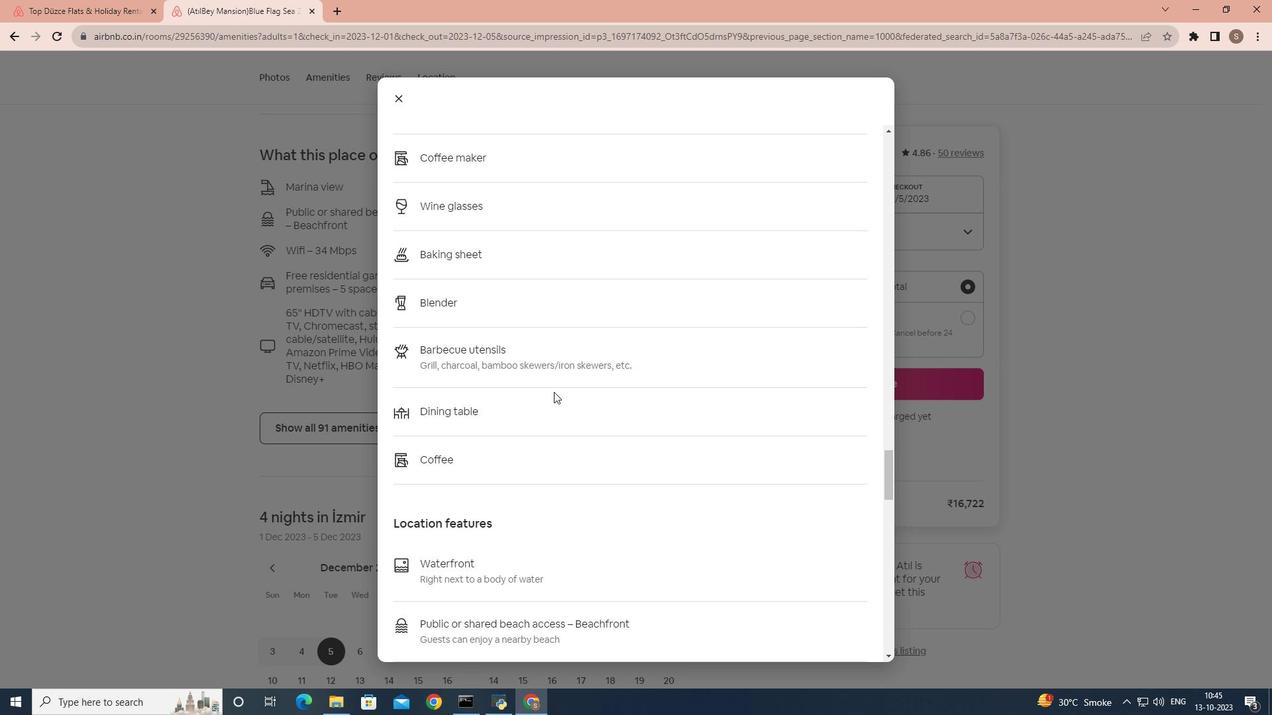 
Action: Mouse scrolled (553, 391) with delta (0, 0)
Screenshot: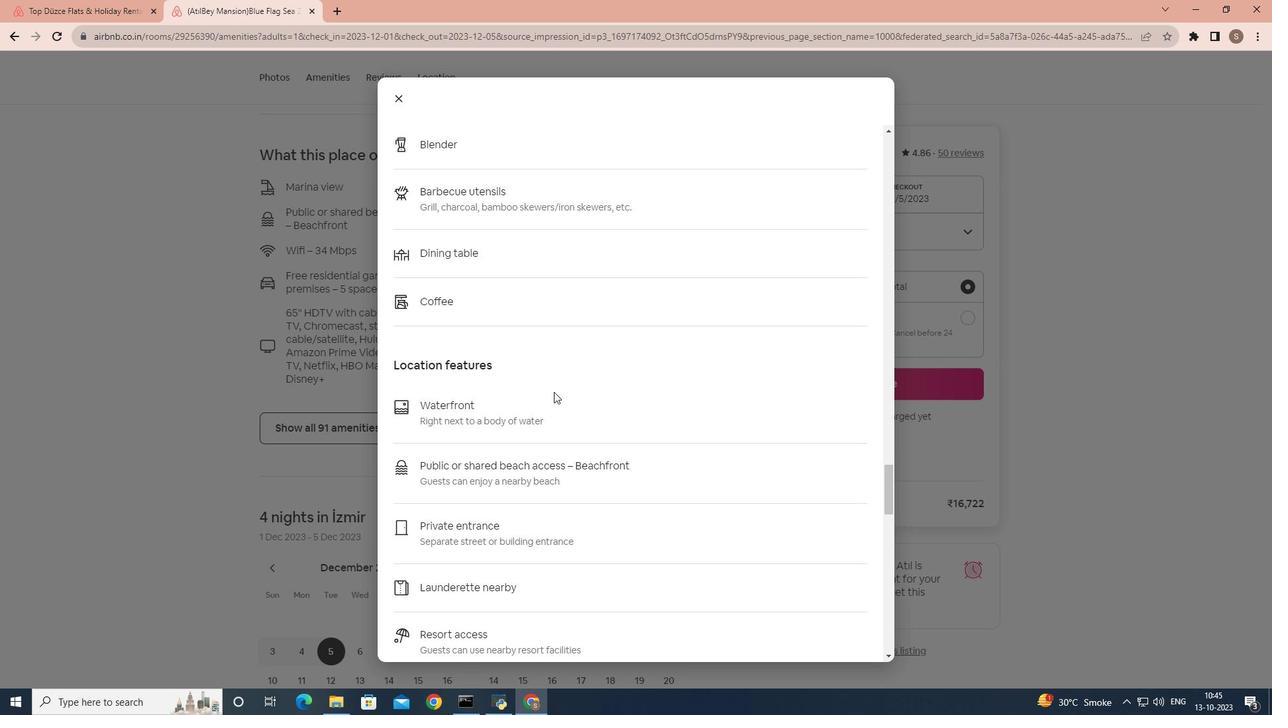 
Action: Mouse scrolled (553, 391) with delta (0, 0)
Screenshot: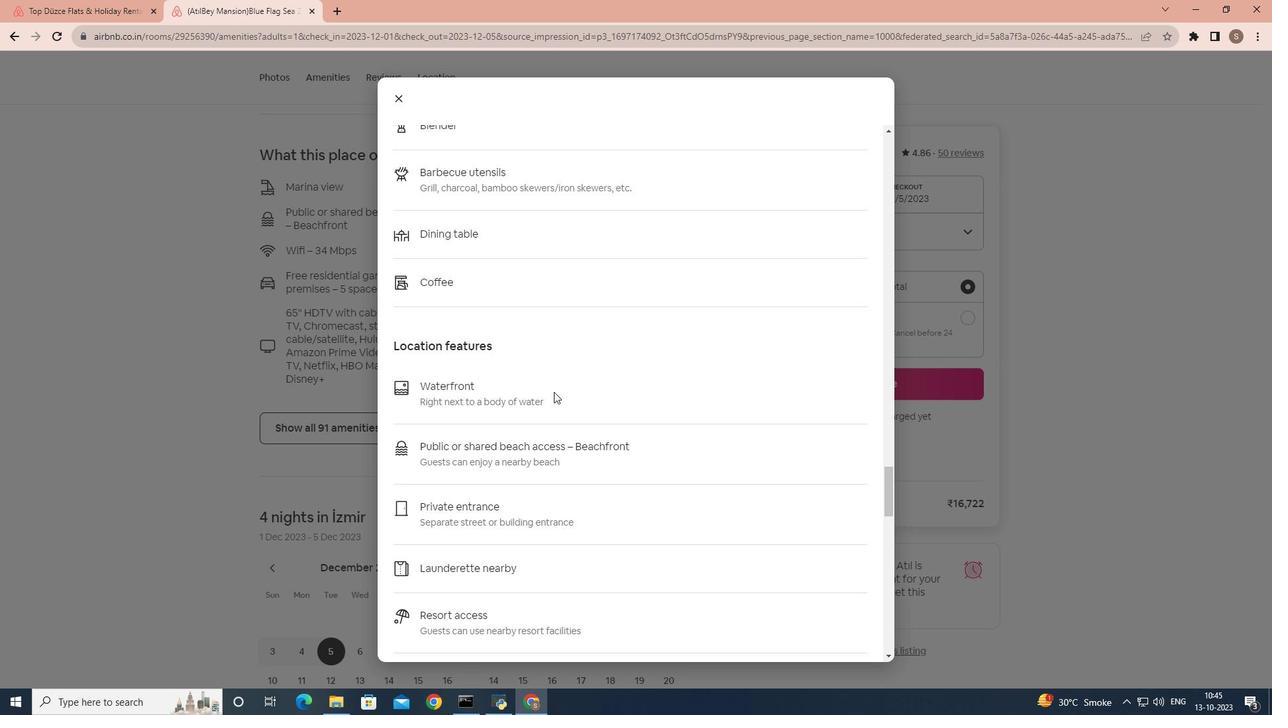 
Action: Mouse scrolled (553, 391) with delta (0, 0)
Screenshot: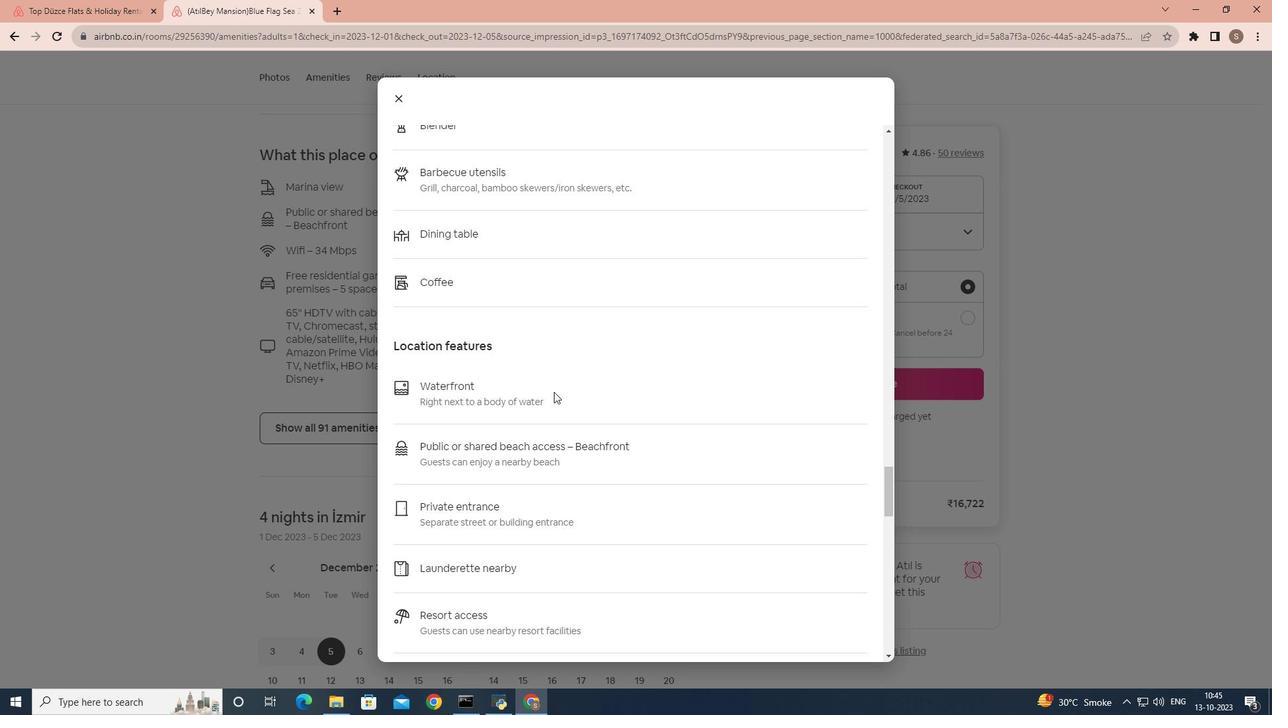 
Action: Mouse scrolled (553, 391) with delta (0, 0)
Screenshot: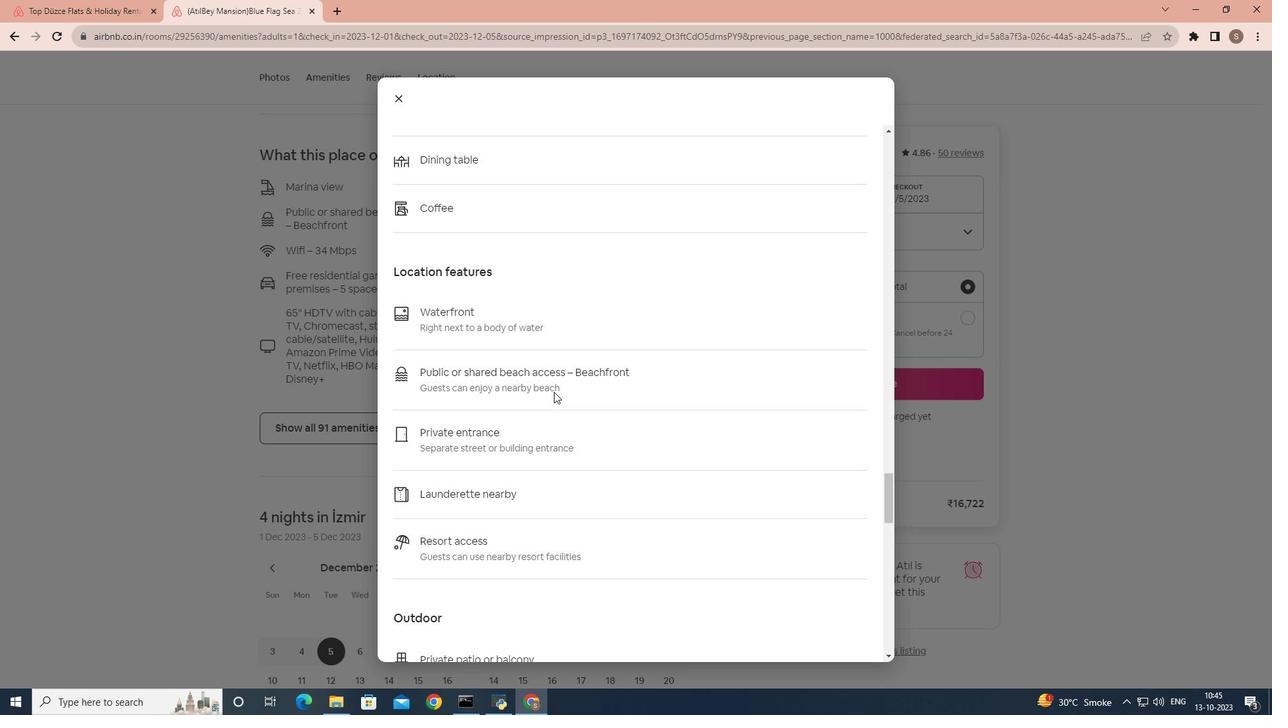 
Action: Mouse scrolled (553, 391) with delta (0, 0)
Screenshot: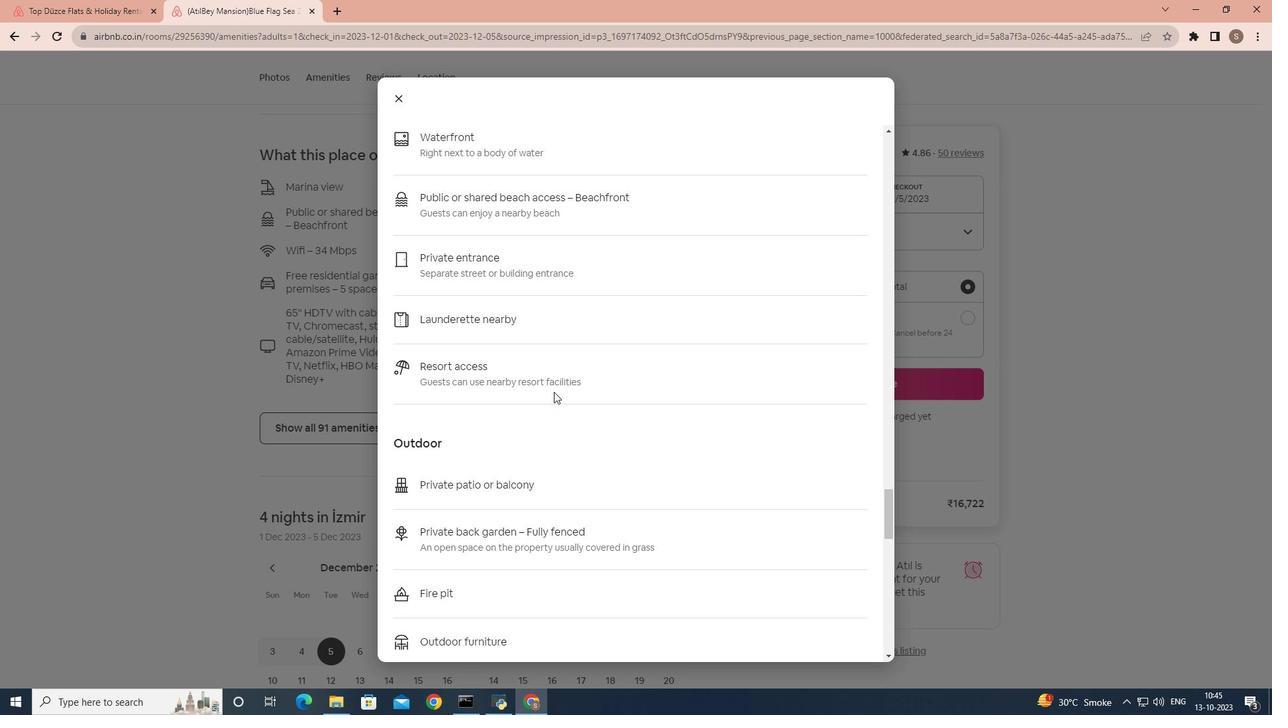 
Action: Mouse scrolled (553, 391) with delta (0, 0)
Screenshot: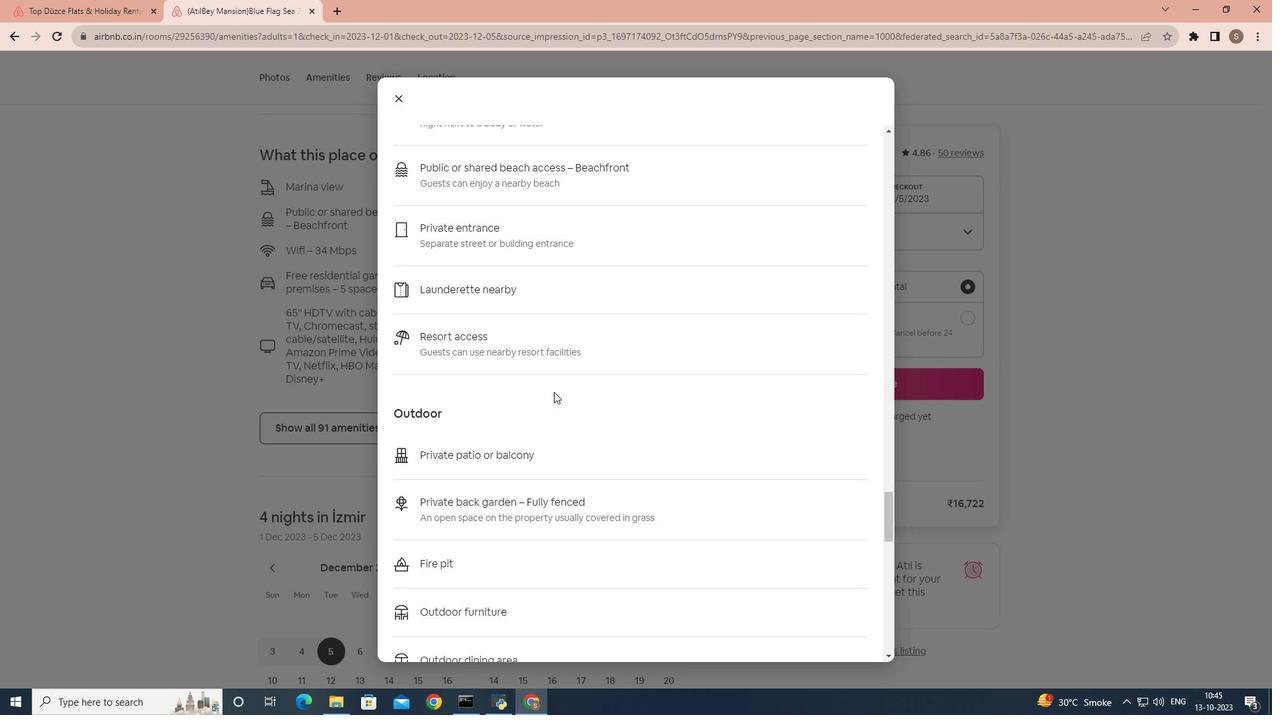 
Action: Mouse scrolled (553, 391) with delta (0, 0)
Screenshot: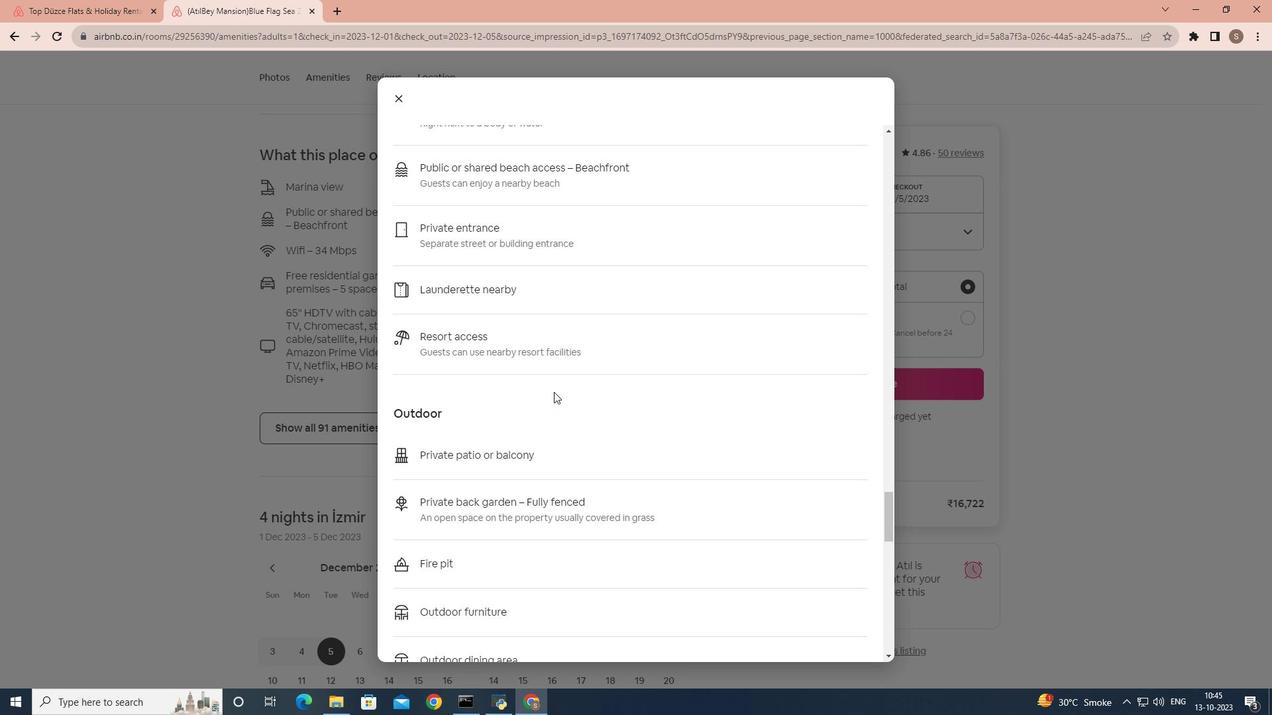 
Action: Mouse scrolled (553, 391) with delta (0, 0)
Screenshot: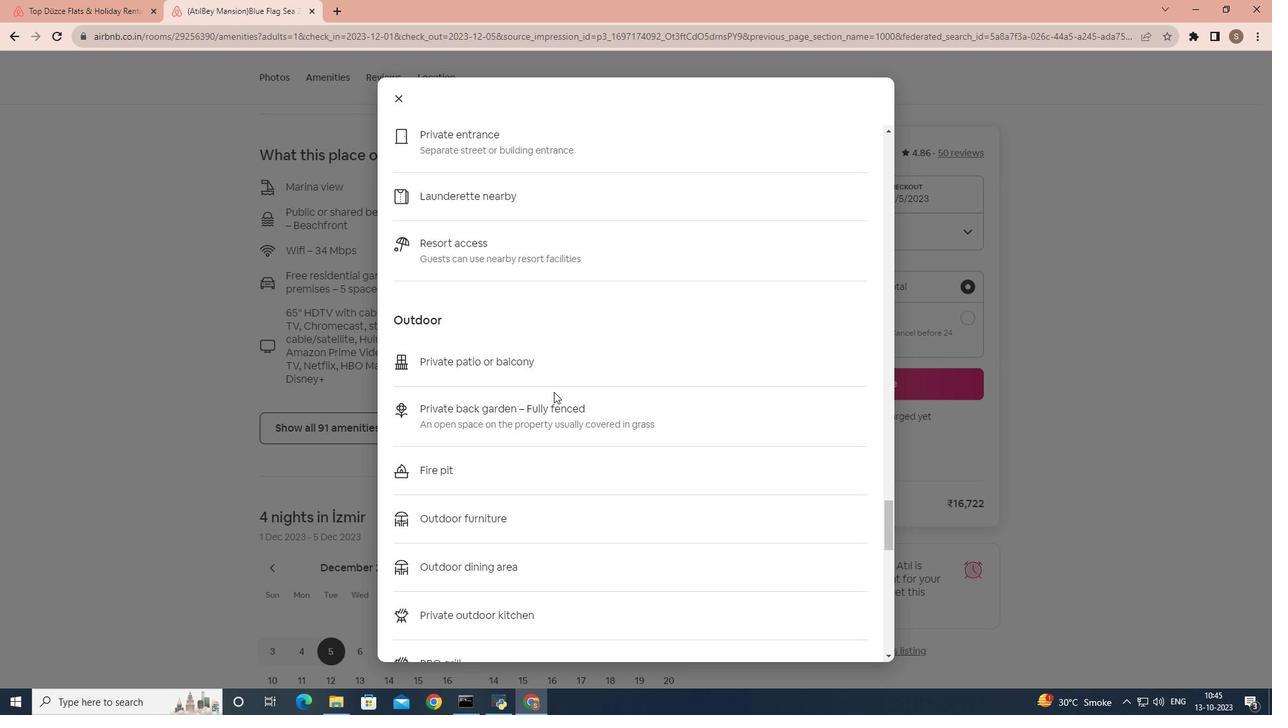
Action: Mouse scrolled (553, 391) with delta (0, 0)
Screenshot: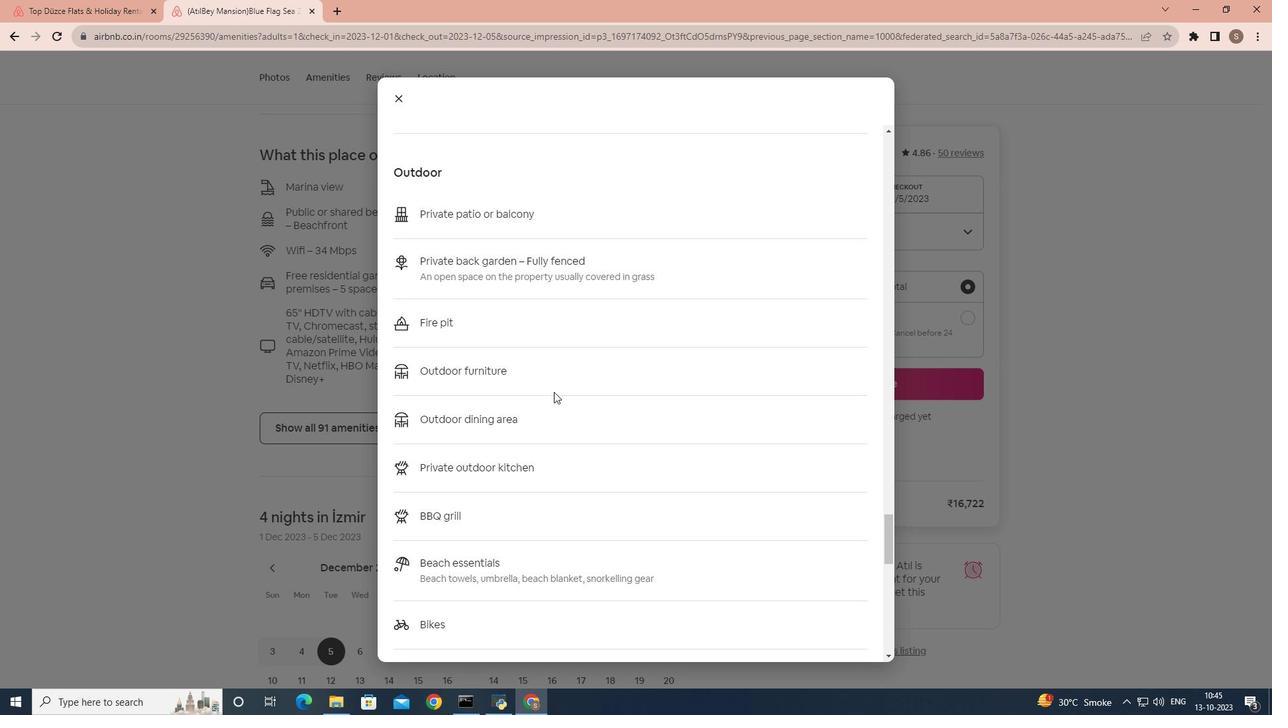 
Action: Mouse scrolled (553, 391) with delta (0, 0)
Screenshot: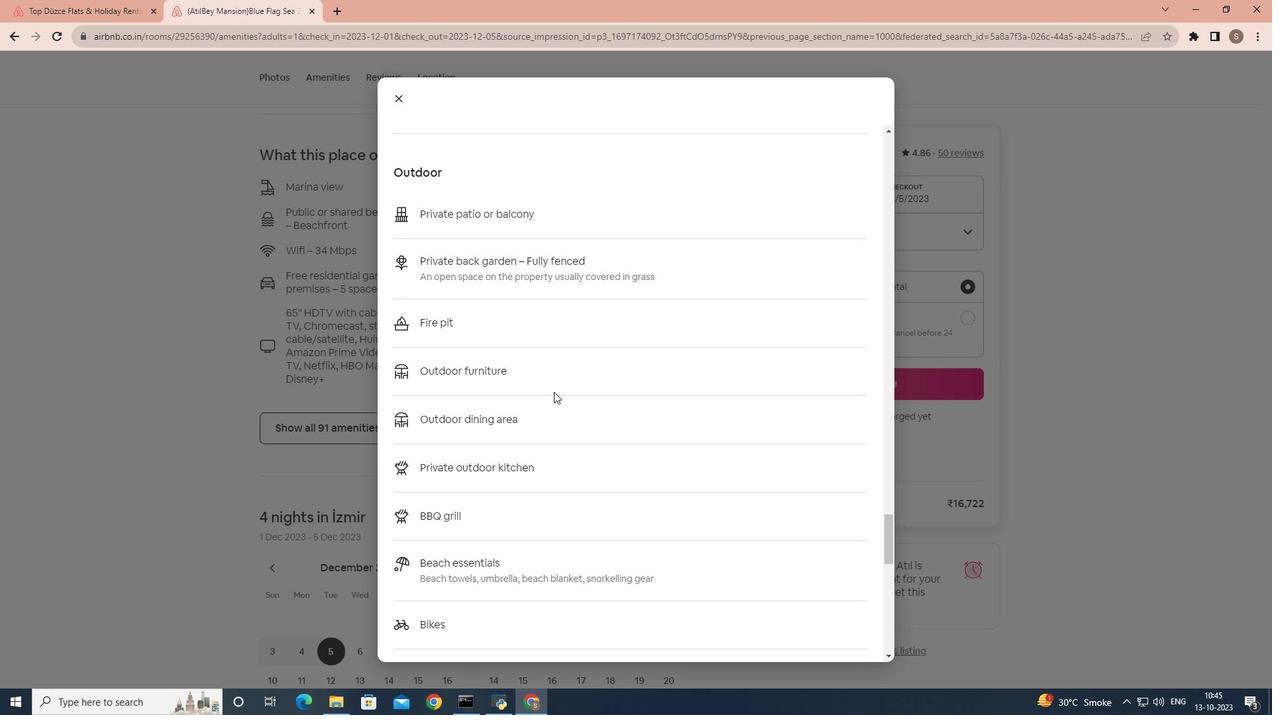 
Action: Mouse scrolled (553, 391) with delta (0, 0)
Screenshot: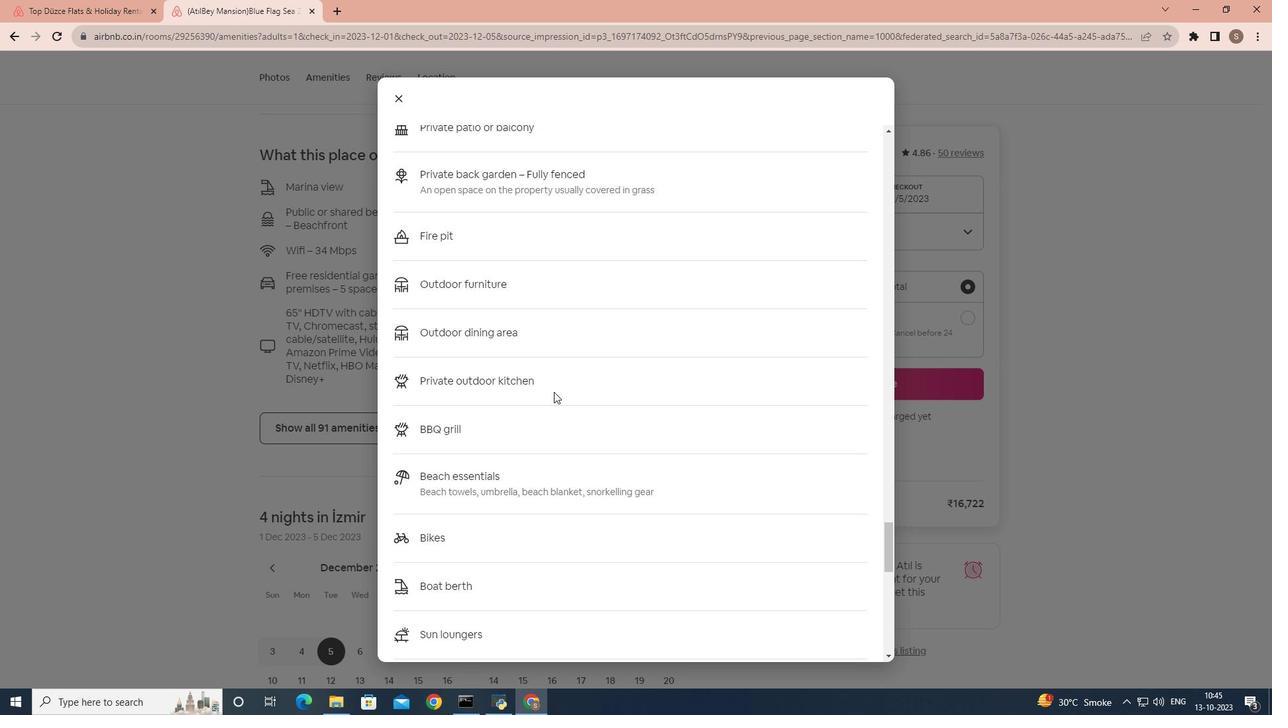 
Action: Mouse scrolled (553, 391) with delta (0, 0)
Screenshot: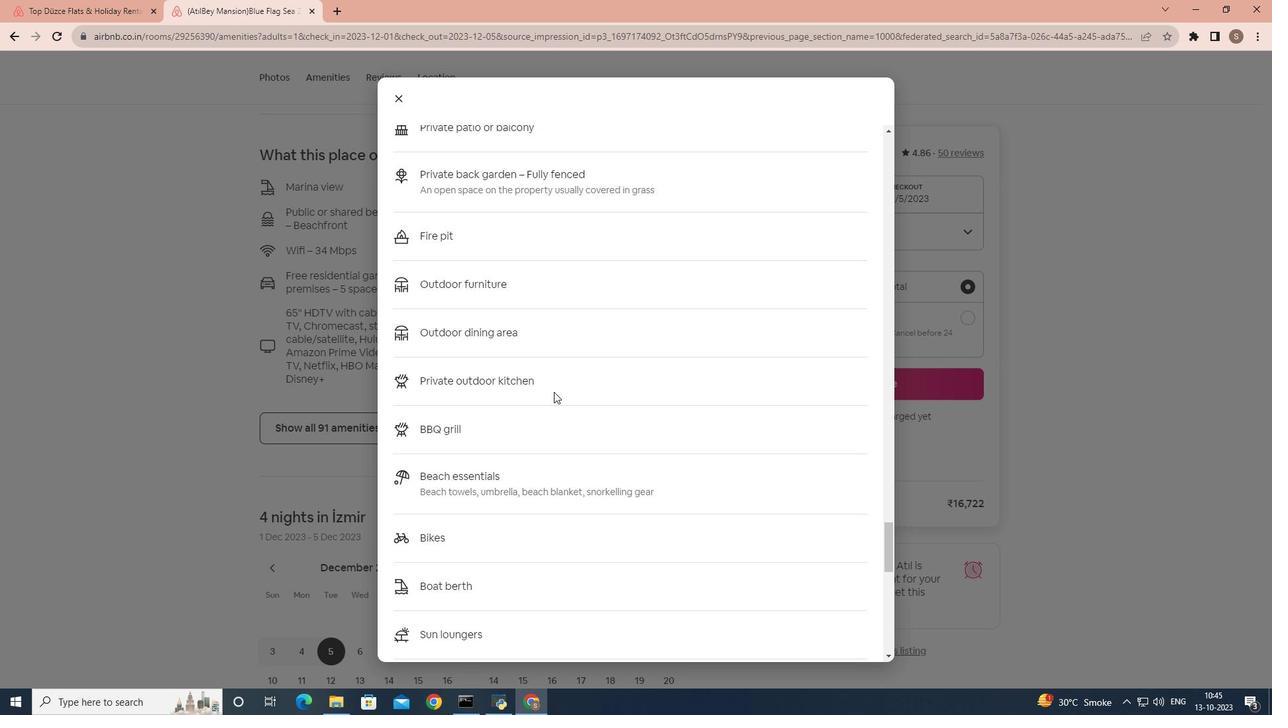 
Action: Mouse scrolled (553, 391) with delta (0, 0)
Screenshot: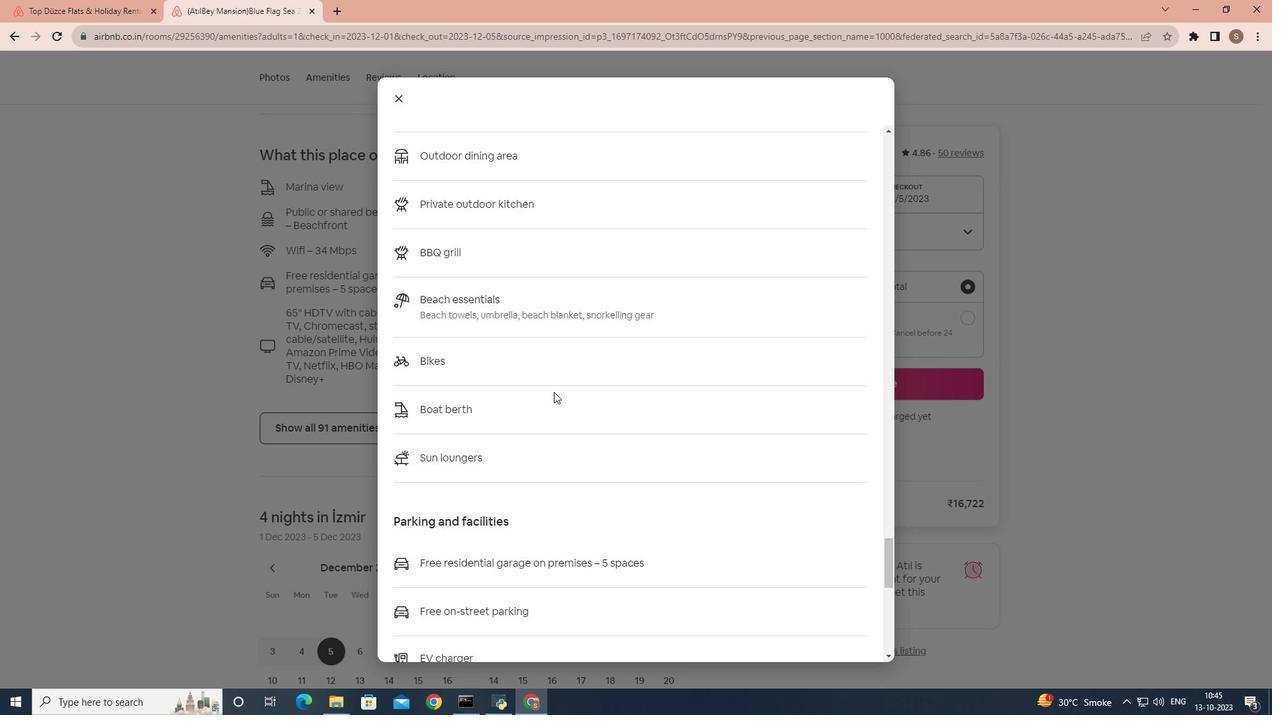 
Action: Mouse scrolled (553, 391) with delta (0, 0)
Screenshot: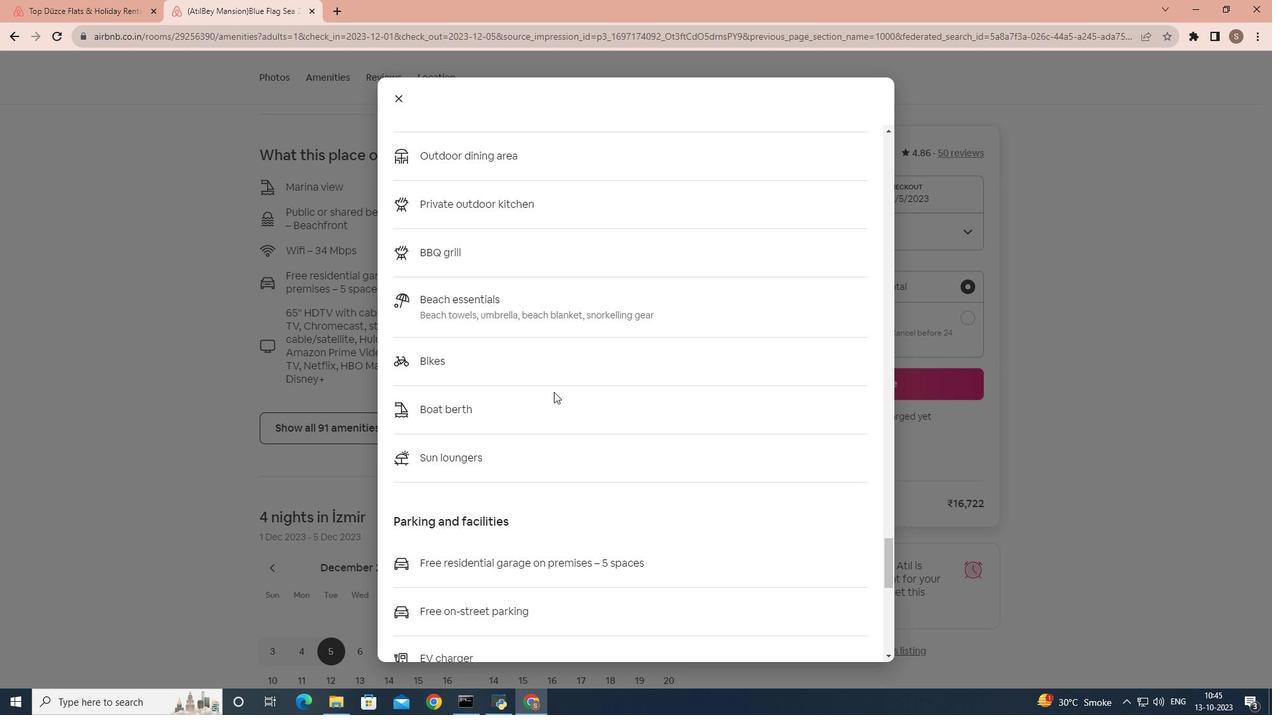 
Action: Mouse scrolled (553, 391) with delta (0, 0)
Screenshot: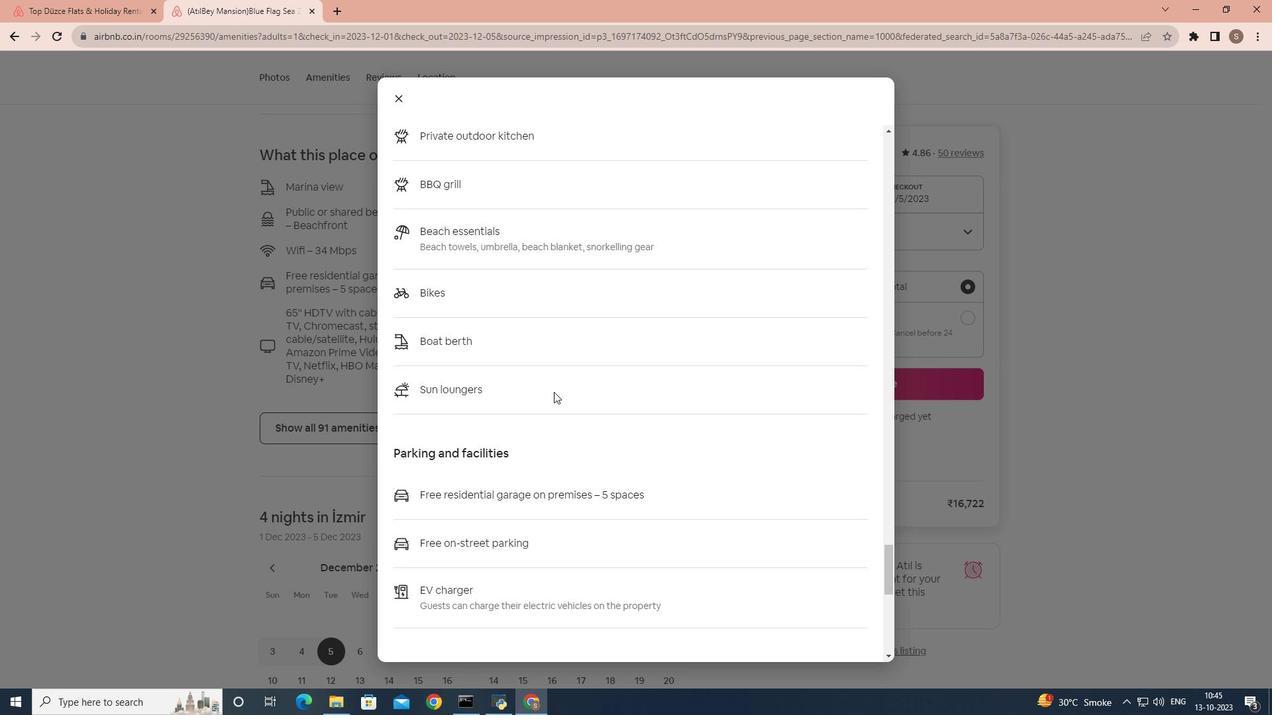 
Action: Mouse scrolled (553, 391) with delta (0, 0)
Screenshot: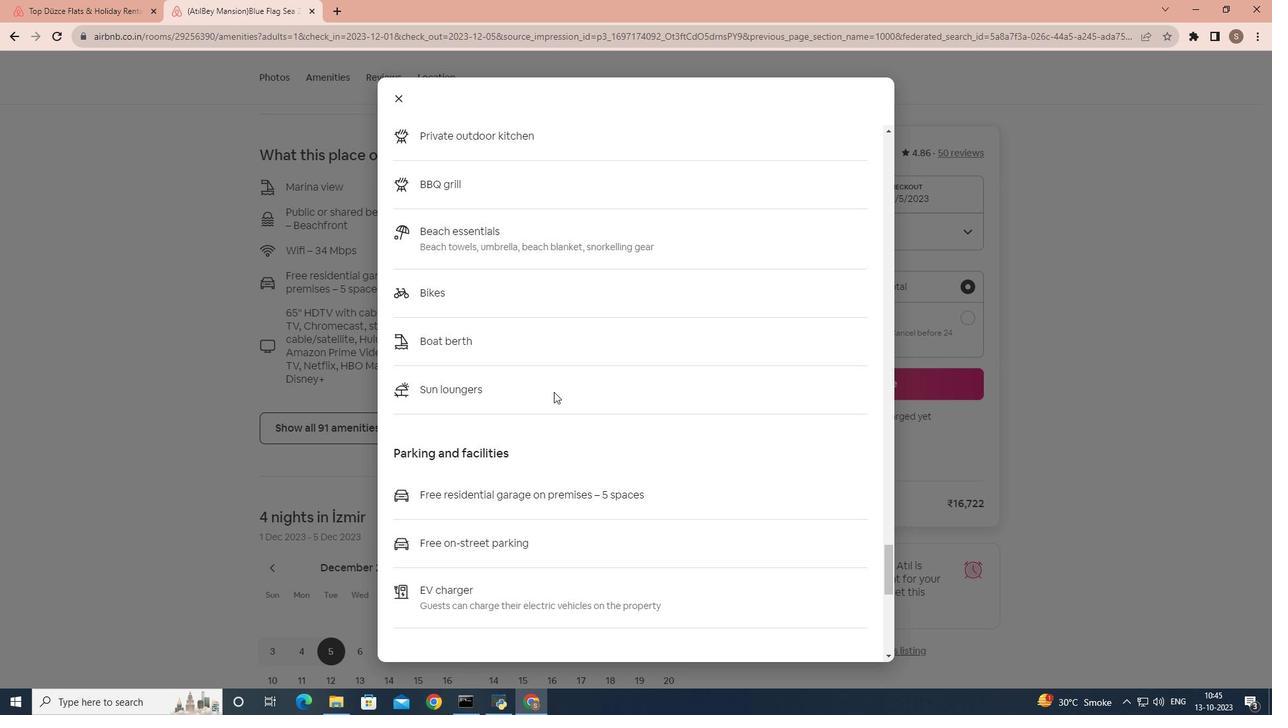 
Action: Mouse scrolled (553, 391) with delta (0, 0)
Screenshot: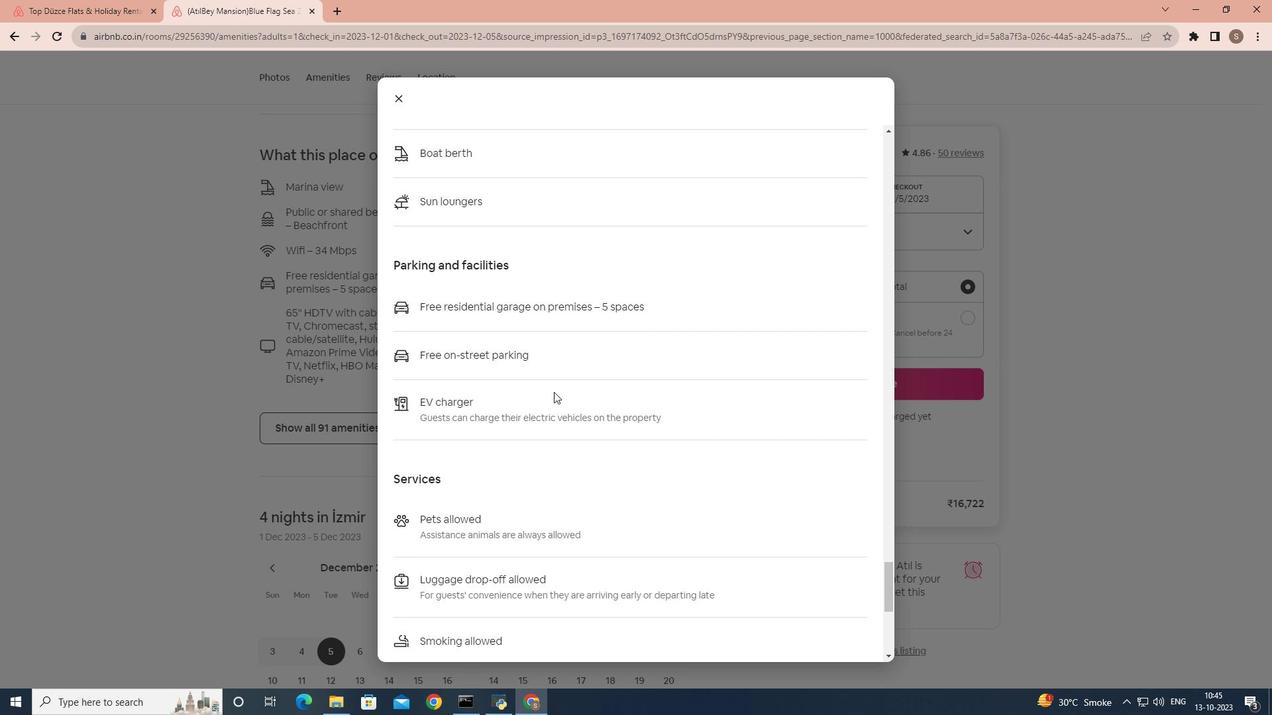
Action: Mouse scrolled (553, 391) with delta (0, 0)
Screenshot: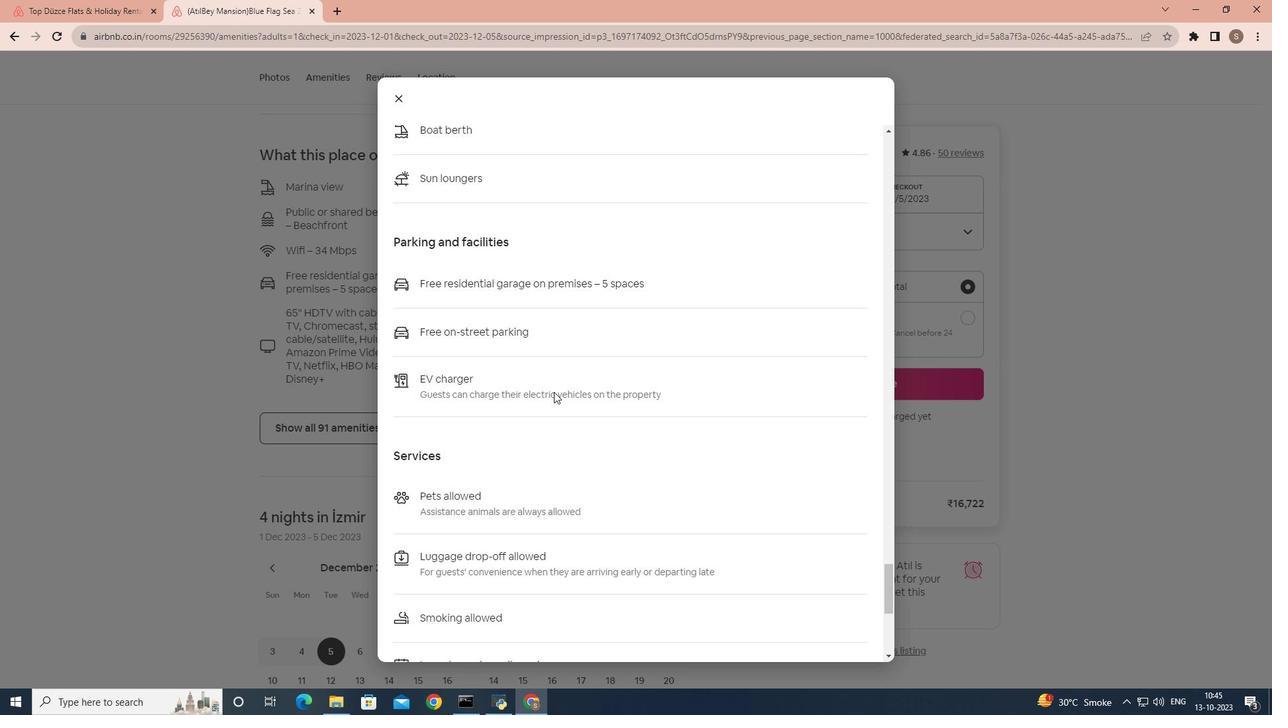 
Action: Mouse scrolled (553, 391) with delta (0, 0)
Screenshot: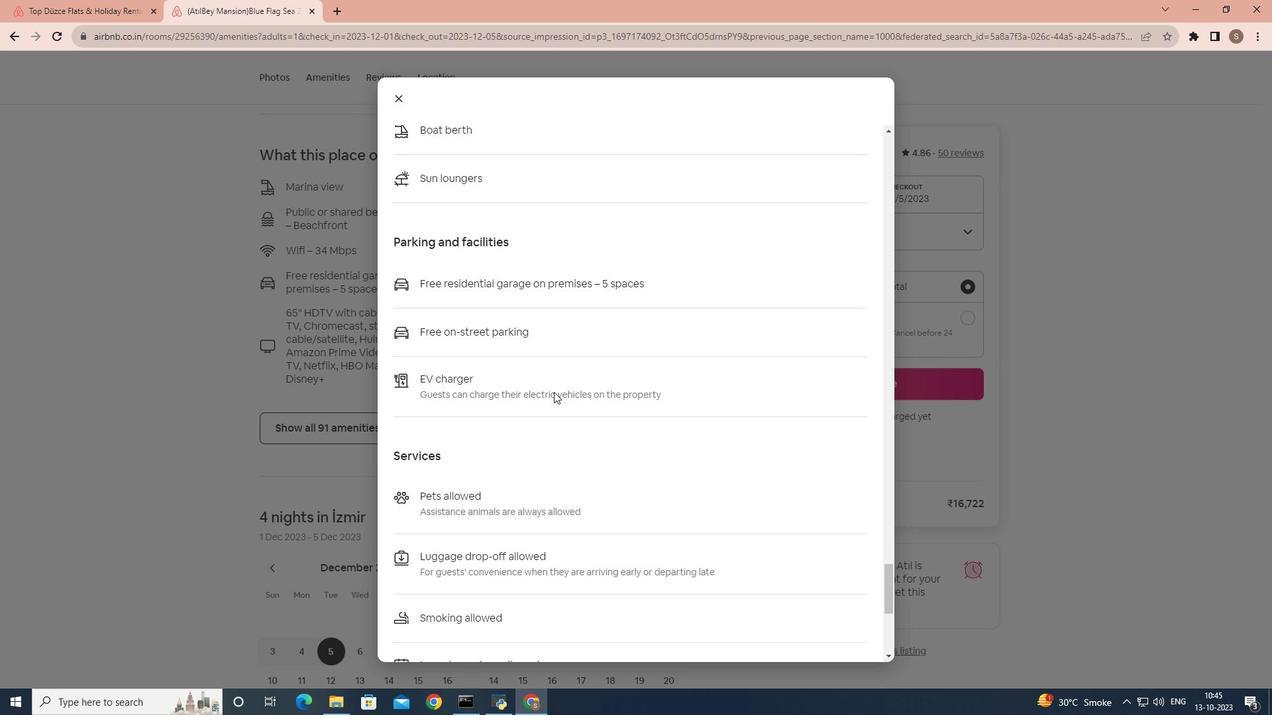 
Action: Mouse scrolled (553, 391) with delta (0, 0)
Screenshot: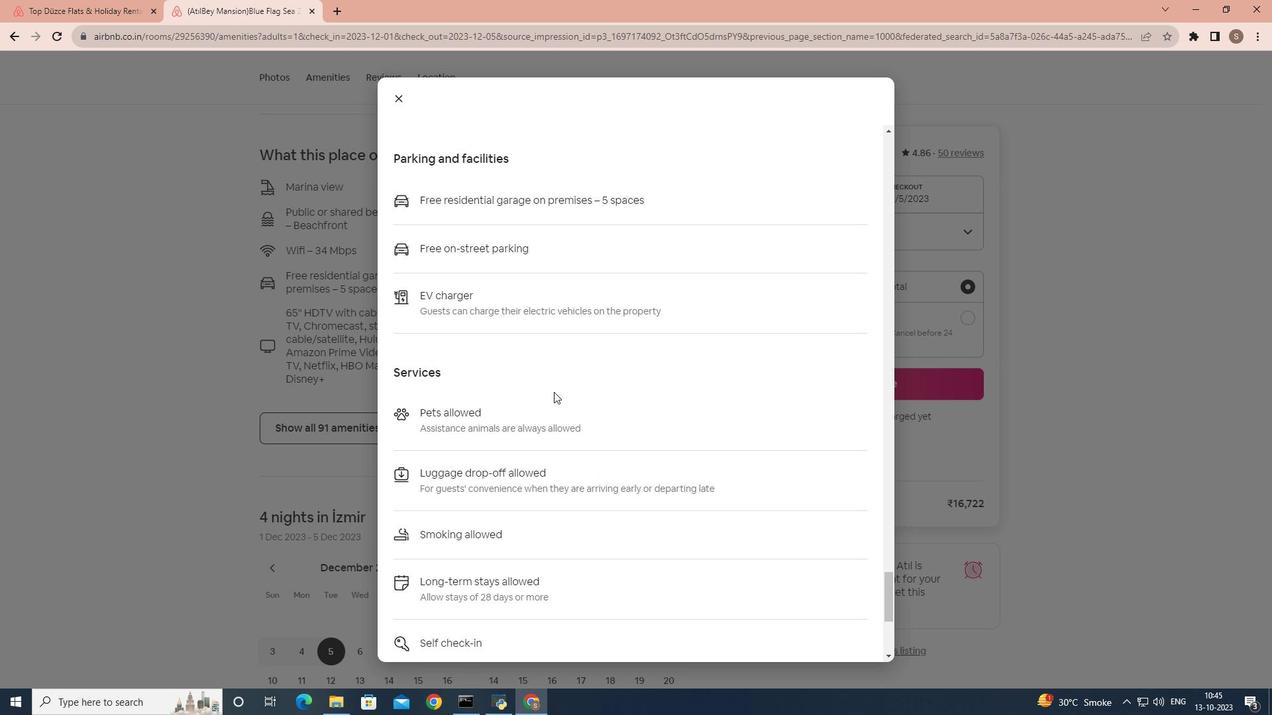 
Action: Mouse scrolled (553, 391) with delta (0, 0)
Screenshot: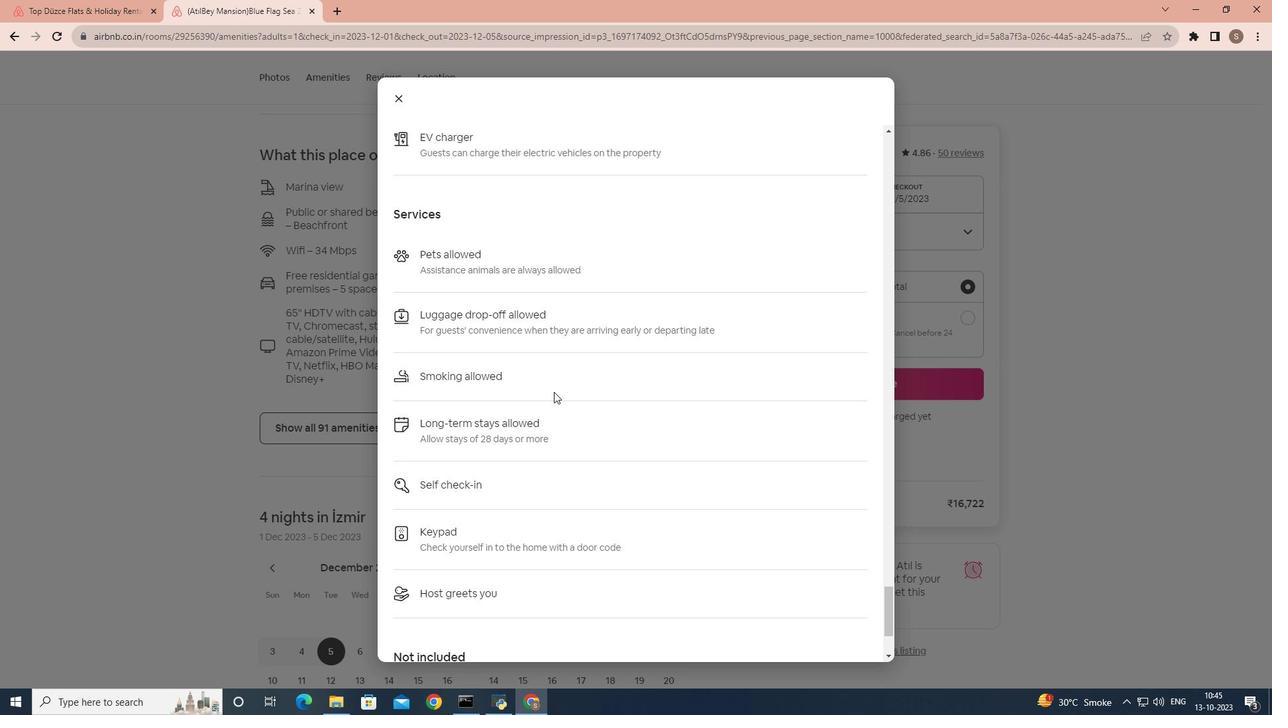 
Action: Mouse scrolled (553, 391) with delta (0, 0)
Screenshot: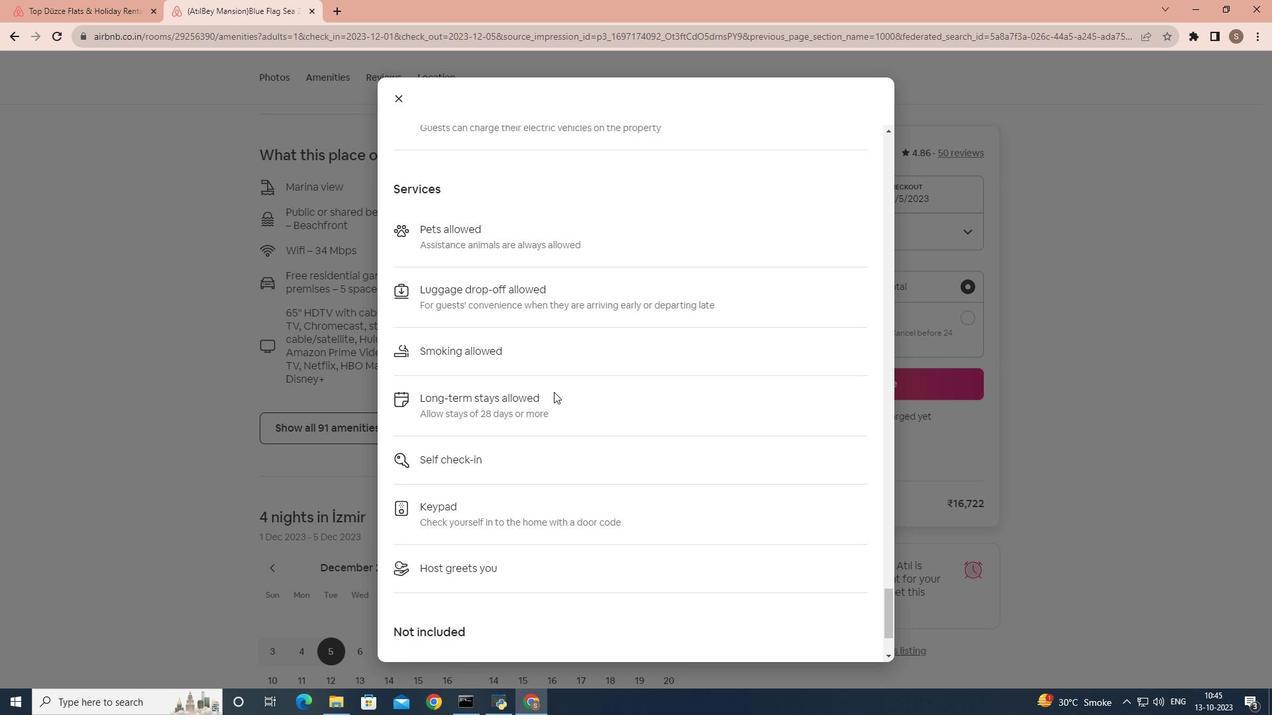 
Action: Mouse scrolled (553, 391) with delta (0, 0)
Screenshot: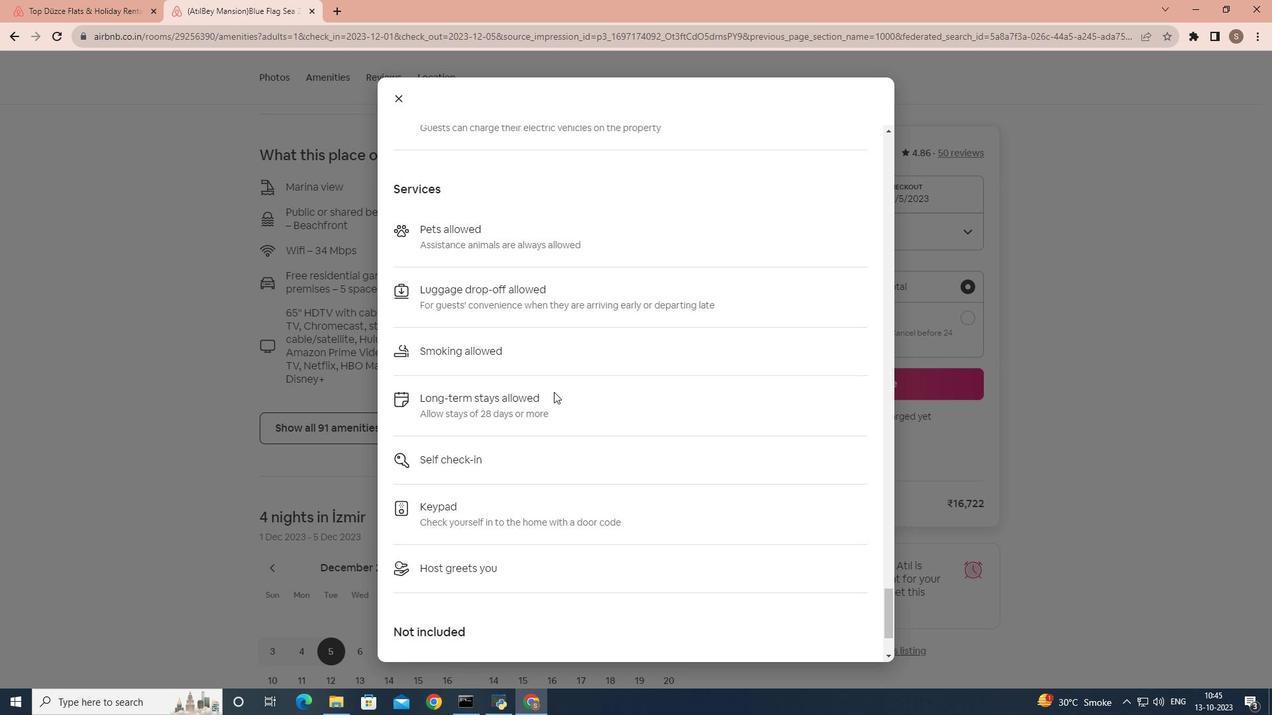 
Action: Mouse scrolled (553, 391) with delta (0, 0)
Screenshot: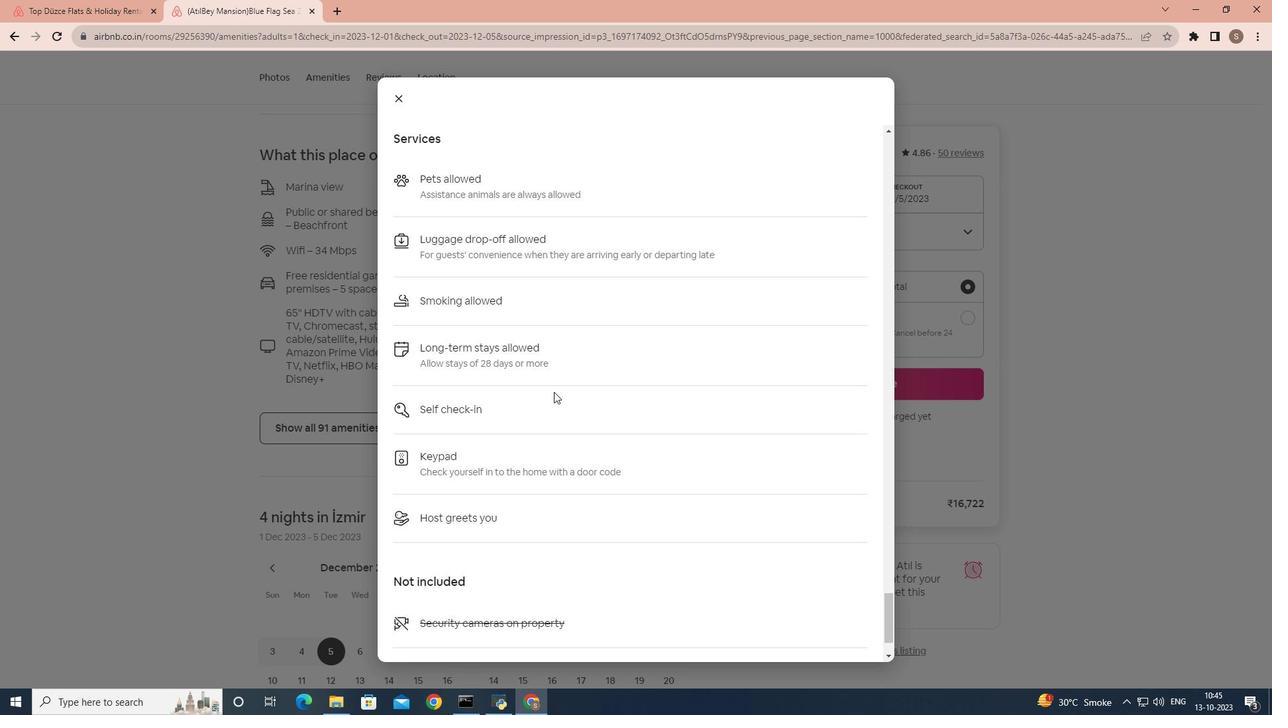 
Action: Mouse scrolled (553, 391) with delta (0, 0)
Screenshot: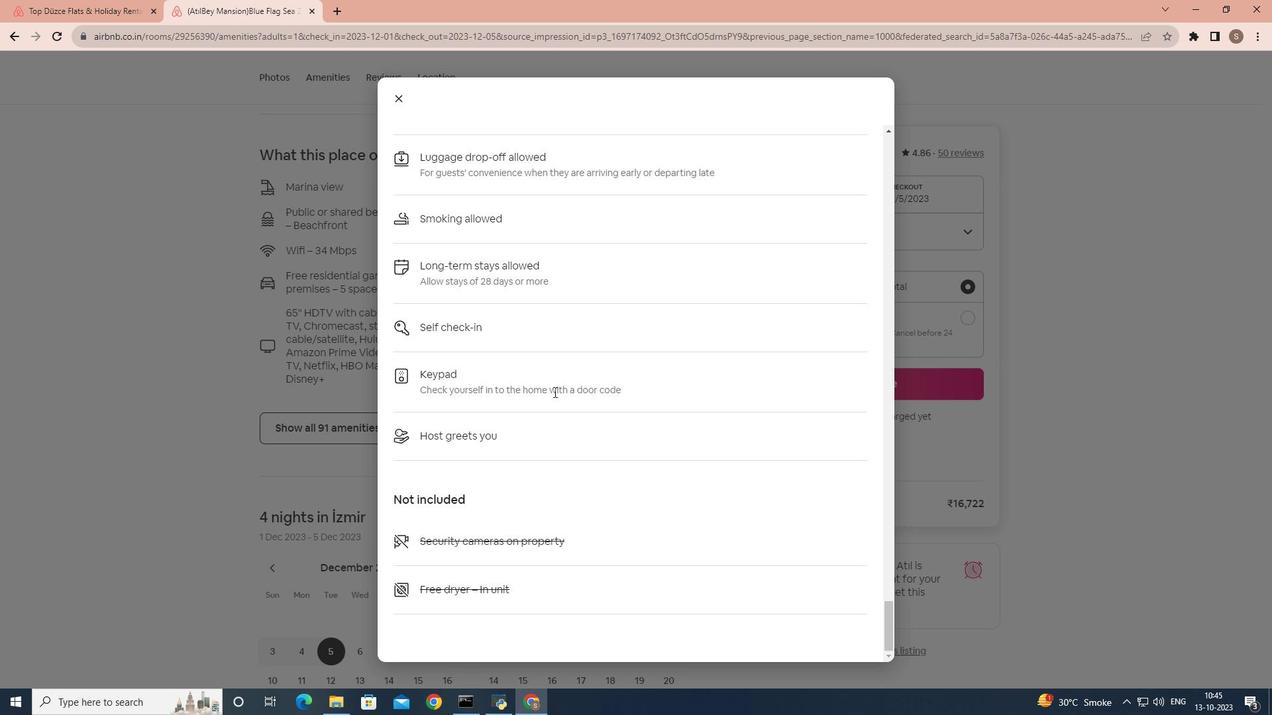 
Action: Mouse scrolled (553, 391) with delta (0, 0)
Screenshot: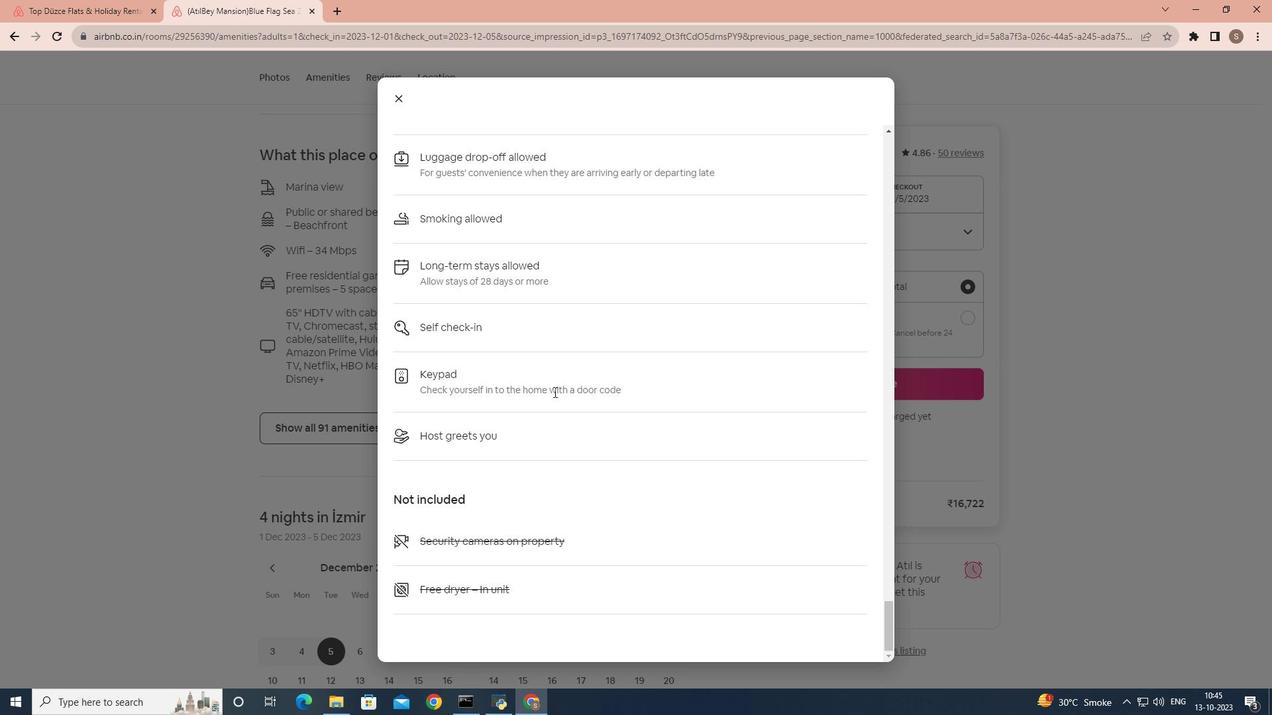 
Action: Mouse scrolled (553, 391) with delta (0, 0)
Screenshot: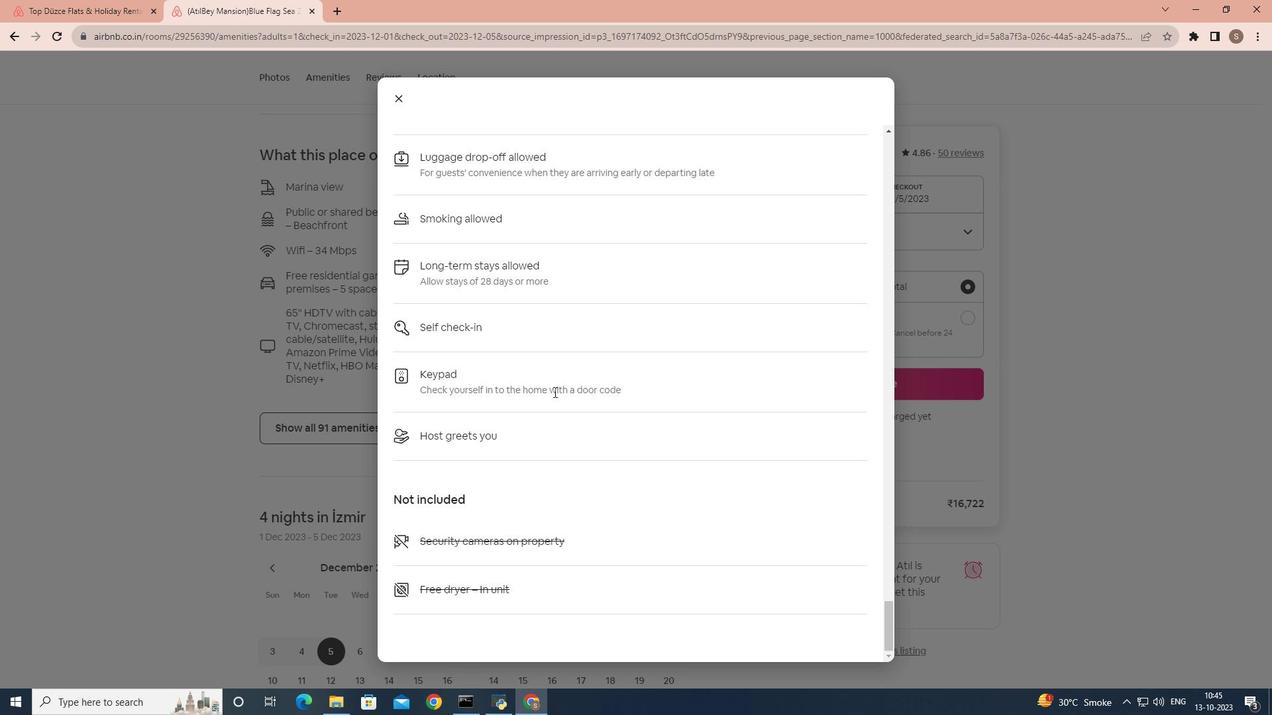 
Action: Mouse scrolled (553, 391) with delta (0, 0)
Screenshot: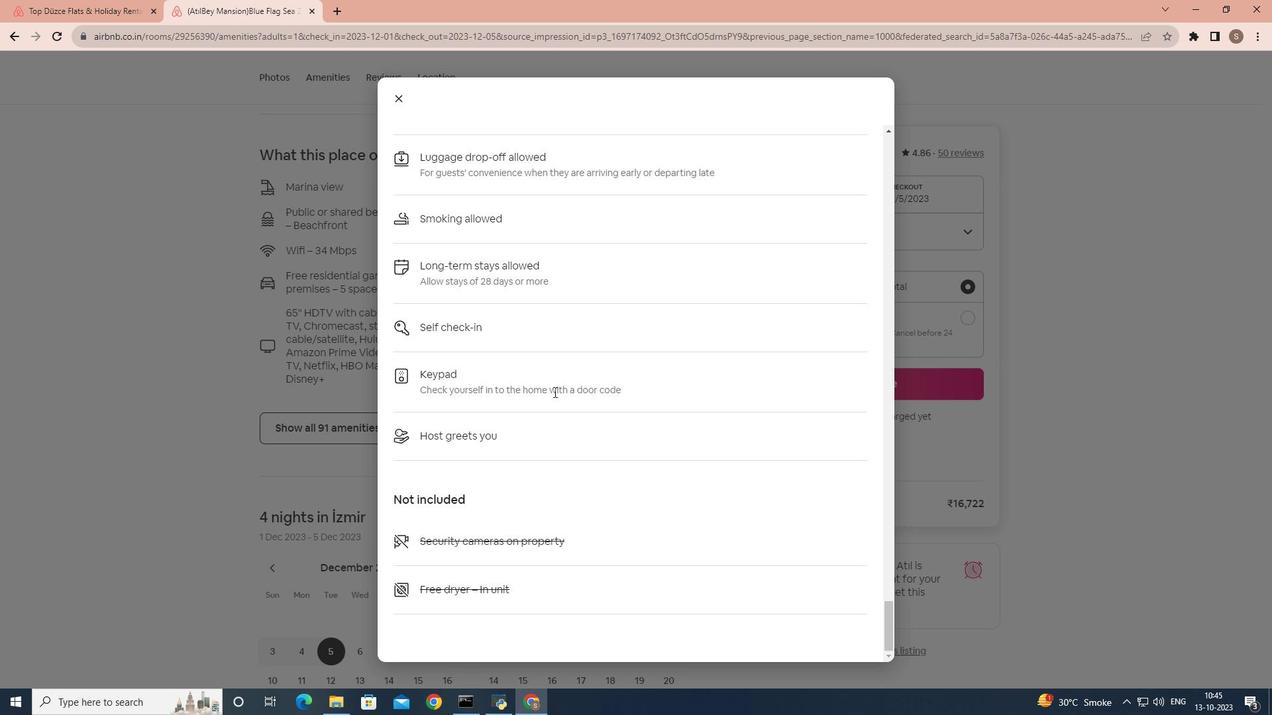 
Action: Mouse moved to (392, 98)
Screenshot: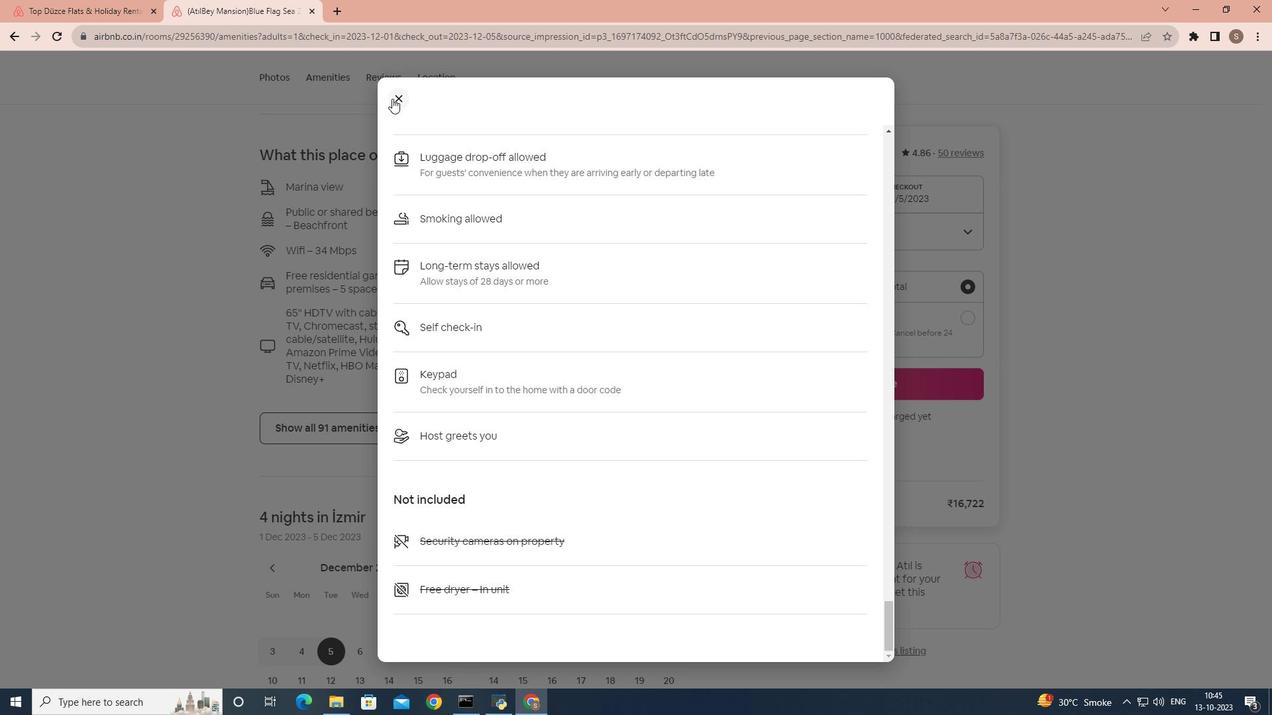 
Action: Mouse pressed left at (392, 98)
Screenshot: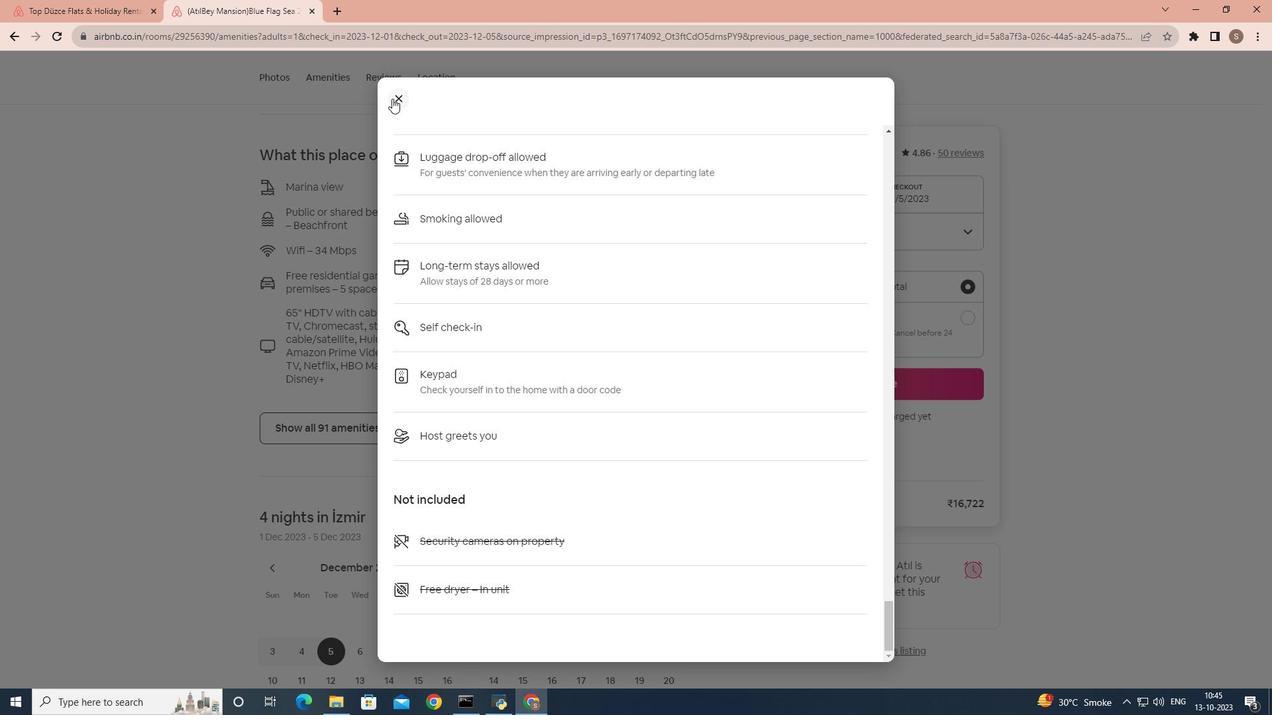 
Action: Mouse moved to (301, 333)
Screenshot: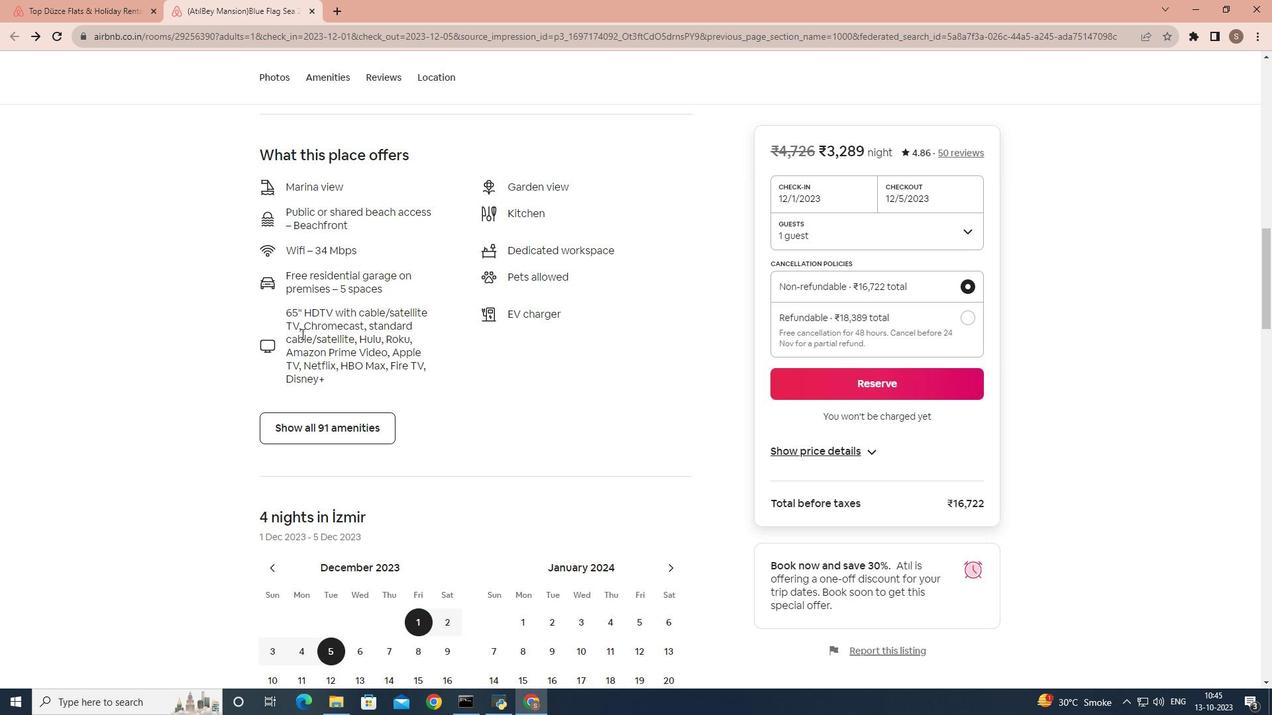 
Action: Mouse scrolled (301, 333) with delta (0, 0)
Screenshot: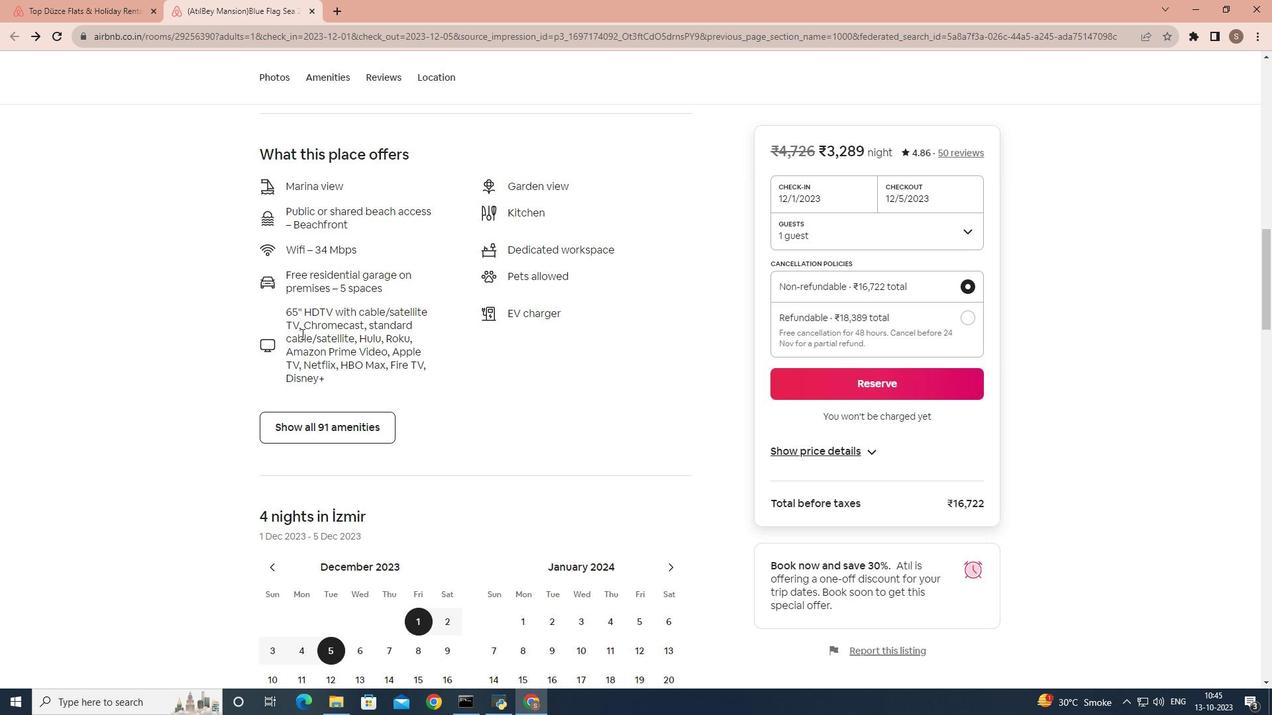 
Action: Mouse scrolled (301, 333) with delta (0, 0)
Screenshot: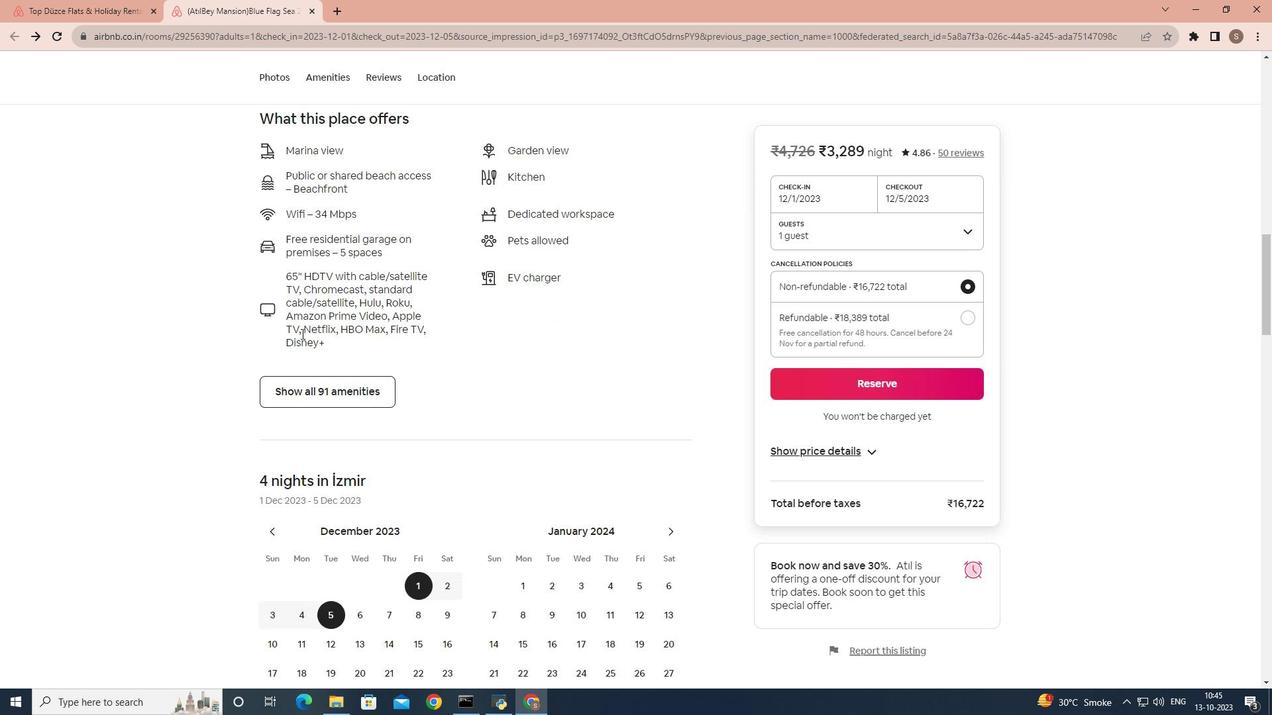
Action: Mouse scrolled (301, 333) with delta (0, 0)
Screenshot: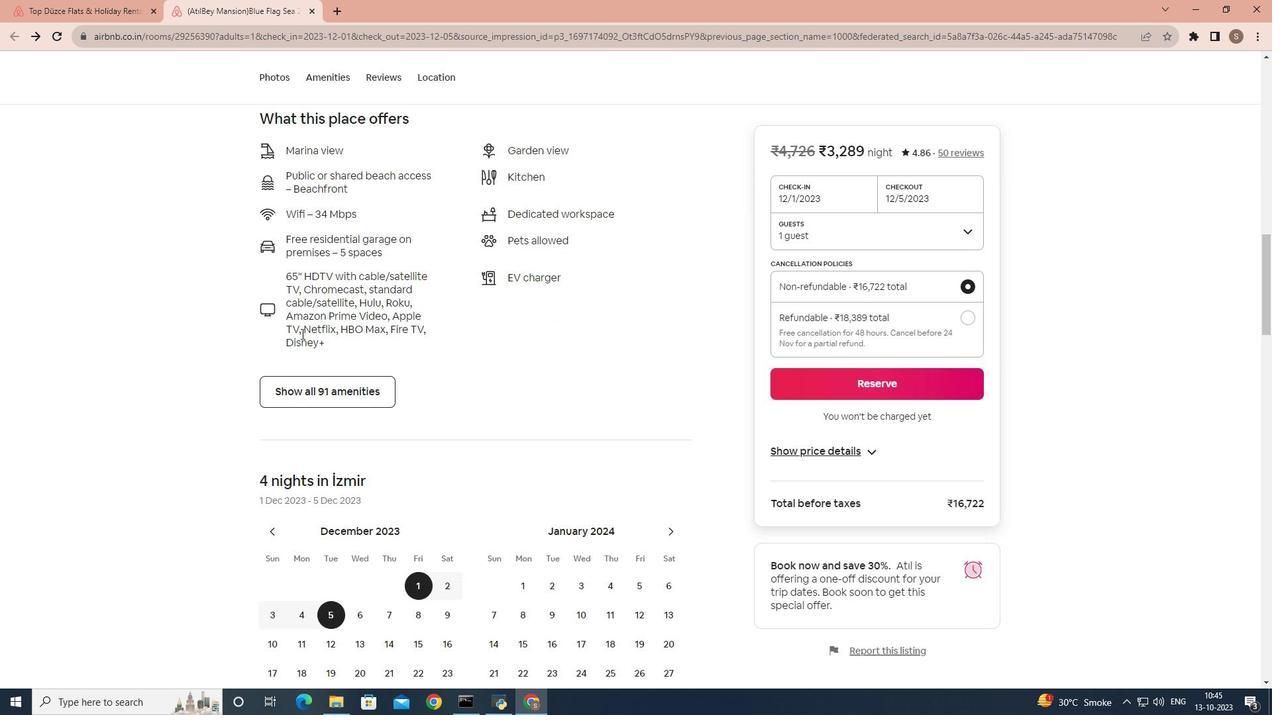 
Action: Mouse scrolled (301, 333) with delta (0, 0)
Screenshot: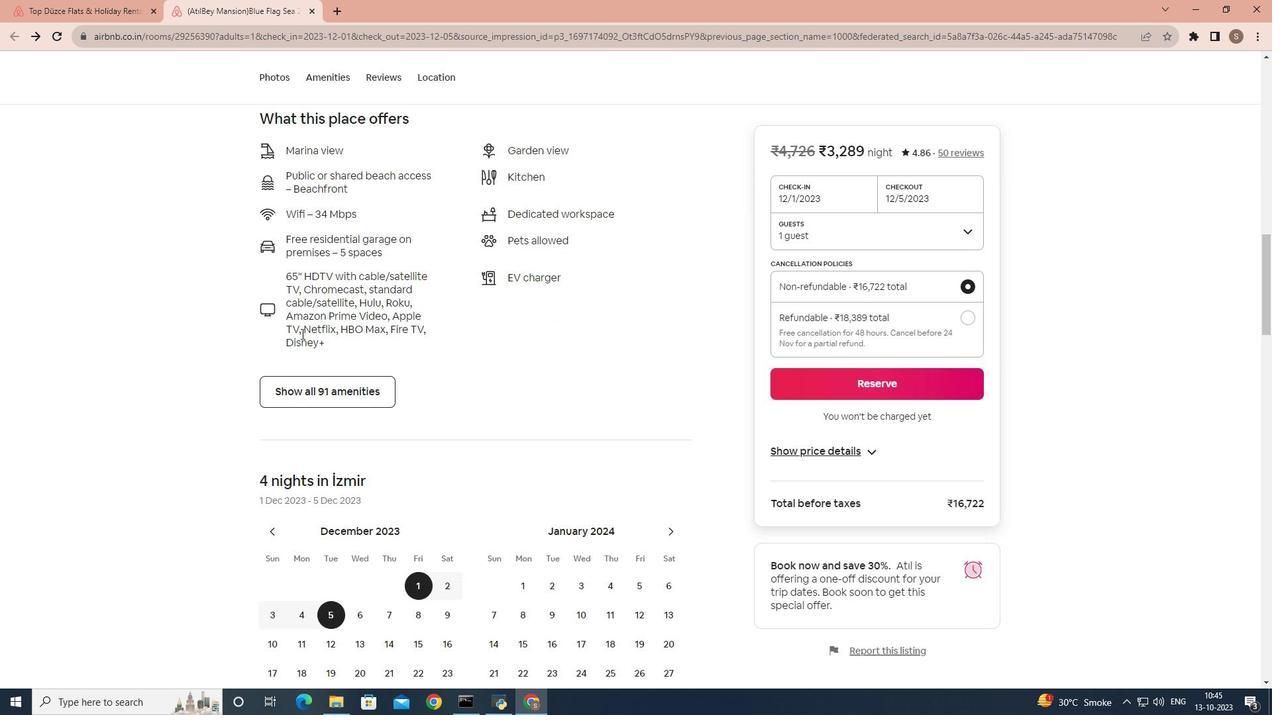 
Action: Mouse scrolled (301, 333) with delta (0, 0)
Screenshot: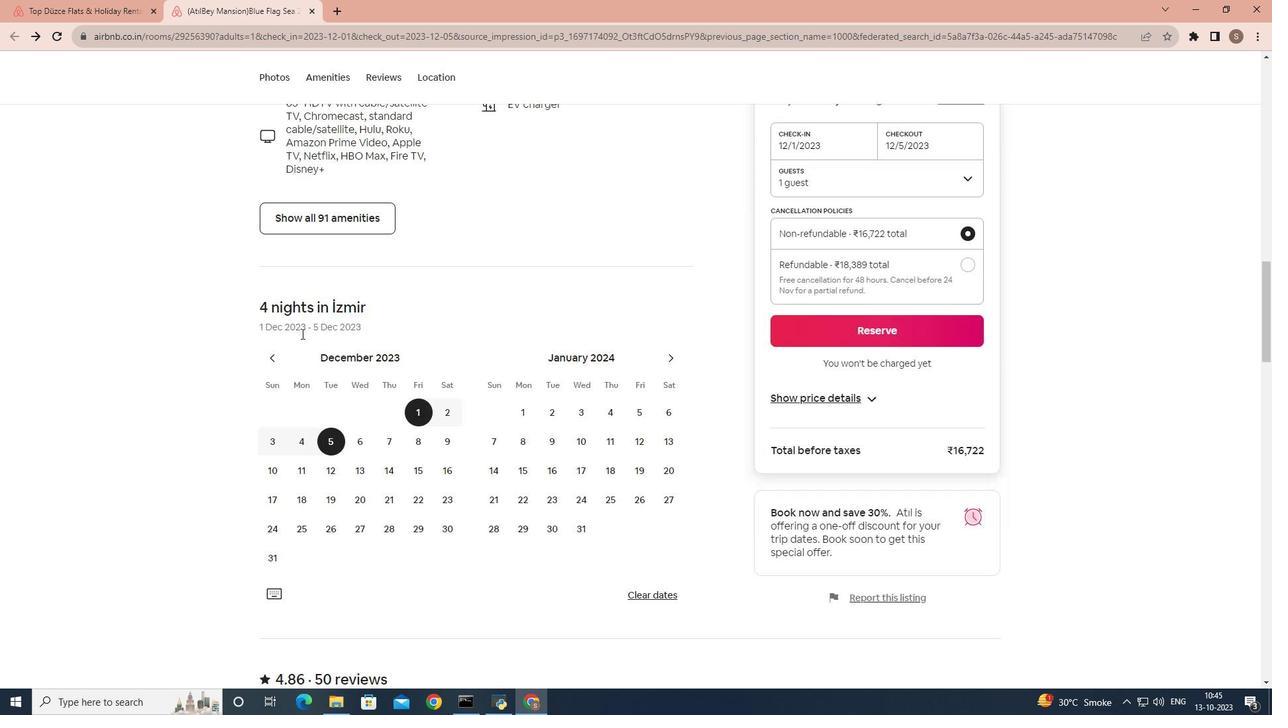 
Action: Mouse scrolled (301, 333) with delta (0, 0)
Screenshot: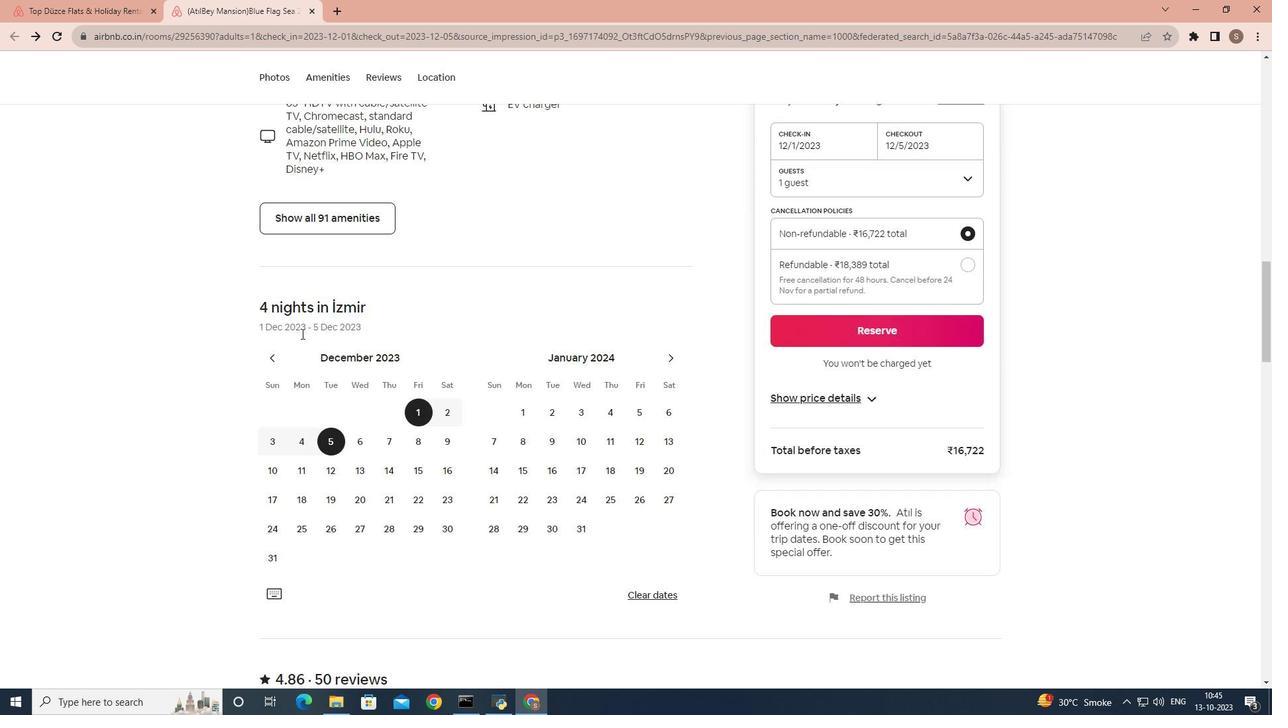 
Action: Mouse scrolled (301, 333) with delta (0, 0)
Screenshot: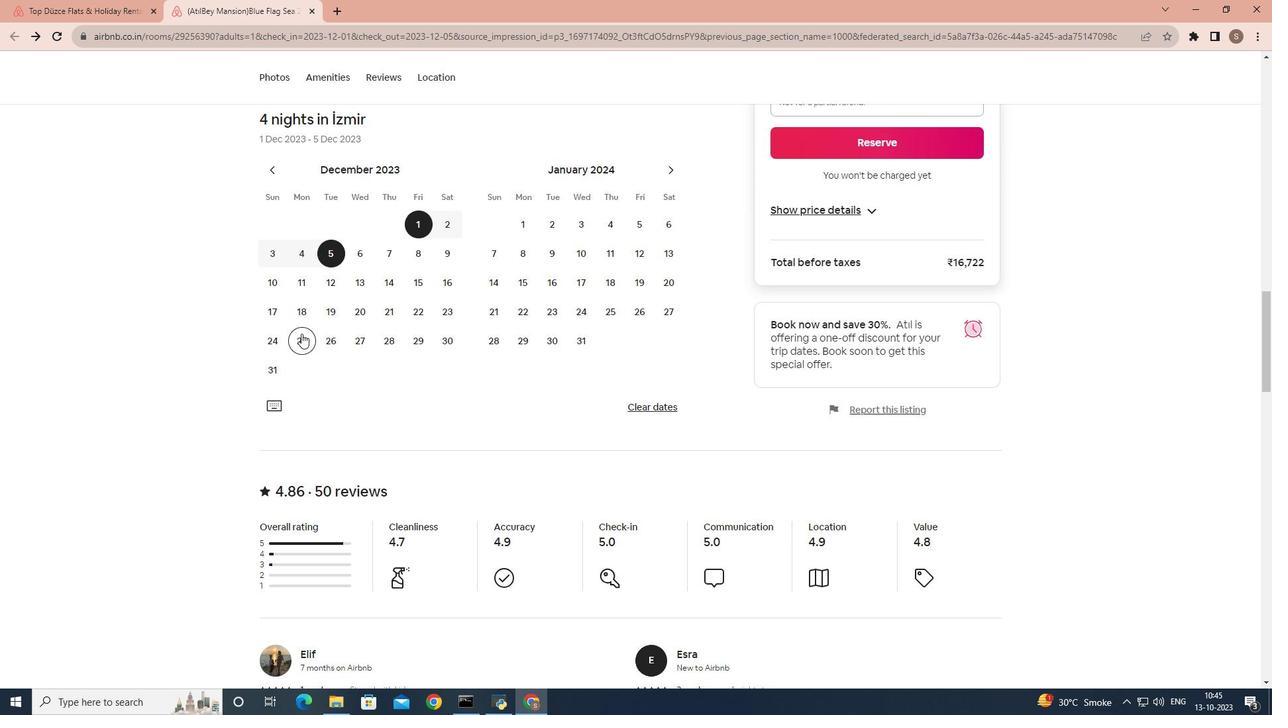 
Action: Mouse scrolled (301, 333) with delta (0, 0)
Screenshot: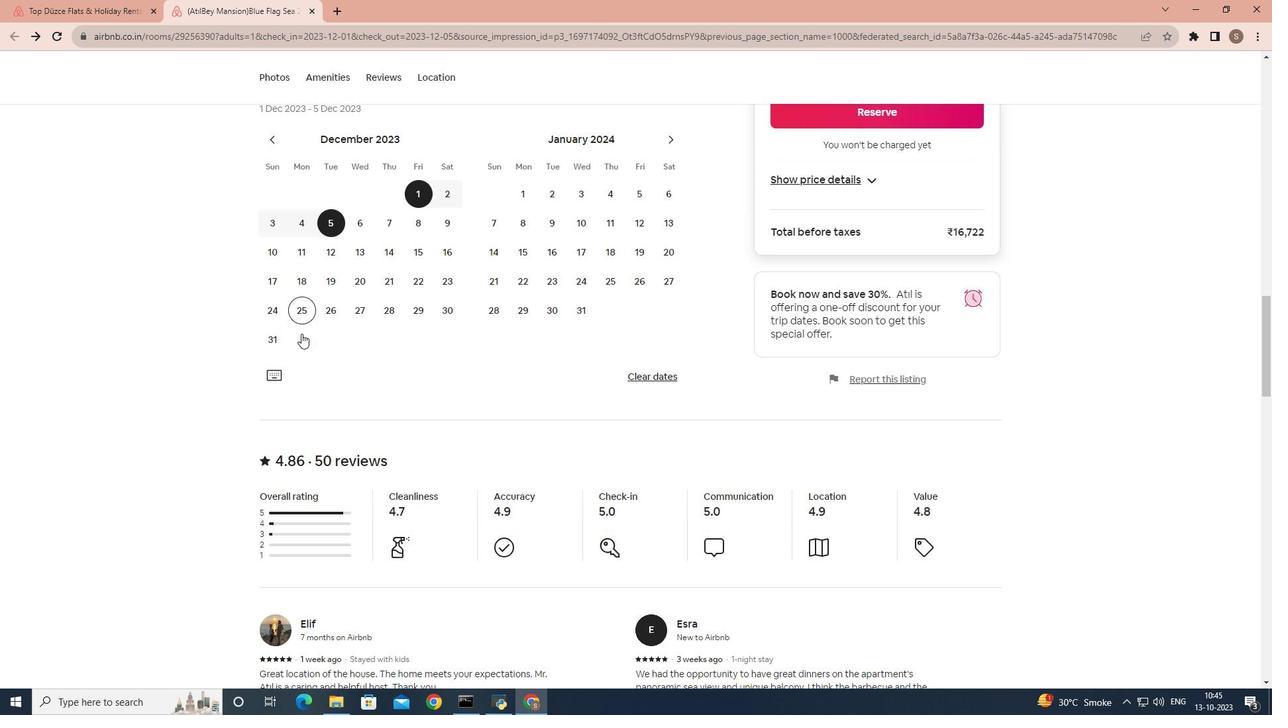 
Action: Mouse scrolled (301, 333) with delta (0, 0)
Screenshot: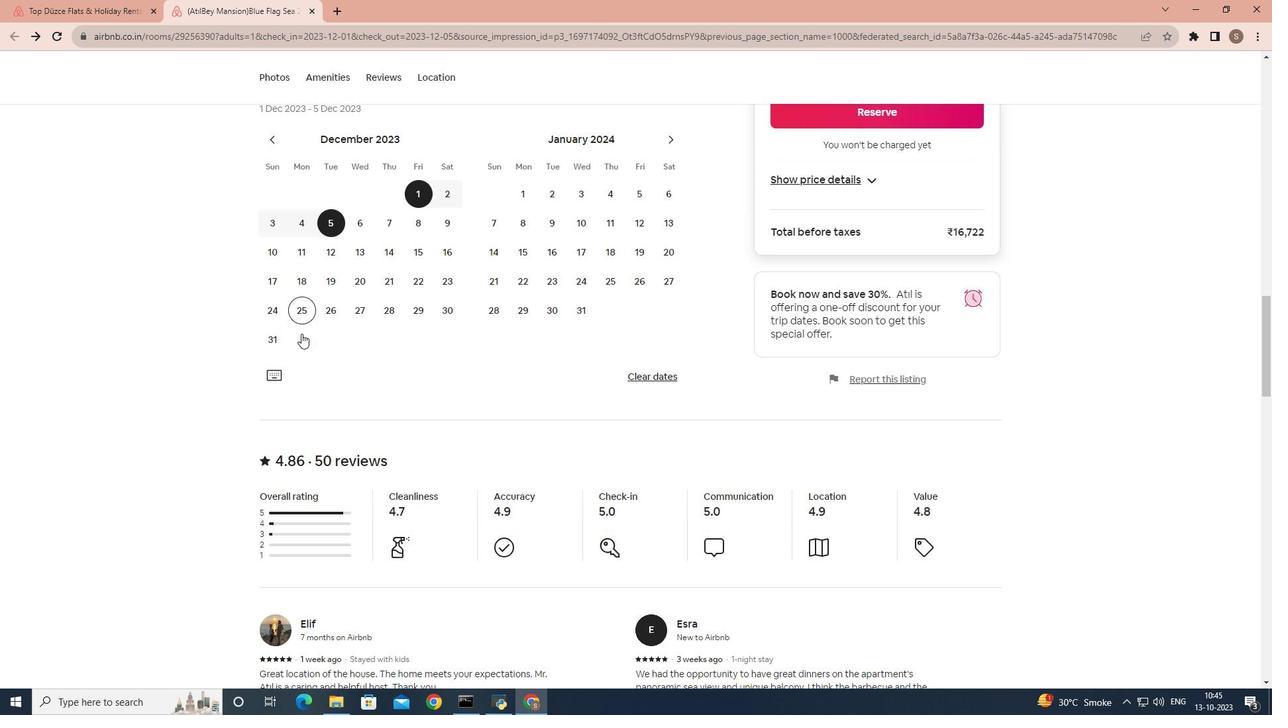 
Action: Mouse scrolled (301, 333) with delta (0, 0)
Screenshot: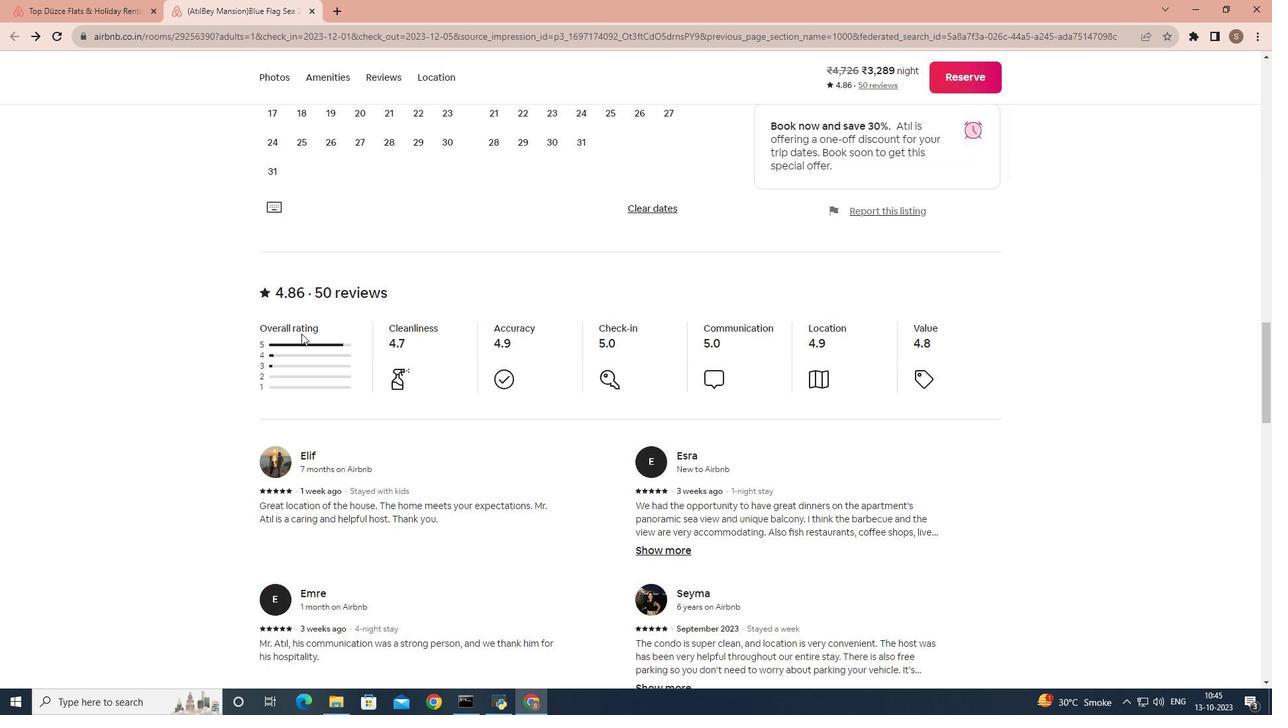 
Action: Mouse scrolled (301, 333) with delta (0, 0)
Screenshot: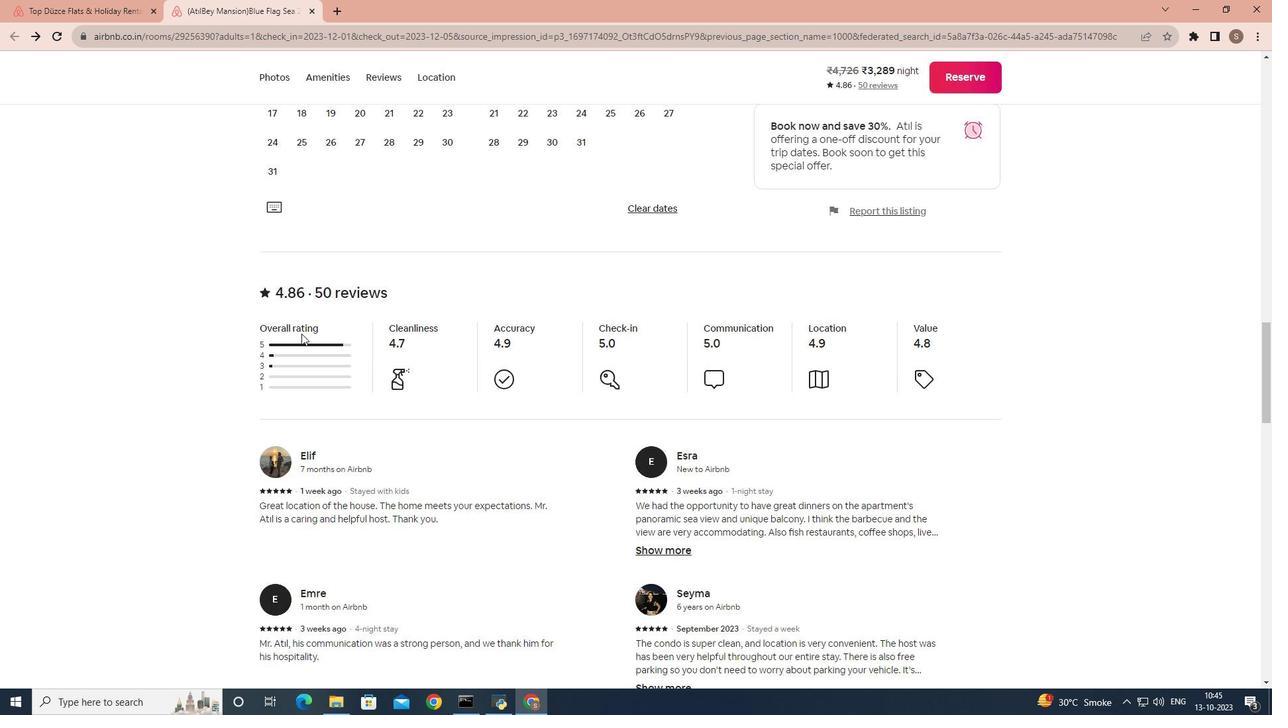 
Action: Mouse scrolled (301, 333) with delta (0, 0)
Screenshot: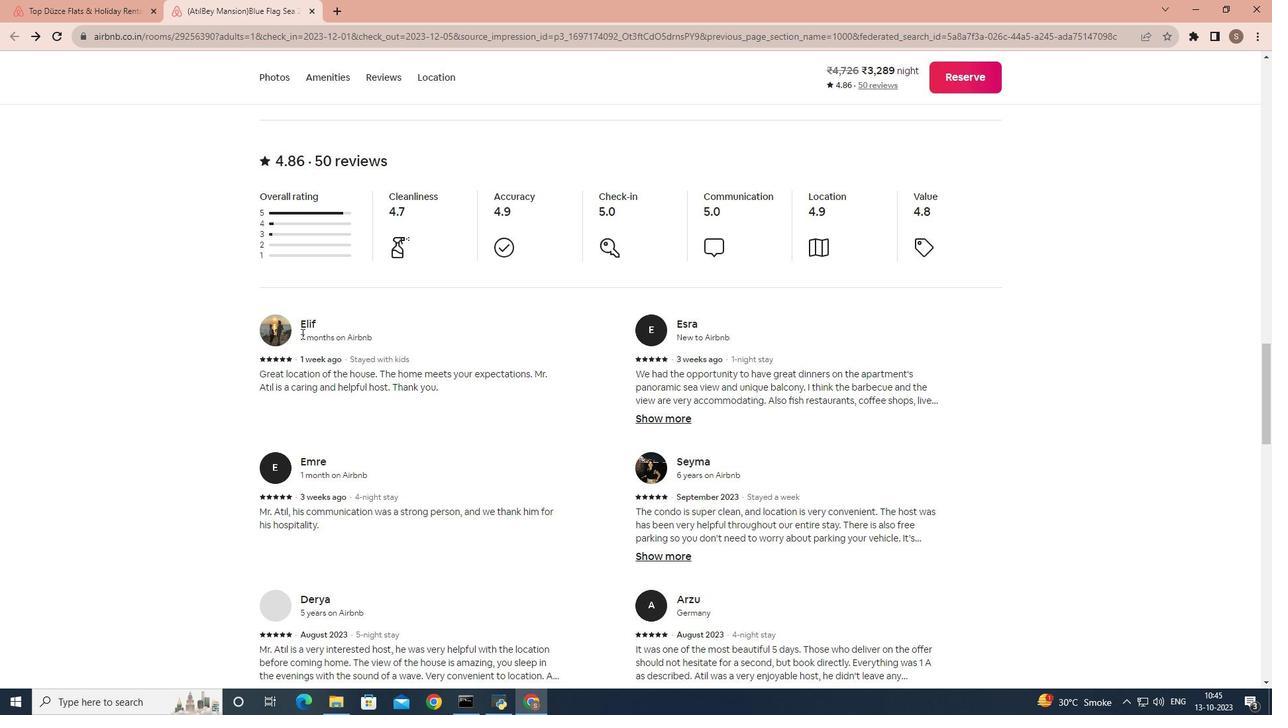 
Action: Mouse scrolled (301, 333) with delta (0, 0)
Screenshot: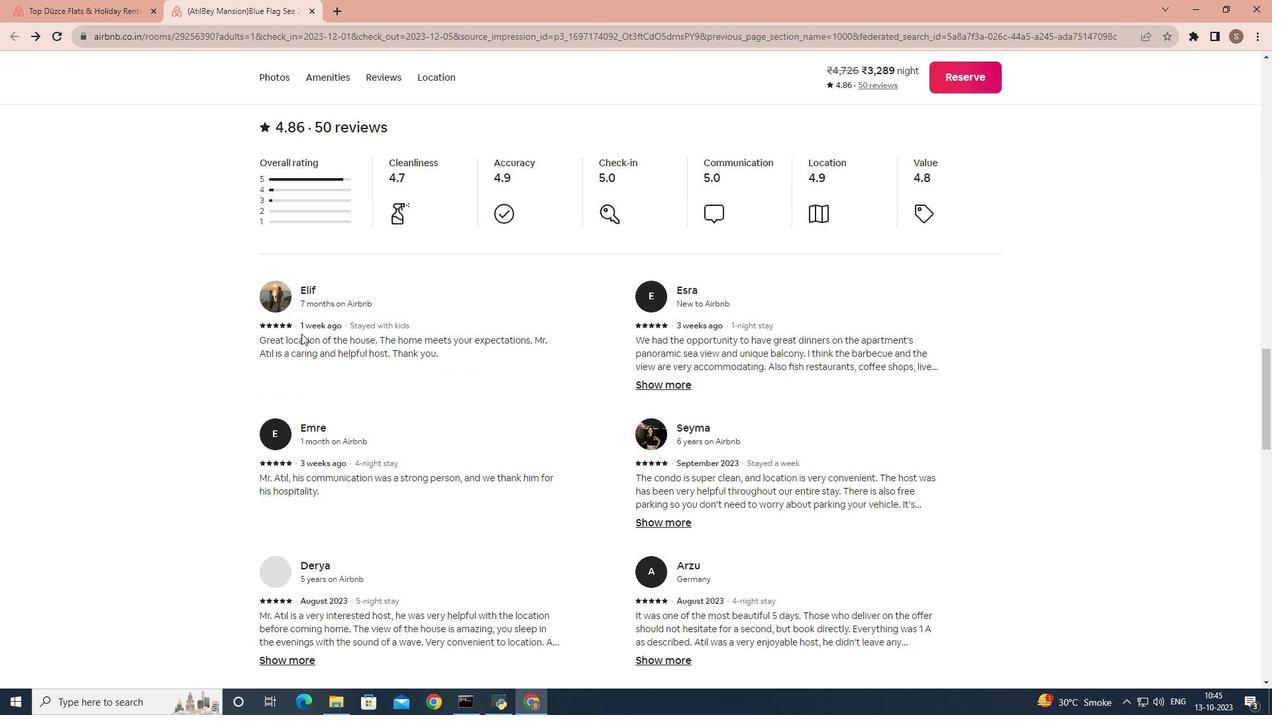 
Action: Mouse scrolled (301, 333) with delta (0, 0)
Screenshot: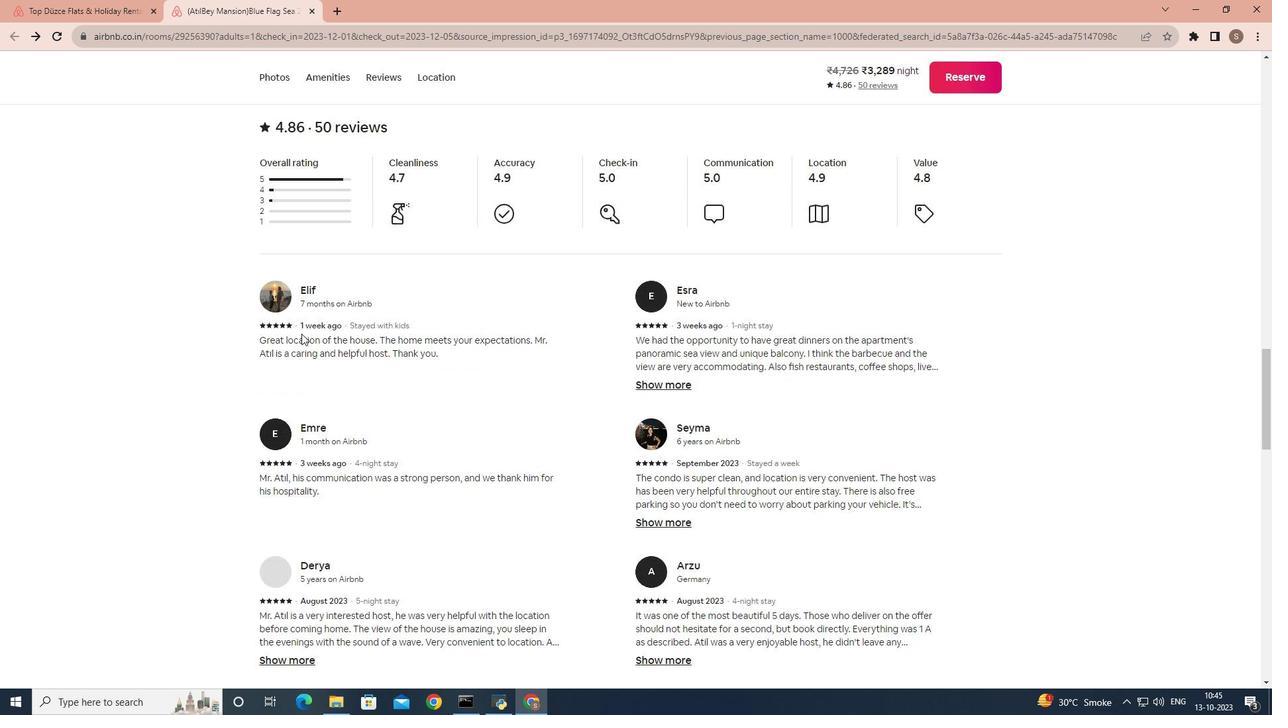 
Action: Mouse scrolled (301, 333) with delta (0, 0)
Screenshot: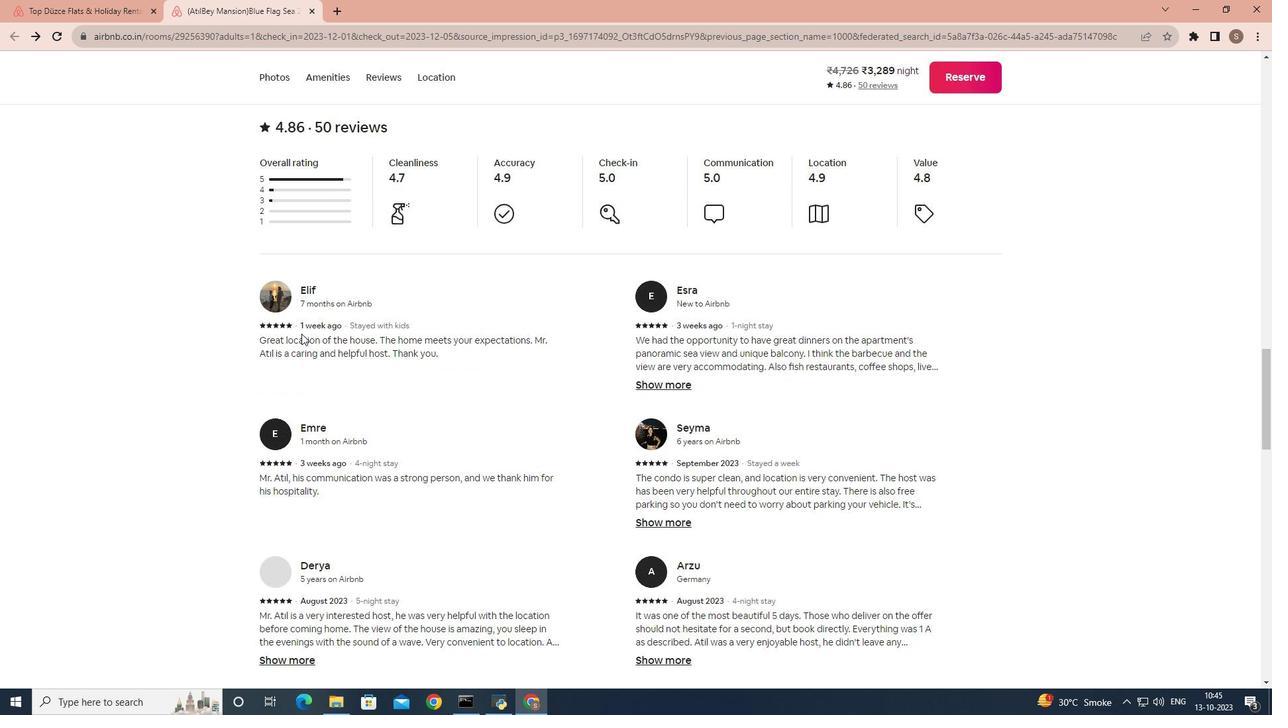 
Action: Mouse scrolled (301, 333) with delta (0, 0)
Screenshot: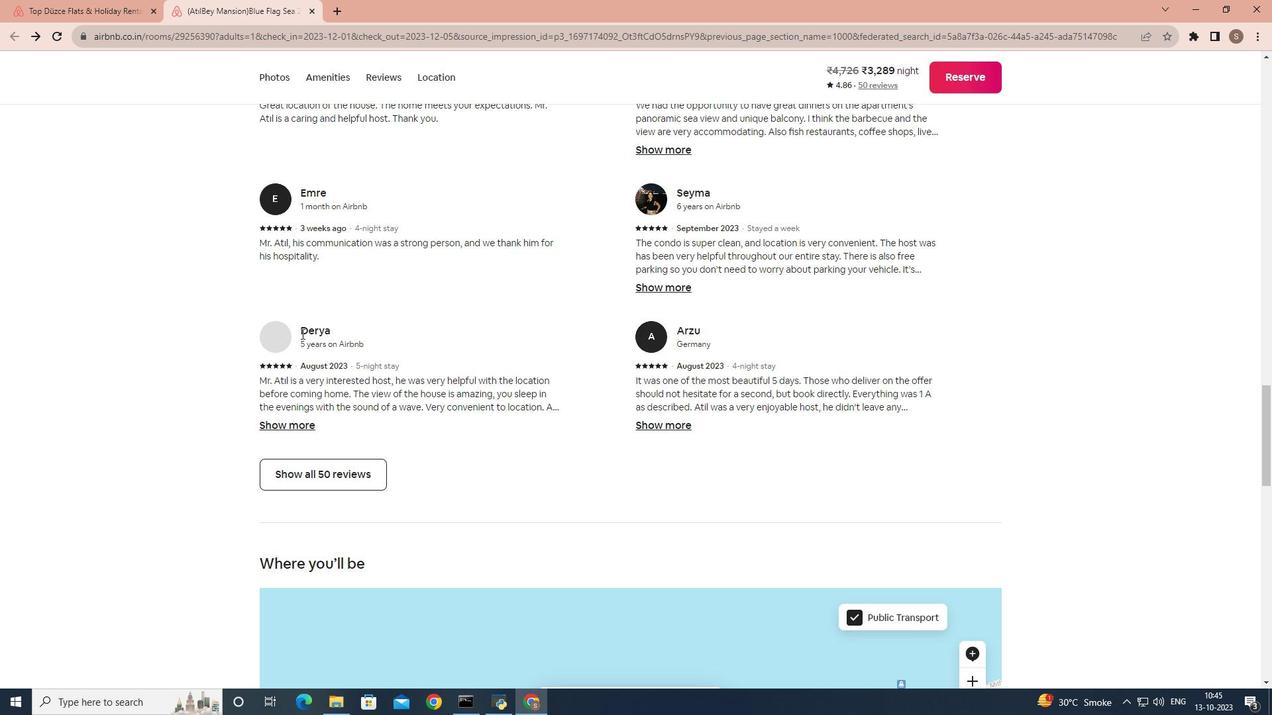 
Action: Mouse scrolled (301, 333) with delta (0, 0)
Screenshot: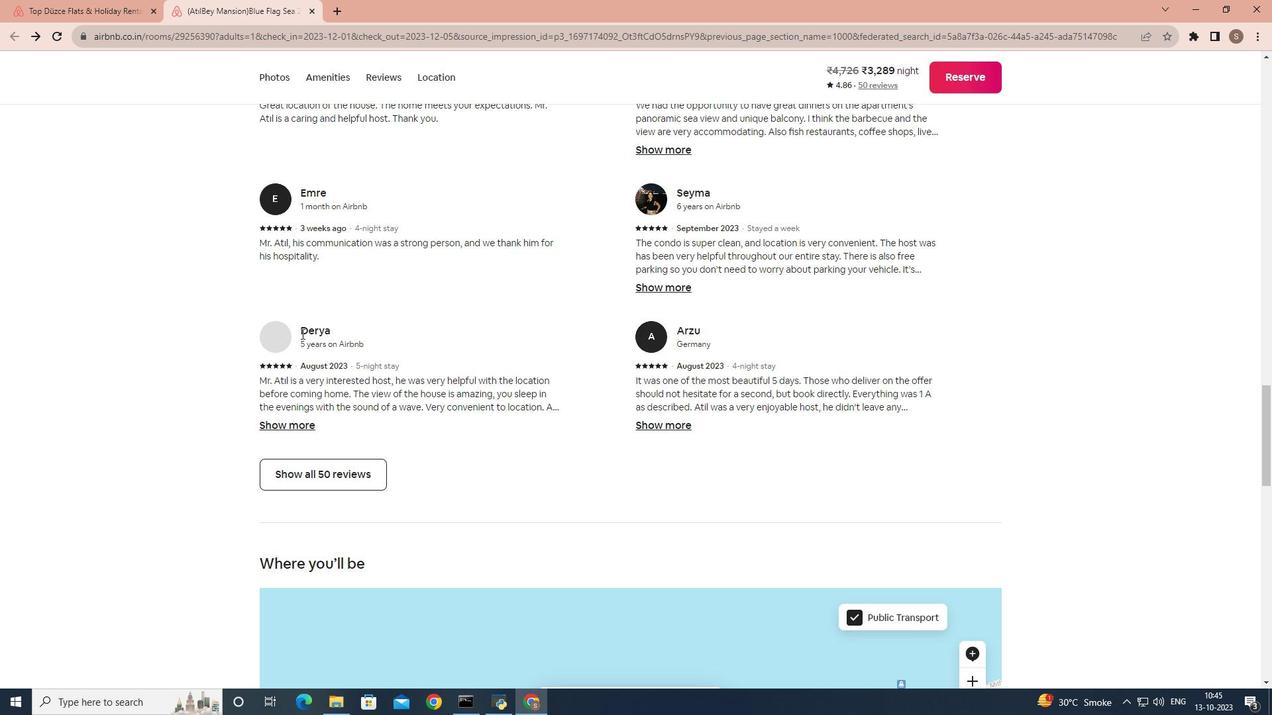 
Action: Mouse scrolled (301, 333) with delta (0, 0)
Screenshot: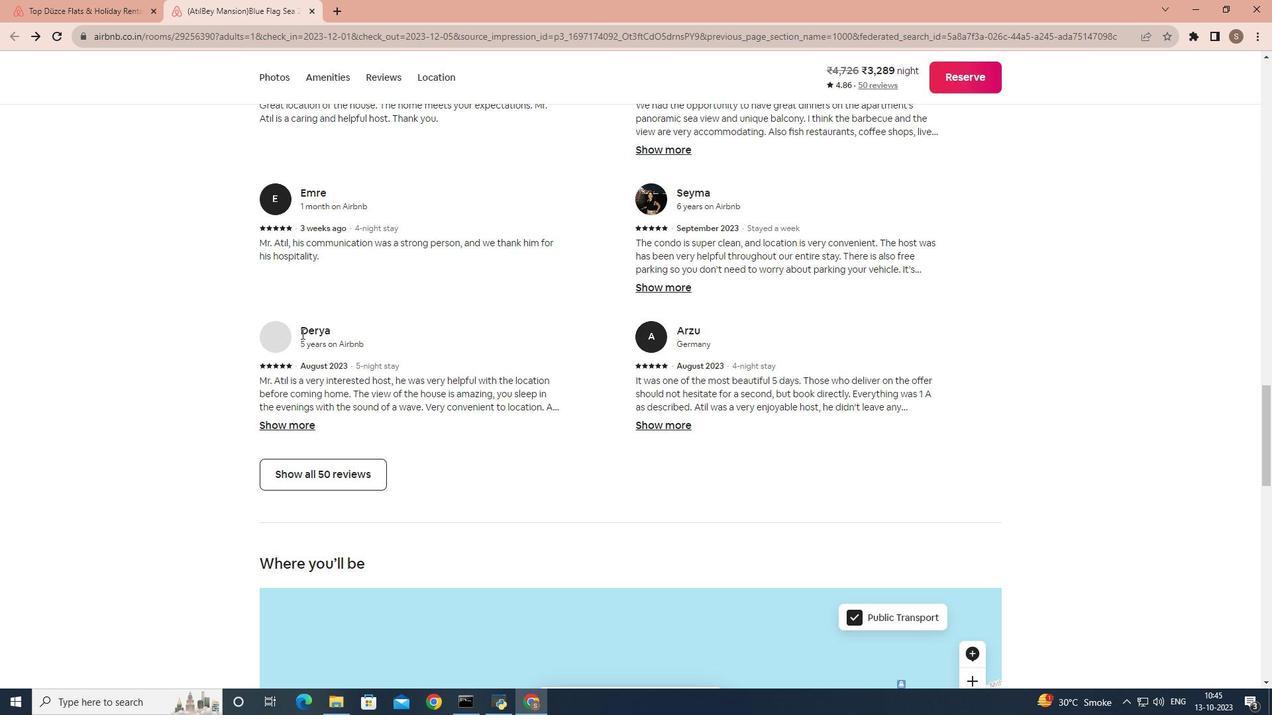 
Action: Mouse scrolled (301, 333) with delta (0, 0)
Screenshot: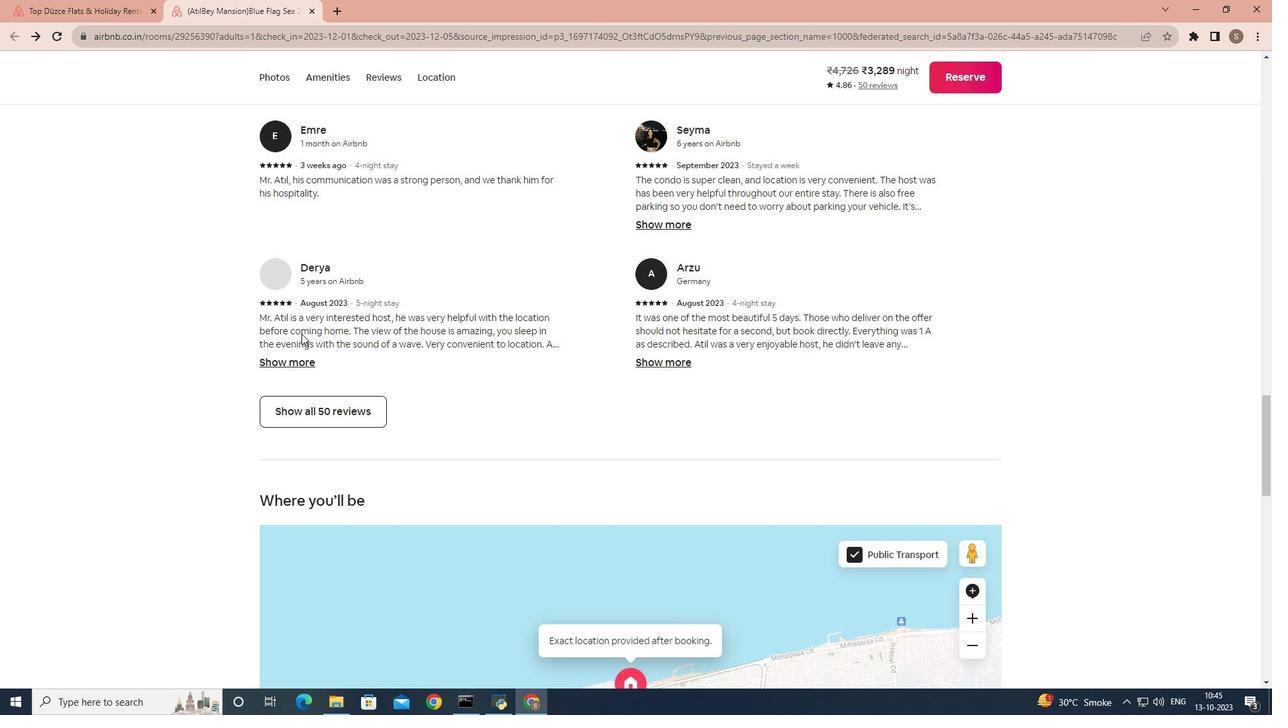
Action: Mouse scrolled (301, 334) with delta (0, 0)
Screenshot: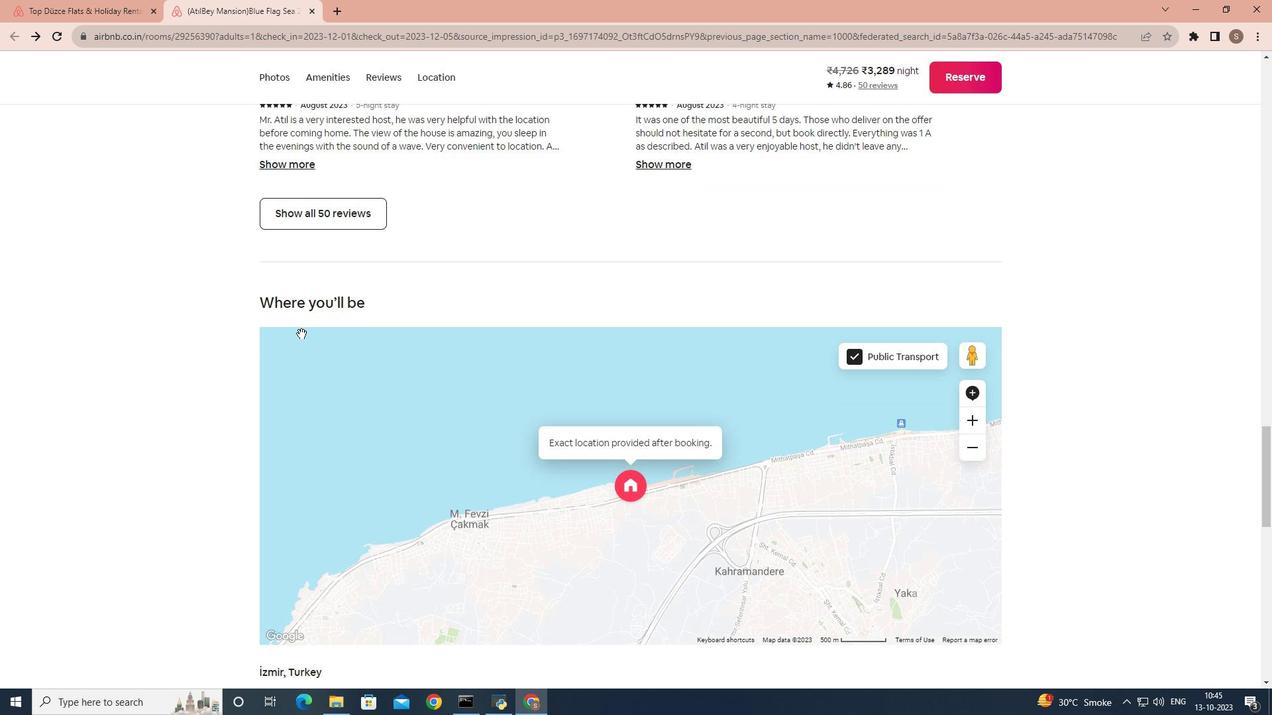 
Action: Mouse moved to (298, 280)
Screenshot: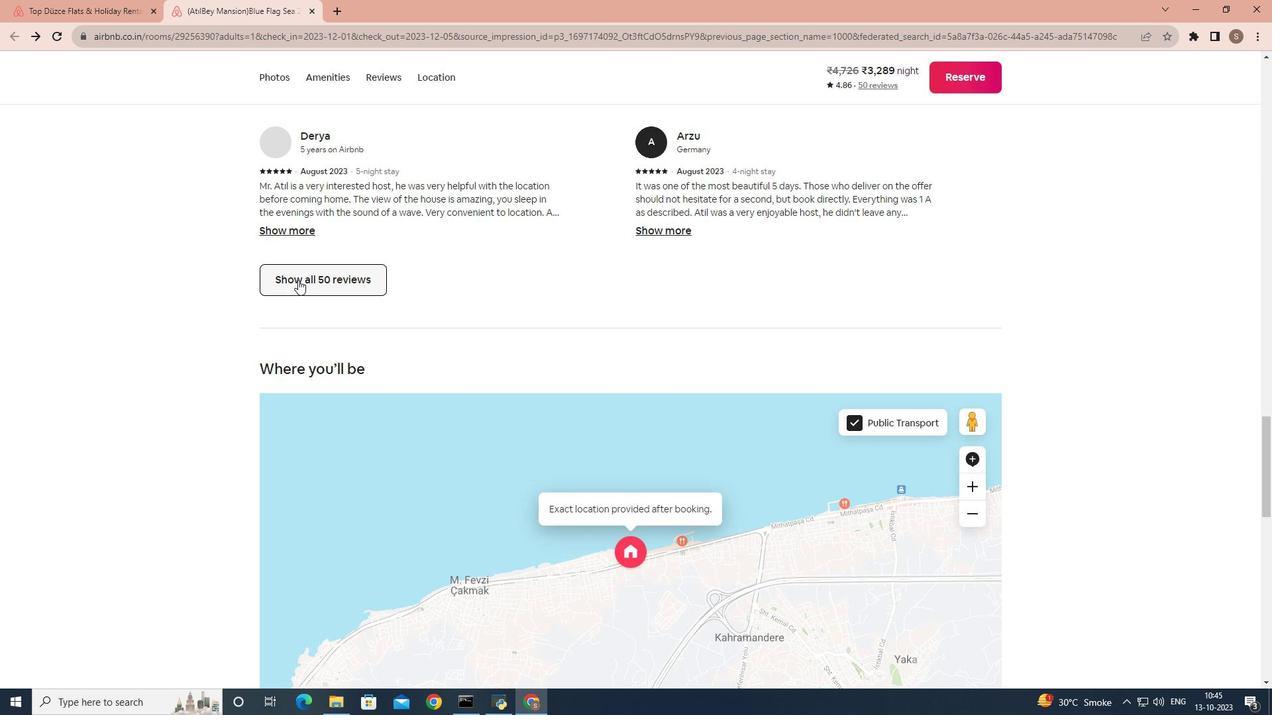 
Action: Mouse pressed left at (298, 280)
Screenshot: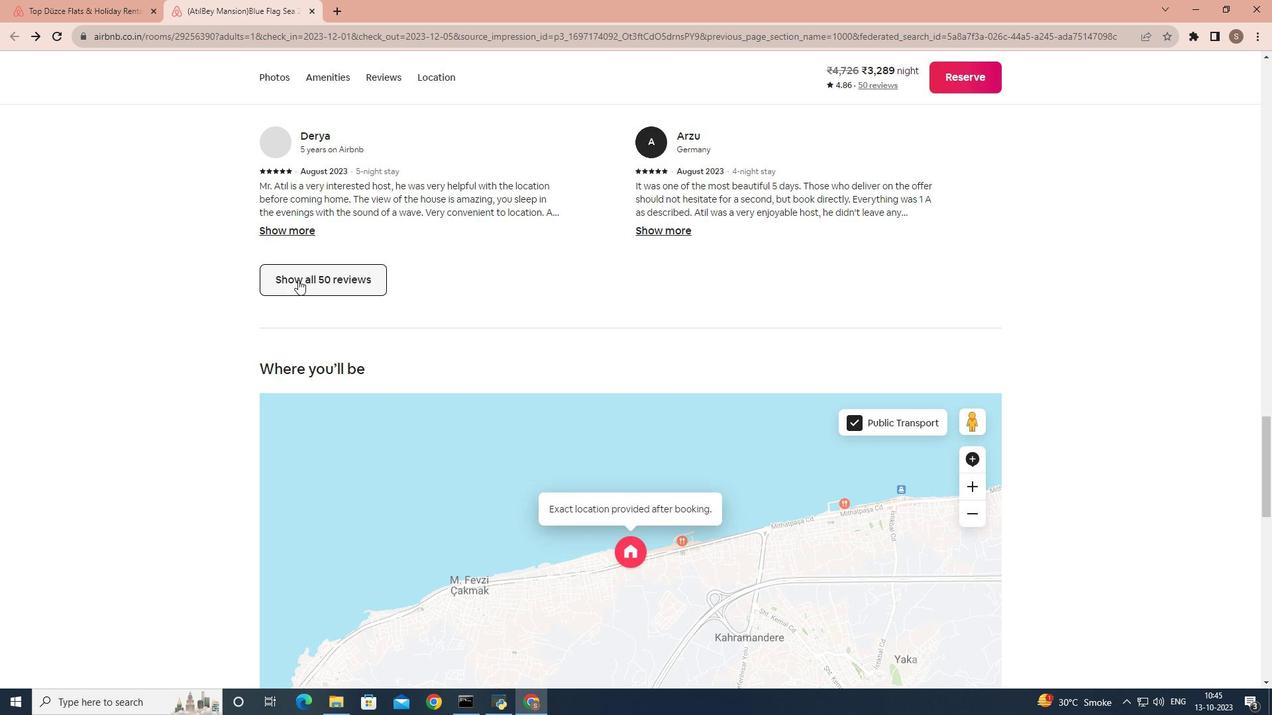 
Action: Mouse moved to (733, 428)
Screenshot: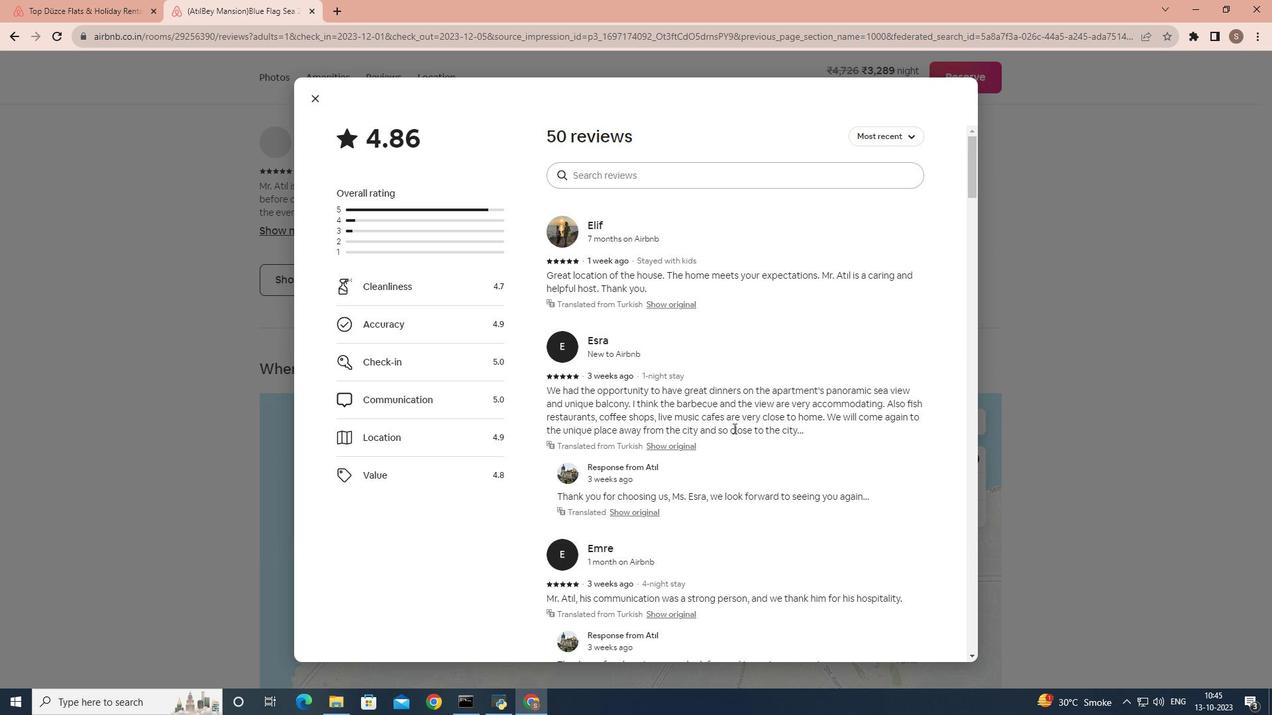 
Action: Mouse scrolled (733, 429) with delta (0, 0)
Screenshot: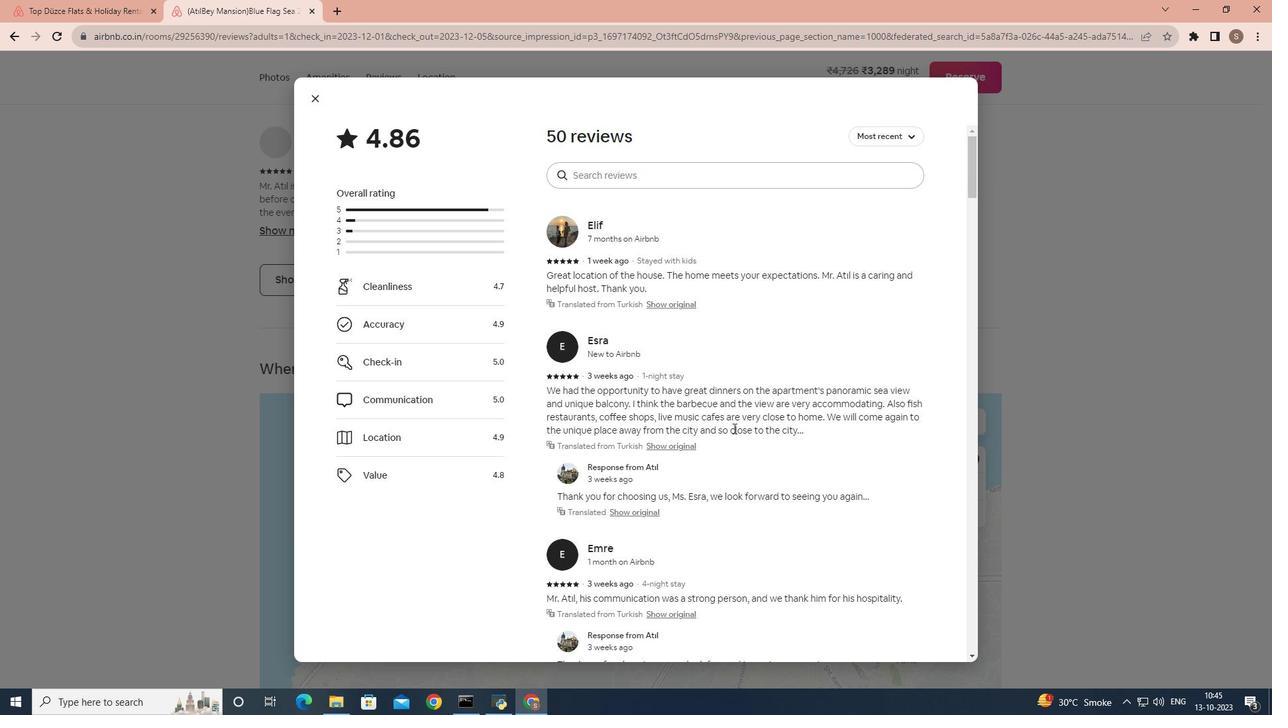 
Action: Mouse scrolled (733, 428) with delta (0, 0)
Screenshot: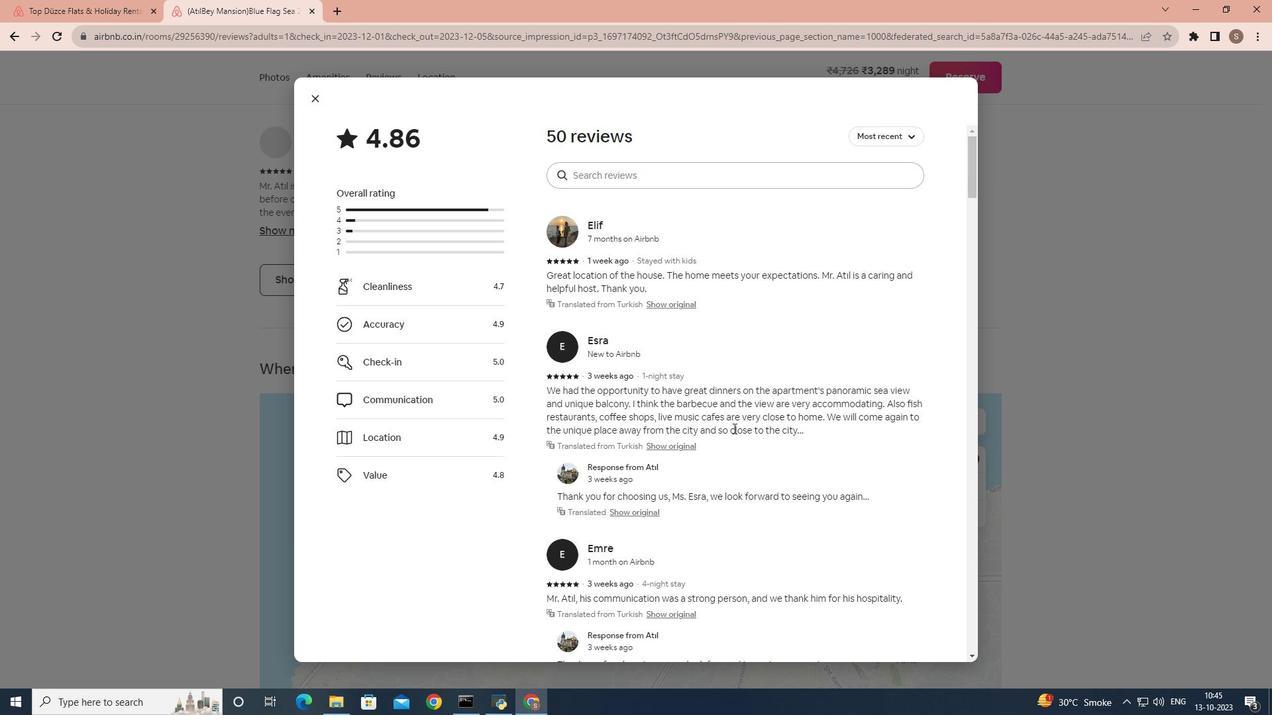 
Action: Mouse moved to (732, 428)
Screenshot: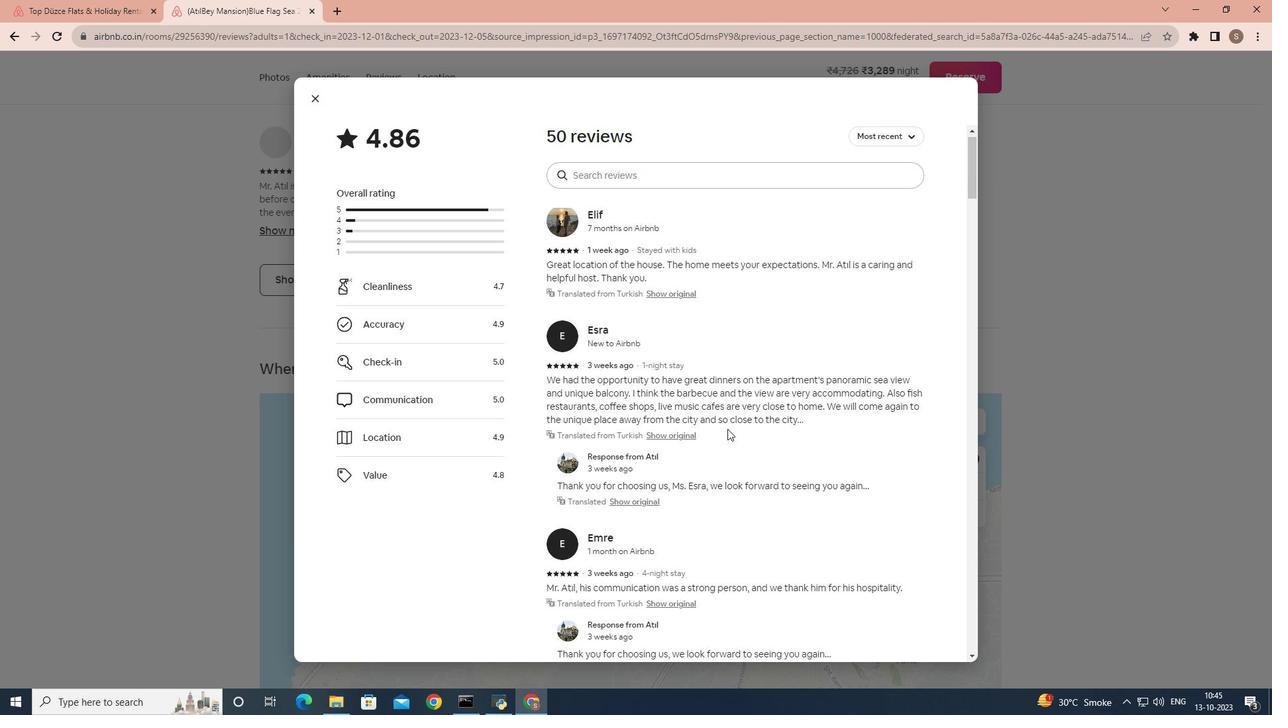 
Action: Mouse scrolled (732, 428) with delta (0, 0)
Screenshot: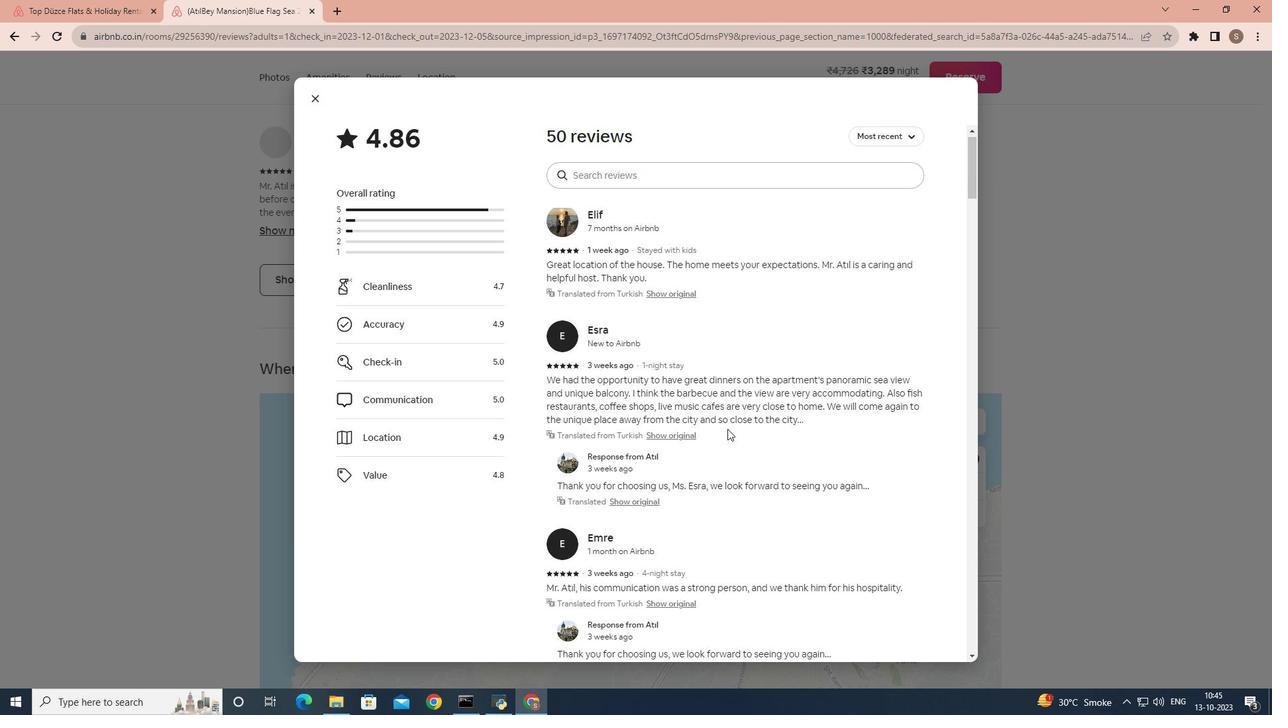 
Action: Mouse moved to (729, 429)
Screenshot: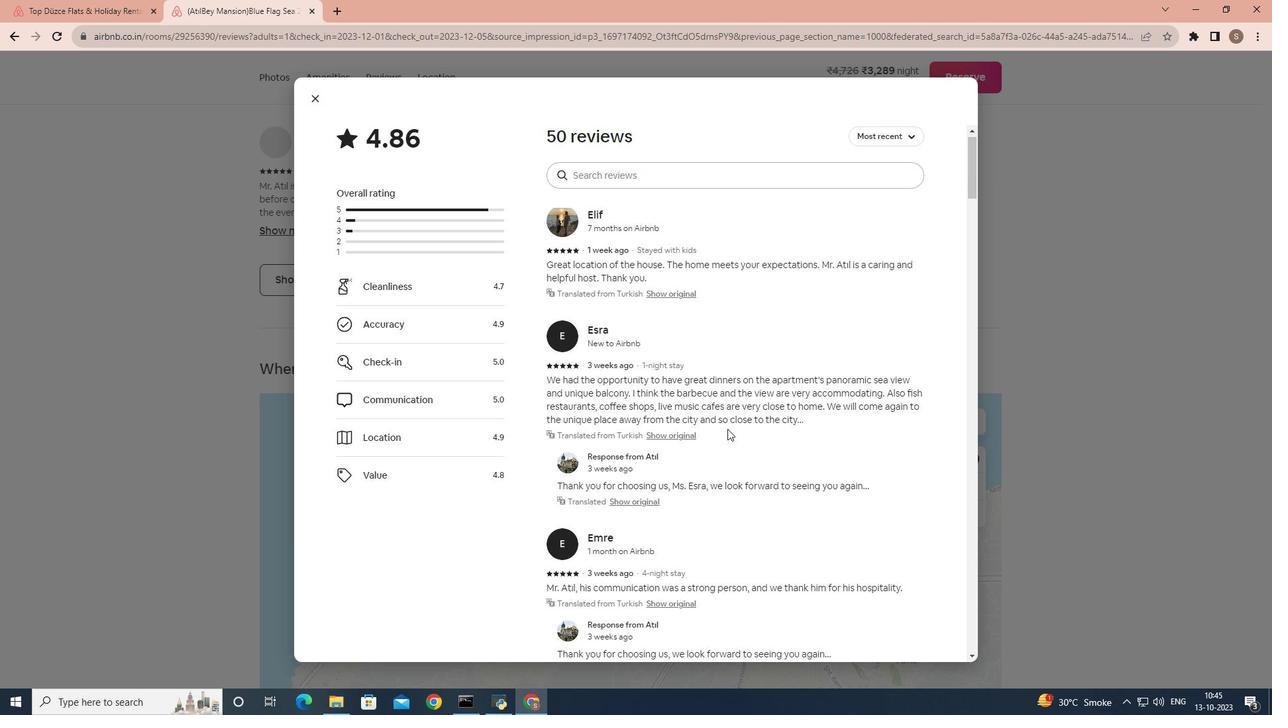 
Action: Mouse scrolled (729, 428) with delta (0, 0)
Screenshot: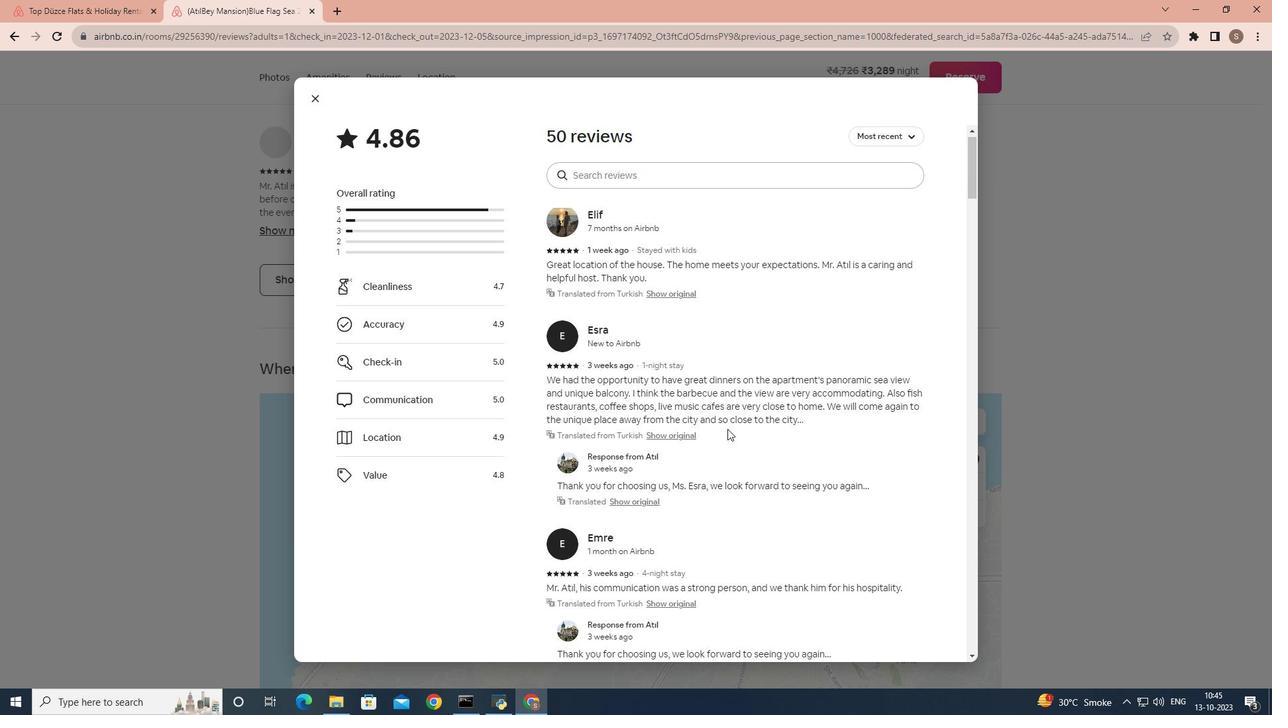 
Action: Mouse moved to (728, 429)
Screenshot: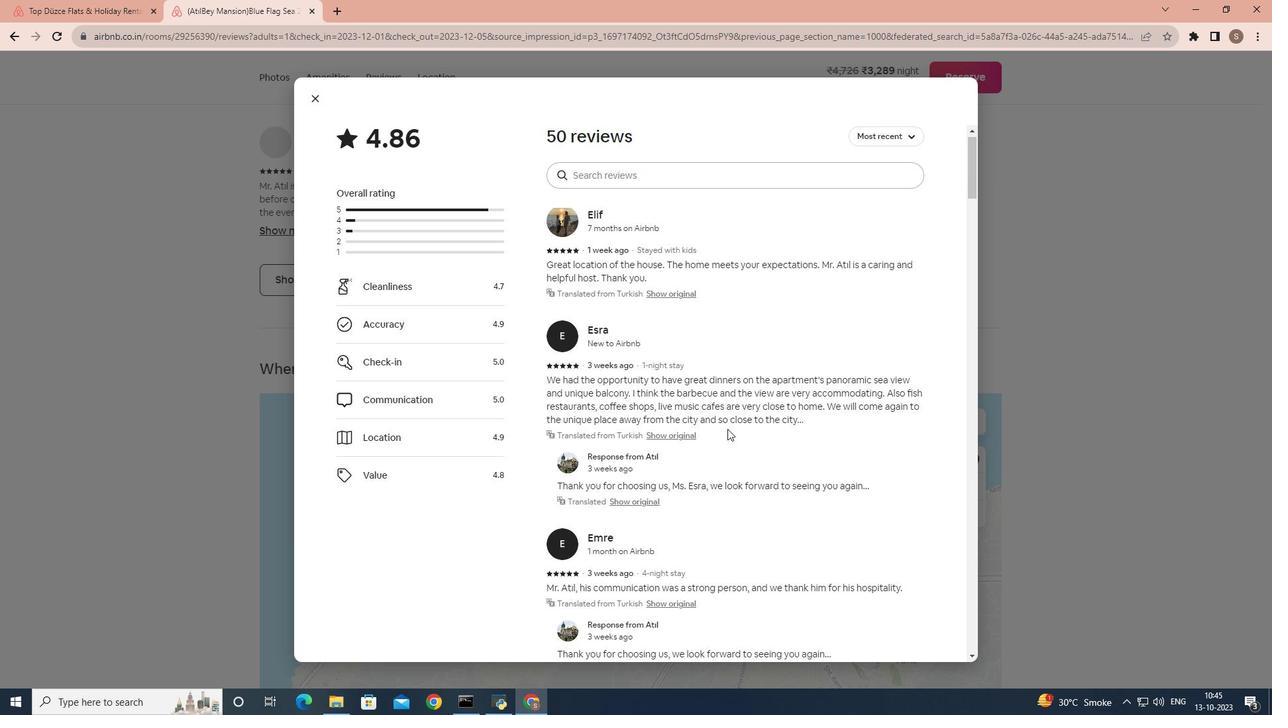 
Action: Mouse scrolled (728, 428) with delta (0, 0)
Screenshot: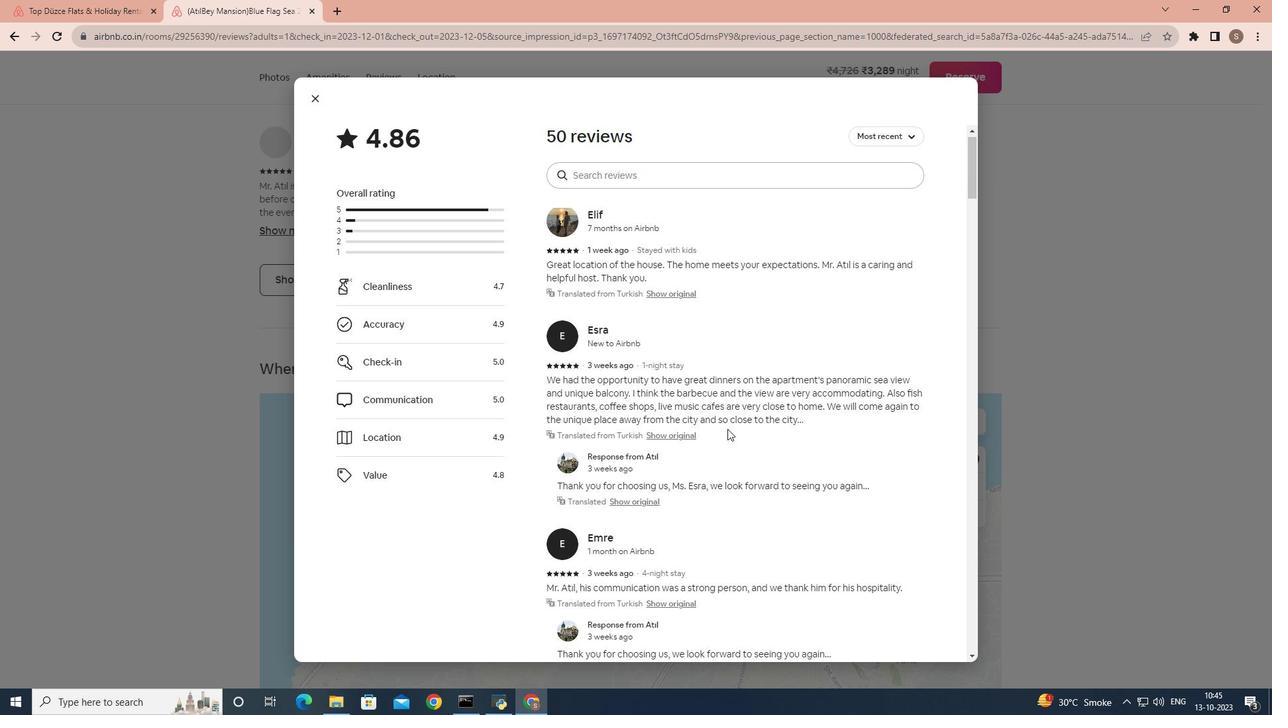 
Action: Mouse moved to (727, 429)
Screenshot: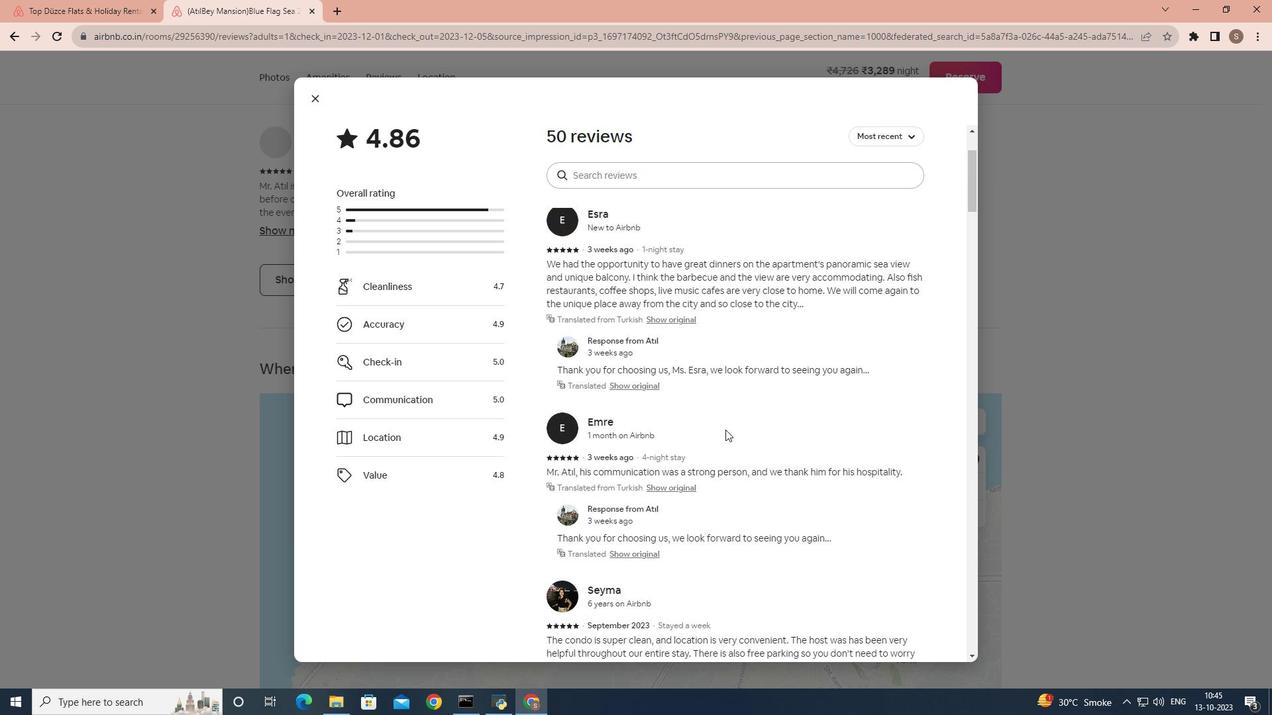 
Action: Mouse scrolled (727, 428) with delta (0, 0)
Screenshot: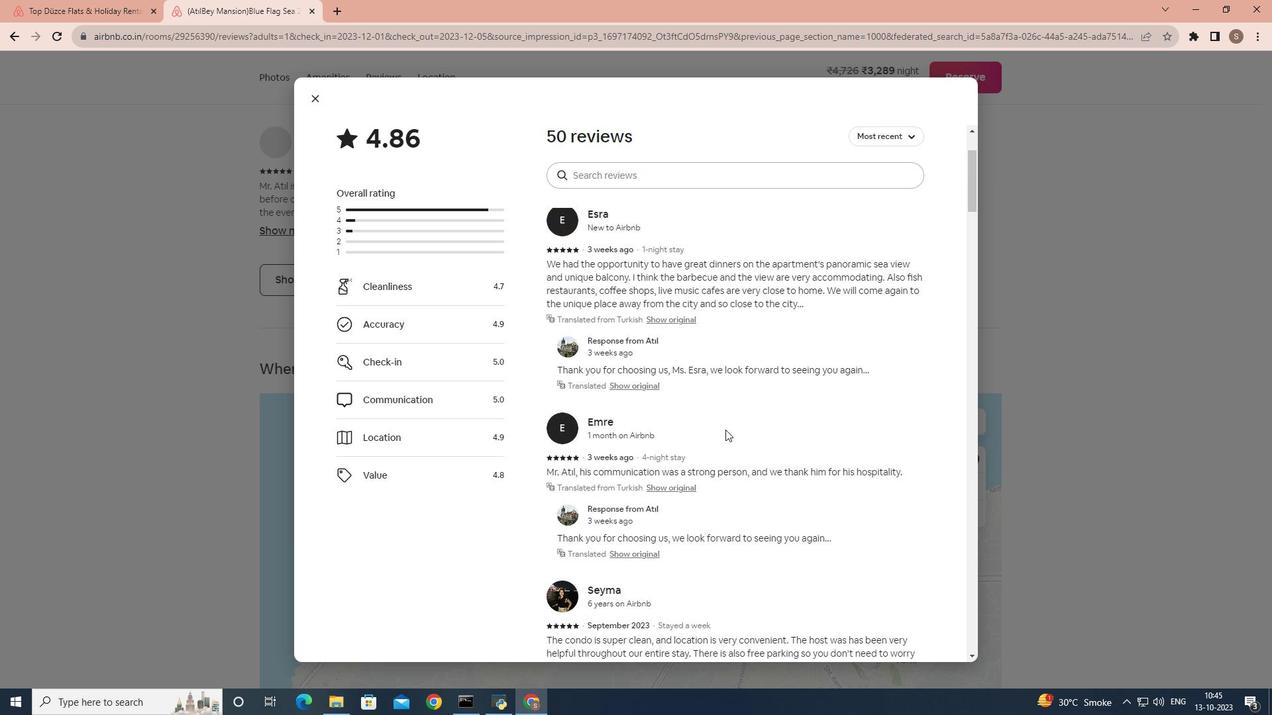 
Action: Mouse moved to (725, 430)
Screenshot: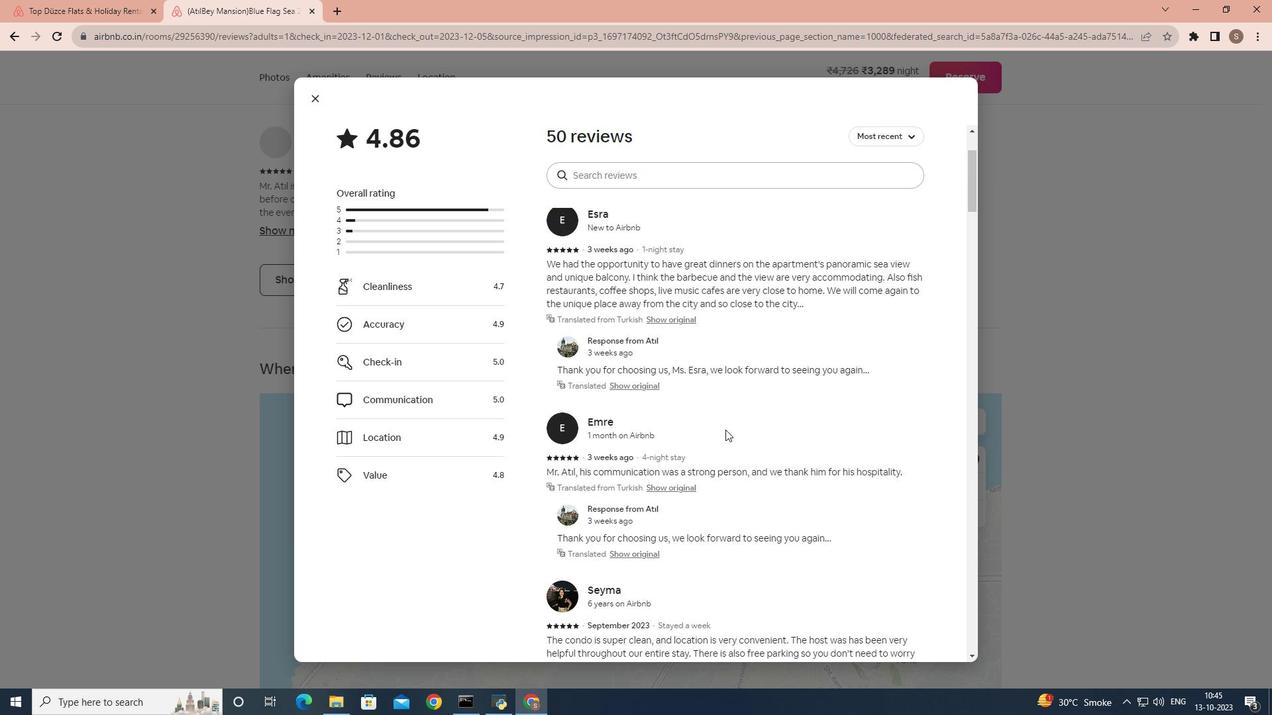 
Action: Mouse scrolled (725, 429) with delta (0, 0)
Screenshot: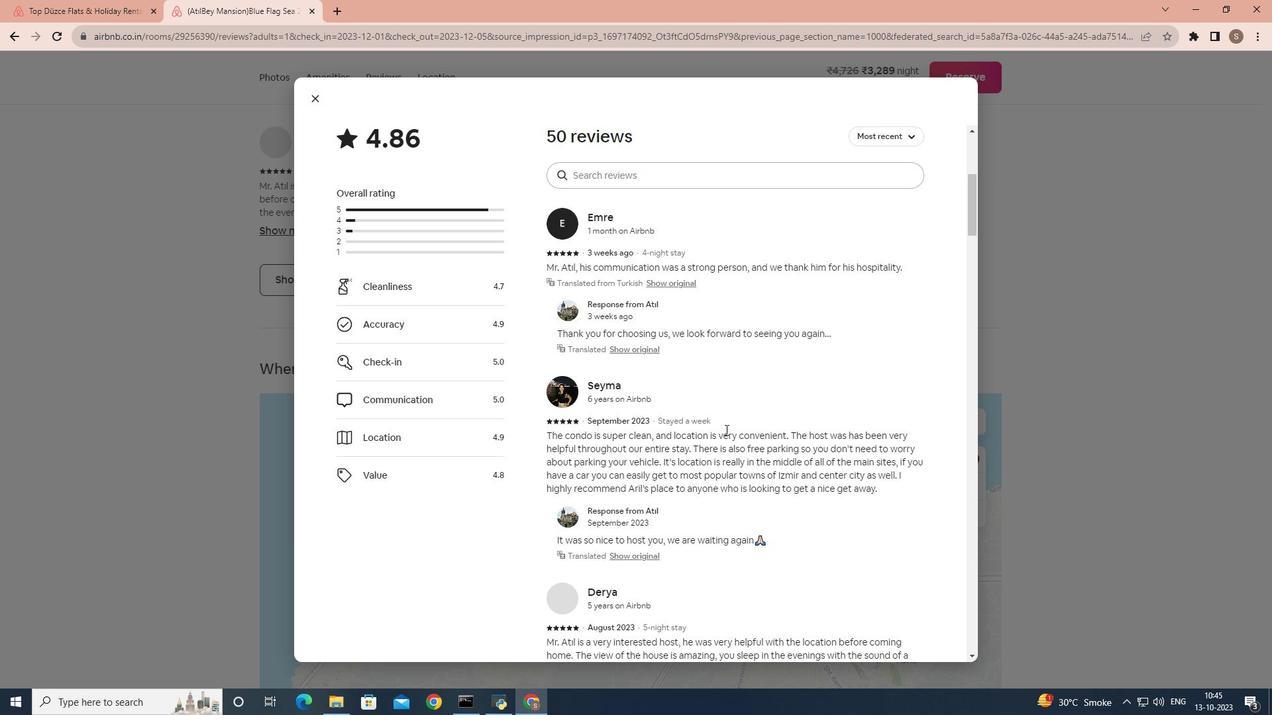 
Action: Mouse scrolled (725, 429) with delta (0, 0)
Screenshot: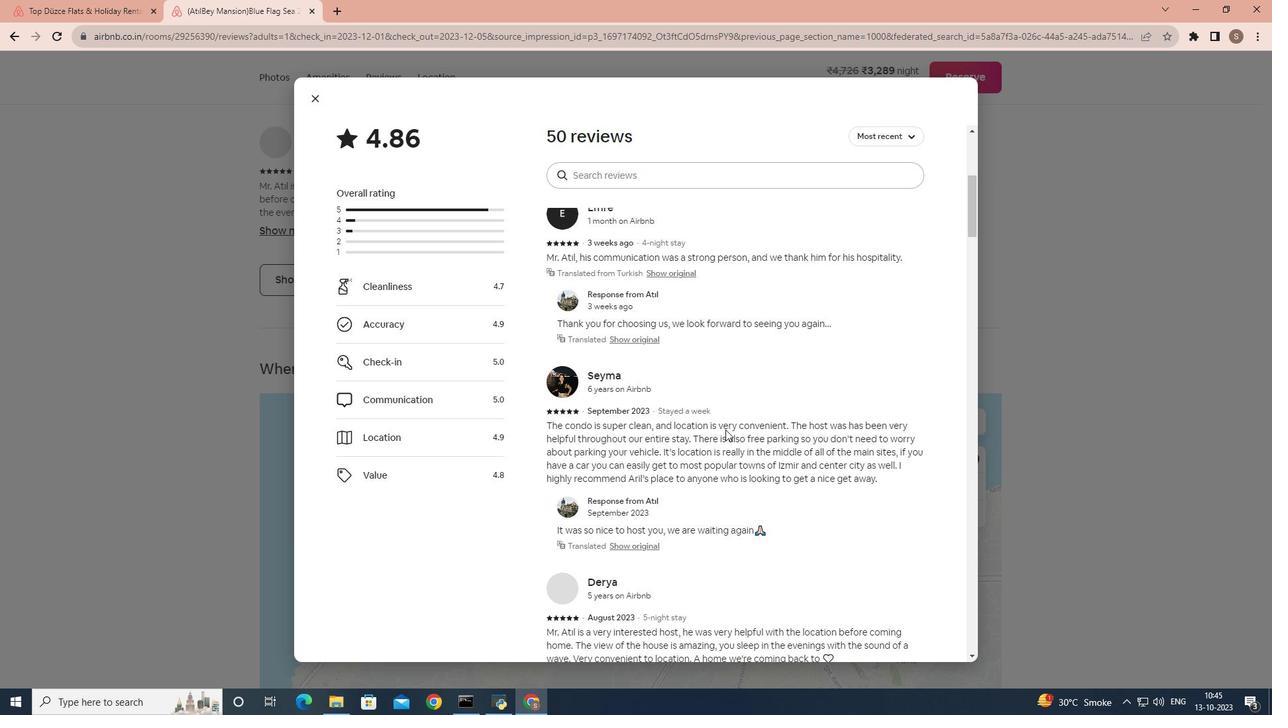 
Action: Mouse scrolled (725, 429) with delta (0, 0)
Screenshot: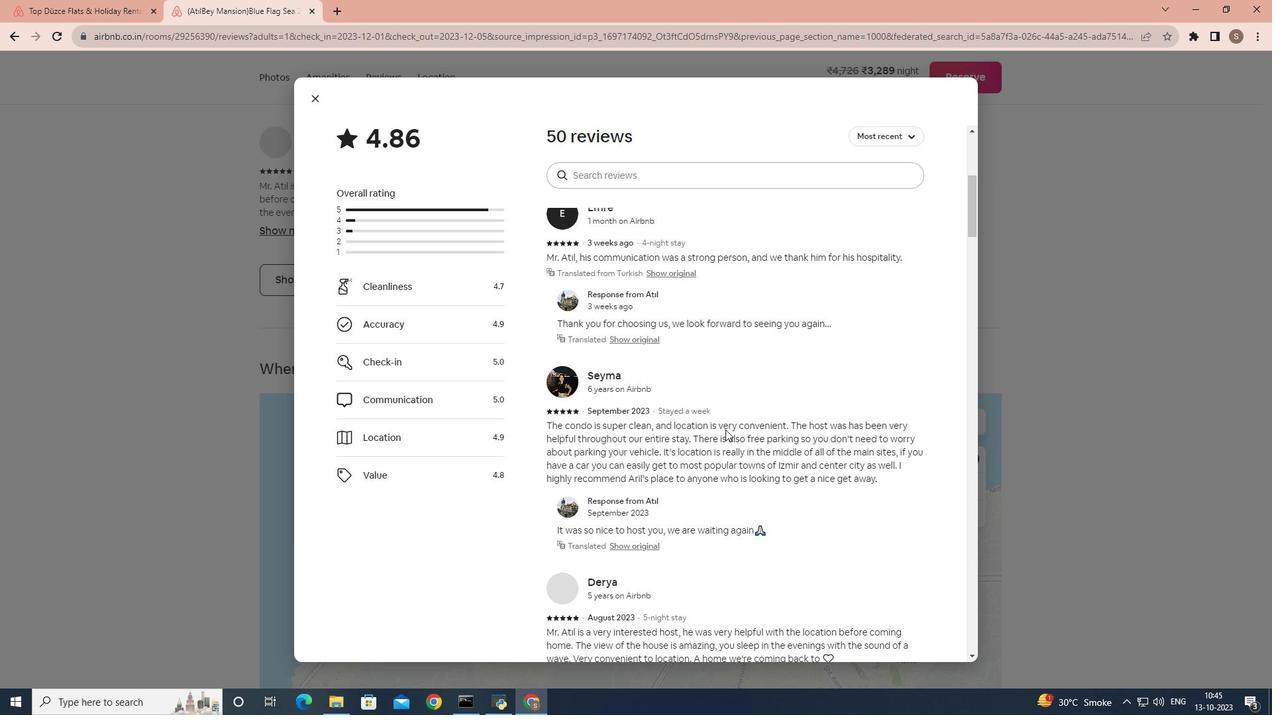 
Action: Mouse scrolled (725, 429) with delta (0, 0)
Screenshot: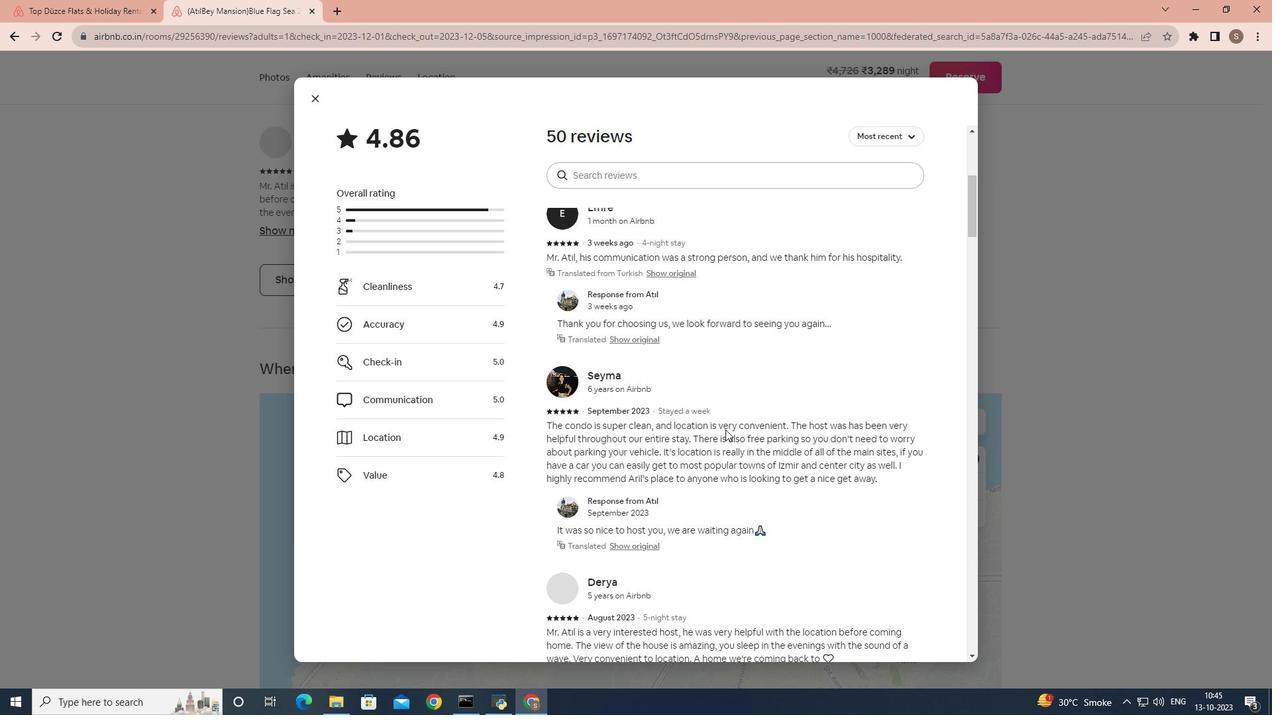 
Action: Mouse scrolled (725, 429) with delta (0, 0)
Screenshot: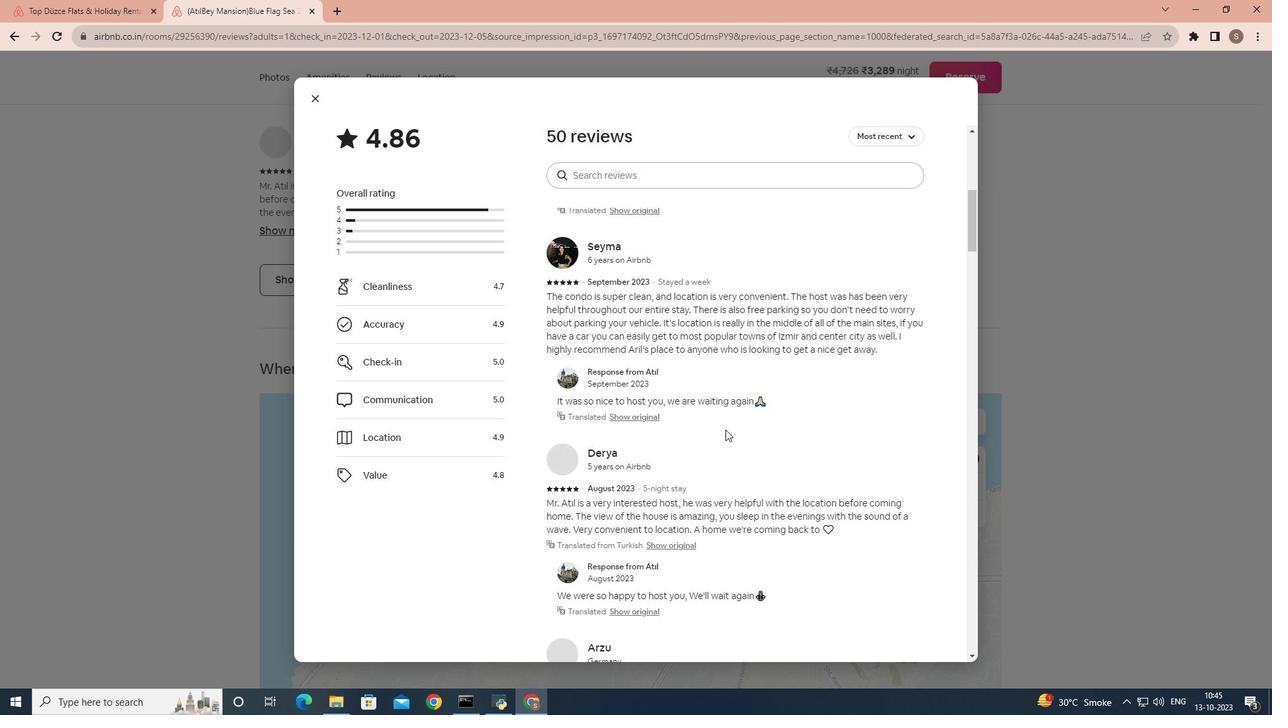 
Action: Mouse scrolled (725, 429) with delta (0, 0)
Screenshot: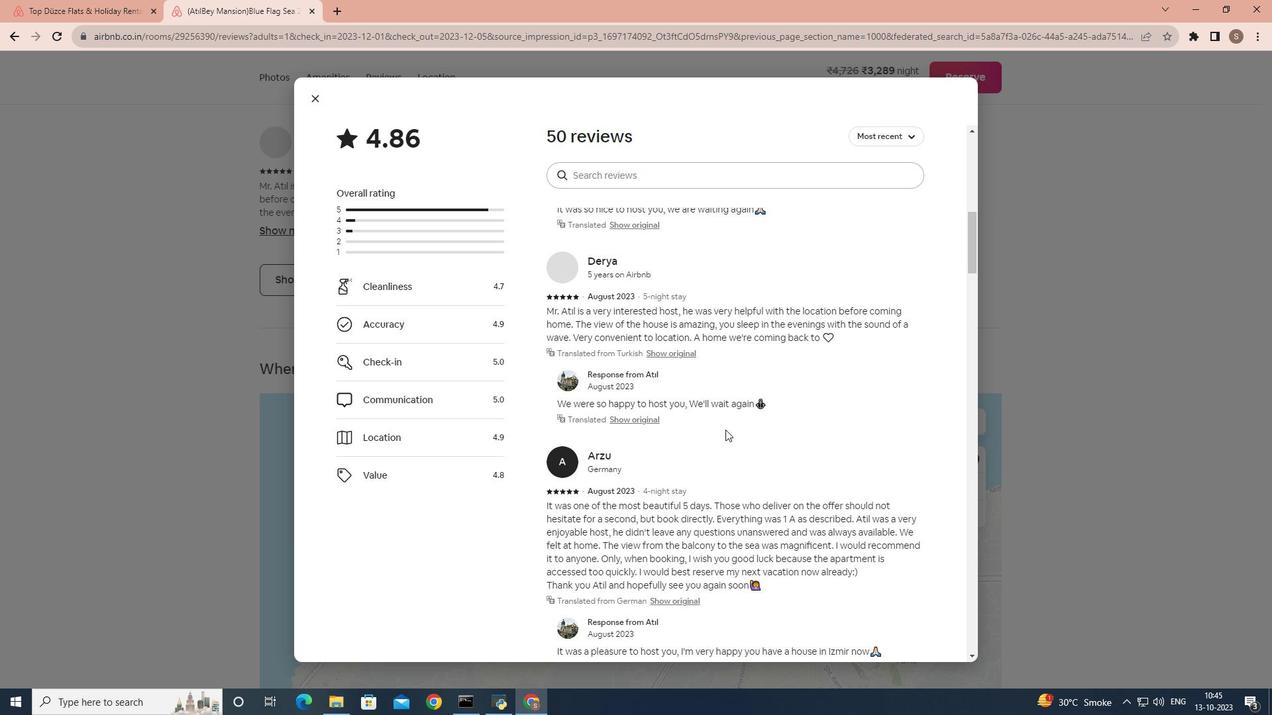 
Action: Mouse scrolled (725, 429) with delta (0, 0)
Screenshot: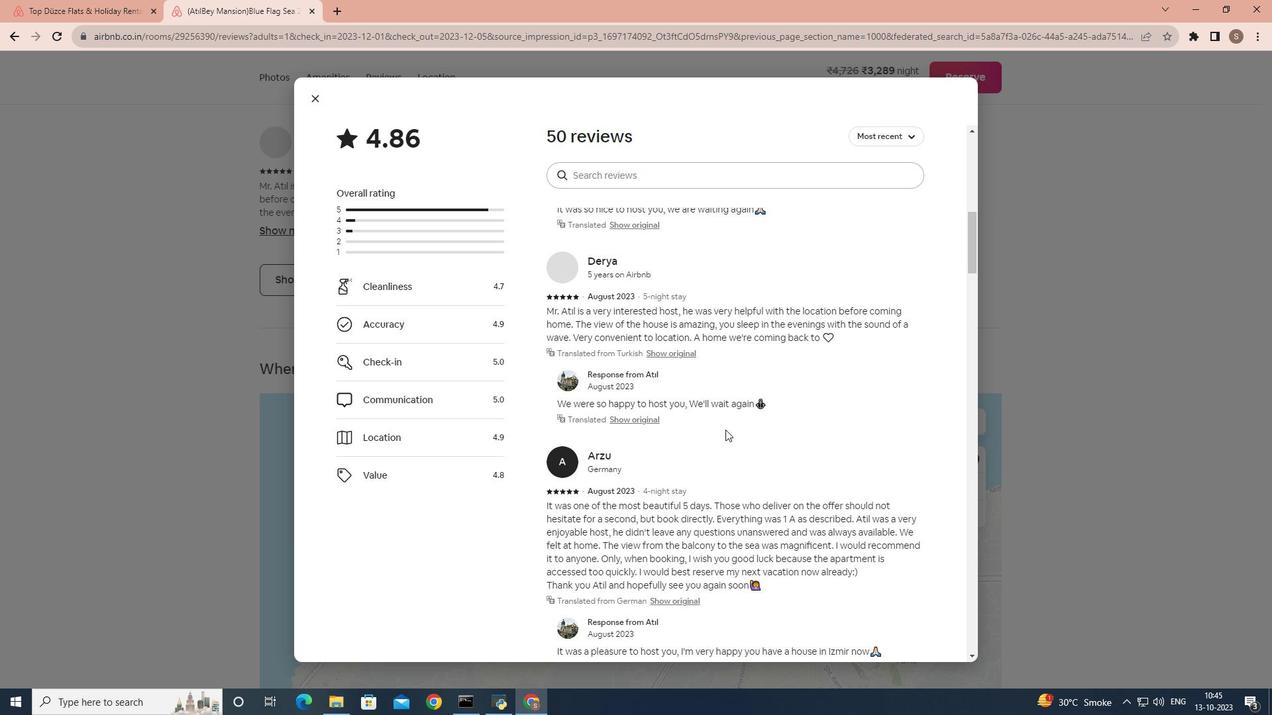 
Action: Mouse scrolled (725, 429) with delta (0, 0)
Screenshot: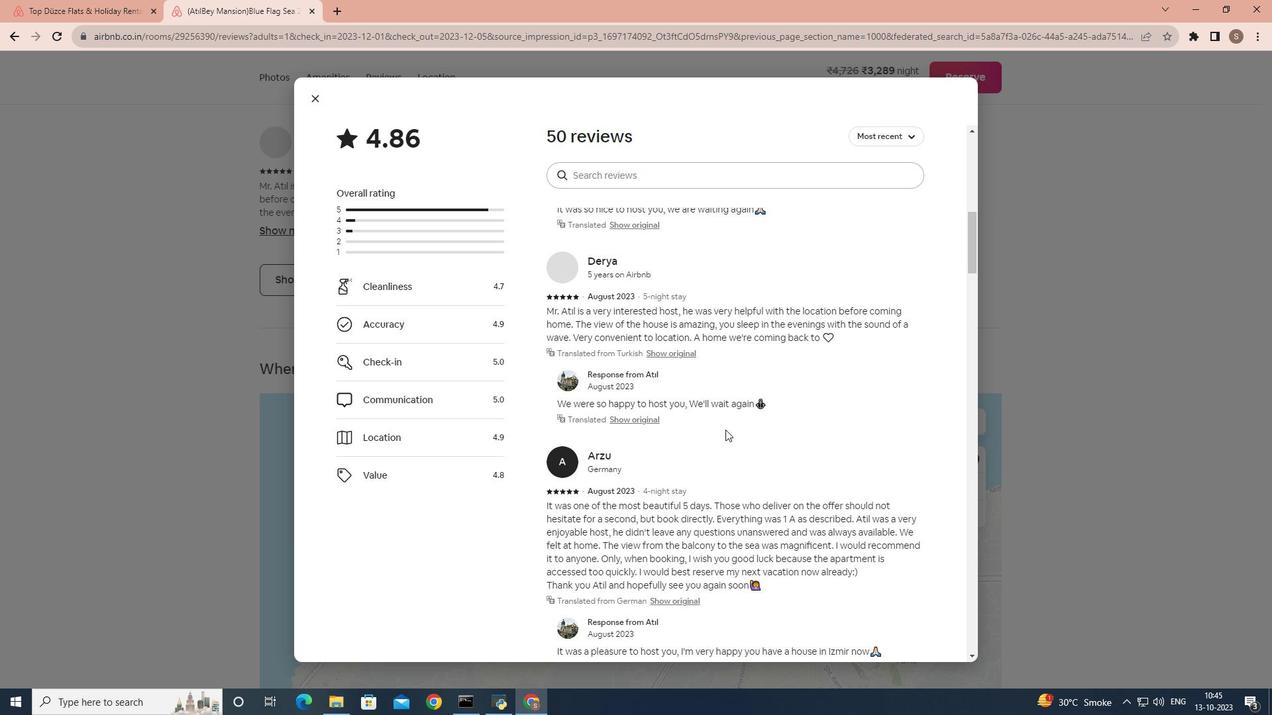 
Action: Mouse scrolled (725, 429) with delta (0, 0)
Screenshot: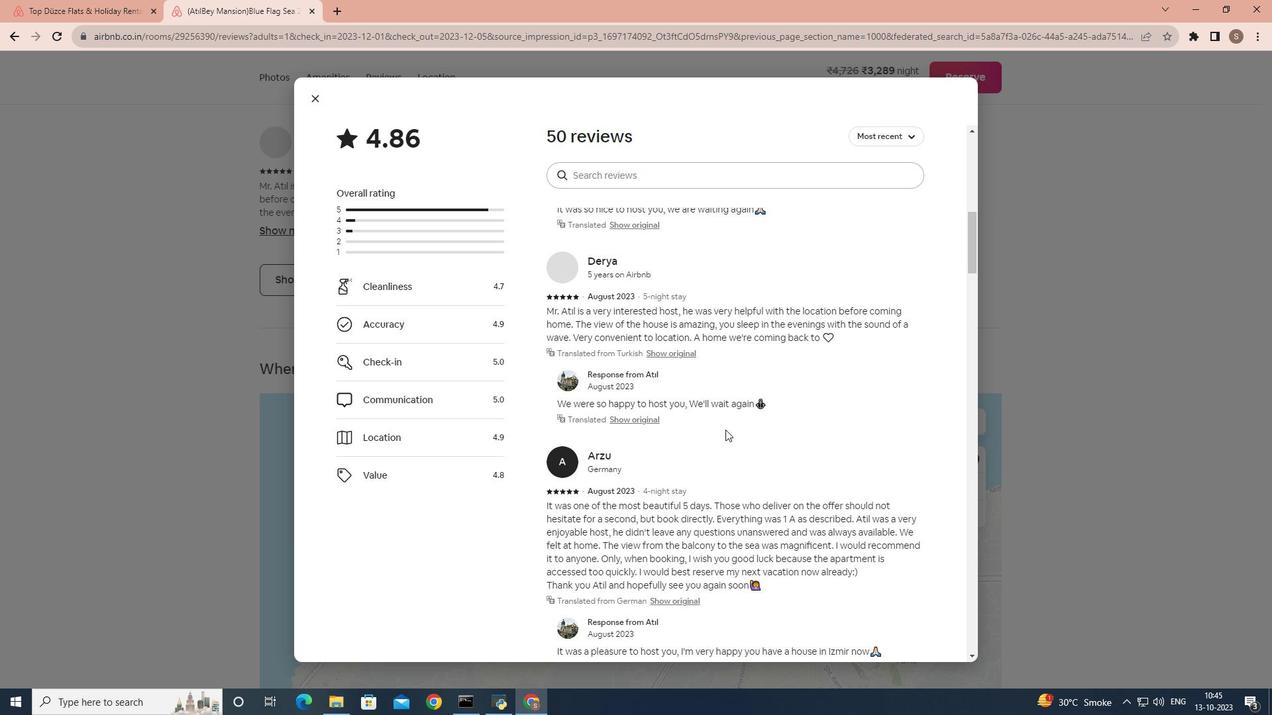 
Action: Mouse scrolled (725, 429) with delta (0, 0)
Screenshot: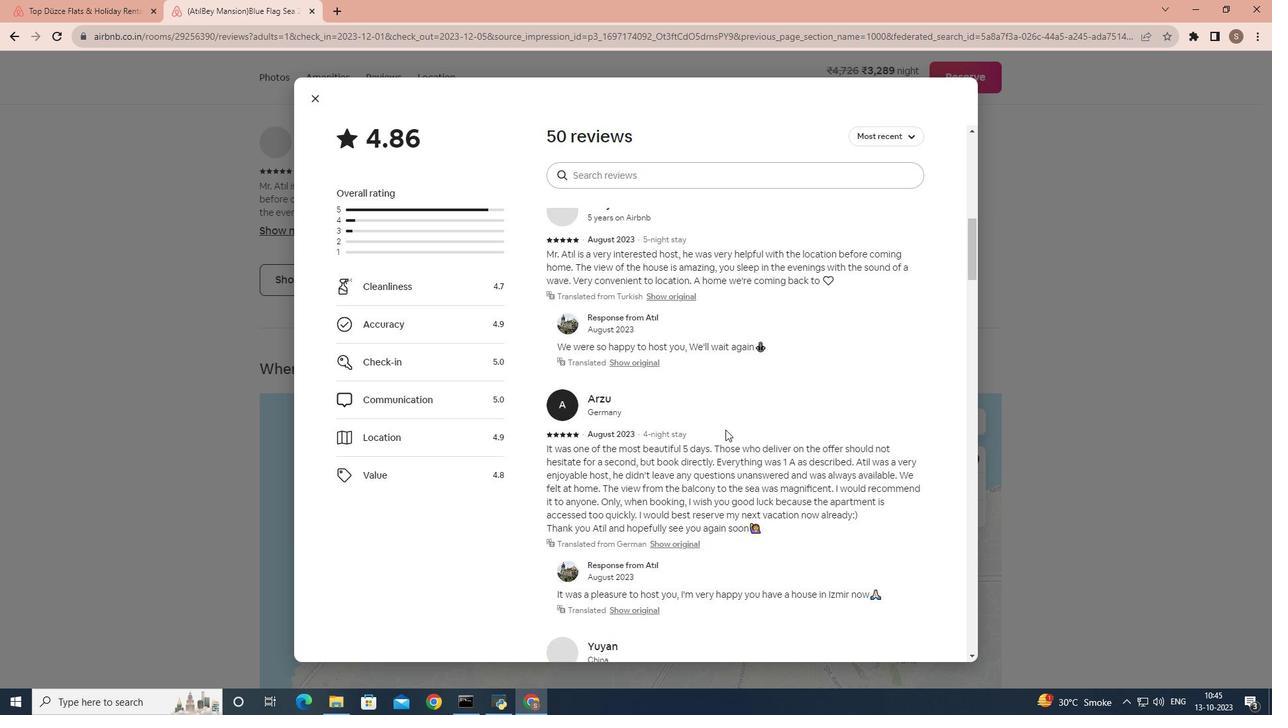 
Action: Mouse scrolled (725, 429) with delta (0, 0)
Screenshot: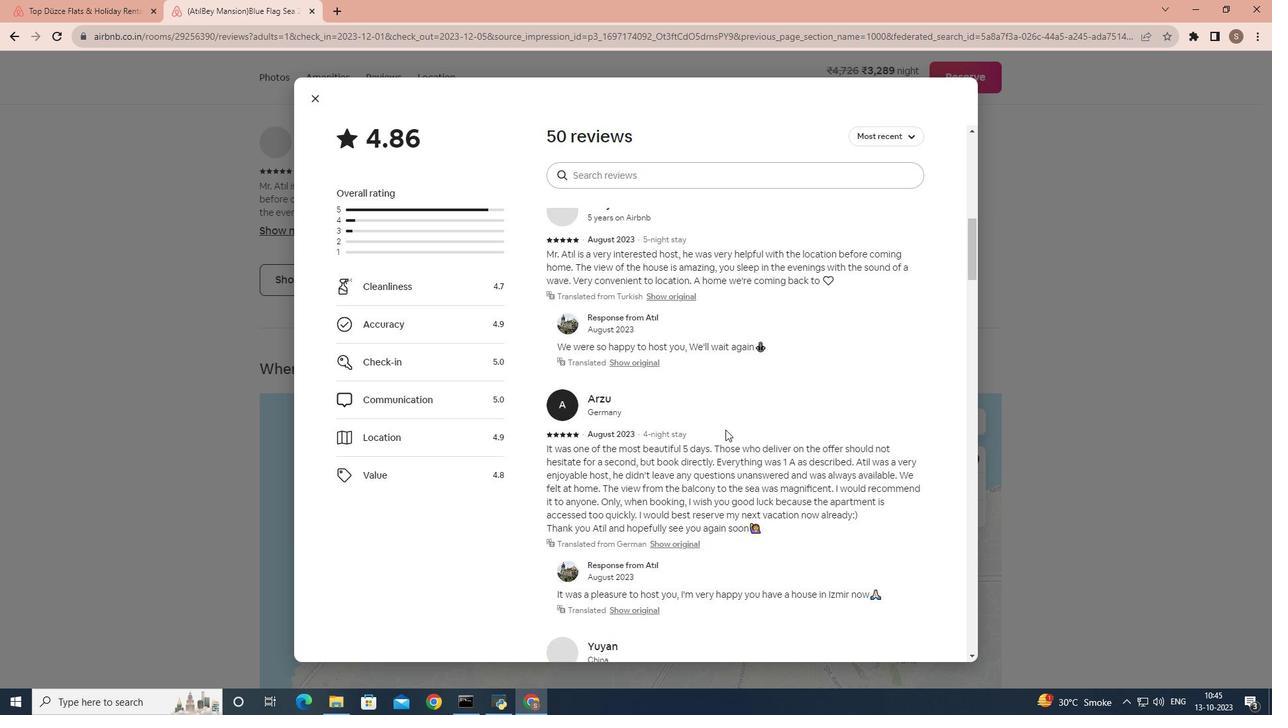 
Action: Mouse scrolled (725, 429) with delta (0, 0)
Screenshot: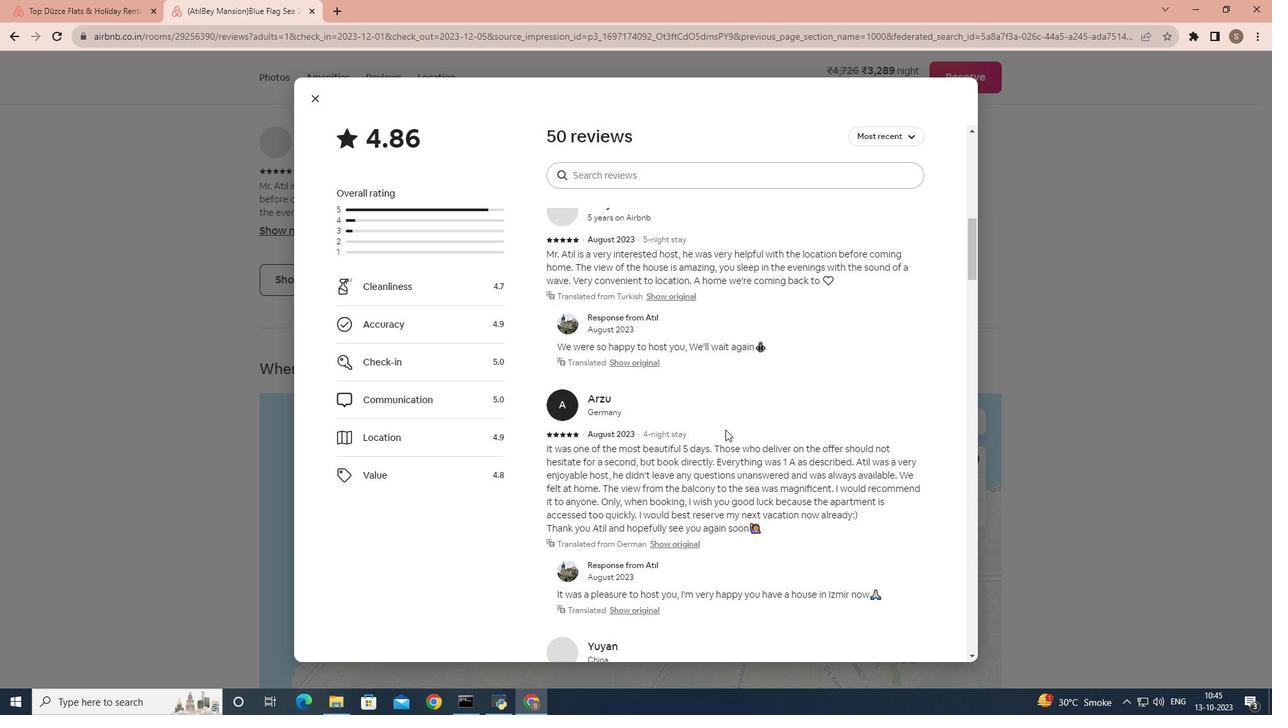 
Action: Mouse scrolled (725, 429) with delta (0, 0)
Screenshot: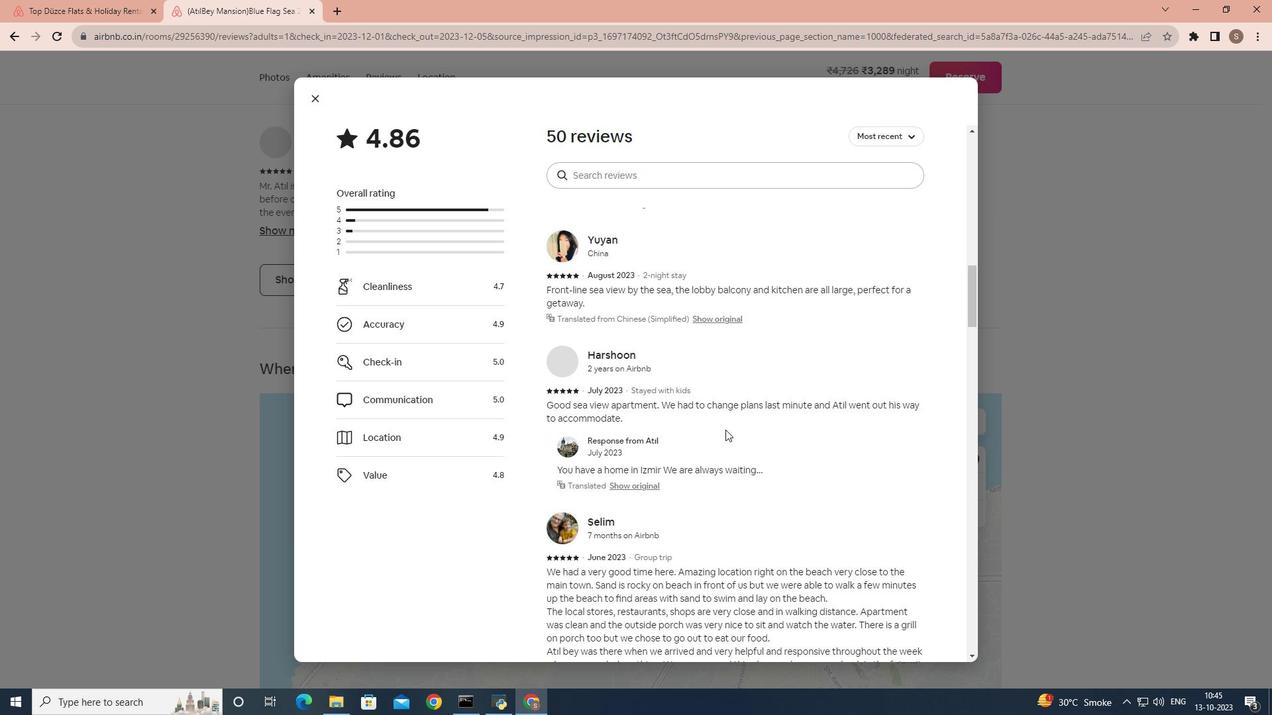 
Action: Mouse scrolled (725, 429) with delta (0, 0)
Screenshot: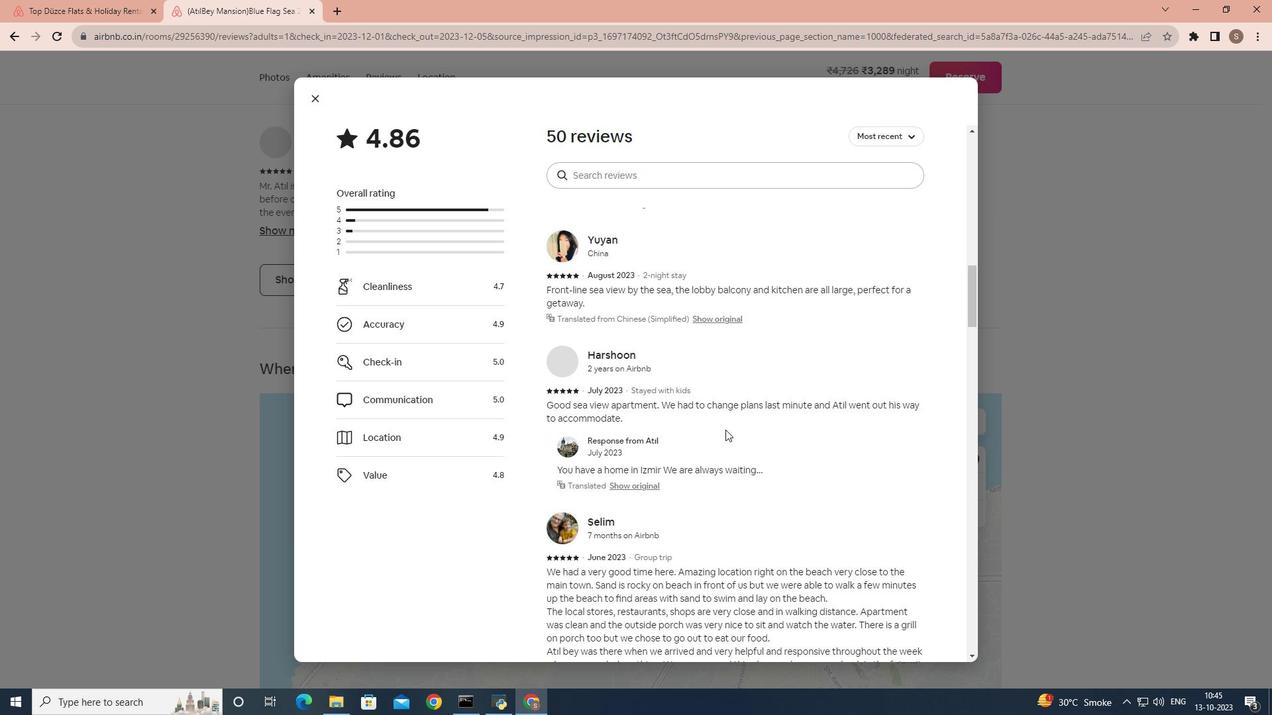 
Action: Mouse scrolled (725, 429) with delta (0, 0)
Screenshot: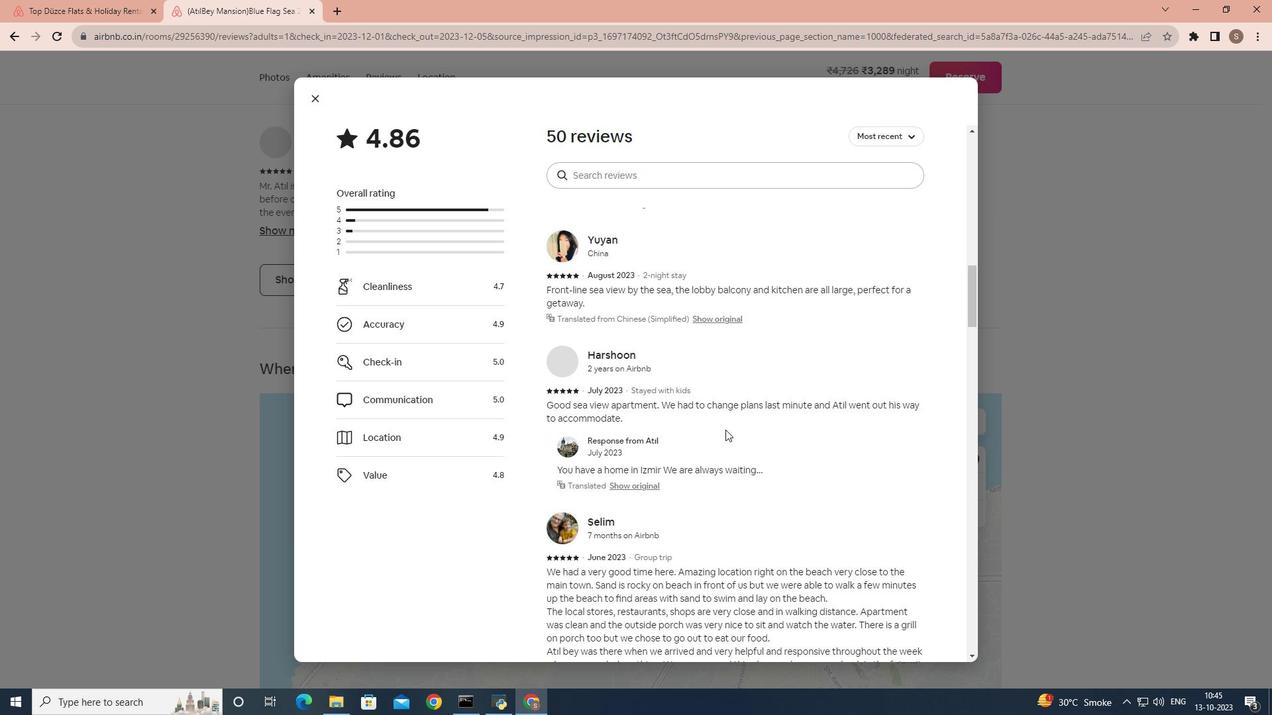 
Action: Mouse scrolled (725, 429) with delta (0, 0)
Screenshot: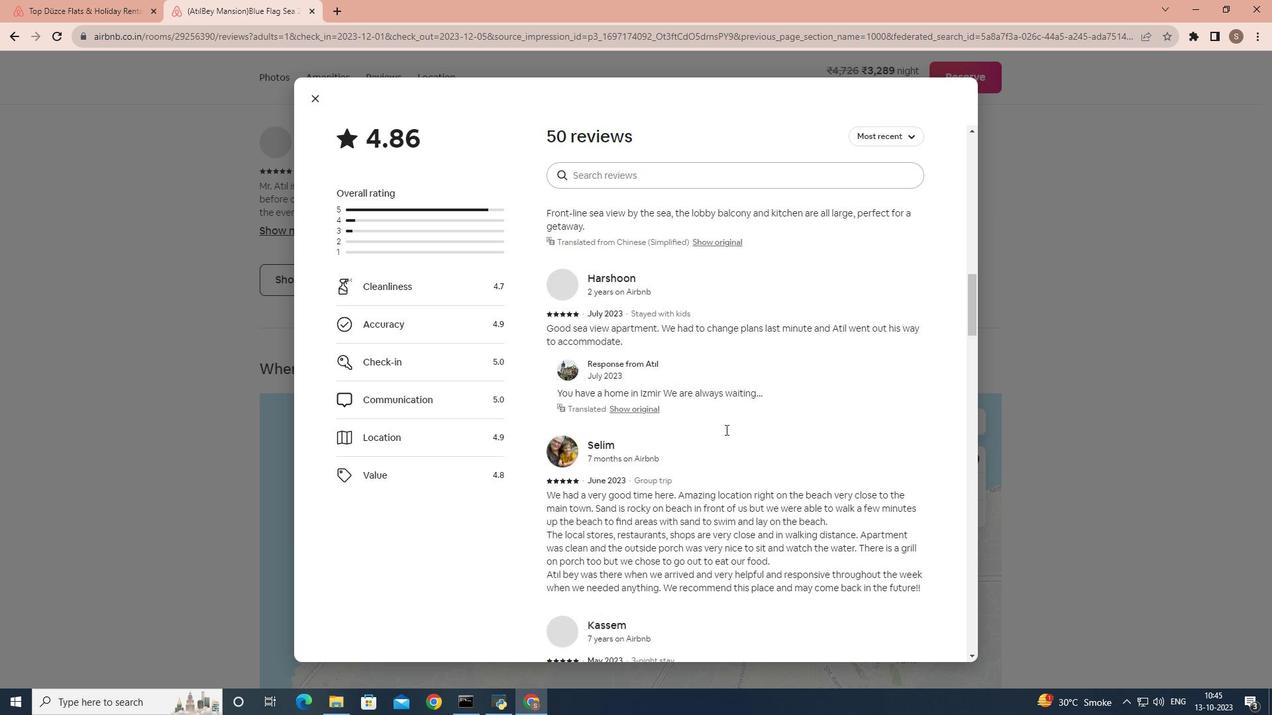 
Action: Mouse scrolled (725, 429) with delta (0, 0)
Screenshot: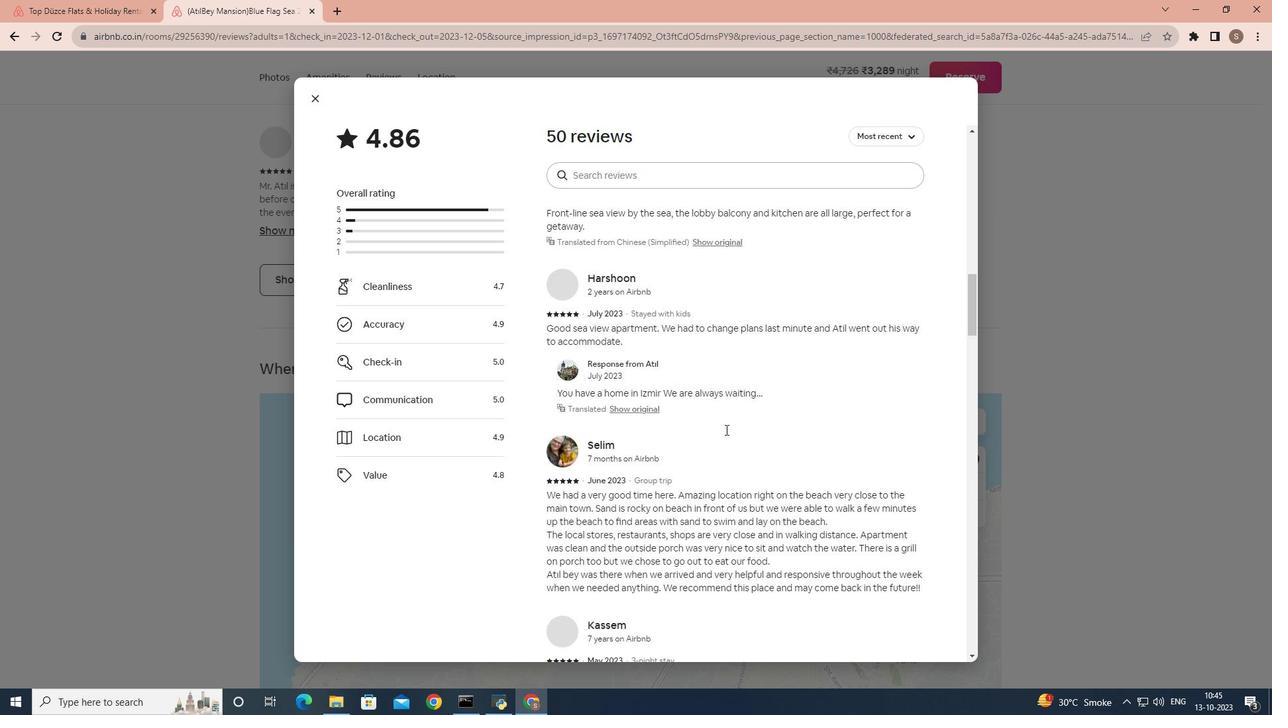 
Action: Mouse scrolled (725, 429) with delta (0, 0)
Screenshot: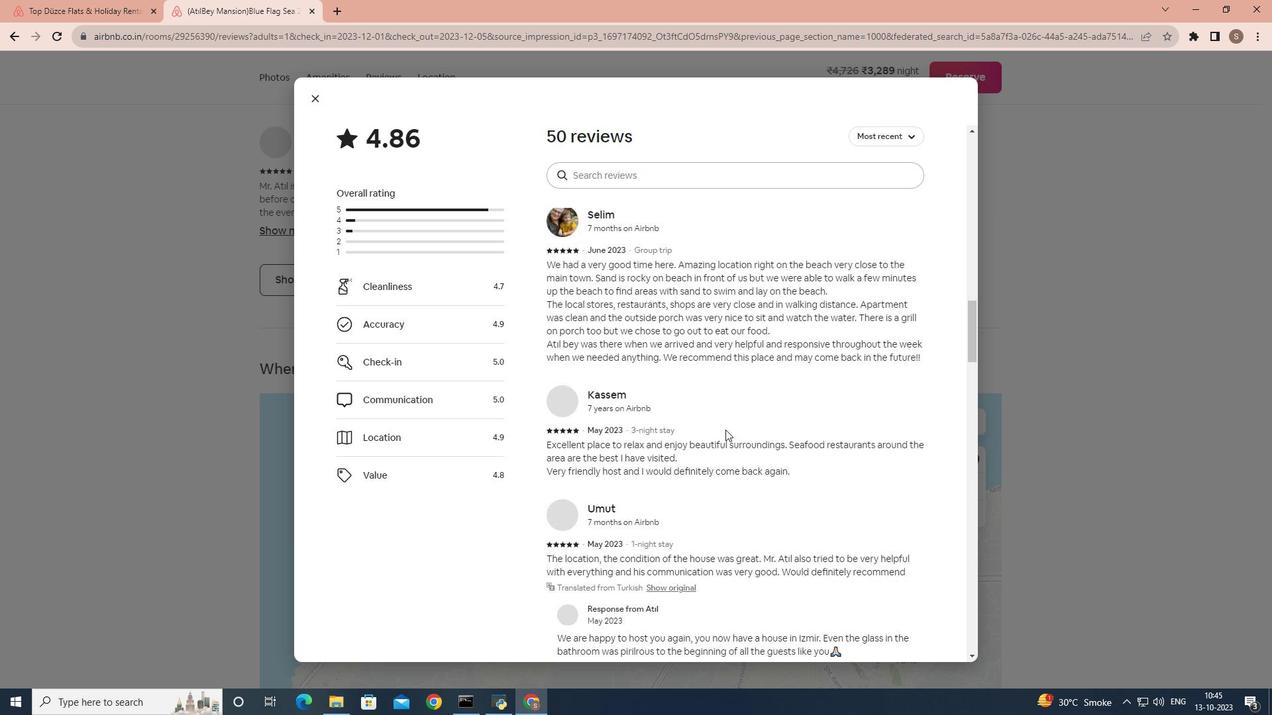 
Action: Mouse scrolled (725, 429) with delta (0, 0)
Screenshot: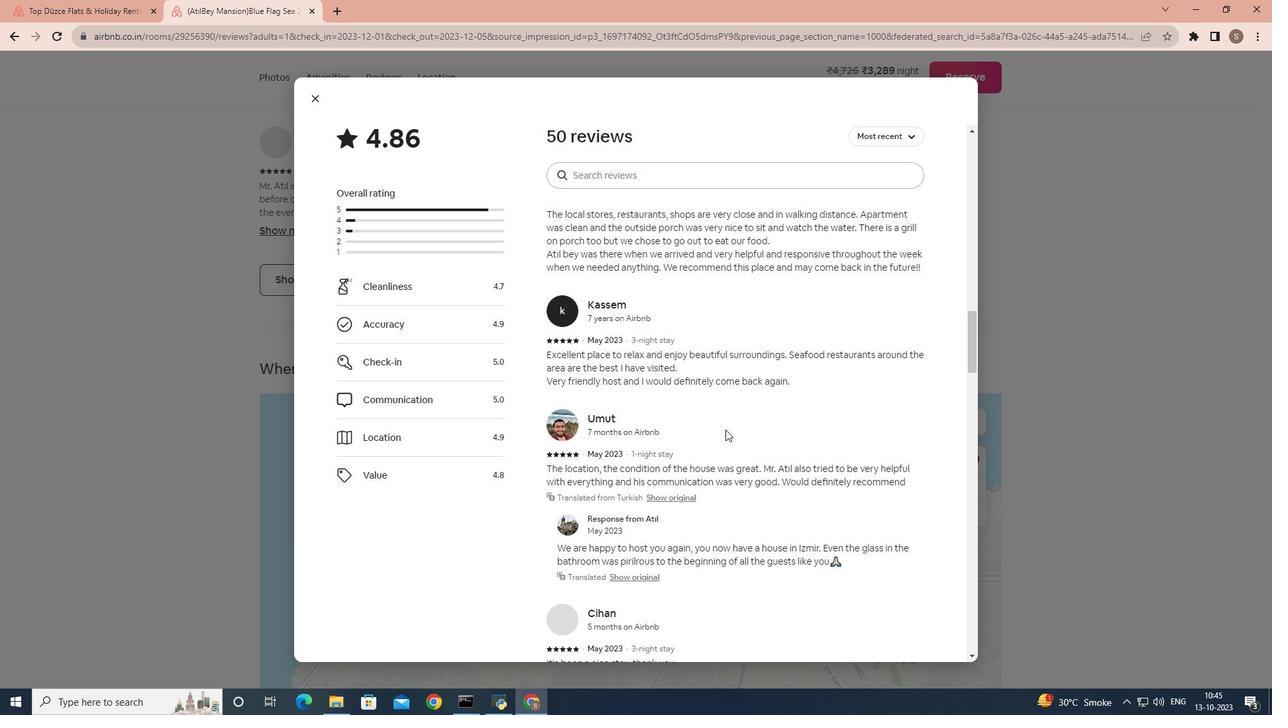 
Action: Mouse scrolled (725, 429) with delta (0, 0)
Screenshot: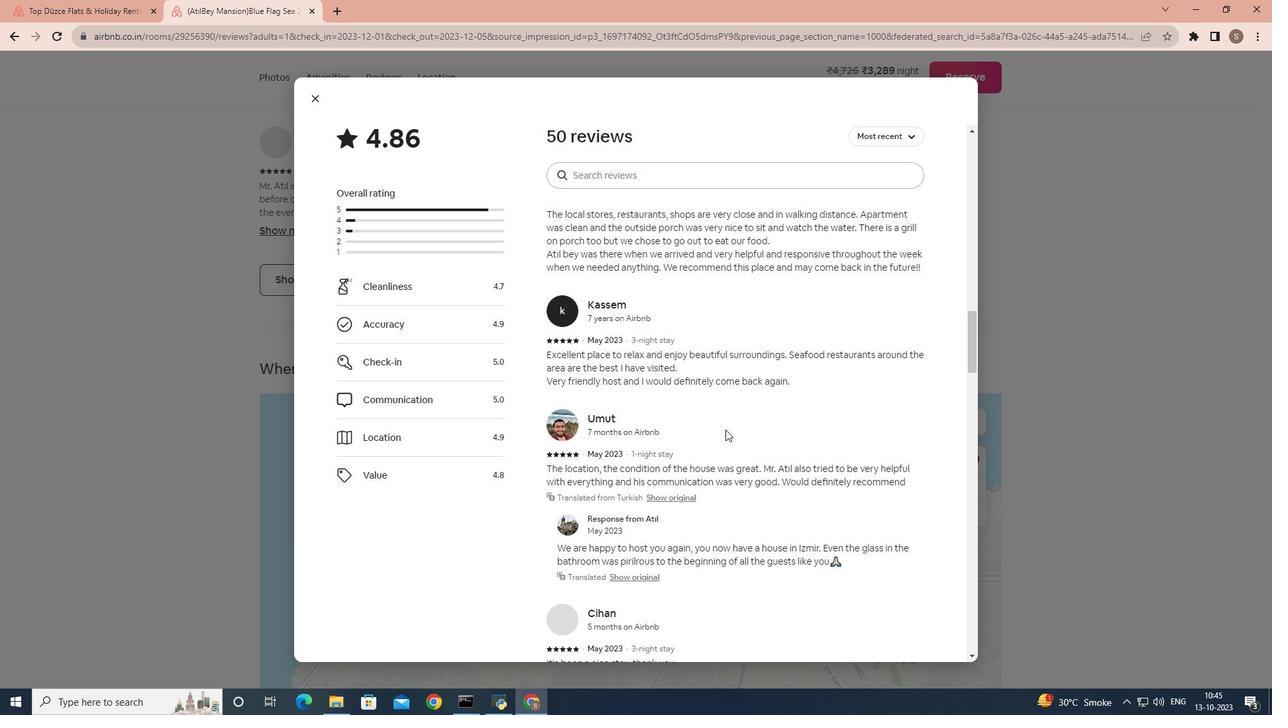 
Action: Mouse scrolled (725, 429) with delta (0, 0)
Screenshot: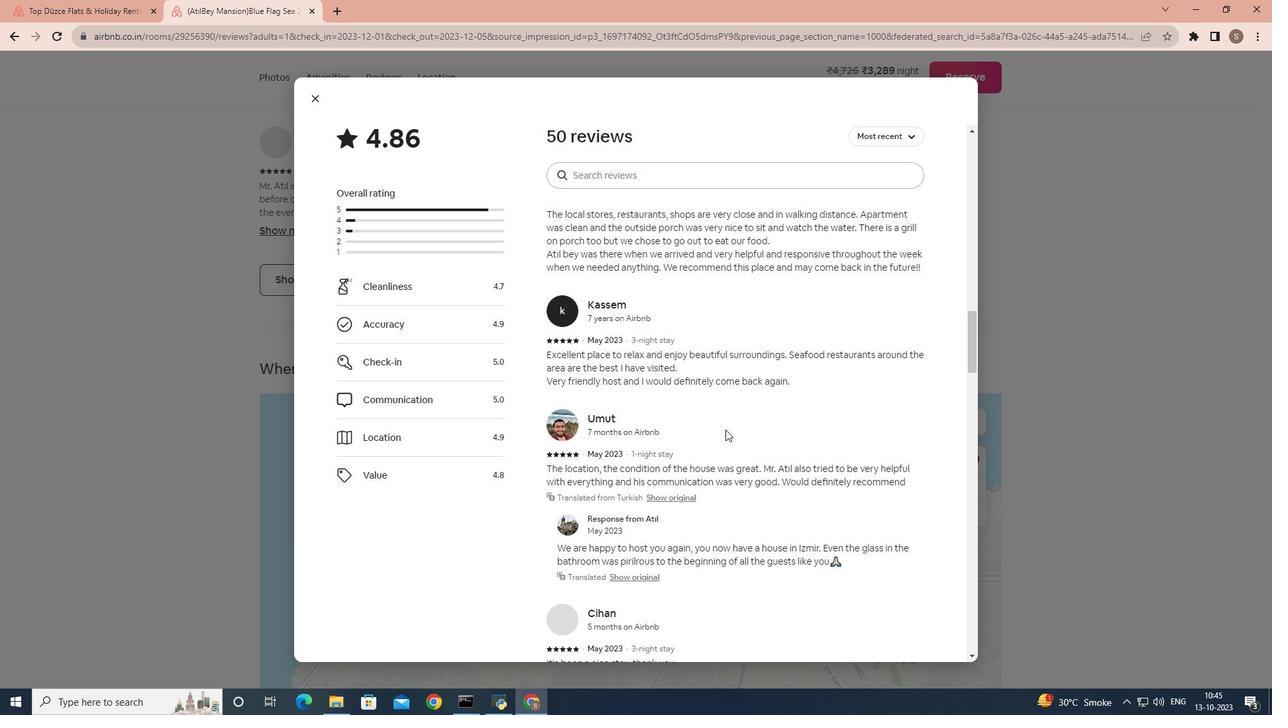 
Action: Mouse scrolled (725, 429) with delta (0, 0)
Screenshot: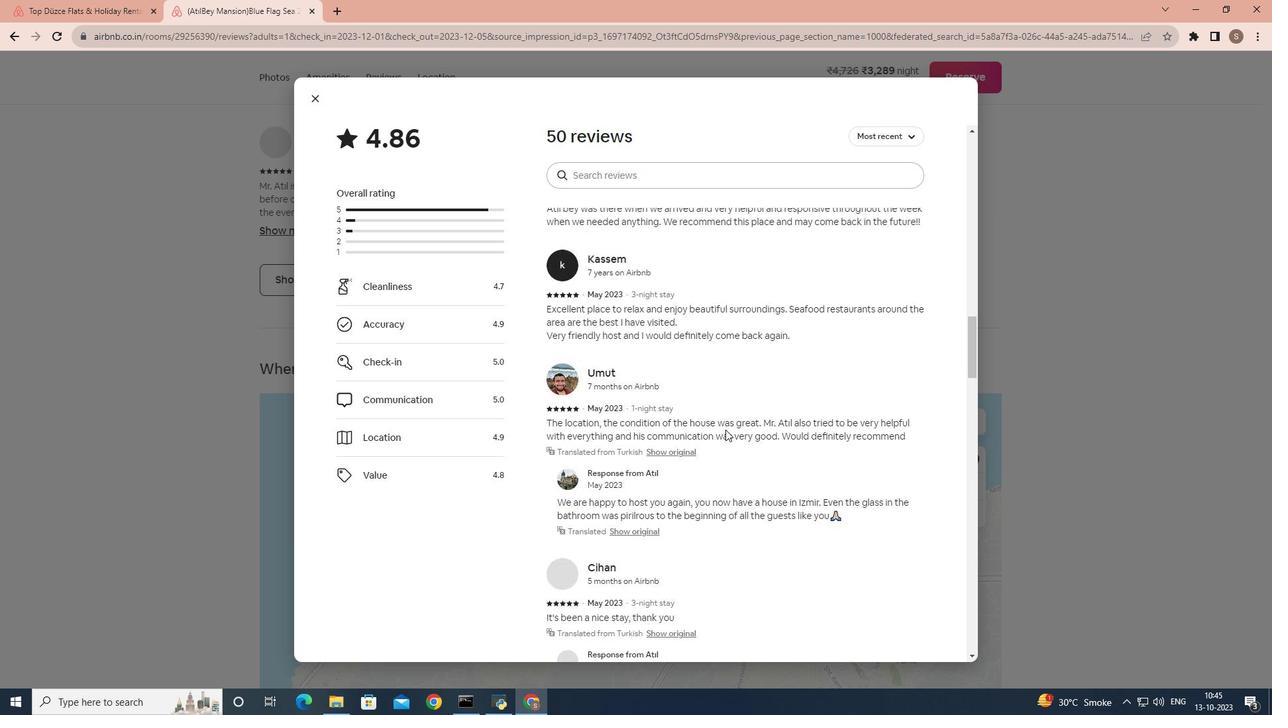 
Action: Mouse scrolled (725, 429) with delta (0, 0)
Screenshot: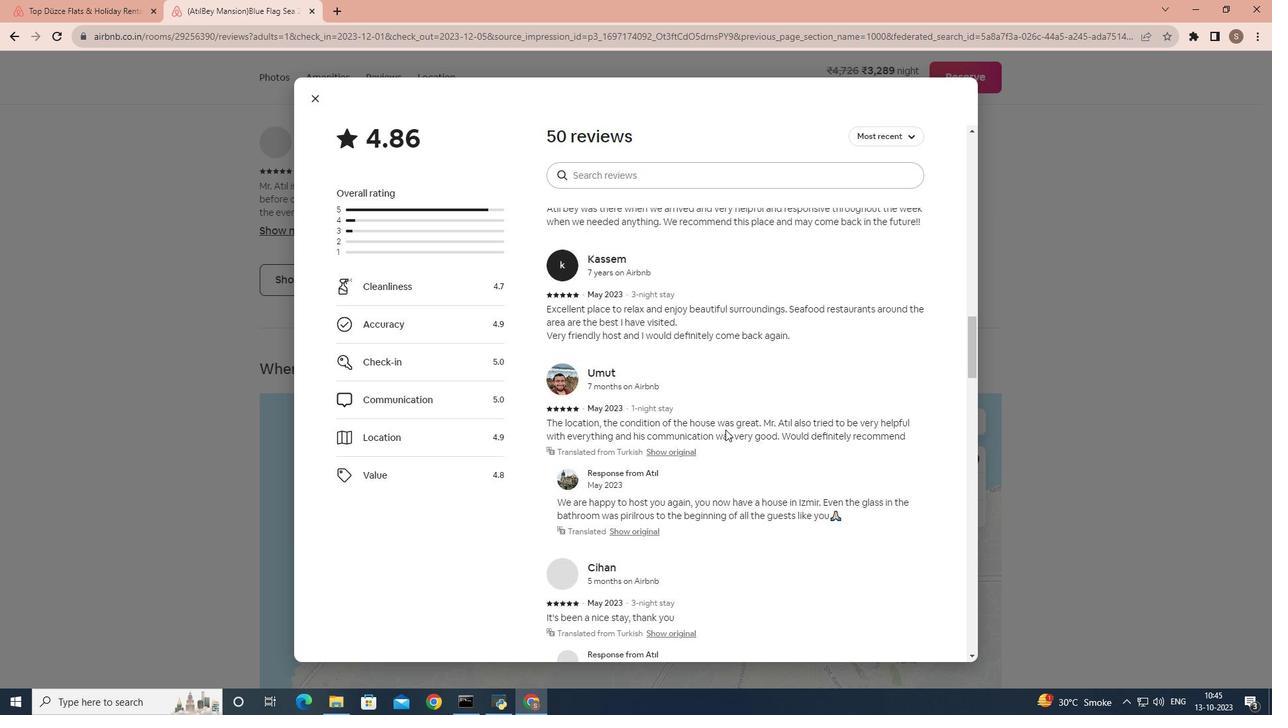 
Action: Mouse scrolled (725, 429) with delta (0, 0)
Screenshot: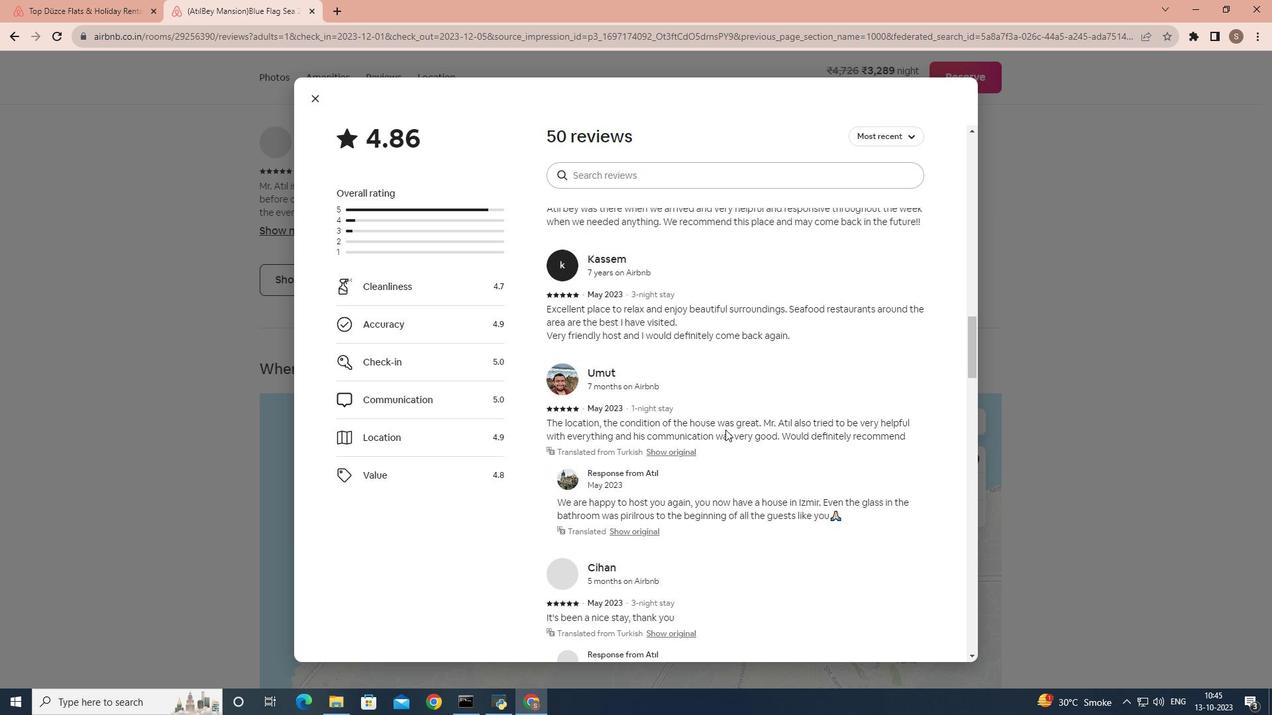 
Action: Mouse scrolled (725, 430) with delta (0, 0)
Screenshot: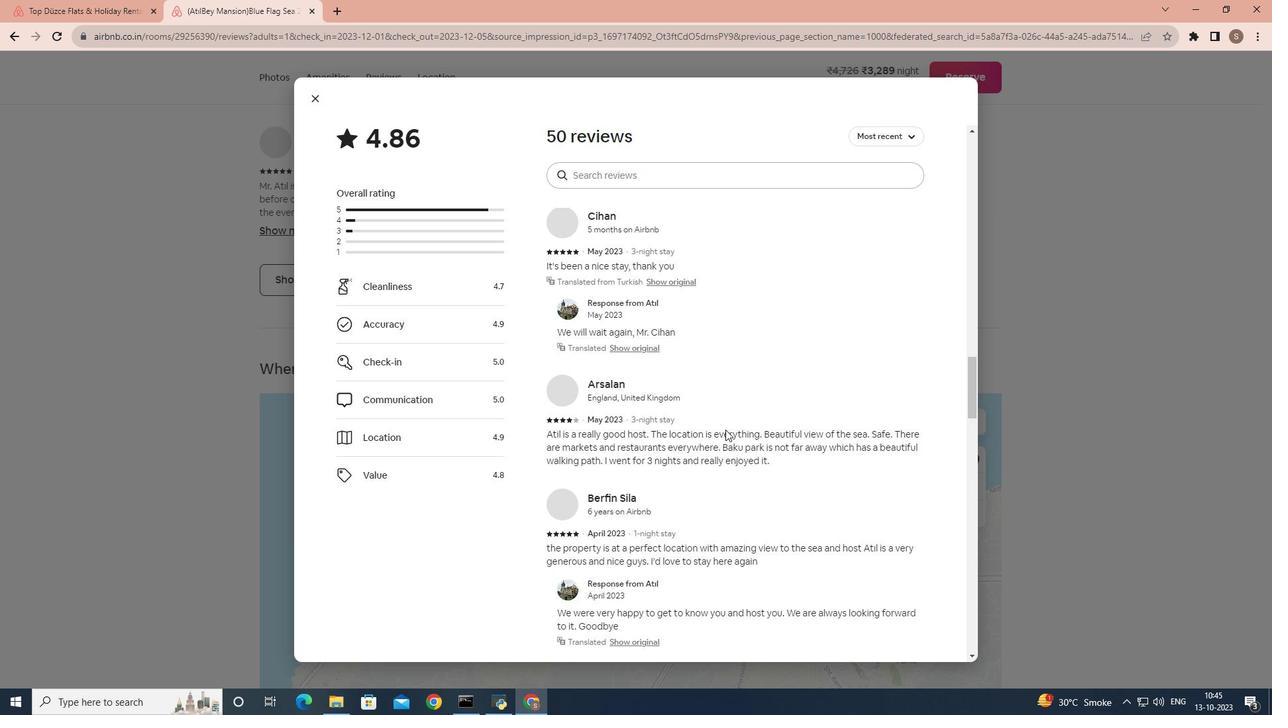 
Action: Mouse scrolled (725, 429) with delta (0, 0)
Screenshot: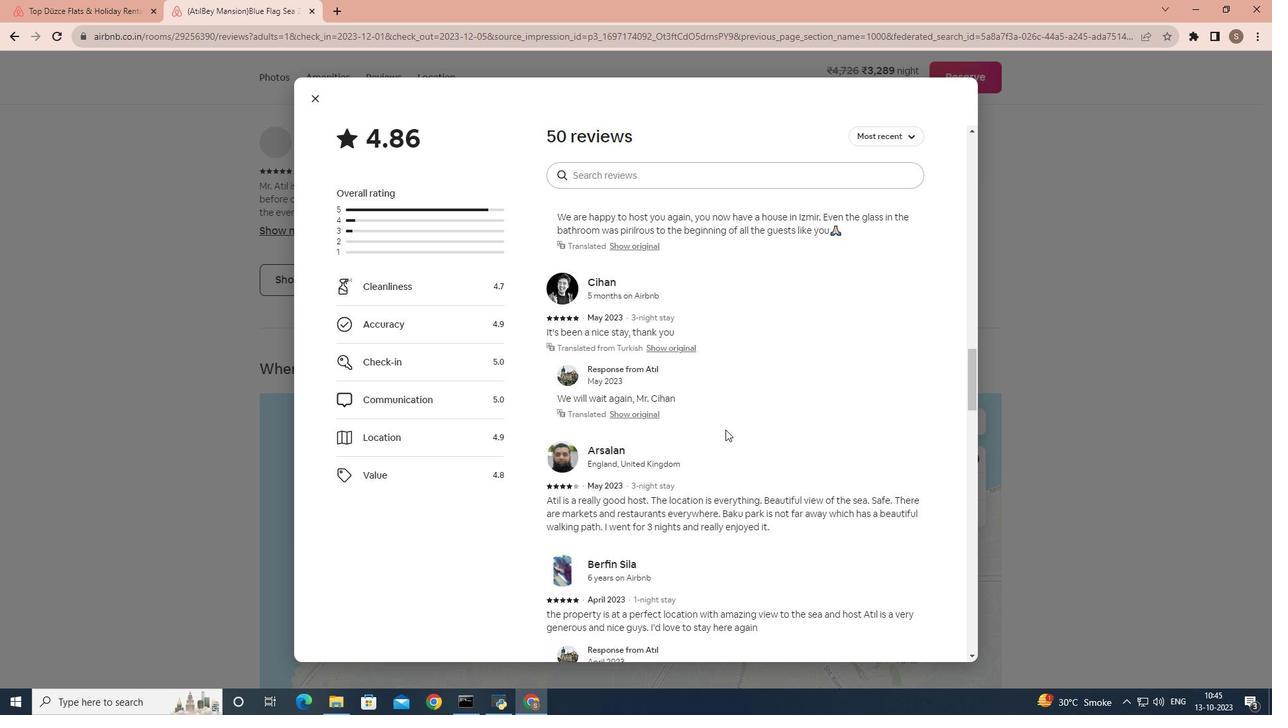 
Action: Mouse scrolled (725, 429) with delta (0, 0)
Screenshot: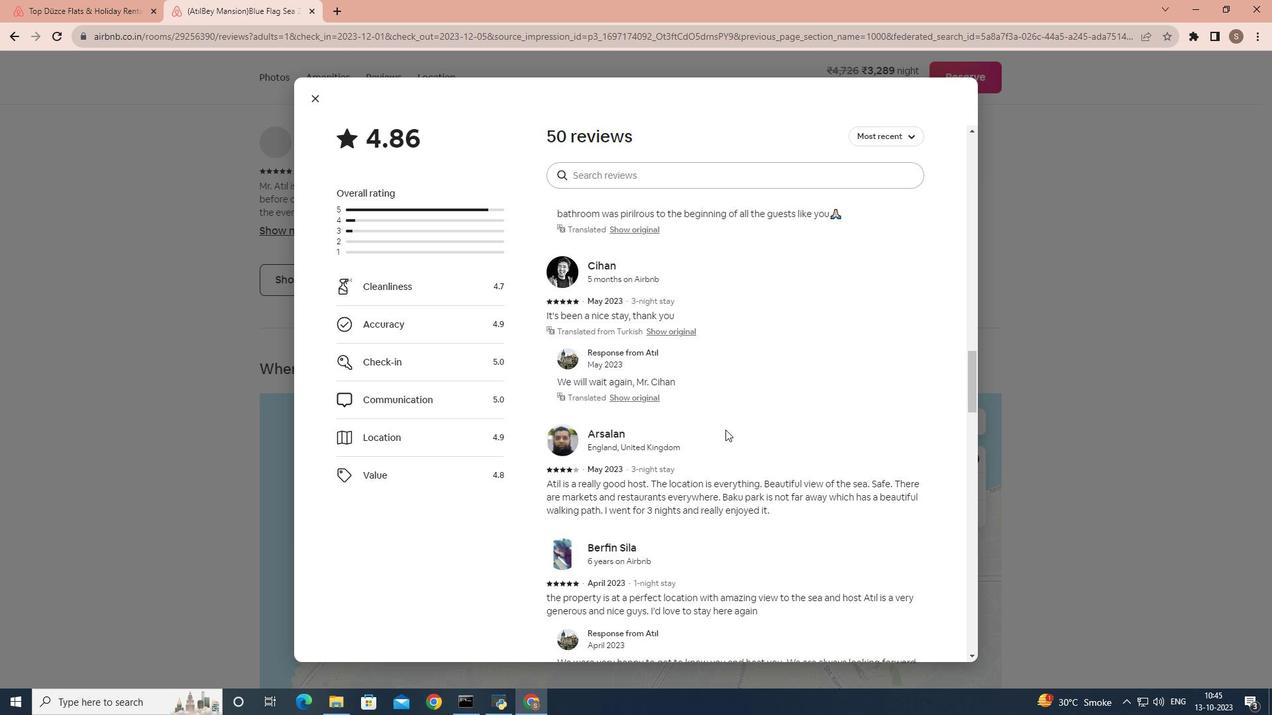 
Action: Mouse scrolled (725, 429) with delta (0, 0)
Screenshot: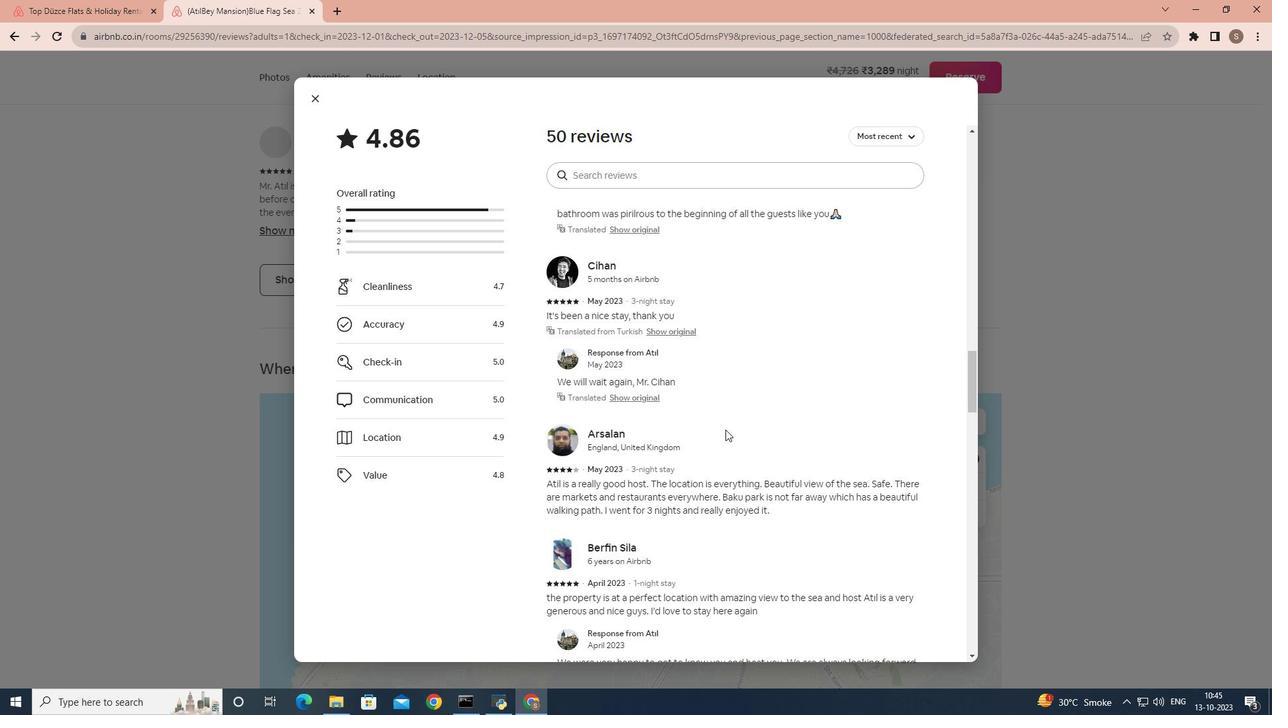 
Action: Mouse scrolled (725, 429) with delta (0, 0)
Screenshot: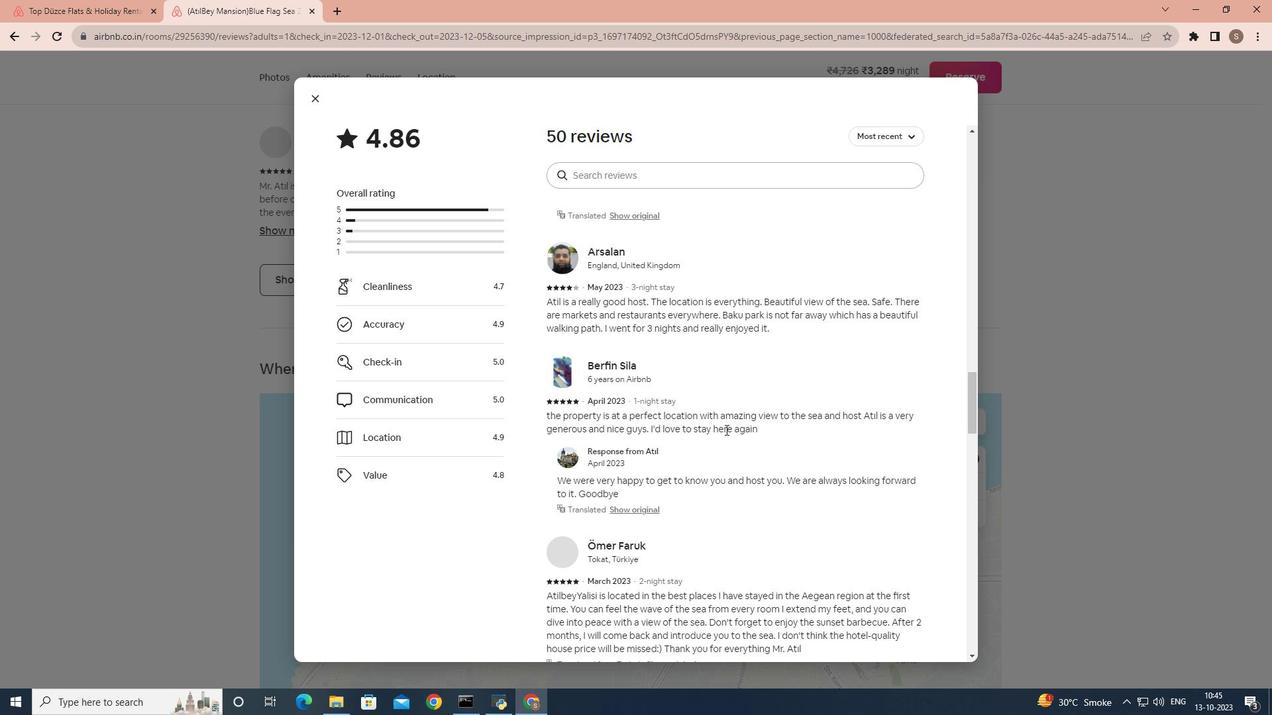 
Action: Mouse scrolled (725, 429) with delta (0, 0)
Screenshot: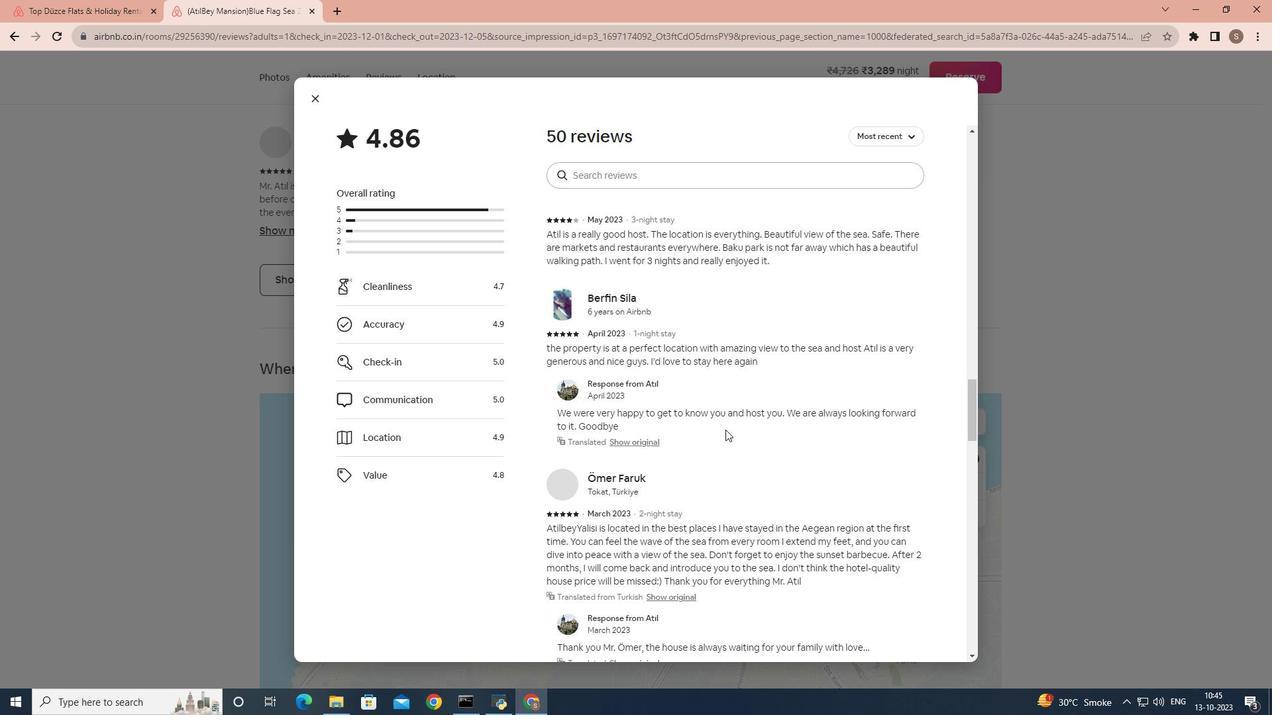
Action: Mouse scrolled (725, 429) with delta (0, 0)
Screenshot: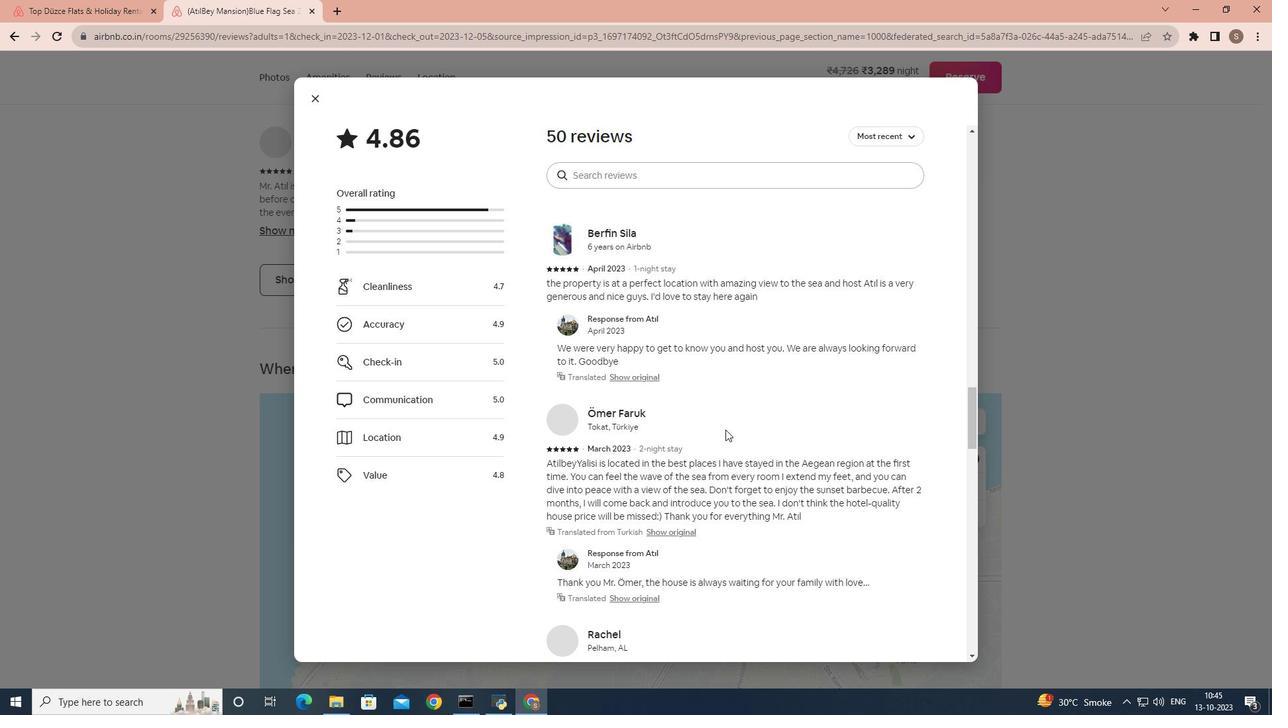 
Action: Mouse scrolled (725, 429) with delta (0, 0)
Screenshot: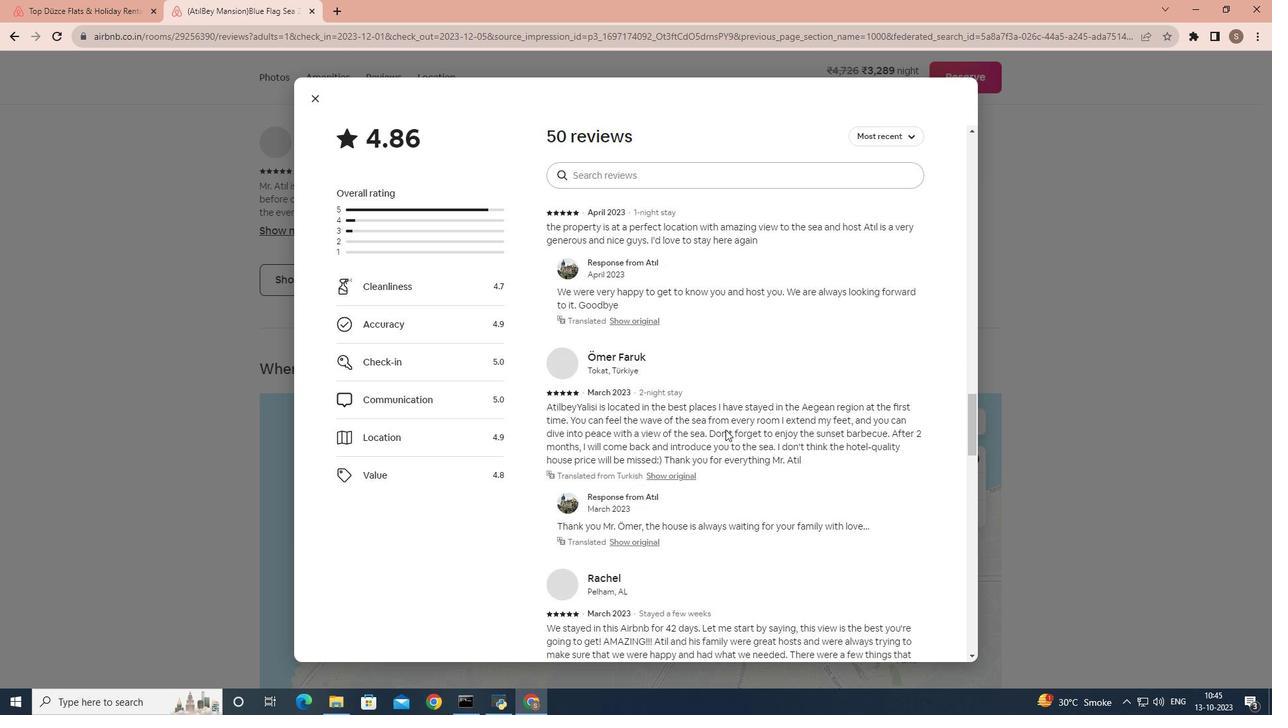 
Action: Mouse scrolled (725, 429) with delta (0, 0)
Screenshot: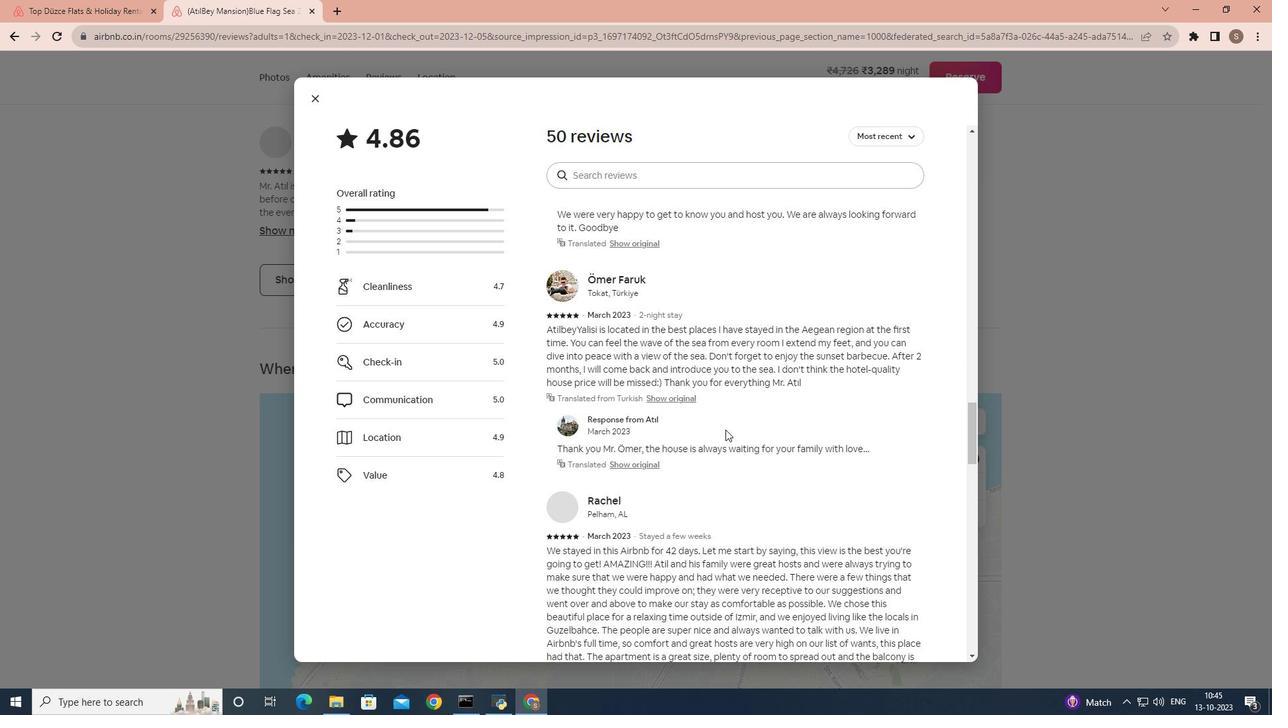 
Action: Mouse moved to (314, 98)
Screenshot: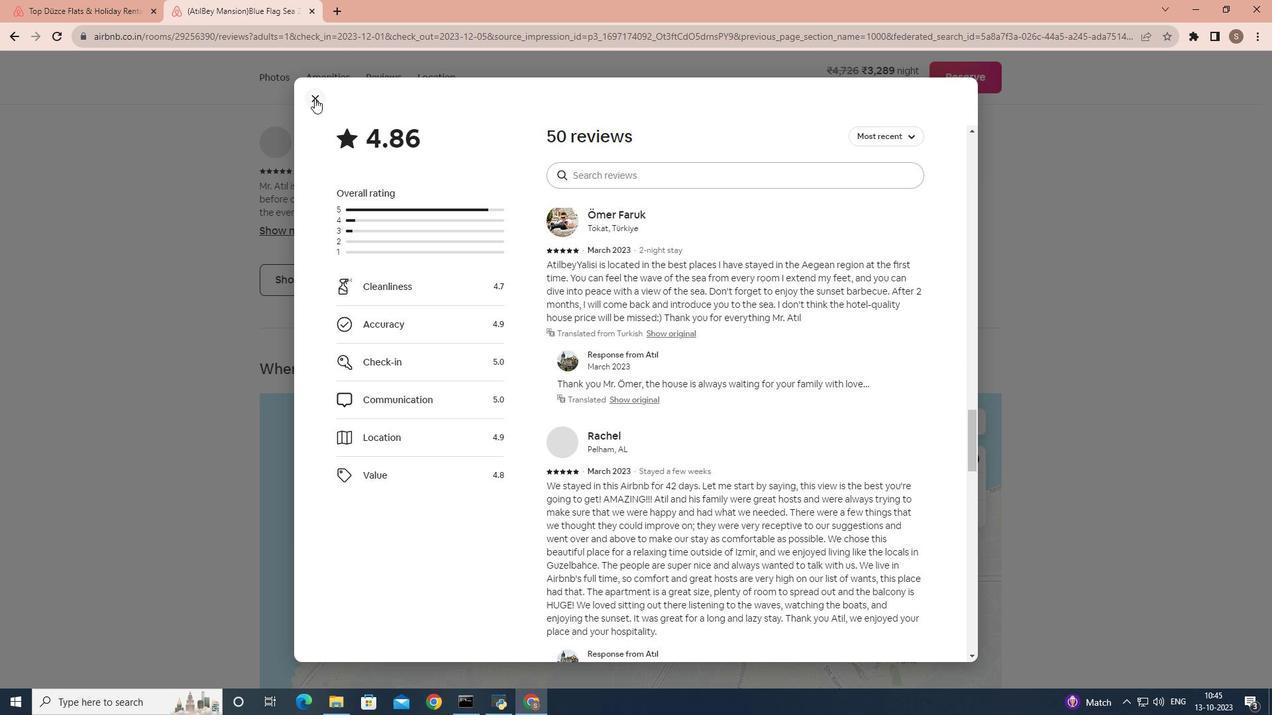 
Action: Mouse pressed left at (314, 98)
Screenshot: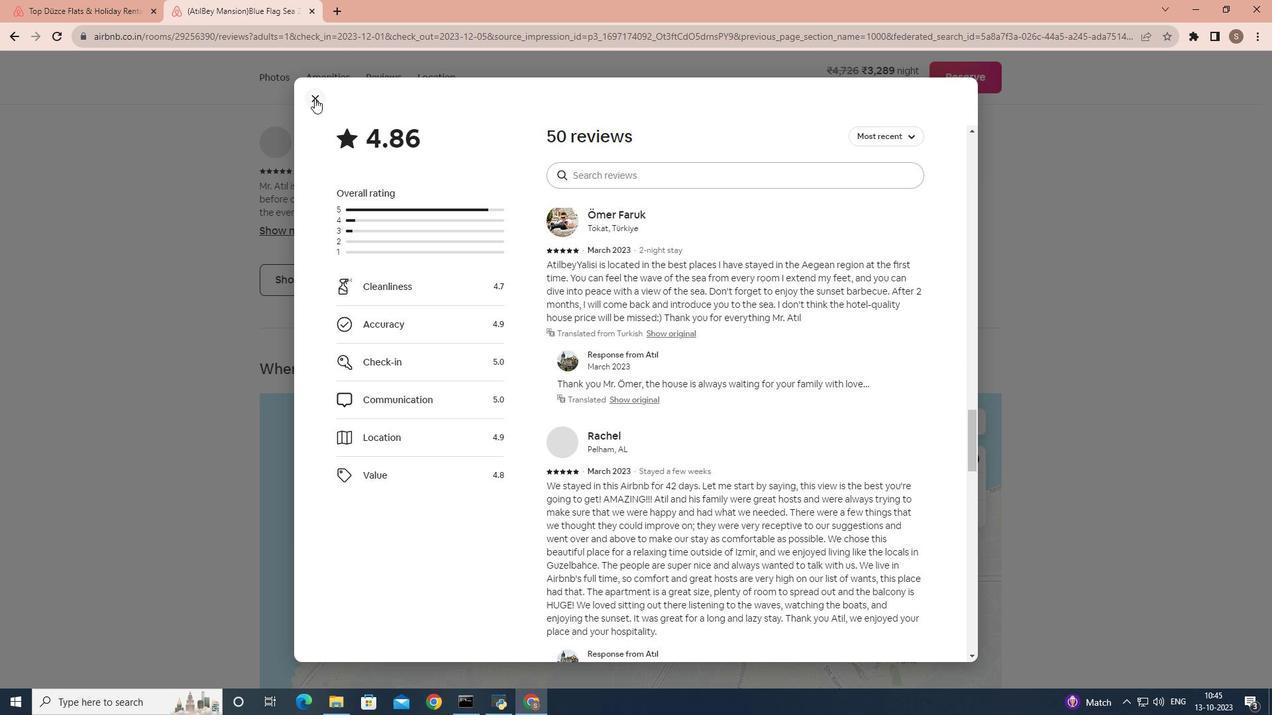 
Action: Mouse moved to (305, 264)
Screenshot: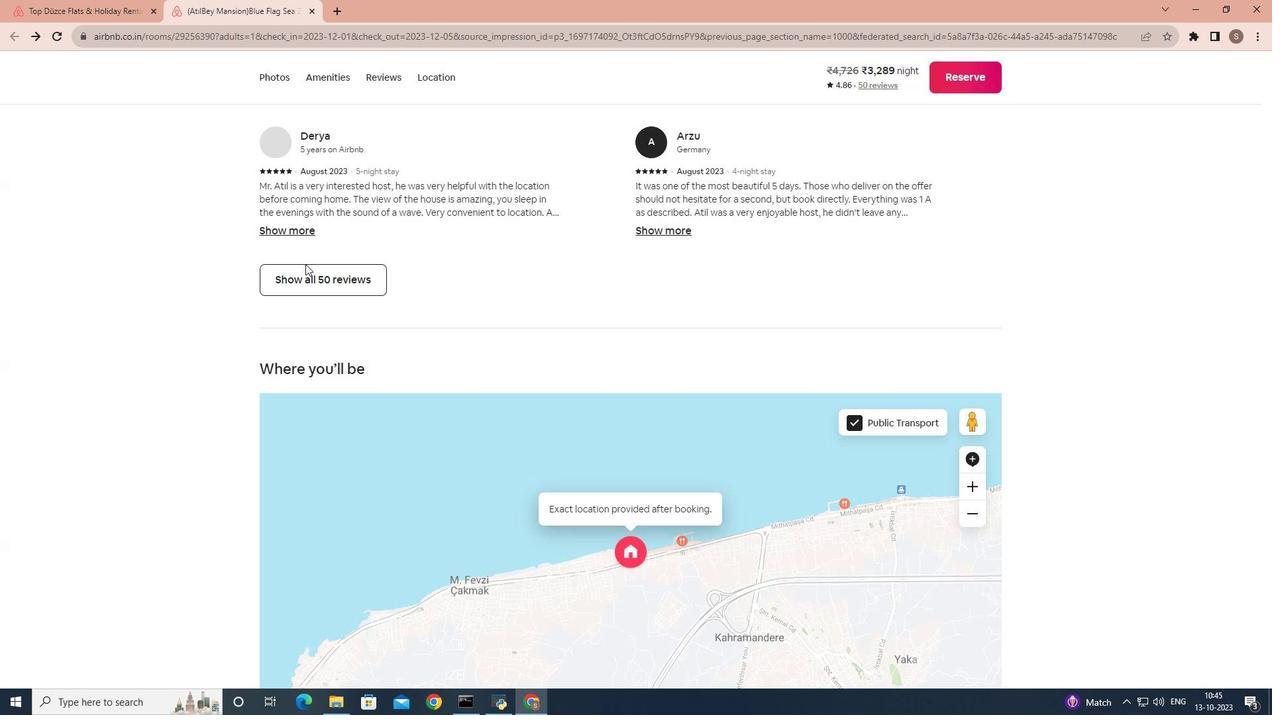 
Action: Mouse scrolled (305, 263) with delta (0, 0)
Screenshot: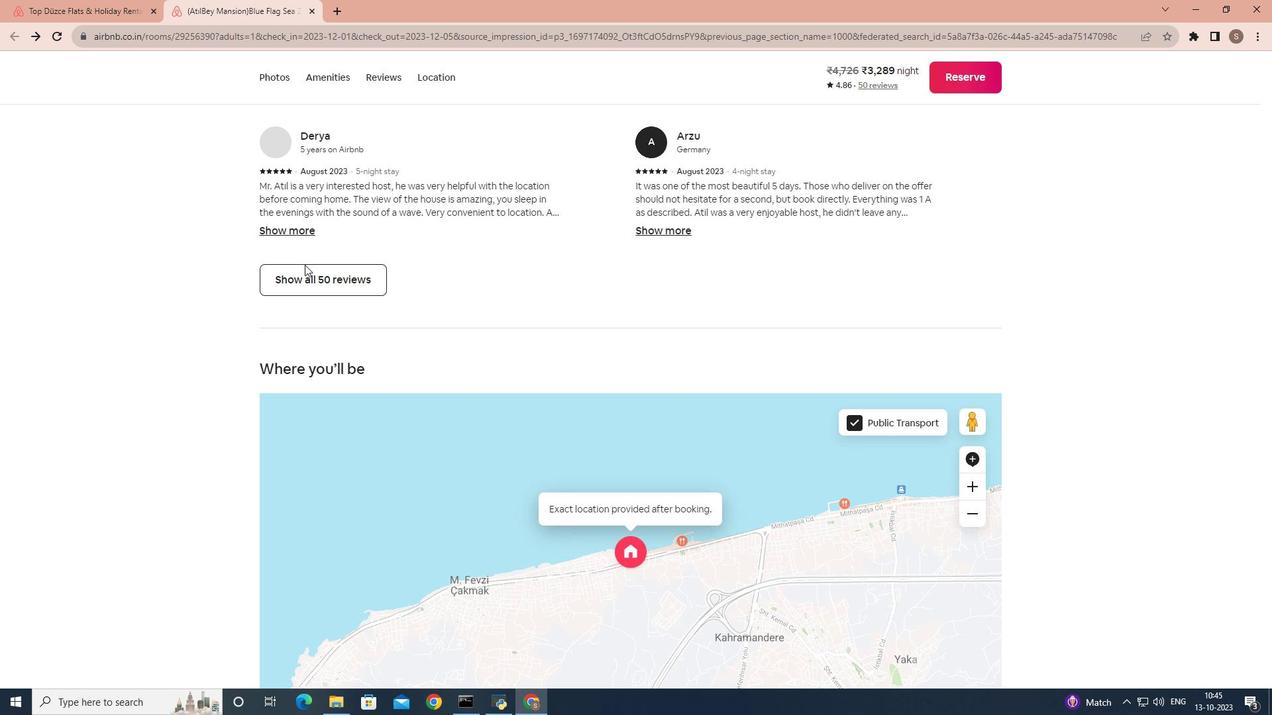 
Action: Mouse scrolled (305, 263) with delta (0, 0)
Screenshot: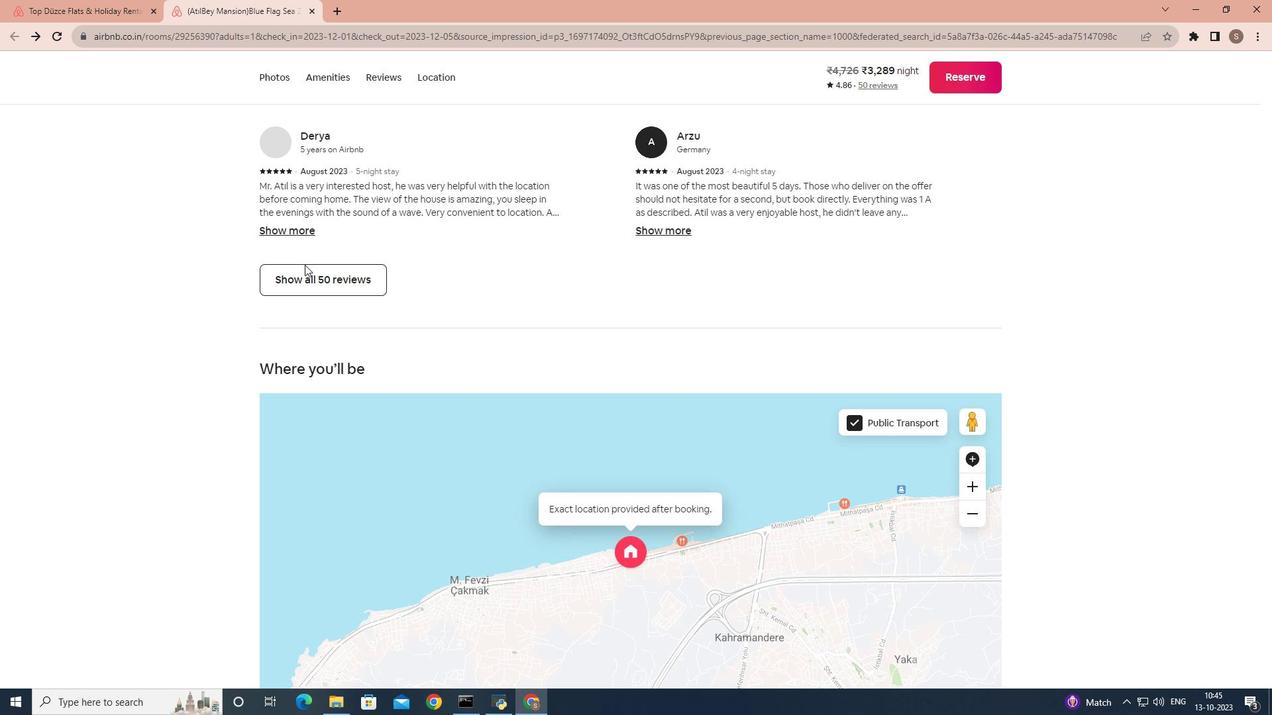 
Action: Mouse scrolled (305, 263) with delta (0, 0)
Screenshot: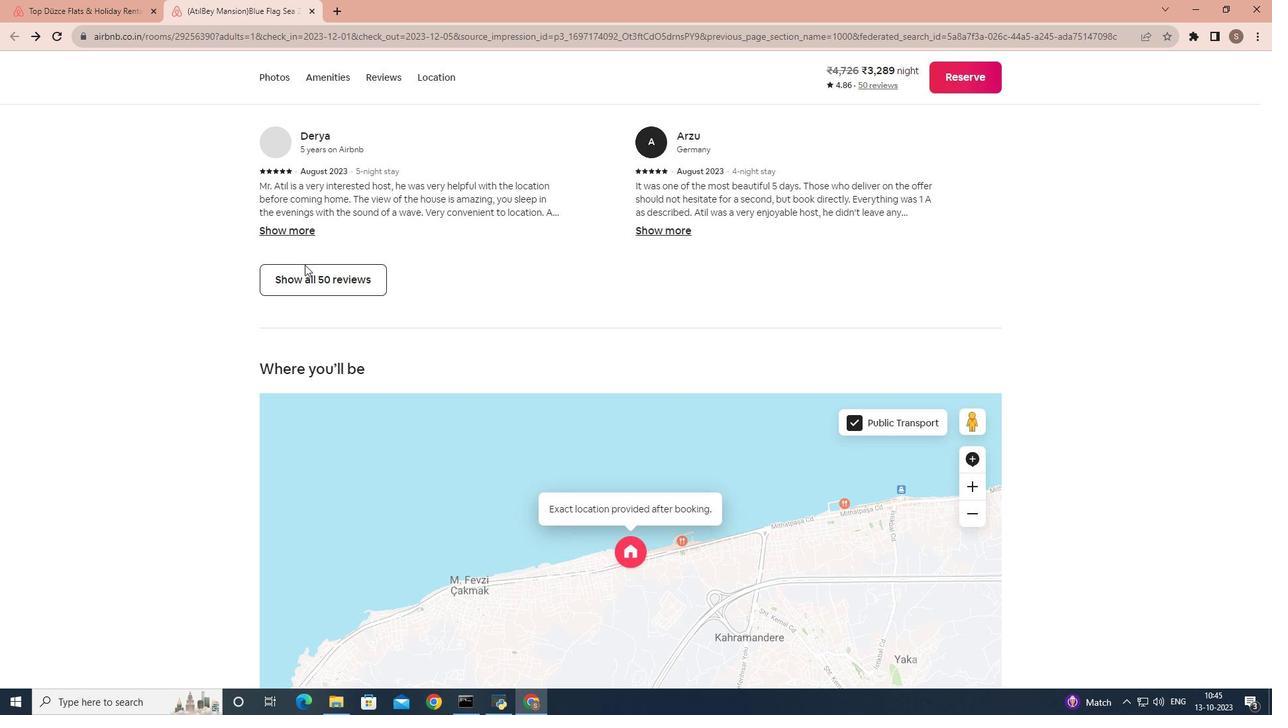 
Action: Mouse scrolled (305, 263) with delta (0, 0)
